 Task: Create a filter in Gmail to automatically archive or categorize incoming emails from a specific sender.
Action: Mouse moved to (49, 9)
Screenshot: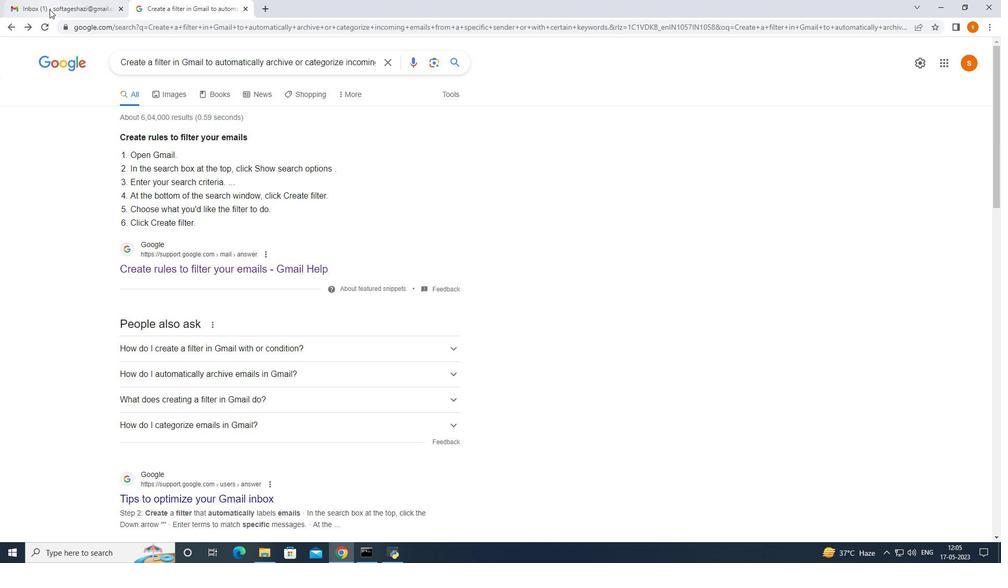 
Action: Mouse pressed left at (49, 9)
Screenshot: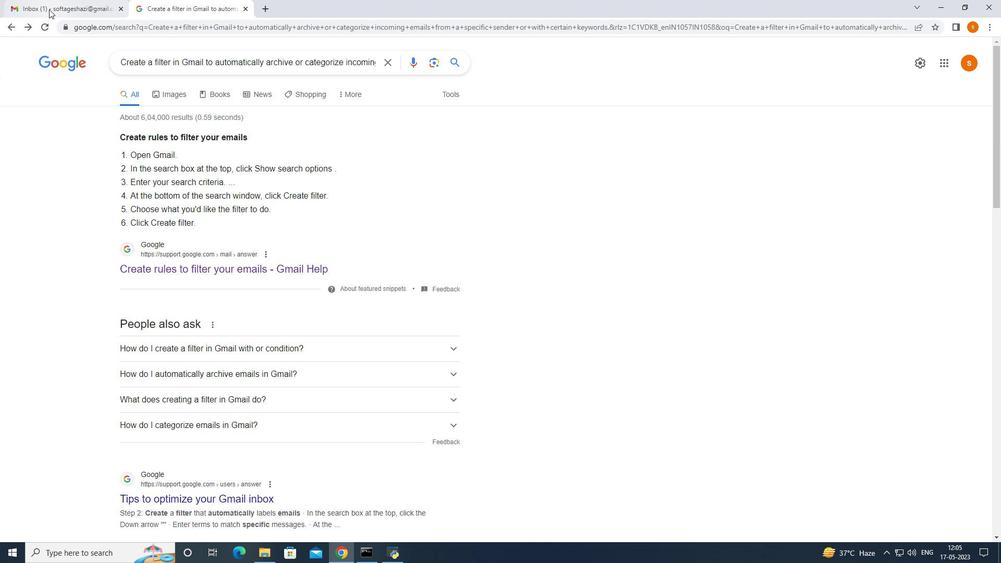 
Action: Mouse moved to (160, 7)
Screenshot: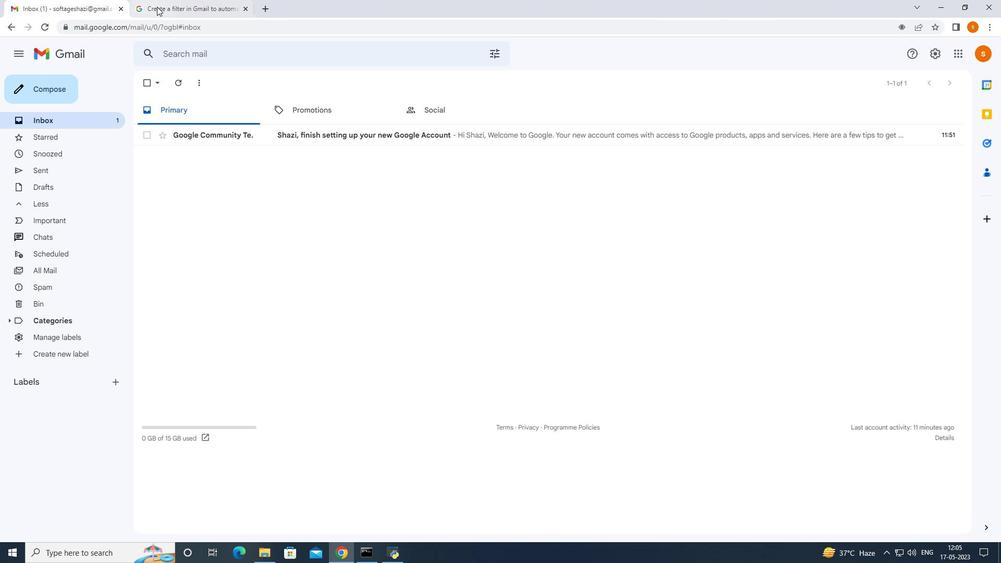 
Action: Mouse pressed left at (160, 7)
Screenshot: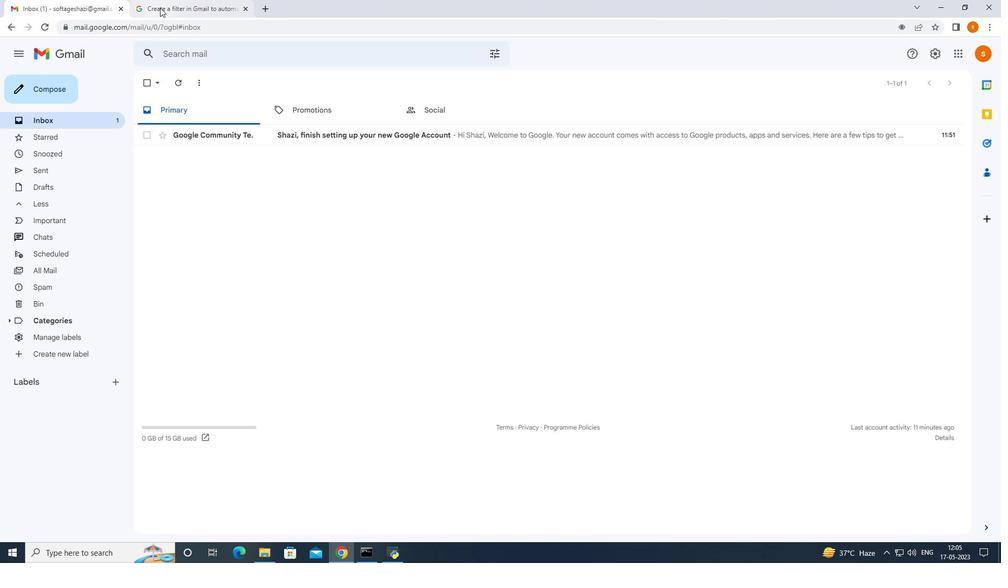 
Action: Mouse moved to (163, 106)
Screenshot: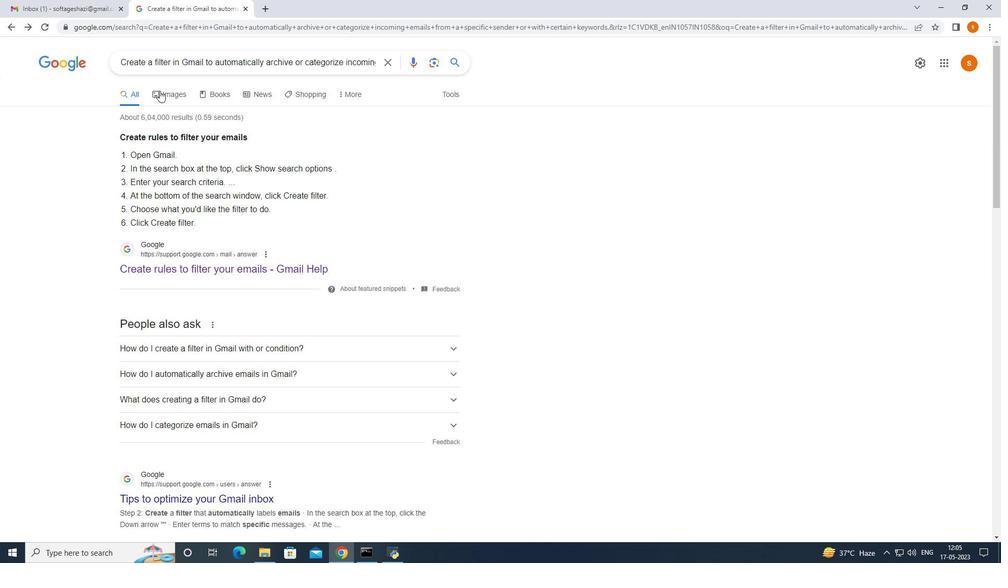 
Action: Mouse scrolled (163, 106) with delta (0, 0)
Screenshot: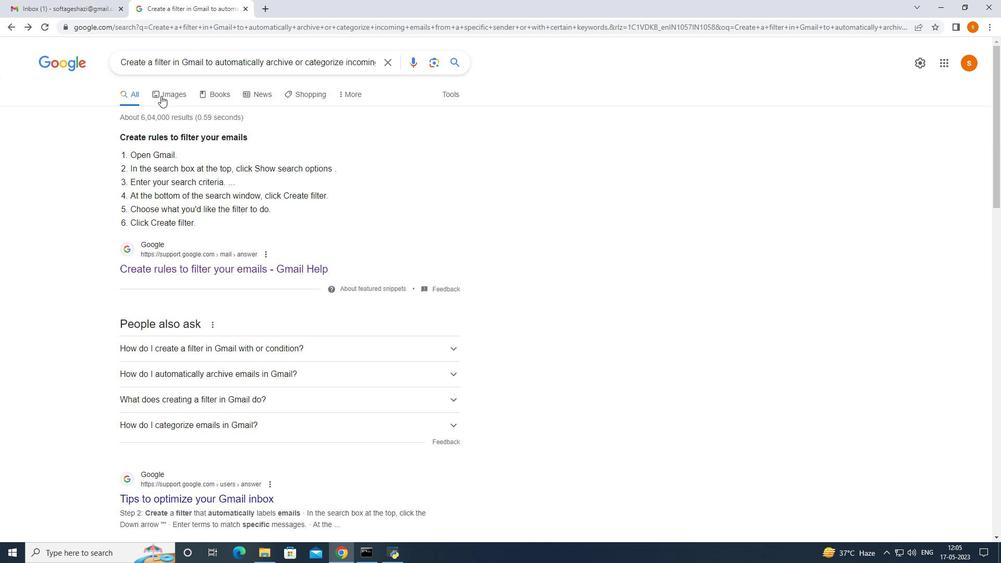 
Action: Mouse moved to (163, 107)
Screenshot: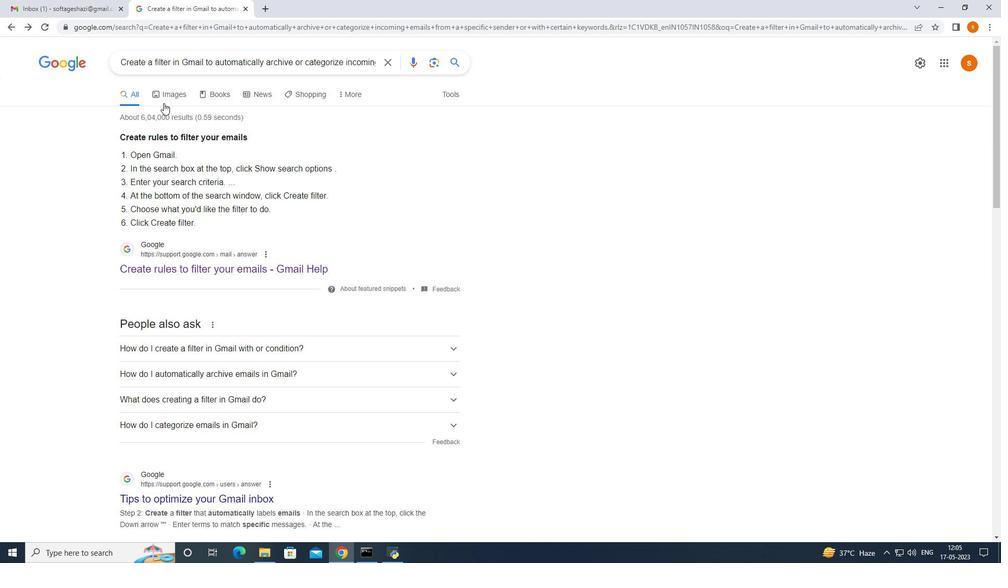 
Action: Mouse scrolled (163, 107) with delta (0, 0)
Screenshot: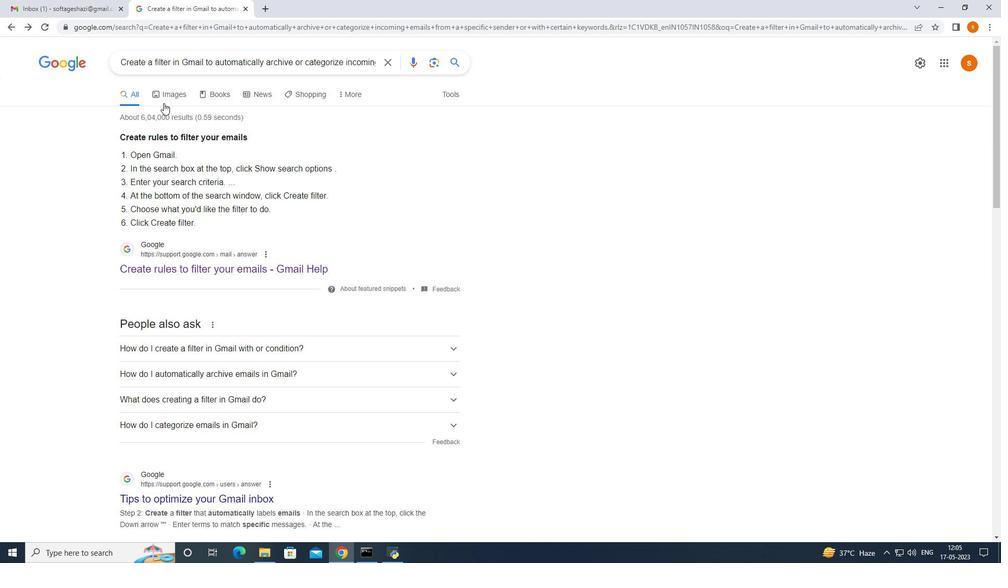 
Action: Mouse moved to (163, 108)
Screenshot: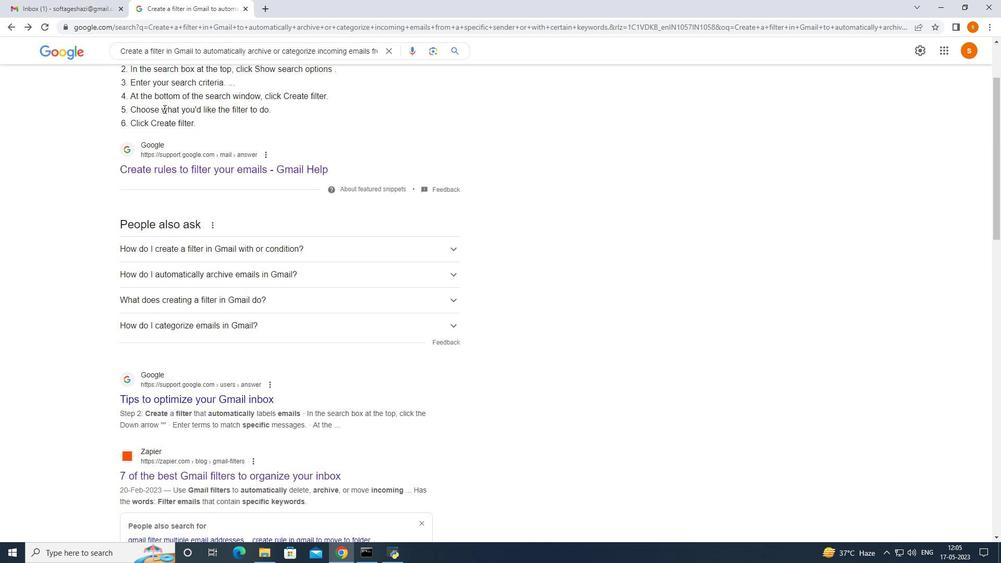 
Action: Mouse scrolled (163, 107) with delta (0, 0)
Screenshot: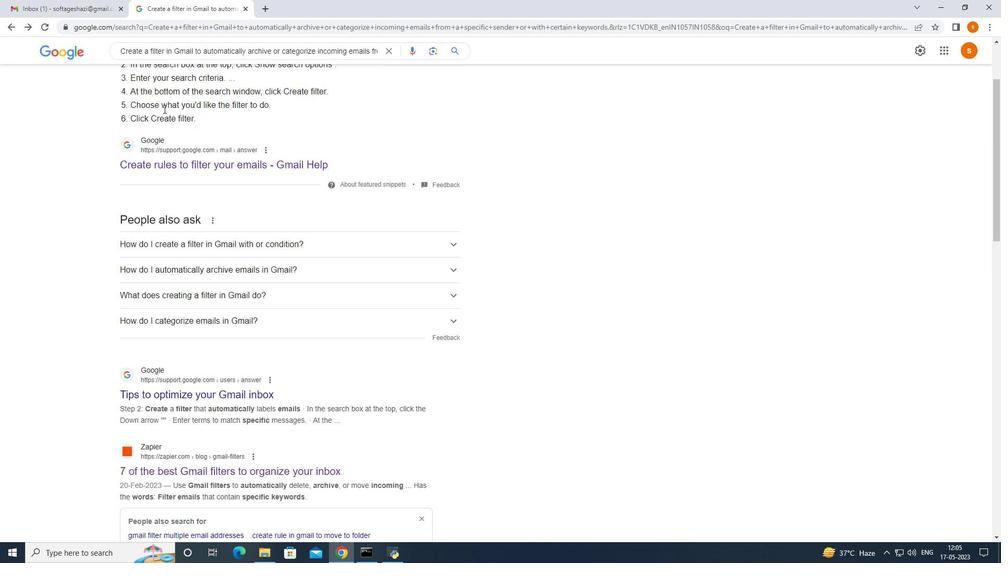 
Action: Mouse scrolled (163, 107) with delta (0, 0)
Screenshot: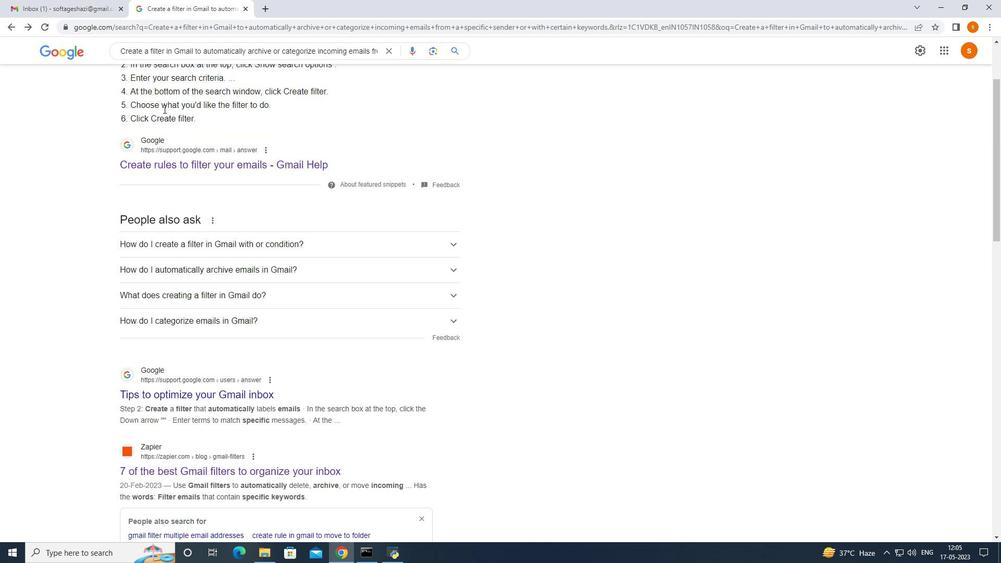 
Action: Mouse scrolled (163, 107) with delta (0, 0)
Screenshot: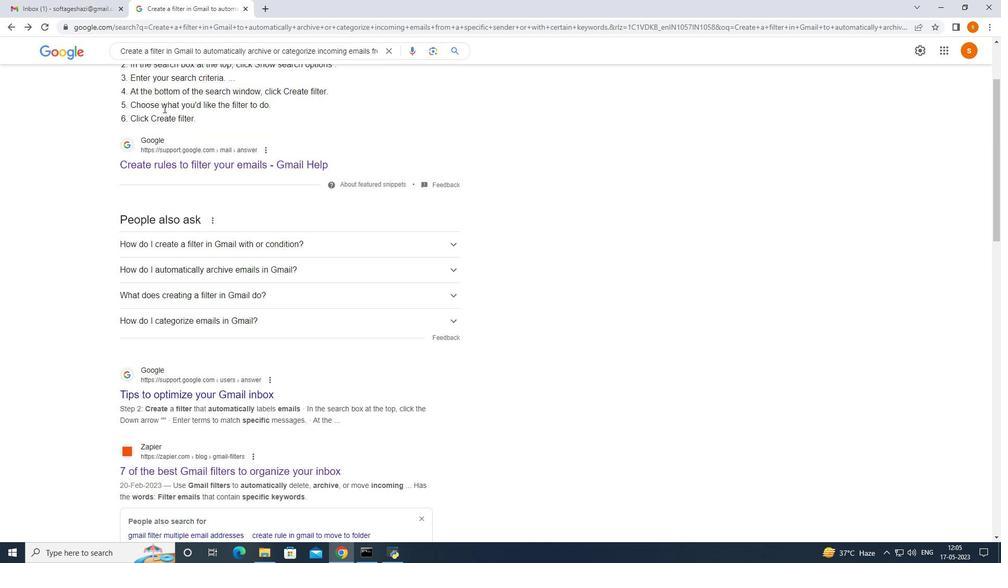 
Action: Mouse moved to (163, 108)
Screenshot: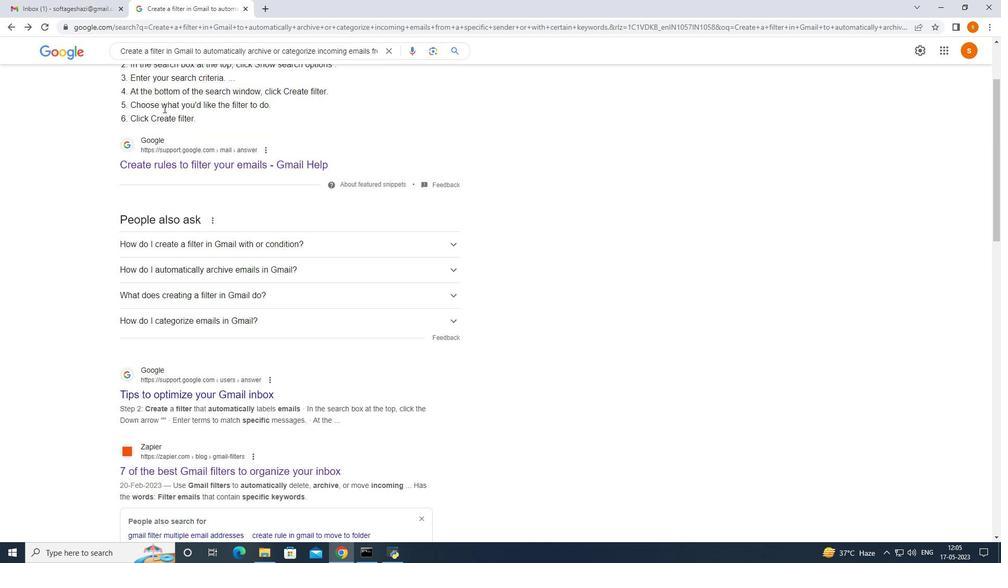 
Action: Mouse scrolled (163, 107) with delta (0, 0)
Screenshot: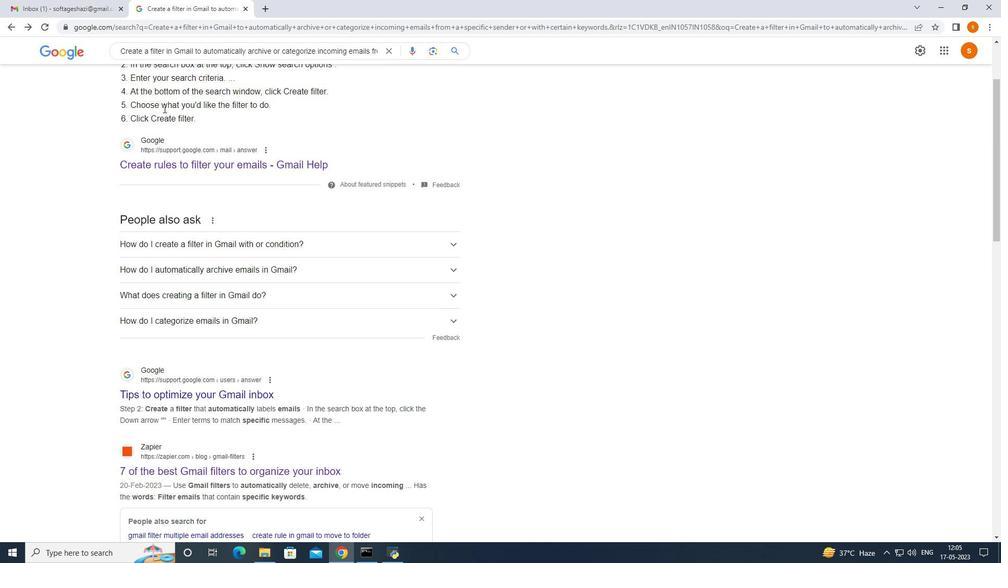 
Action: Mouse scrolled (163, 107) with delta (0, 0)
Screenshot: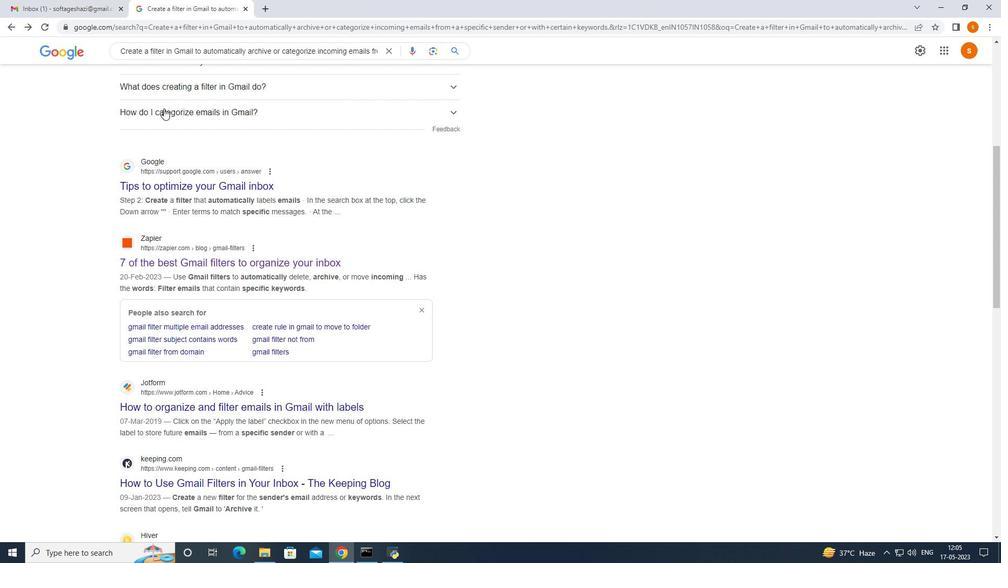 
Action: Mouse moved to (200, 208)
Screenshot: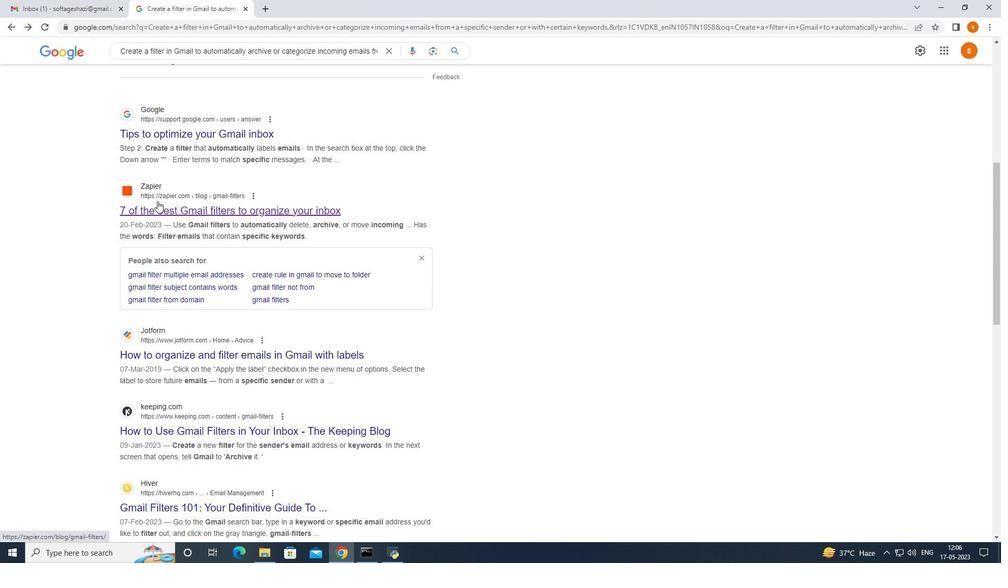 
Action: Mouse pressed left at (200, 208)
Screenshot: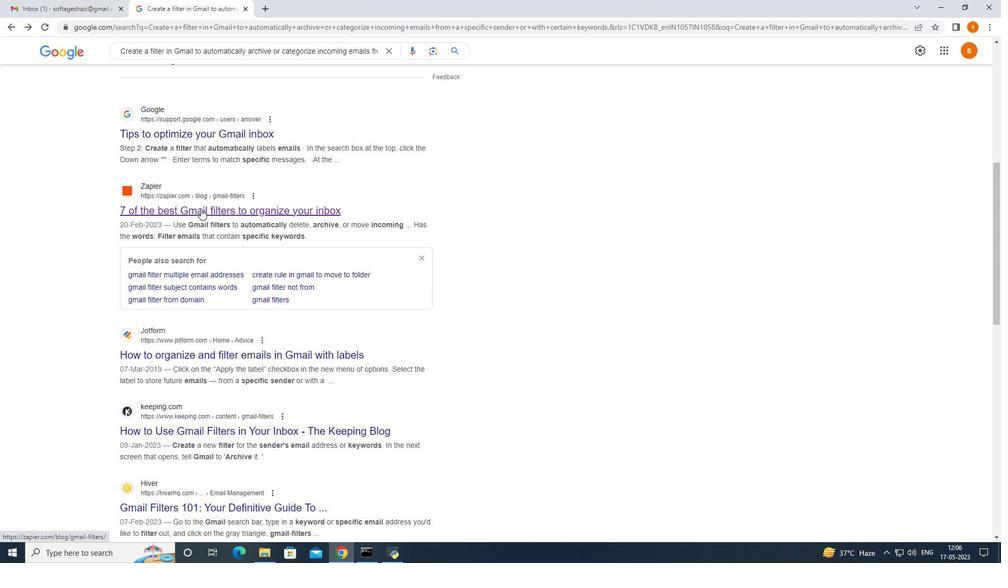 
Action: Mouse moved to (255, 147)
Screenshot: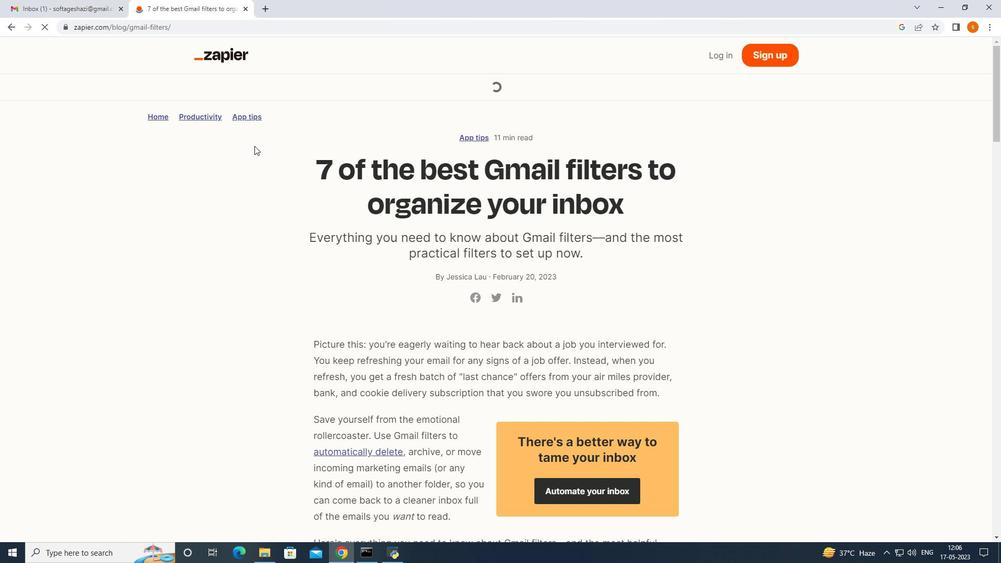
Action: Mouse scrolled (255, 146) with delta (0, 0)
Screenshot: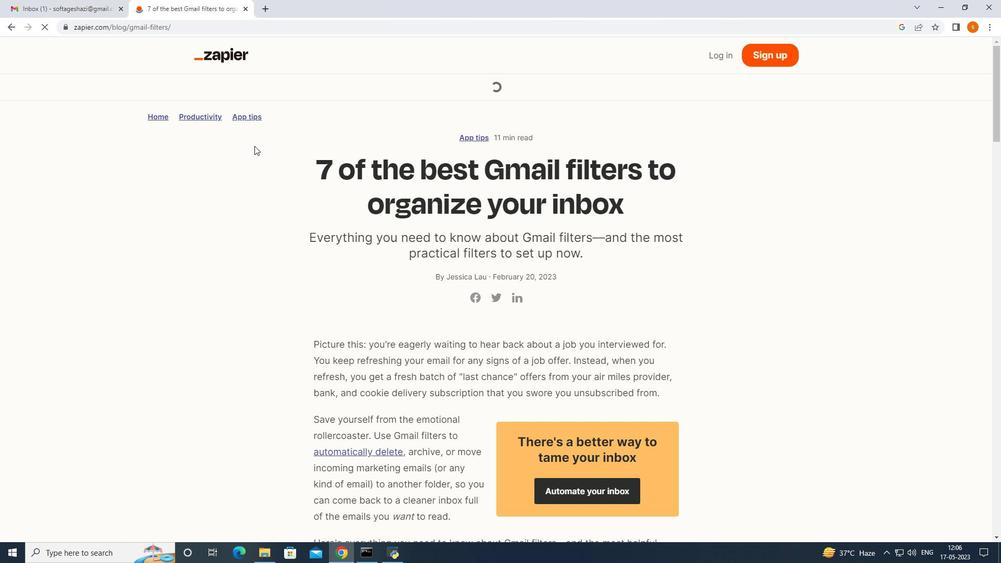 
Action: Mouse moved to (256, 148)
Screenshot: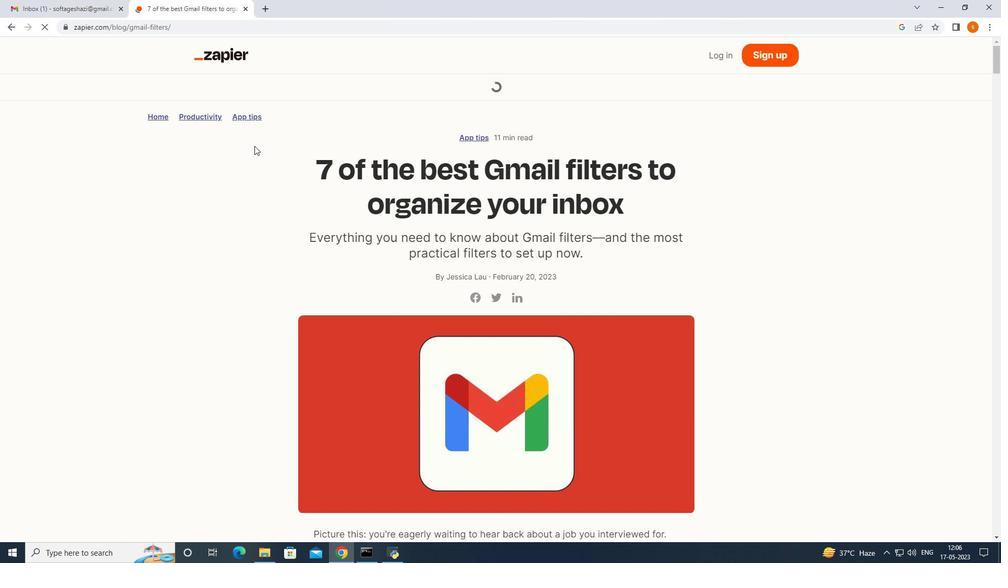 
Action: Mouse scrolled (256, 148) with delta (0, 0)
Screenshot: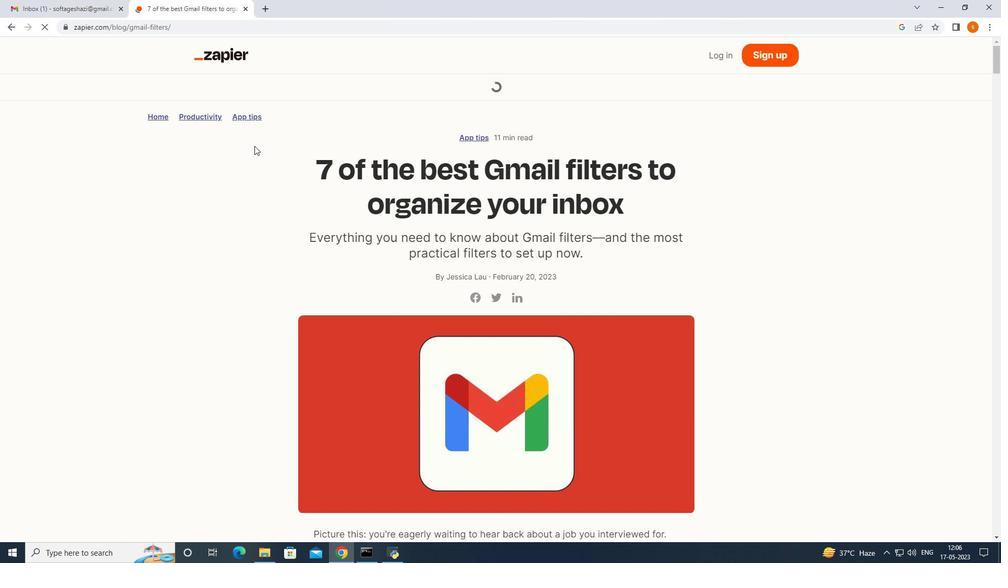 
Action: Mouse moved to (257, 149)
Screenshot: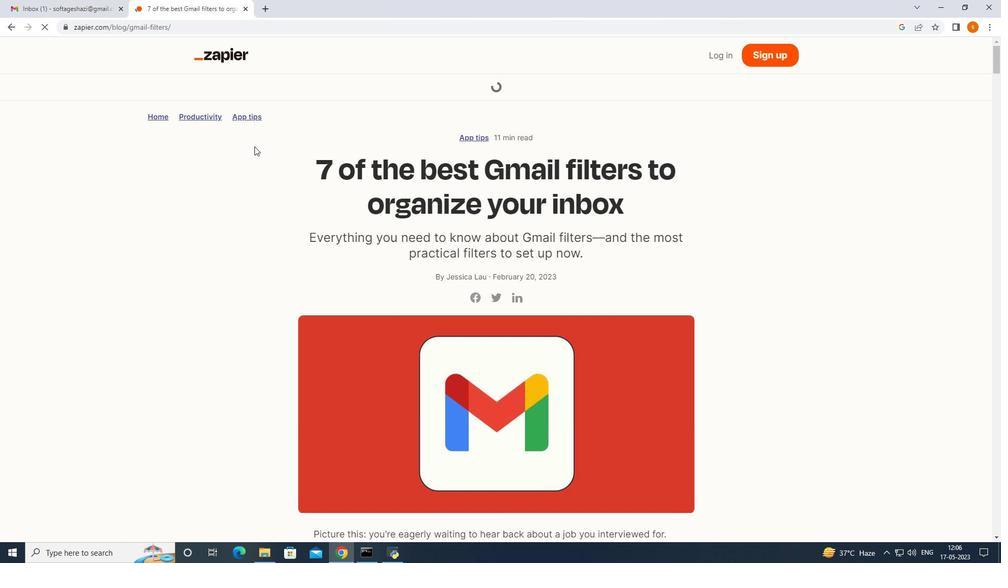 
Action: Mouse scrolled (257, 148) with delta (0, 0)
Screenshot: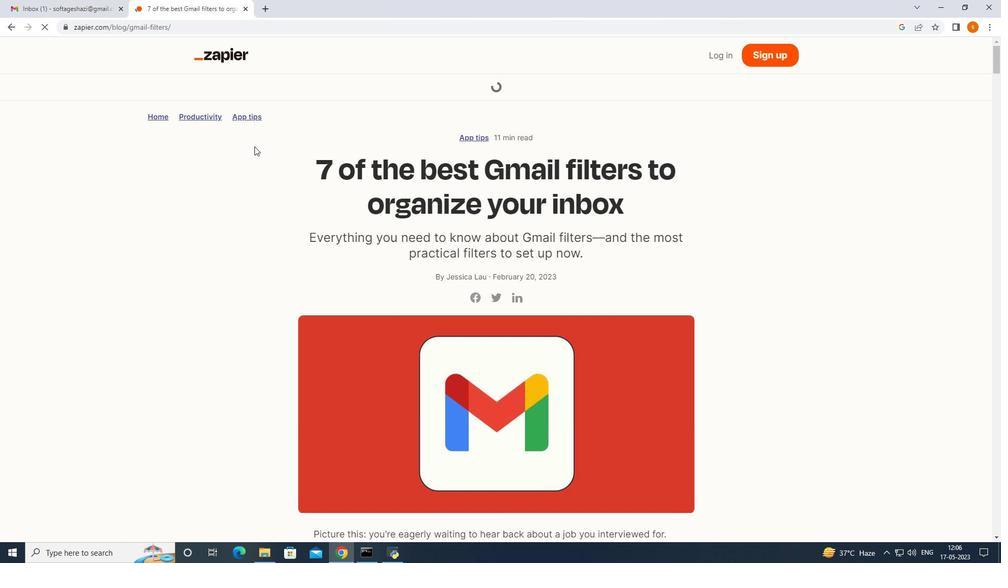
Action: Mouse moved to (323, 198)
Screenshot: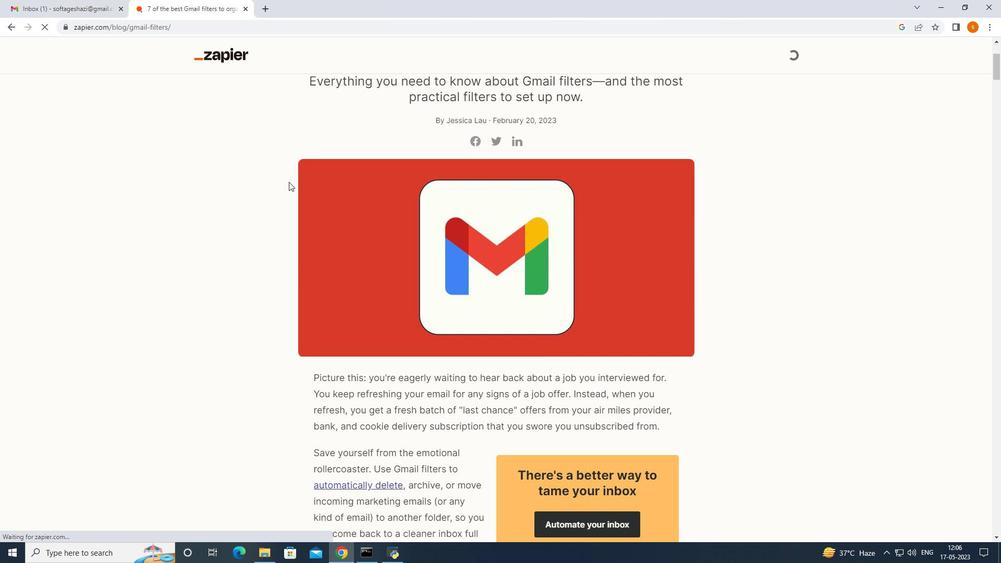 
Action: Mouse scrolled (323, 197) with delta (0, 0)
Screenshot: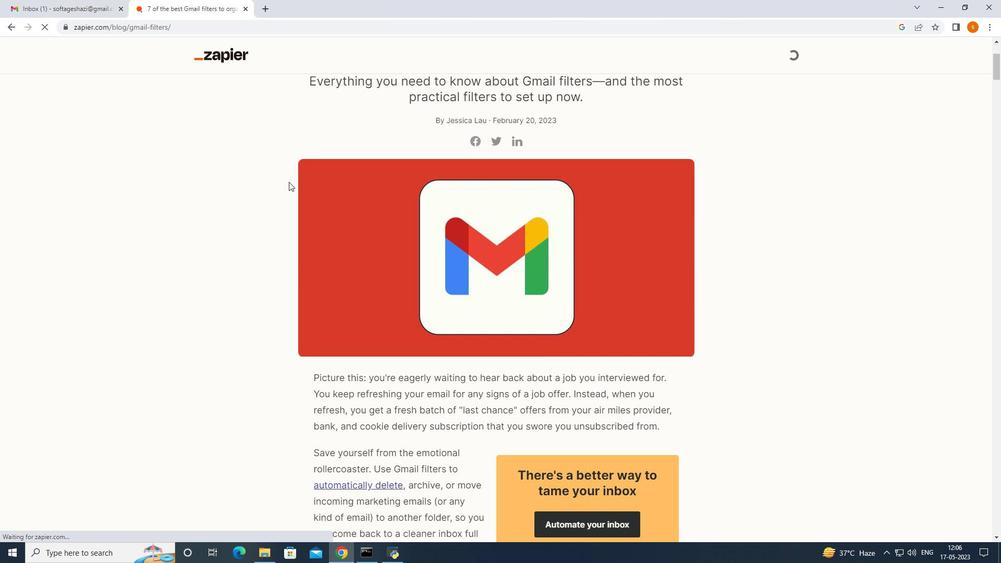 
Action: Mouse moved to (323, 198)
Screenshot: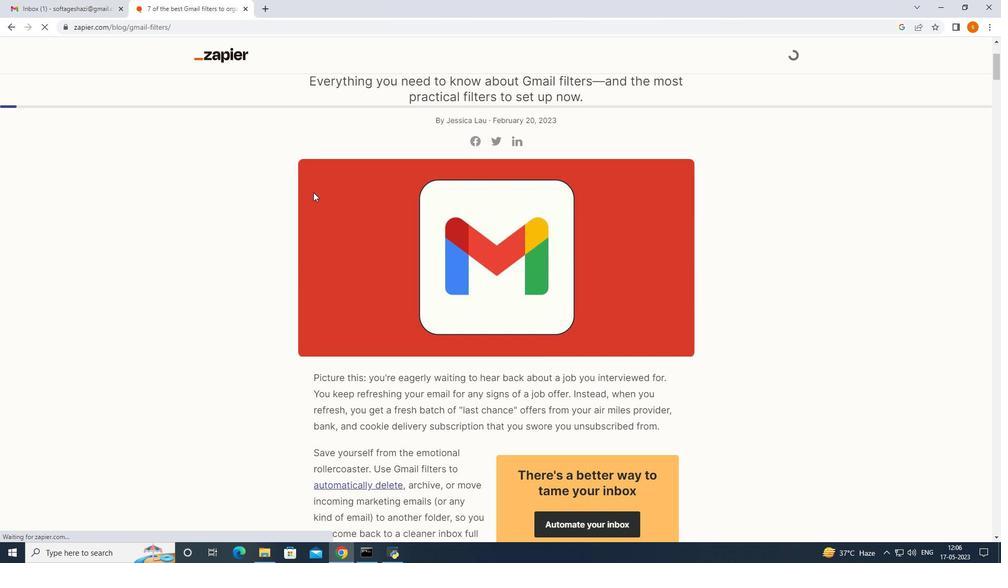 
Action: Mouse scrolled (323, 197) with delta (0, 0)
Screenshot: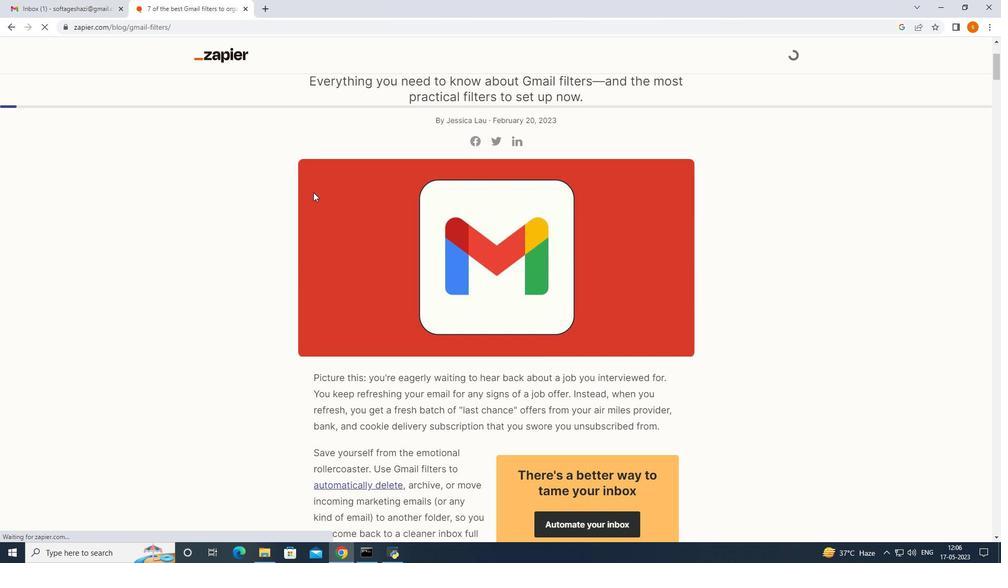 
Action: Mouse moved to (321, 198)
Screenshot: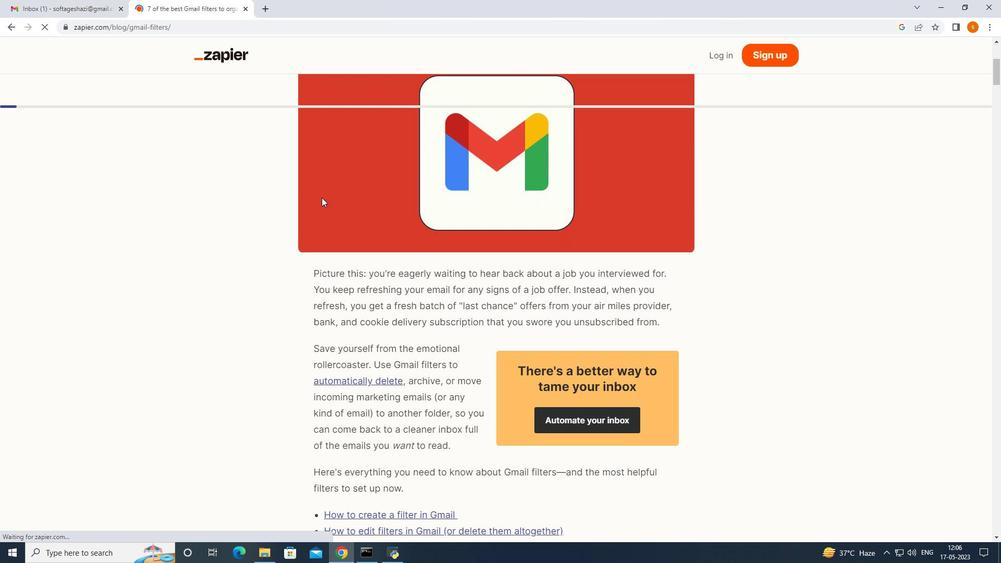 
Action: Mouse scrolled (321, 197) with delta (0, 0)
Screenshot: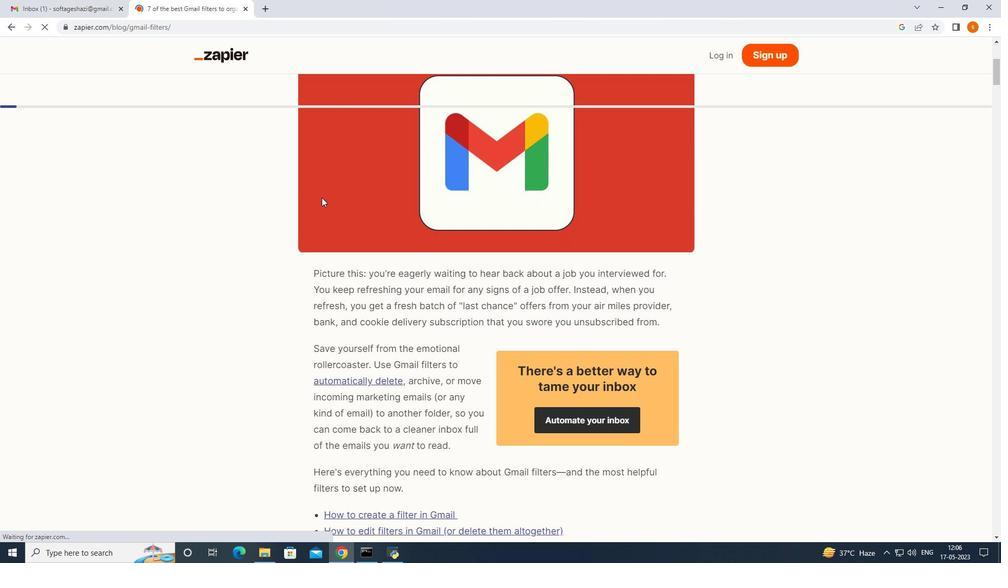
Action: Mouse scrolled (321, 197) with delta (0, 0)
Screenshot: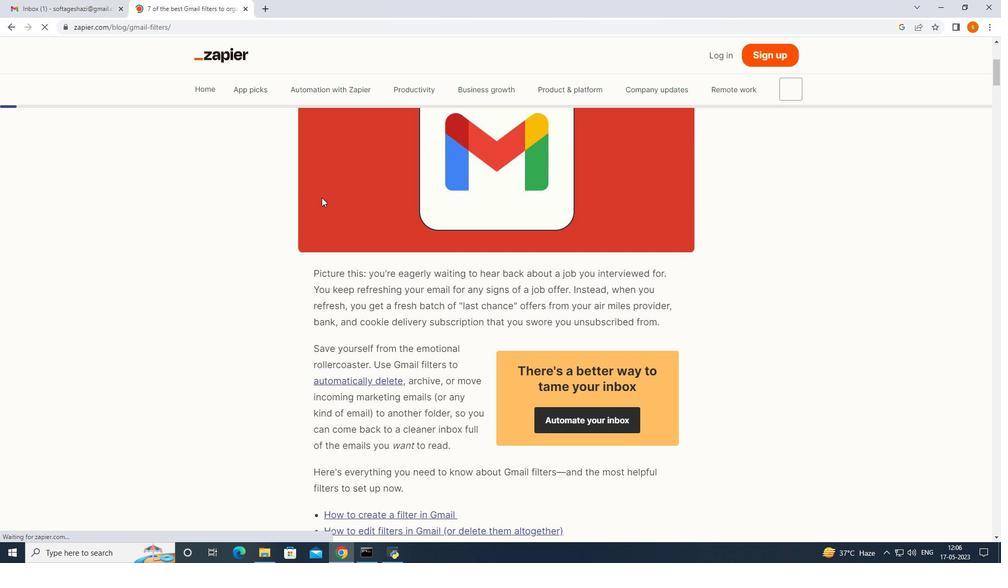 
Action: Mouse moved to (321, 197)
Screenshot: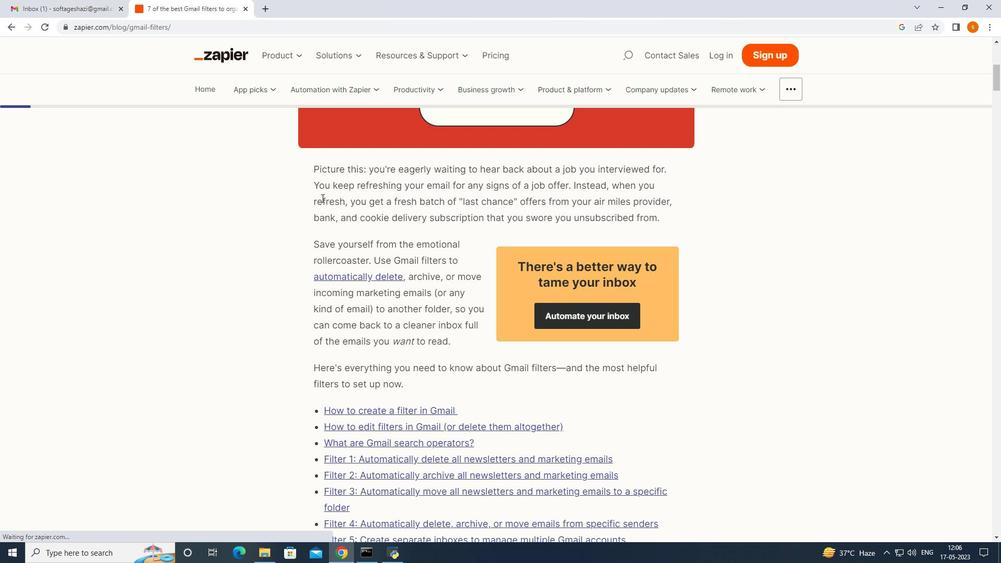 
Action: Mouse scrolled (321, 197) with delta (0, 0)
Screenshot: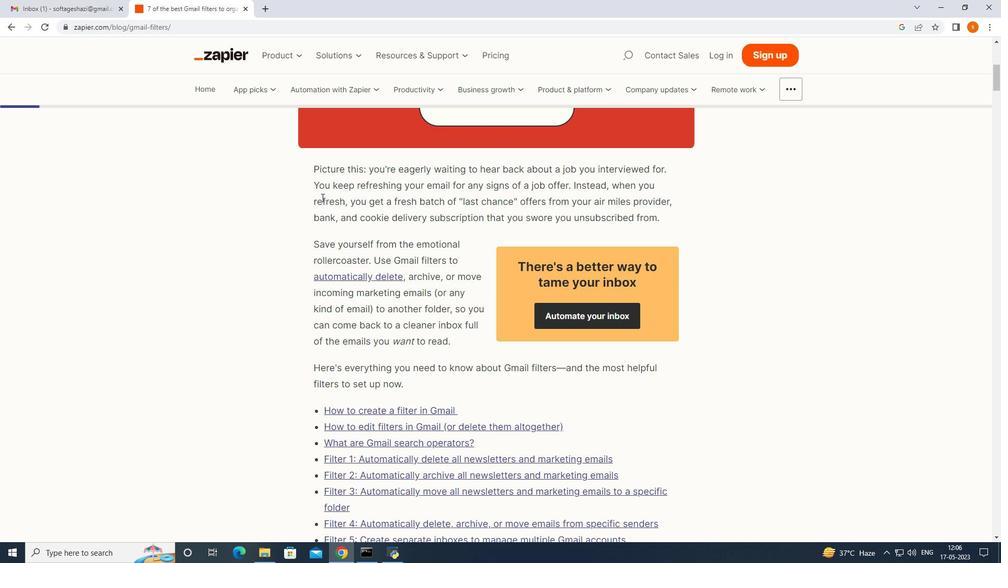
Action: Mouse moved to (322, 199)
Screenshot: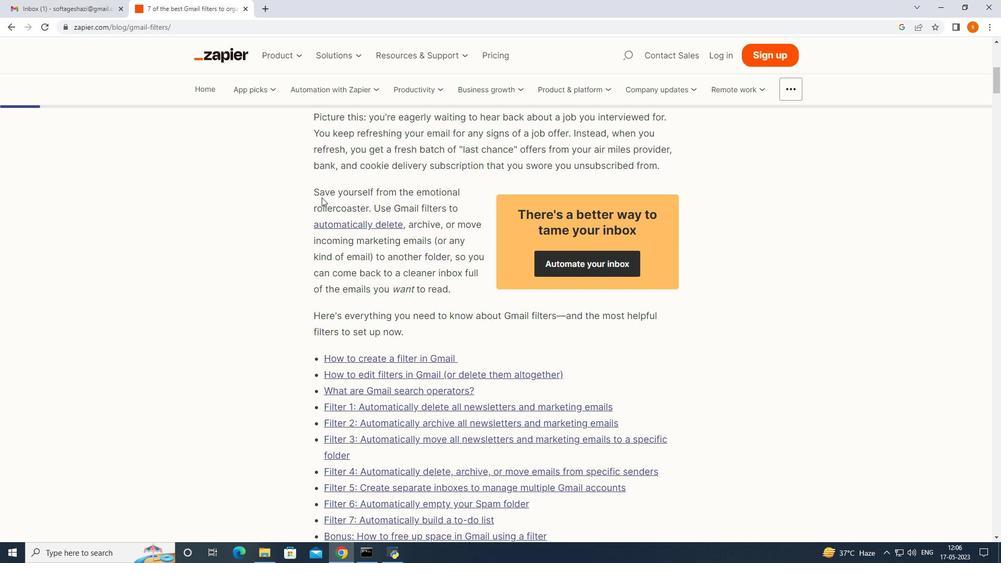 
Action: Mouse scrolled (322, 198) with delta (0, 0)
Screenshot: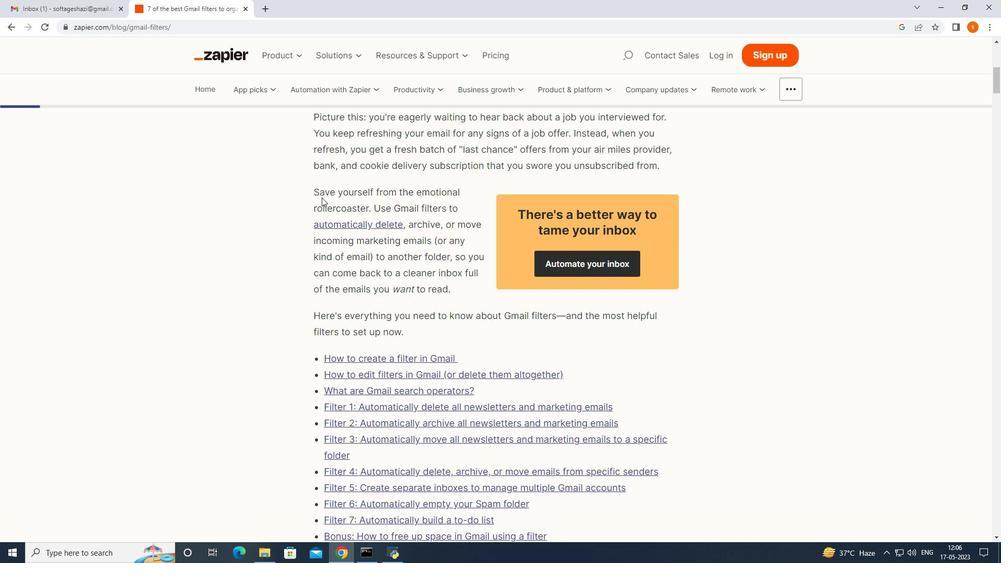 
Action: Mouse moved to (323, 199)
Screenshot: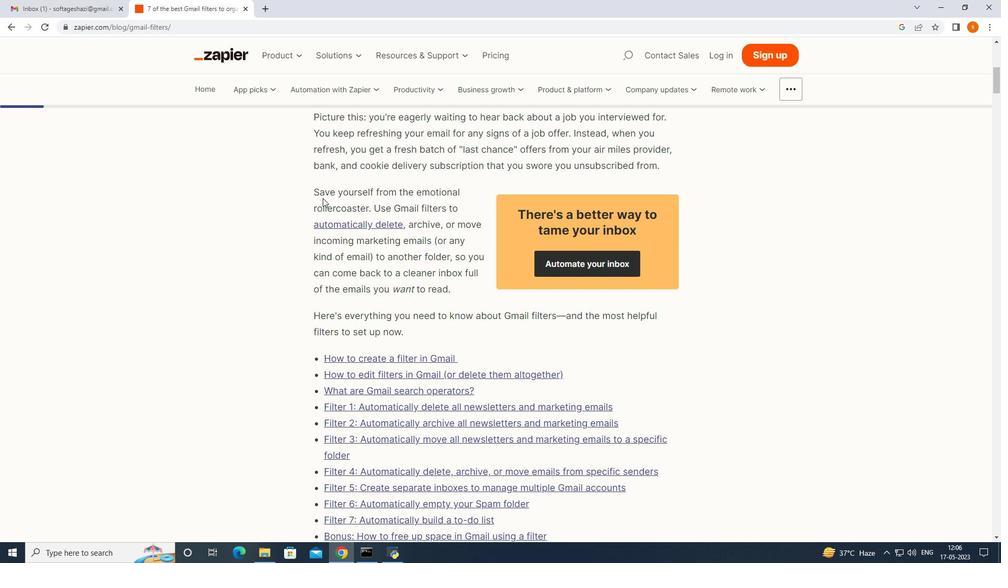 
Action: Mouse scrolled (323, 199) with delta (0, 0)
Screenshot: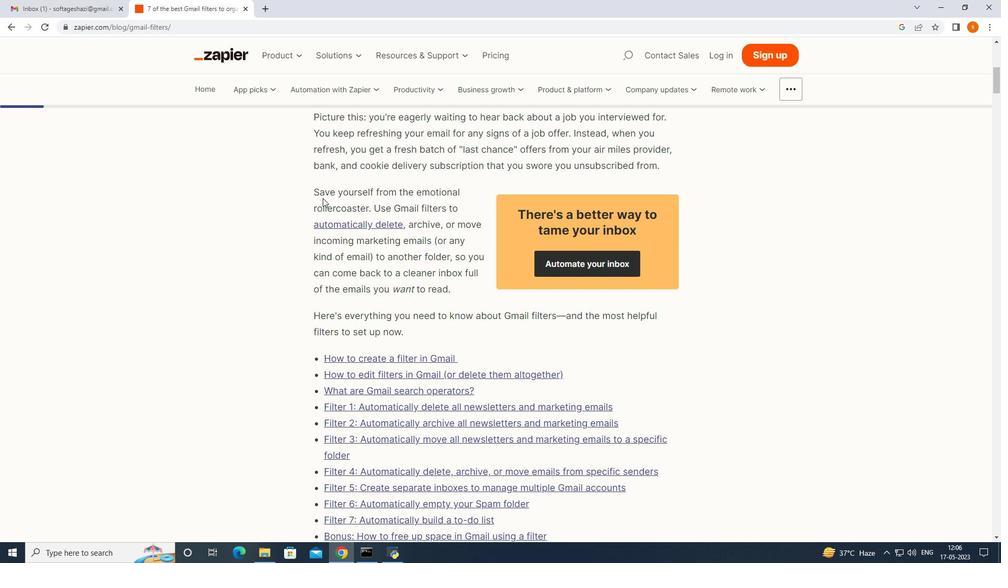 
Action: Mouse moved to (323, 200)
Screenshot: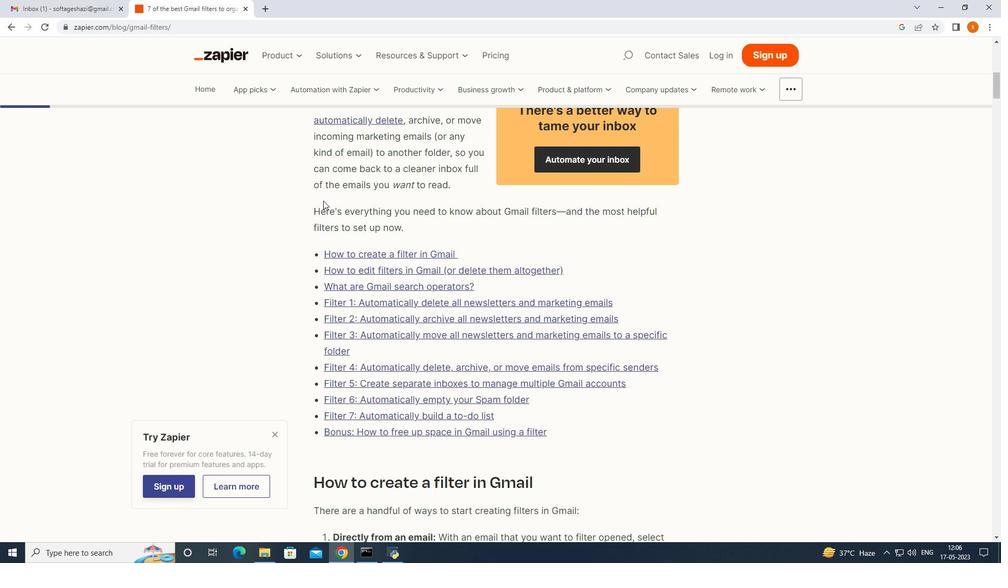 
Action: Mouse scrolled (323, 200) with delta (0, 0)
Screenshot: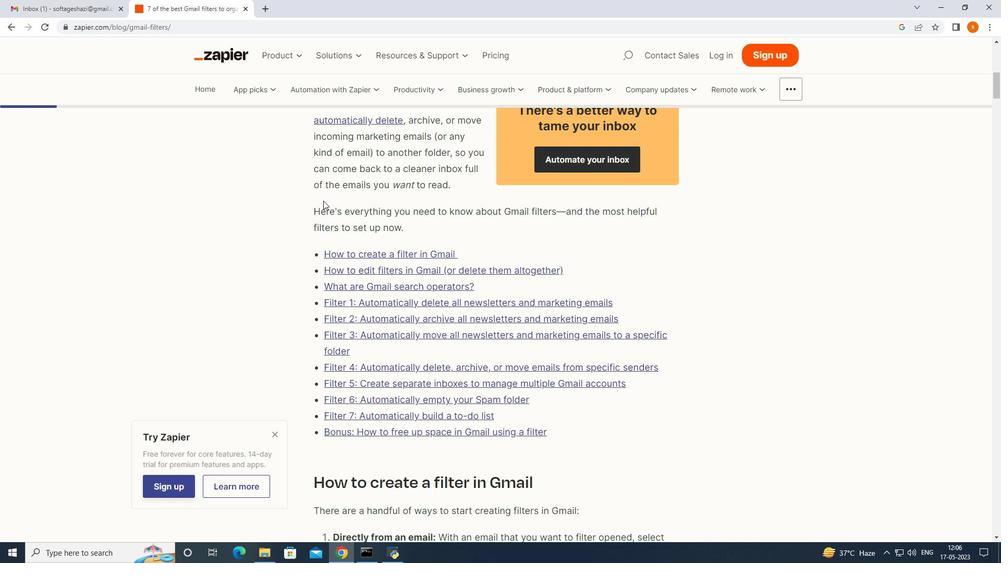 
Action: Mouse scrolled (323, 200) with delta (0, 0)
Screenshot: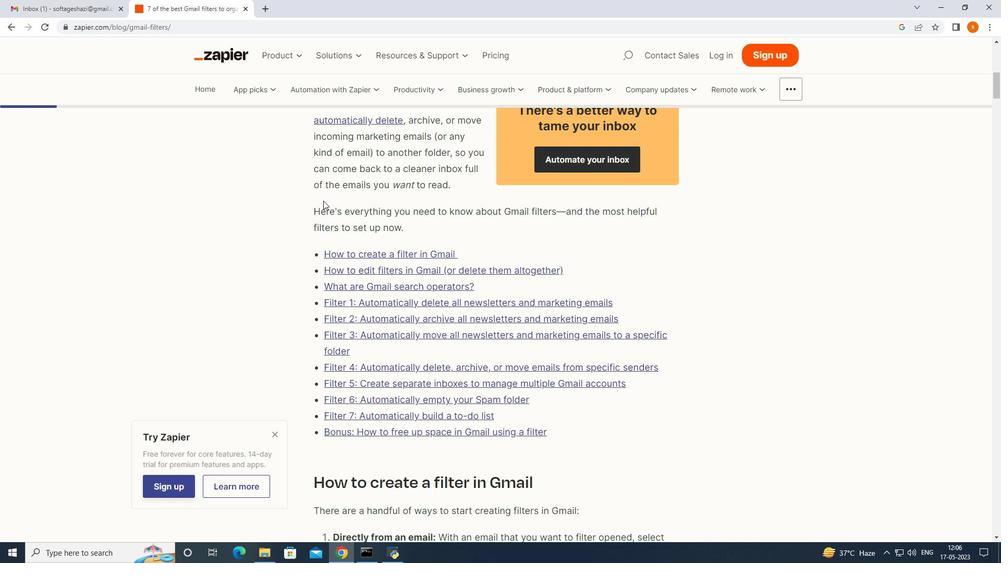 
Action: Mouse scrolled (323, 200) with delta (0, 0)
Screenshot: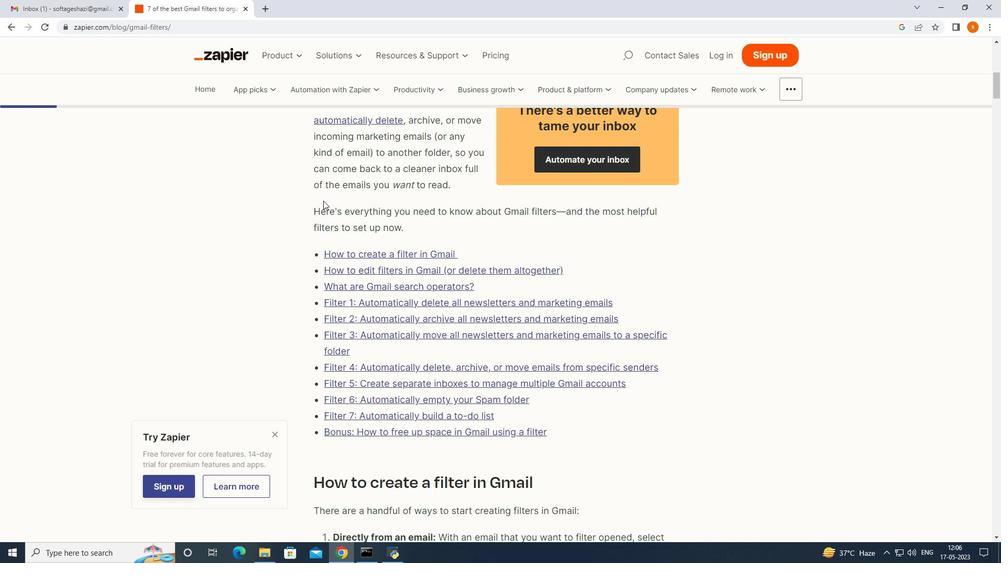 
Action: Mouse moved to (323, 200)
Screenshot: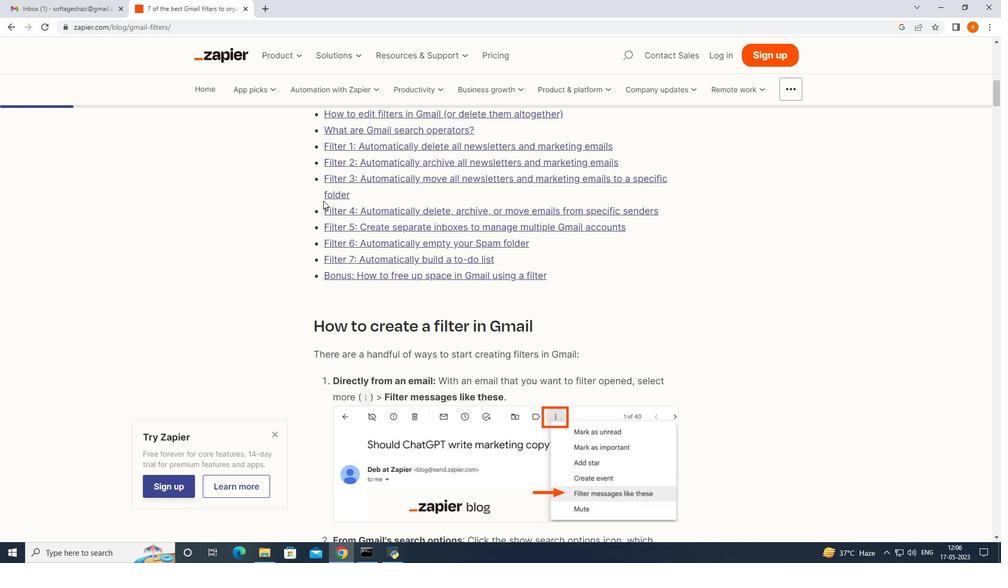 
Action: Mouse scrolled (323, 200) with delta (0, 0)
Screenshot: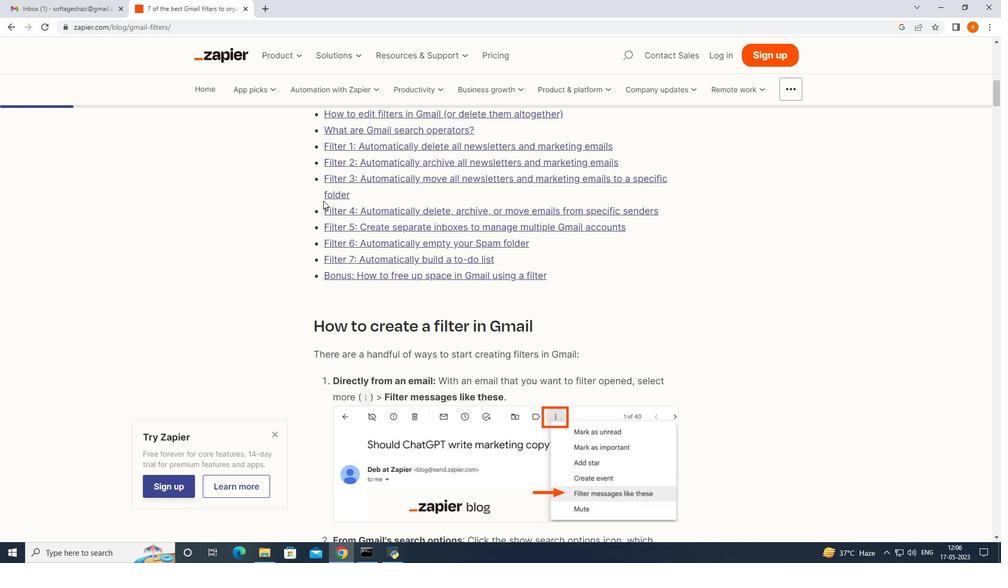 
Action: Mouse scrolled (323, 200) with delta (0, 0)
Screenshot: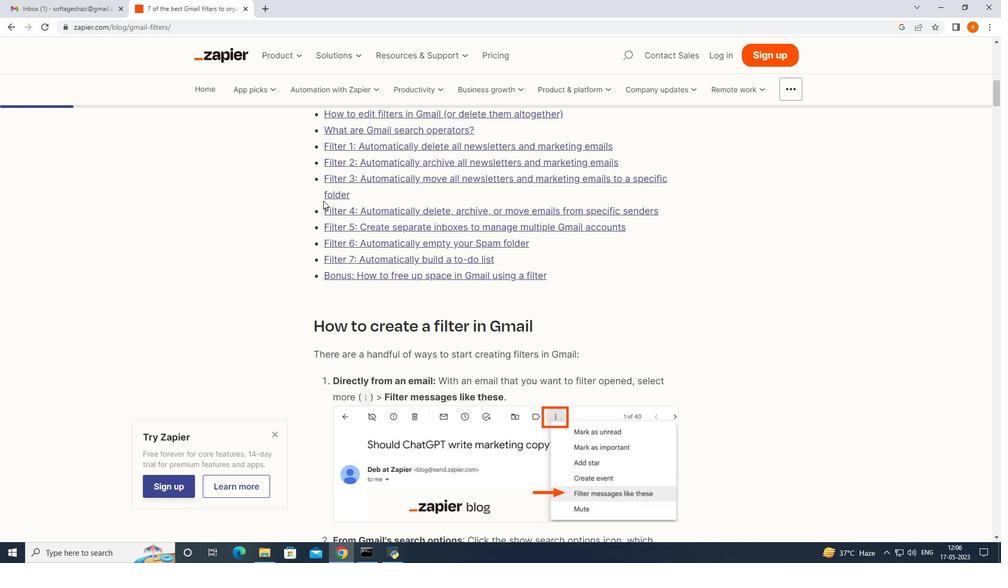 
Action: Mouse scrolled (323, 200) with delta (0, 0)
Screenshot: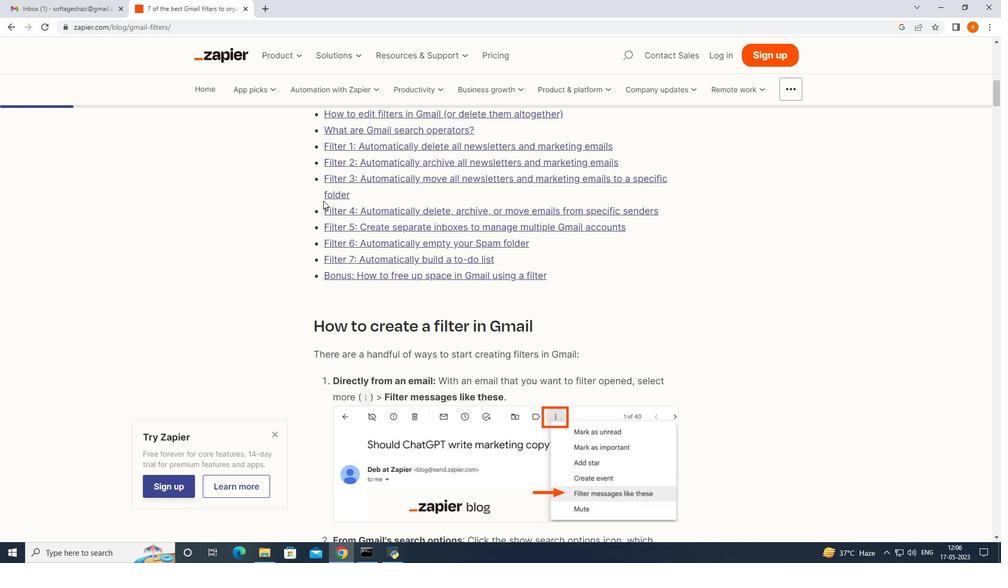 
Action: Mouse moved to (323, 200)
Screenshot: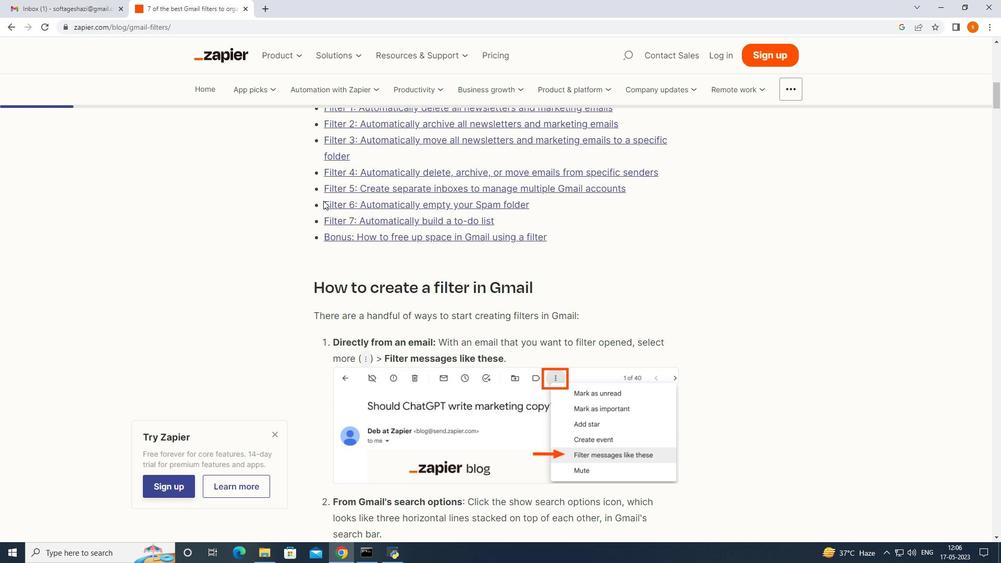 
Action: Mouse scrolled (323, 199) with delta (0, 0)
Screenshot: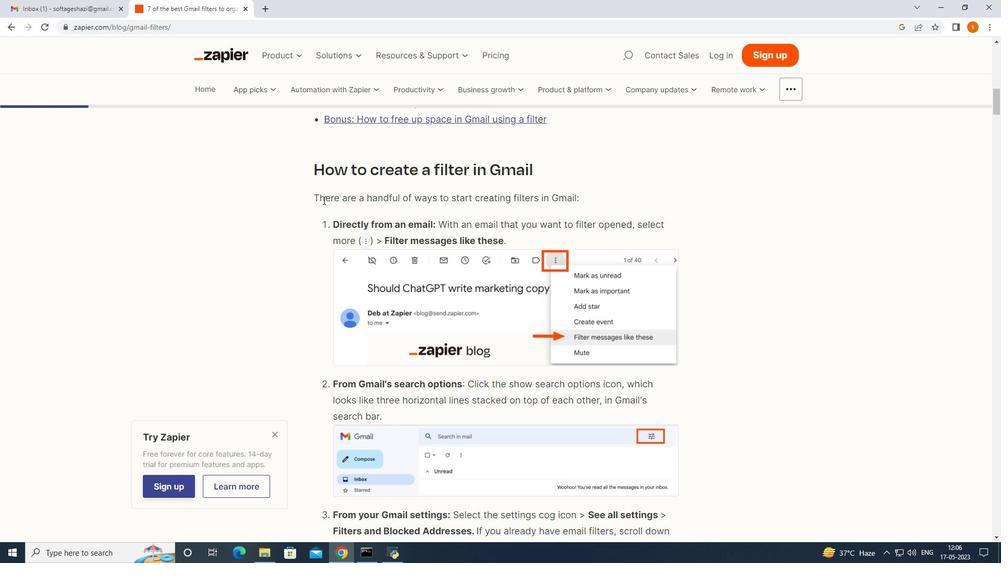 
Action: Mouse moved to (323, 200)
Screenshot: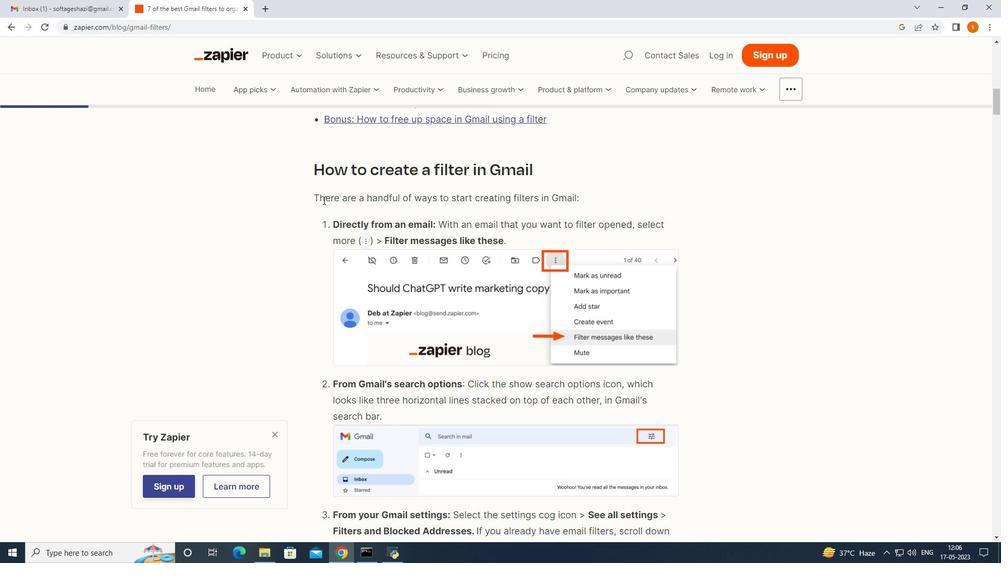 
Action: Mouse scrolled (323, 199) with delta (0, 0)
Screenshot: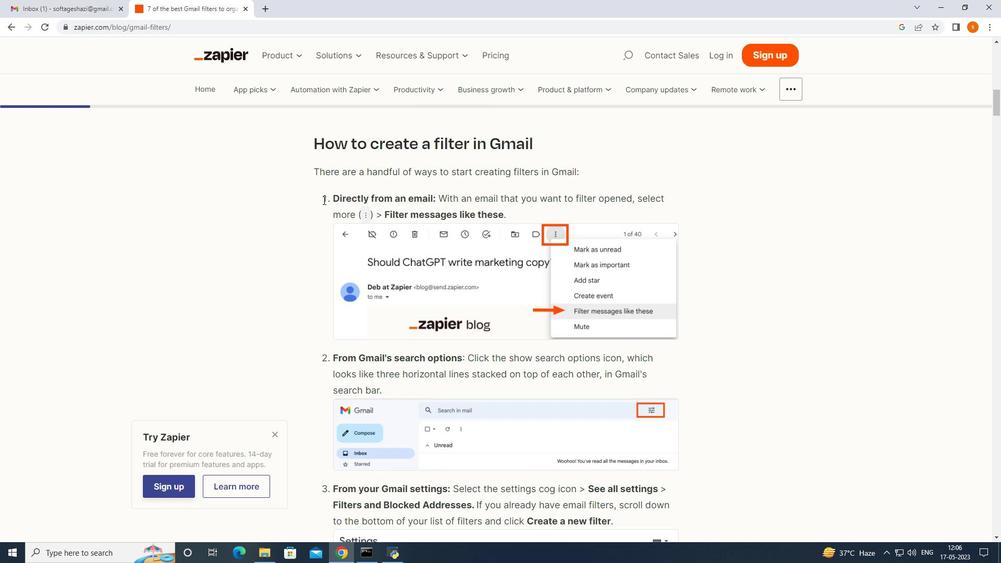 
Action: Mouse scrolled (323, 199) with delta (0, 0)
Screenshot: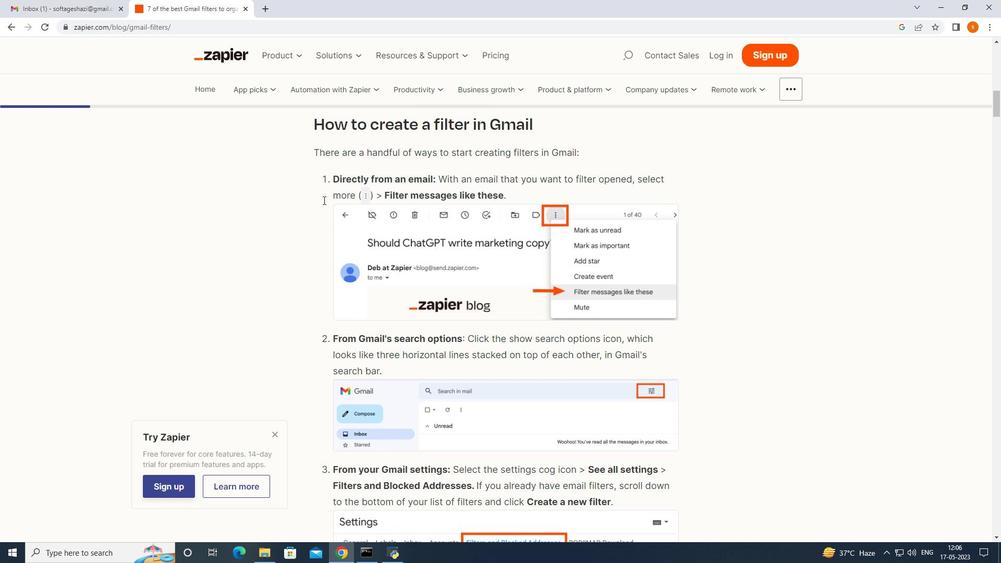 
Action: Mouse scrolled (323, 199) with delta (0, 0)
Screenshot: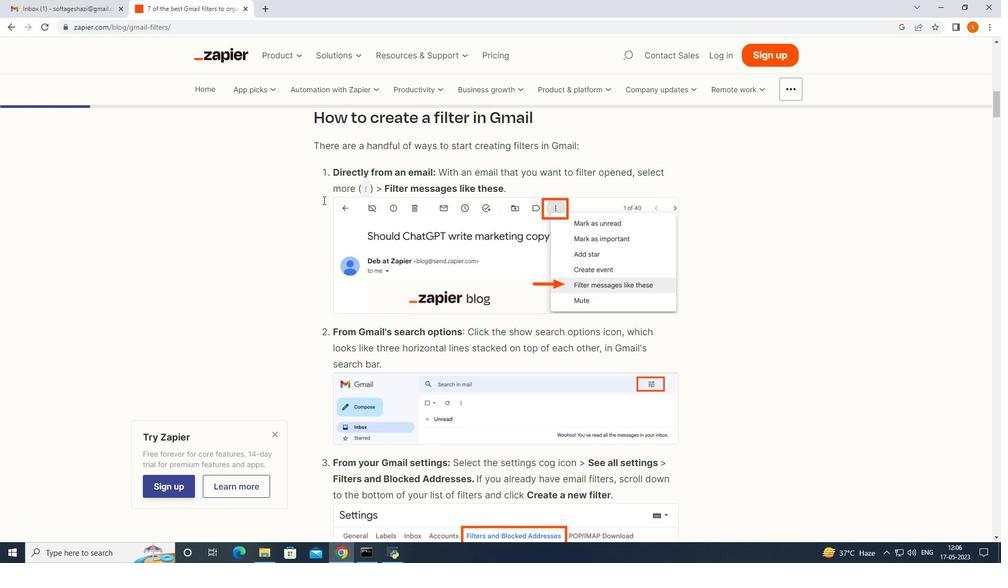
Action: Mouse moved to (520, 211)
Screenshot: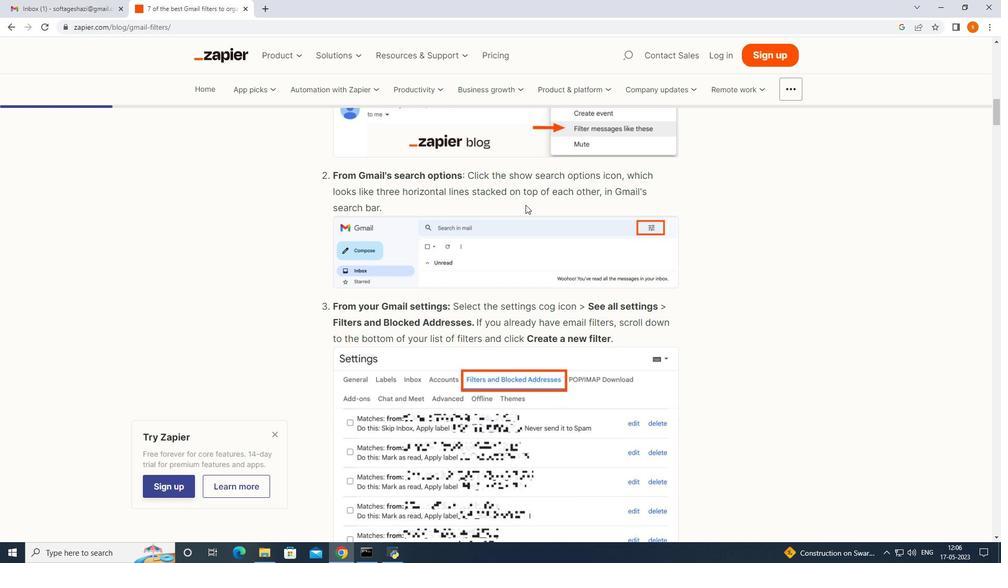 
Action: Mouse scrolled (520, 211) with delta (0, 0)
Screenshot: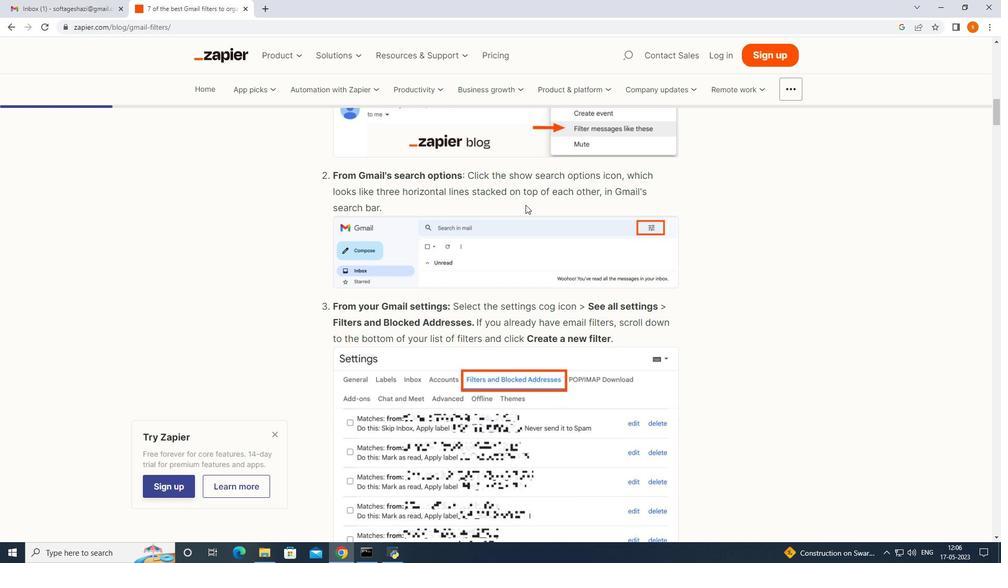 
Action: Mouse moved to (518, 213)
Screenshot: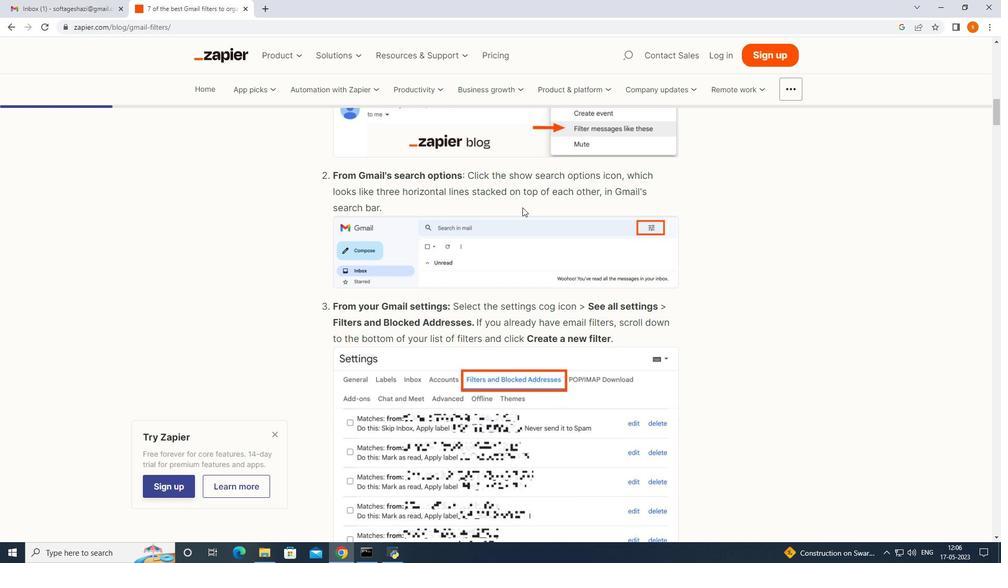 
Action: Mouse scrolled (518, 213) with delta (0, 0)
Screenshot: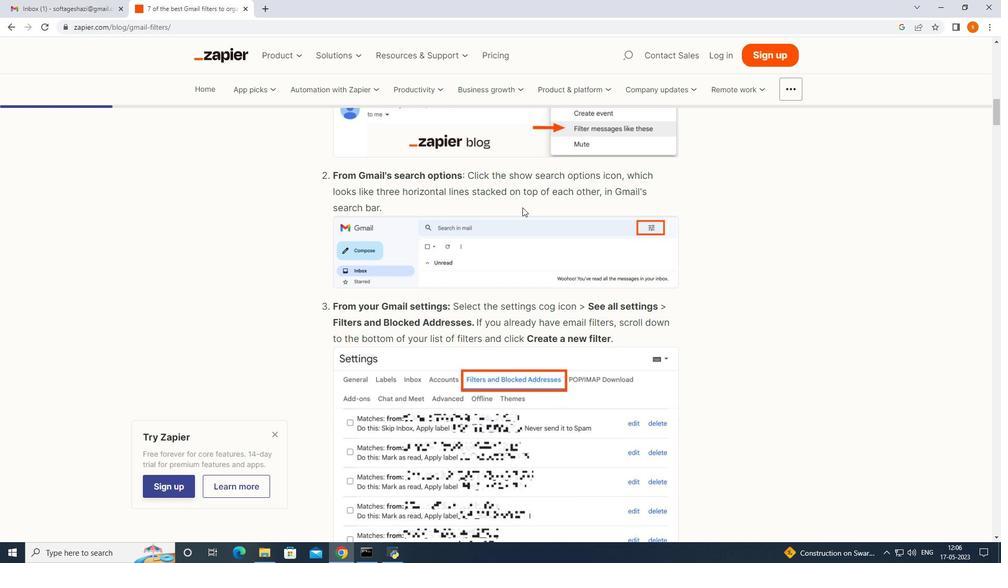
Action: Mouse moved to (518, 213)
Screenshot: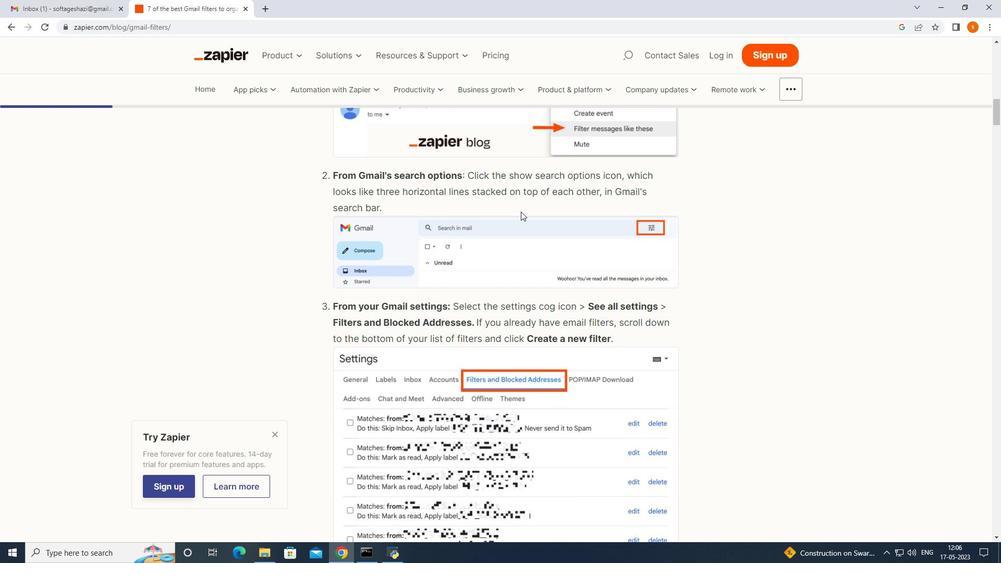 
Action: Mouse scrolled (518, 214) with delta (0, 0)
Screenshot: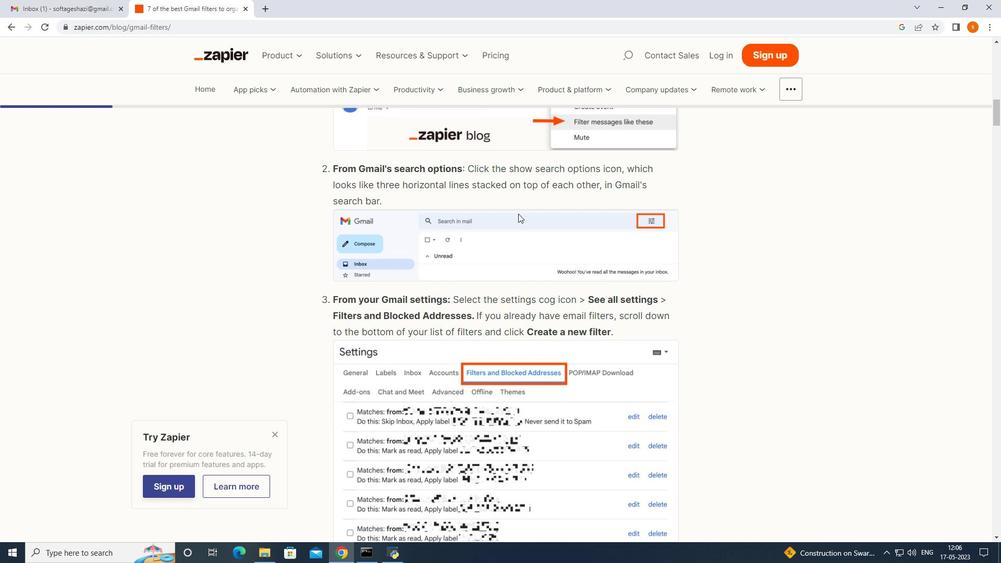 
Action: Mouse scrolled (518, 214) with delta (0, 0)
Screenshot: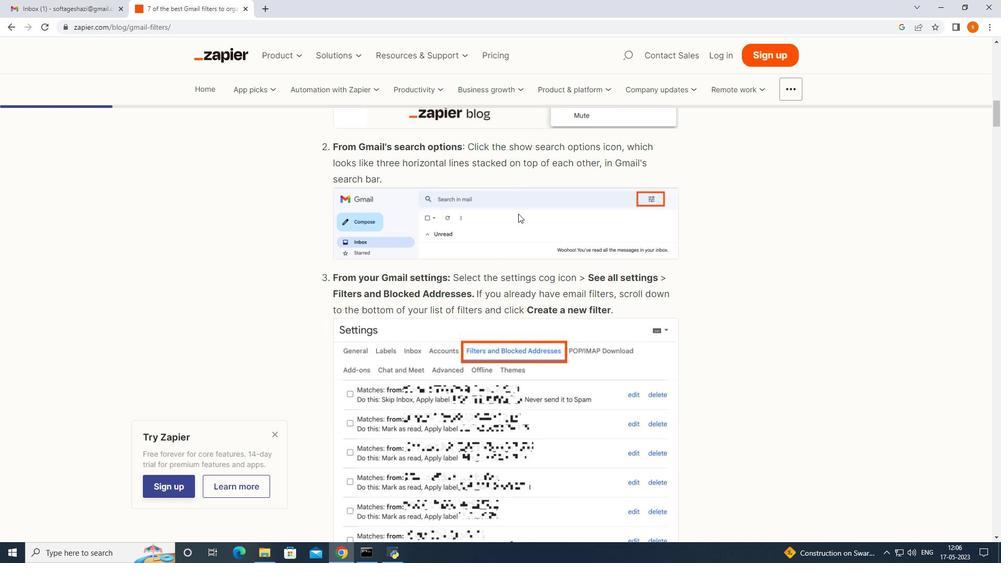
Action: Mouse scrolled (518, 214) with delta (0, 0)
Screenshot: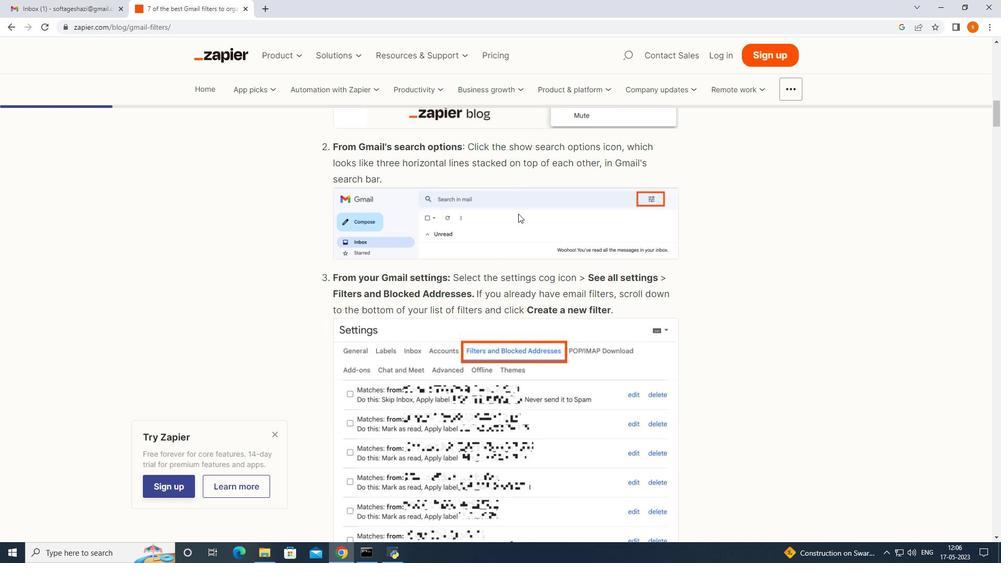 
Action: Mouse scrolled (518, 214) with delta (0, 0)
Screenshot: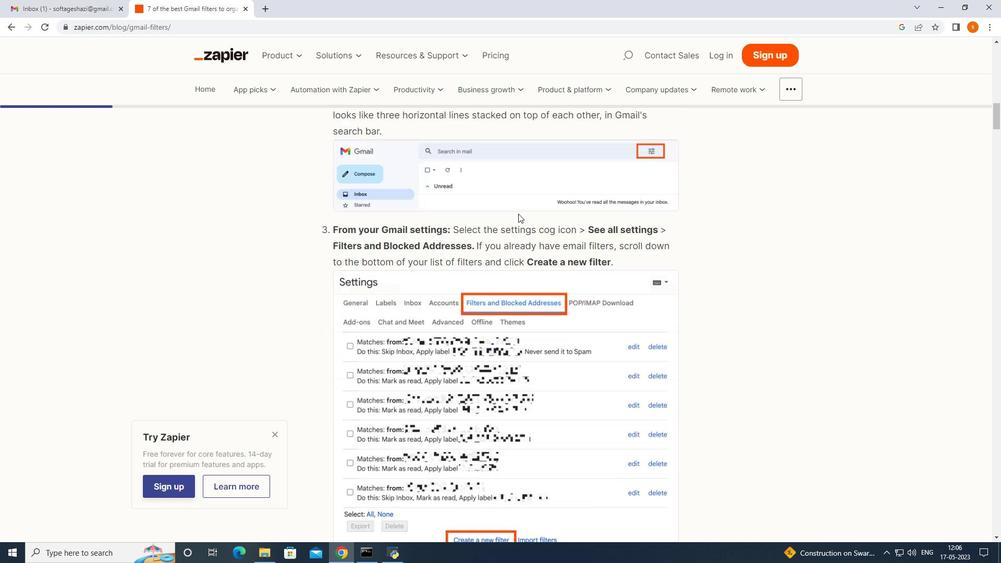 
Action: Mouse scrolled (518, 214) with delta (0, 0)
Screenshot: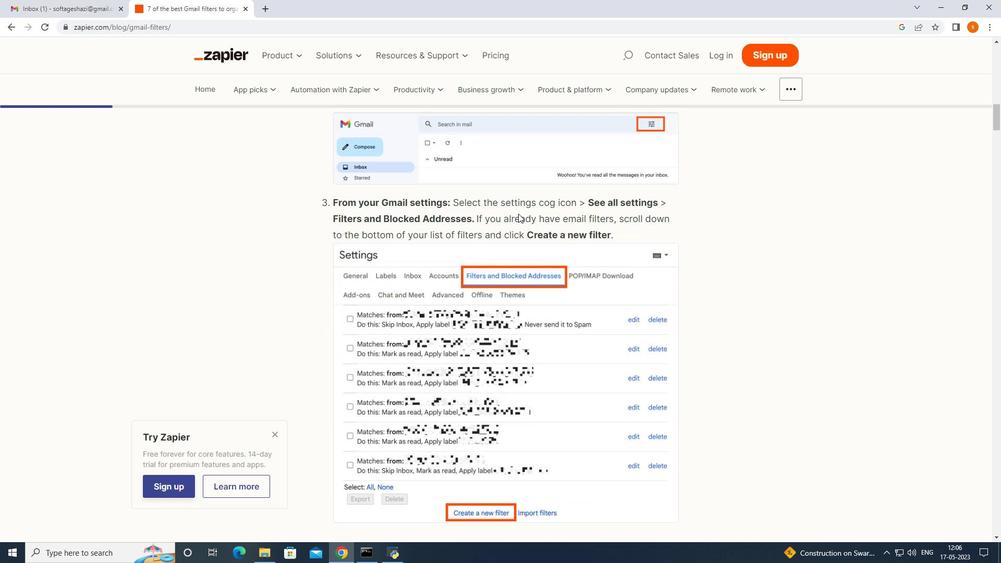 
Action: Mouse moved to (512, 213)
Screenshot: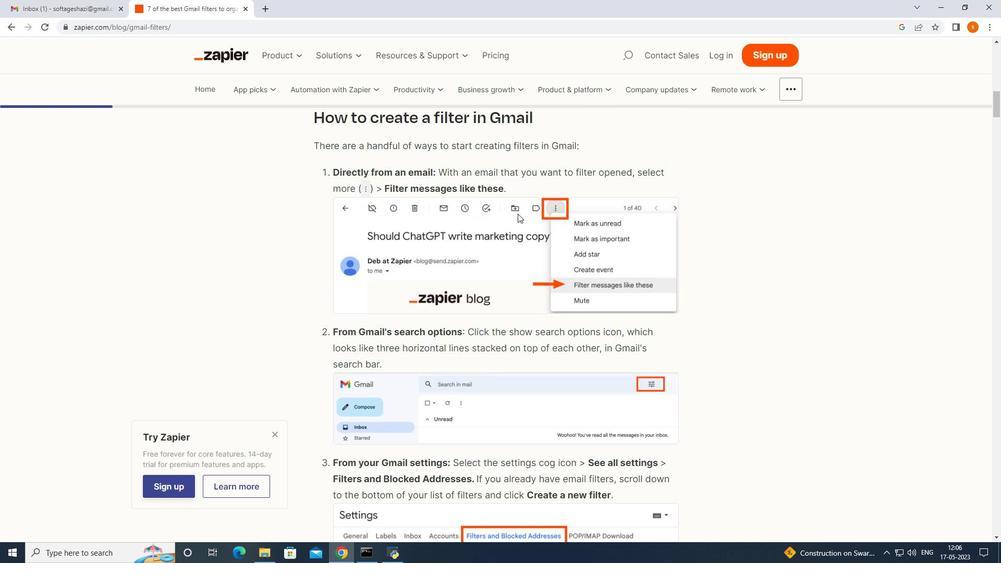 
Action: Mouse scrolled (512, 214) with delta (0, 0)
Screenshot: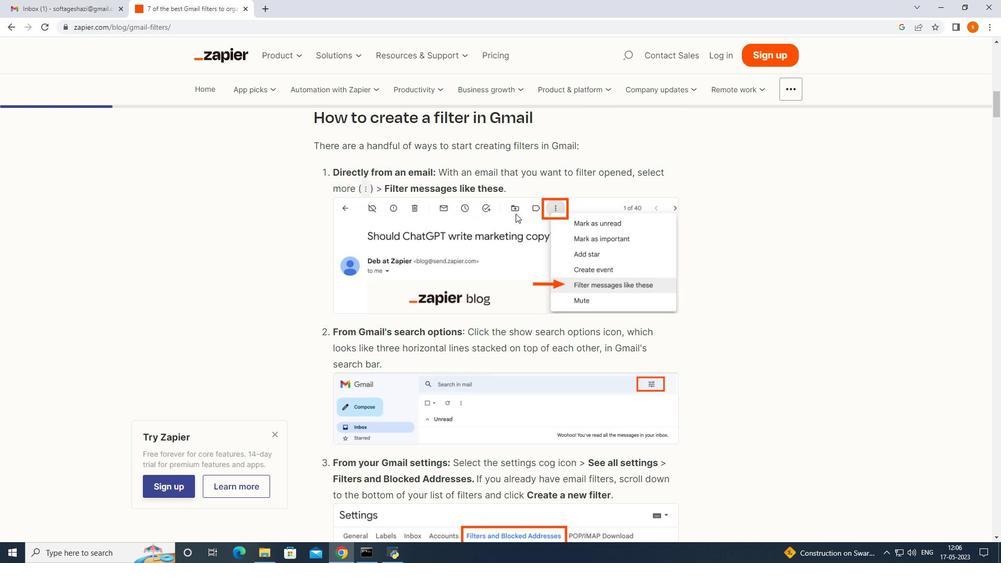 
Action: Mouse scrolled (512, 214) with delta (0, 0)
Screenshot: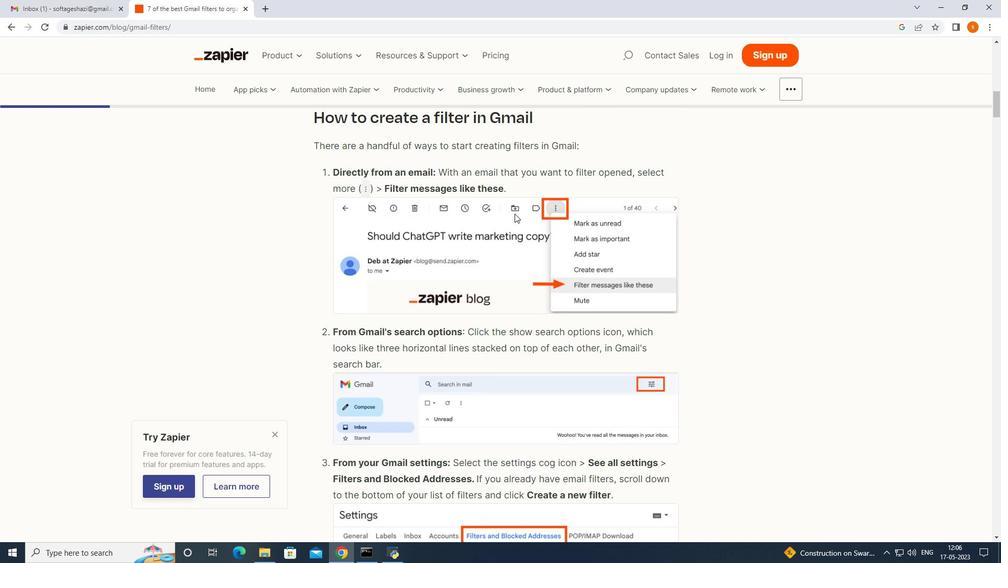 
Action: Mouse moved to (498, 210)
Screenshot: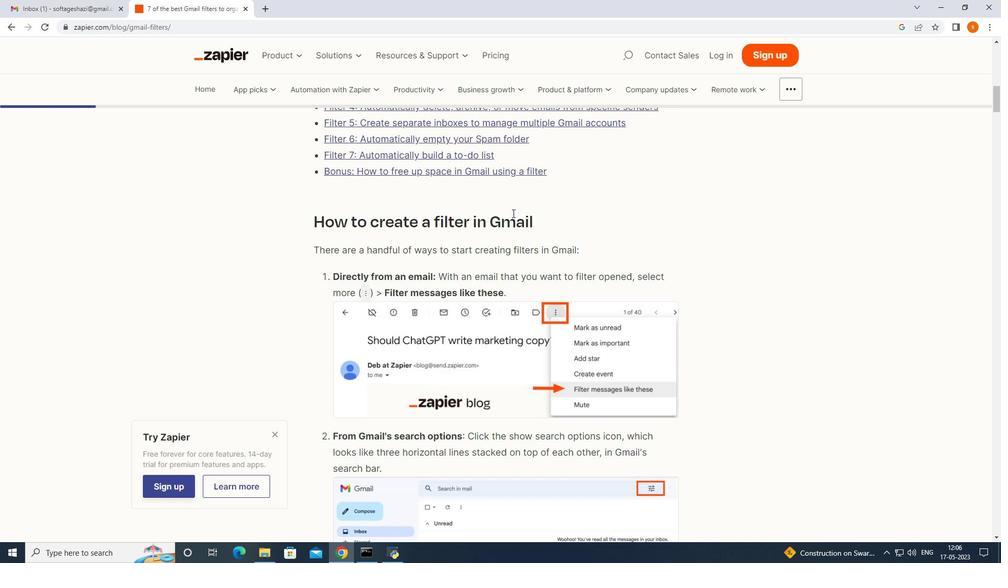 
Action: Mouse scrolled (498, 211) with delta (0, 0)
Screenshot: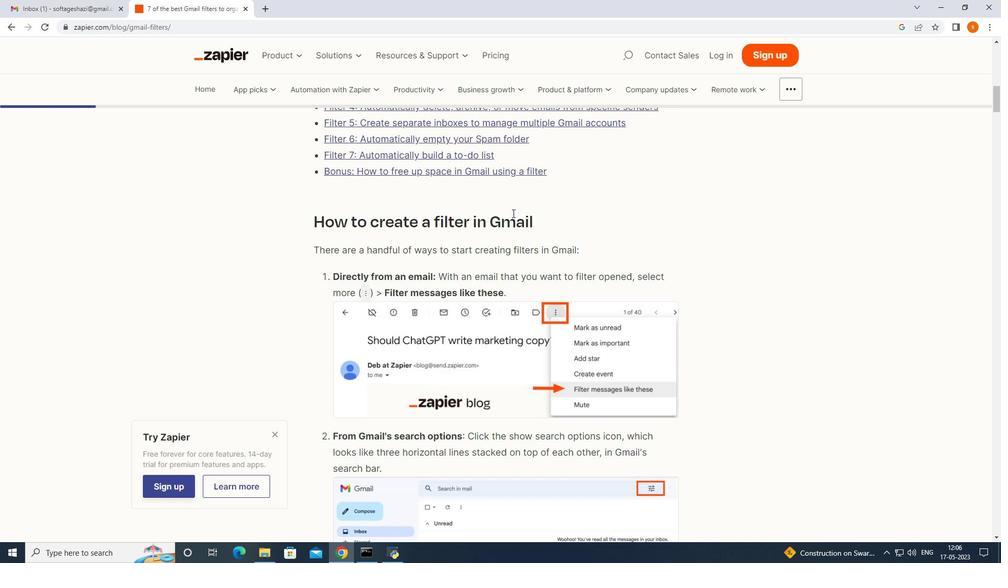 
Action: Mouse moved to (494, 237)
Screenshot: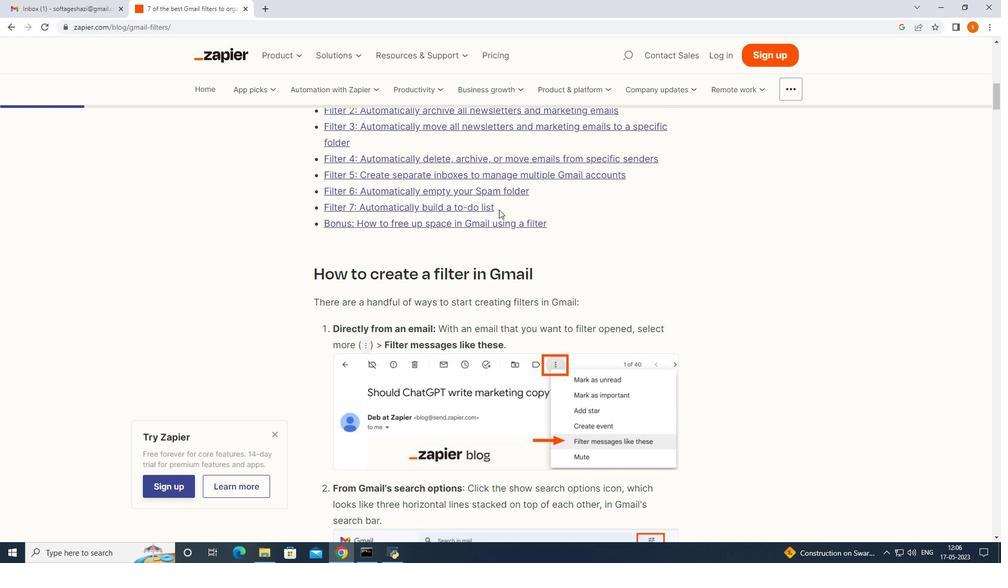 
Action: Mouse scrolled (494, 237) with delta (0, 0)
Screenshot: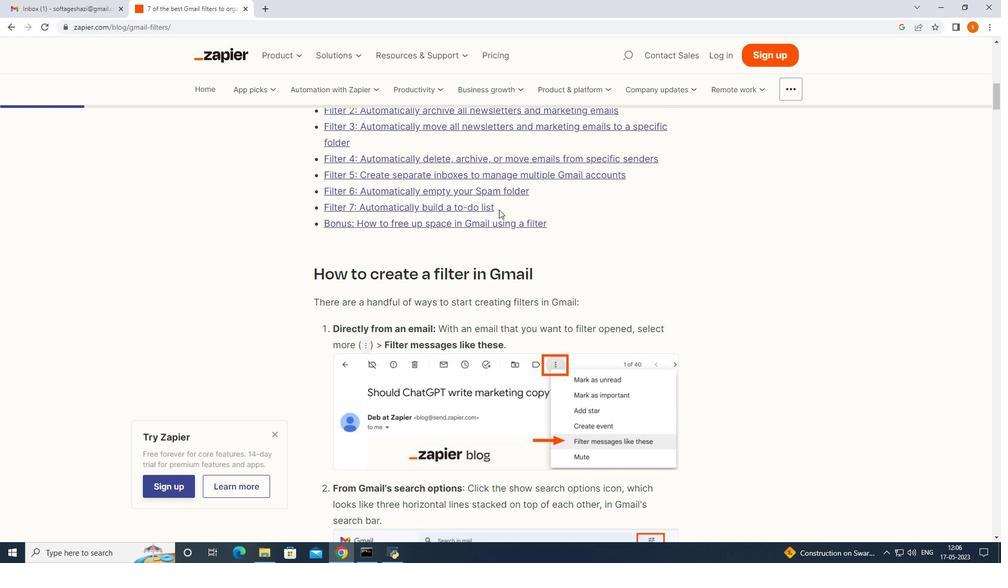 
Action: Mouse moved to (493, 388)
Screenshot: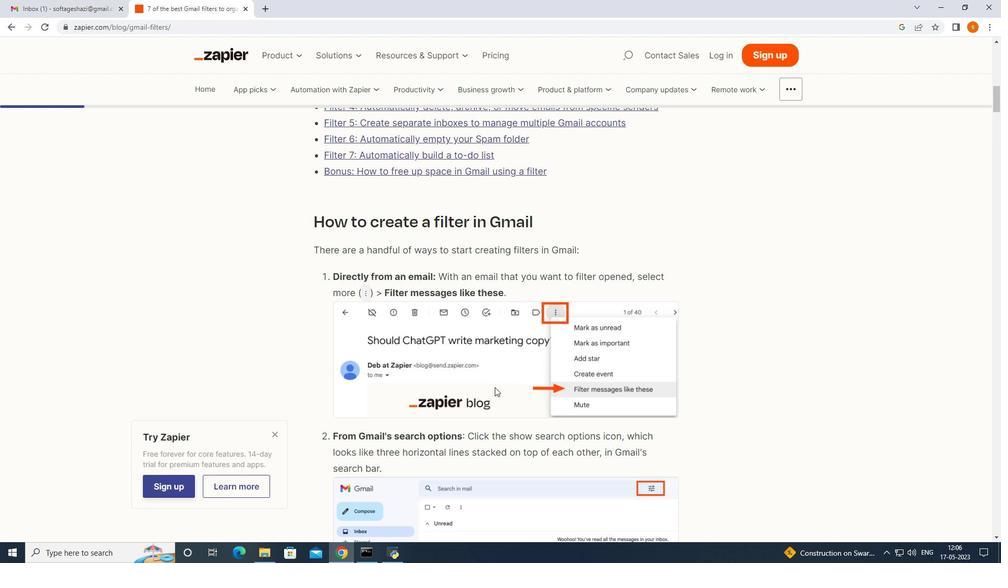 
Action: Mouse scrolled (493, 387) with delta (0, 0)
Screenshot: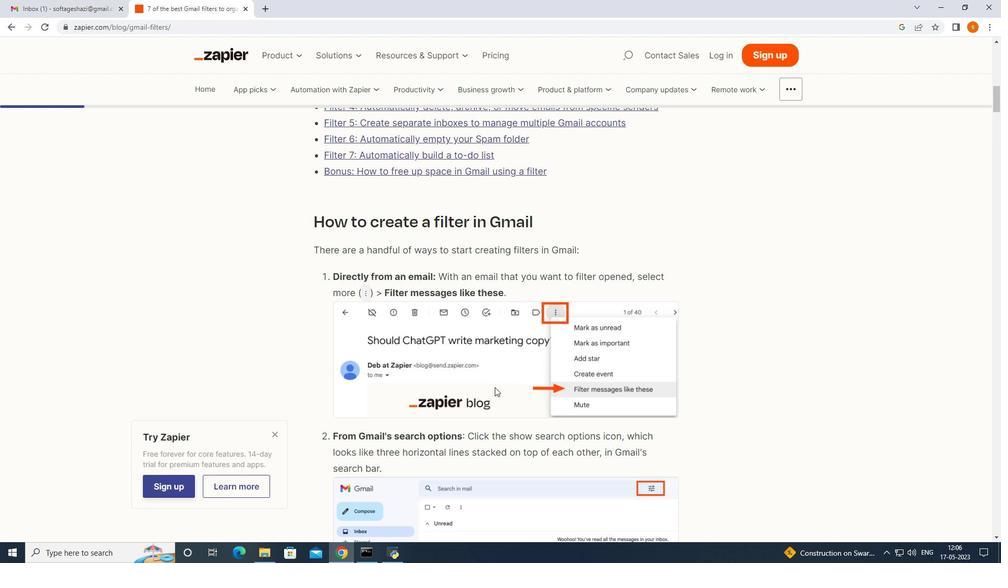 
Action: Mouse moved to (493, 388)
Screenshot: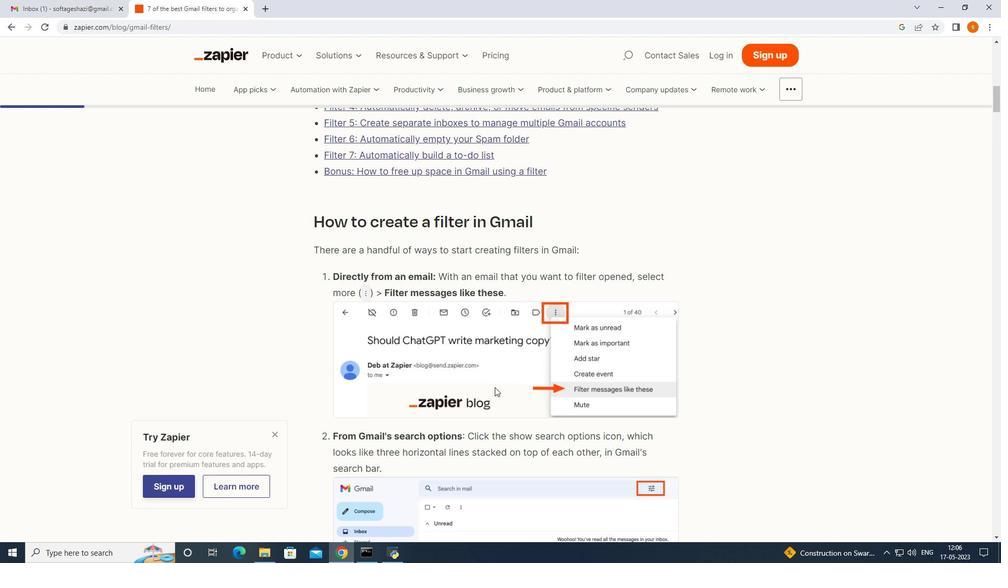 
Action: Mouse scrolled (493, 387) with delta (0, 0)
Screenshot: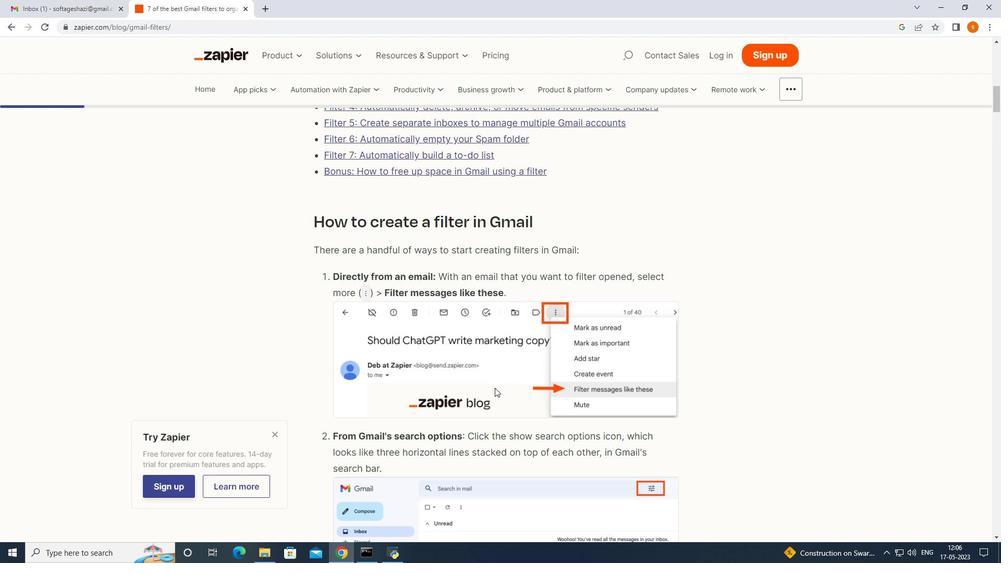 
Action: Mouse moved to (538, 434)
Screenshot: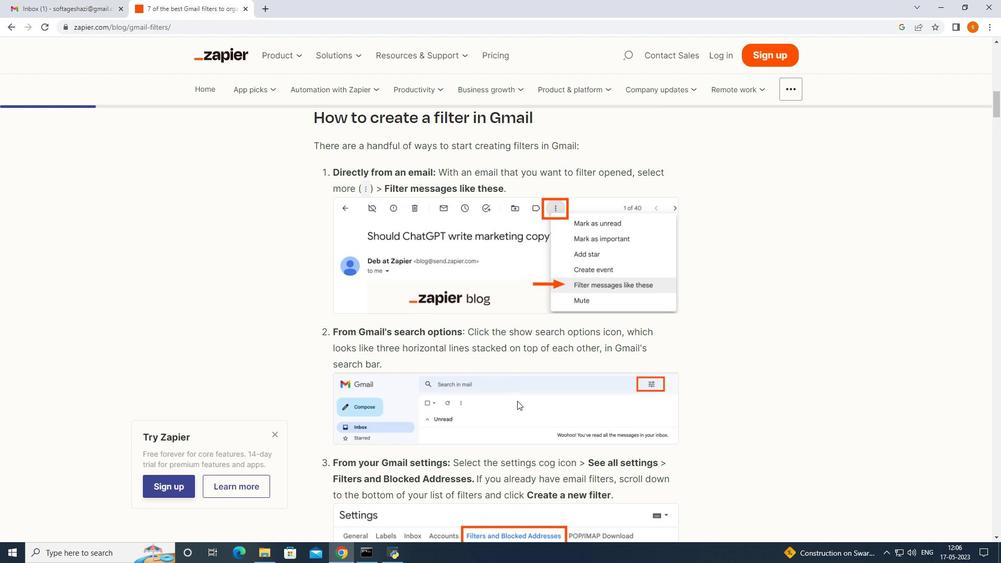 
Action: Mouse scrolled (538, 433) with delta (0, 0)
Screenshot: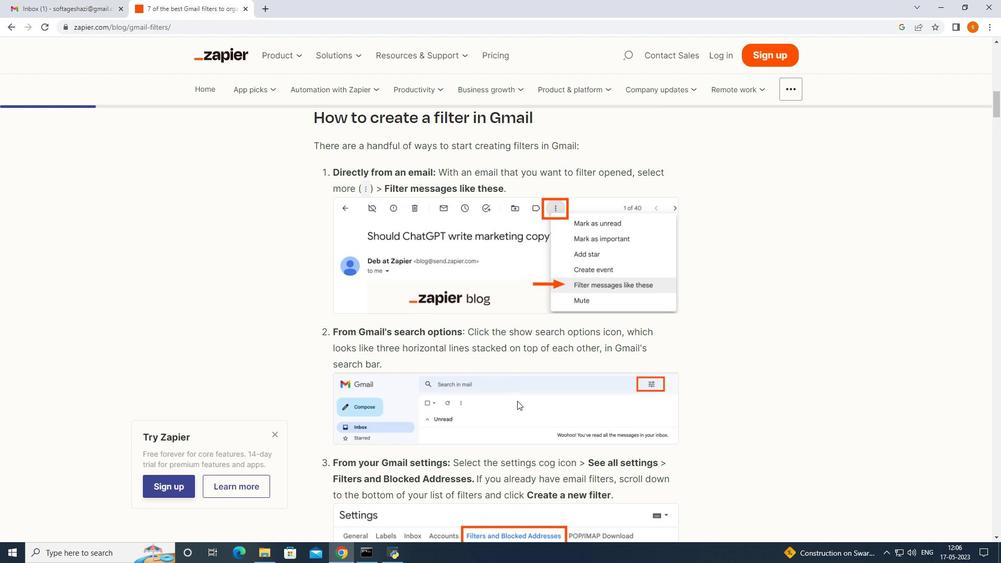 
Action: Mouse moved to (536, 431)
Screenshot: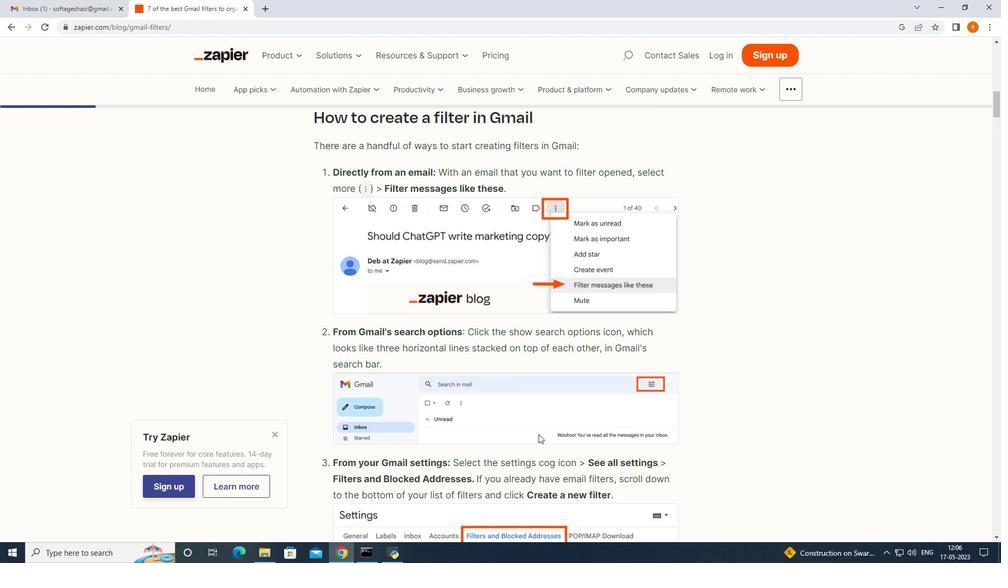 
Action: Mouse scrolled (536, 431) with delta (0, 0)
Screenshot: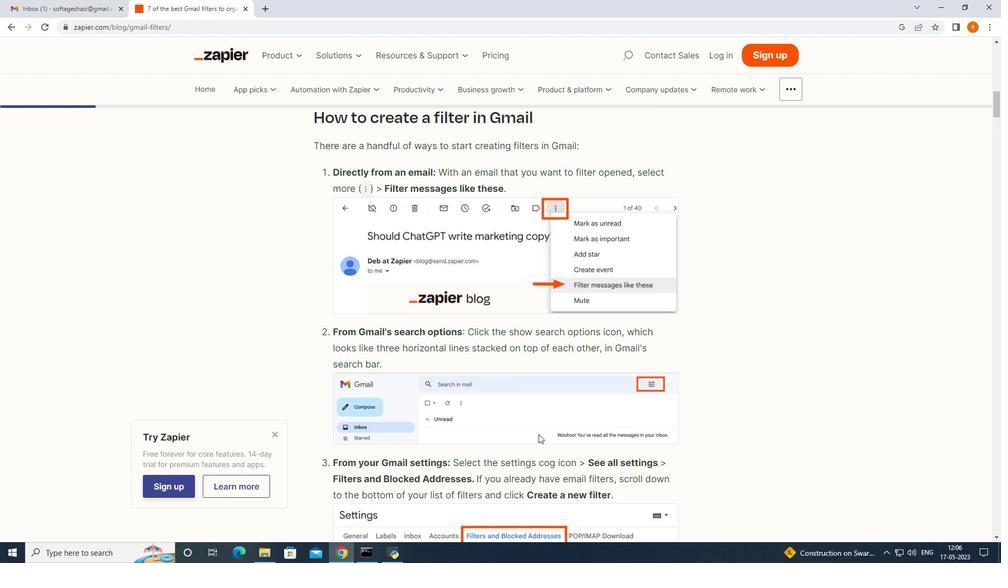 
Action: Mouse moved to (536, 427)
Screenshot: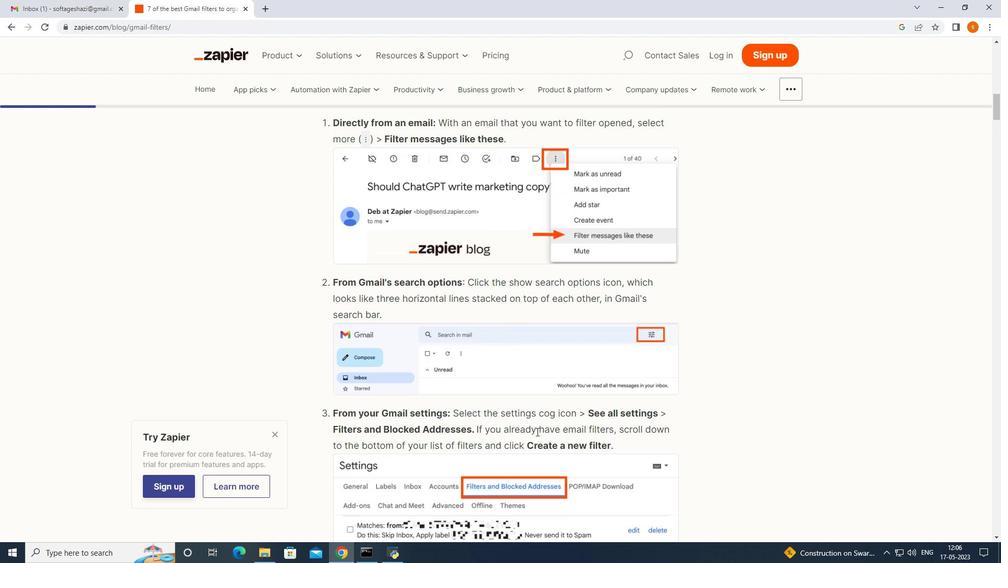 
Action: Mouse scrolled (536, 429) with delta (0, 0)
Screenshot: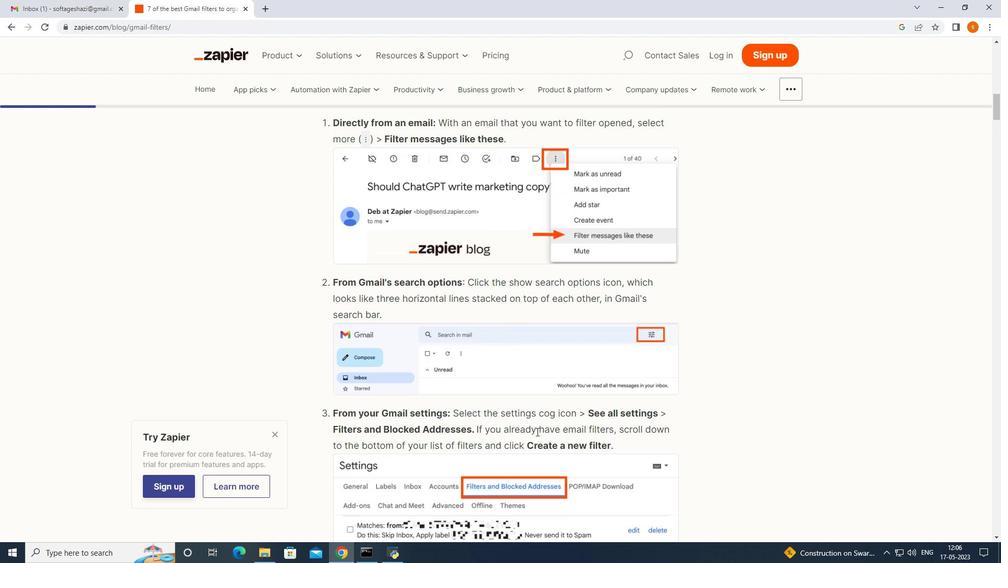 
Action: Mouse moved to (536, 424)
Screenshot: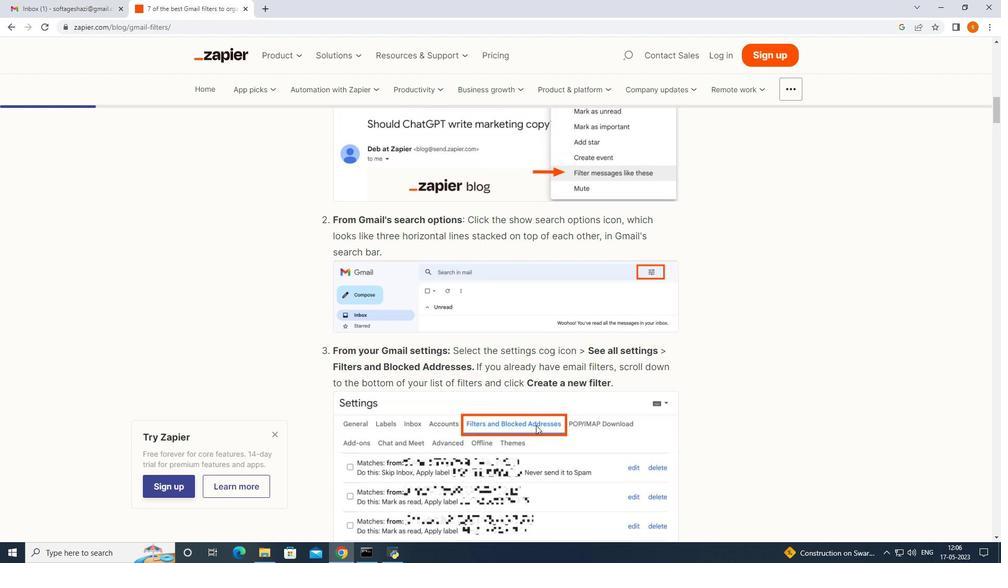 
Action: Mouse scrolled (536, 423) with delta (0, 0)
Screenshot: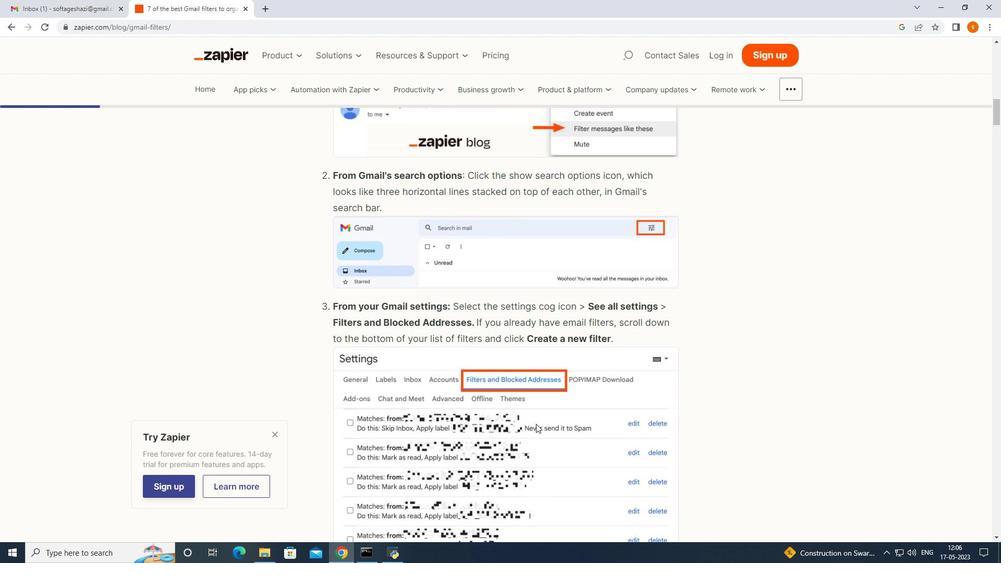
Action: Mouse scrolled (536, 423) with delta (0, 0)
Screenshot: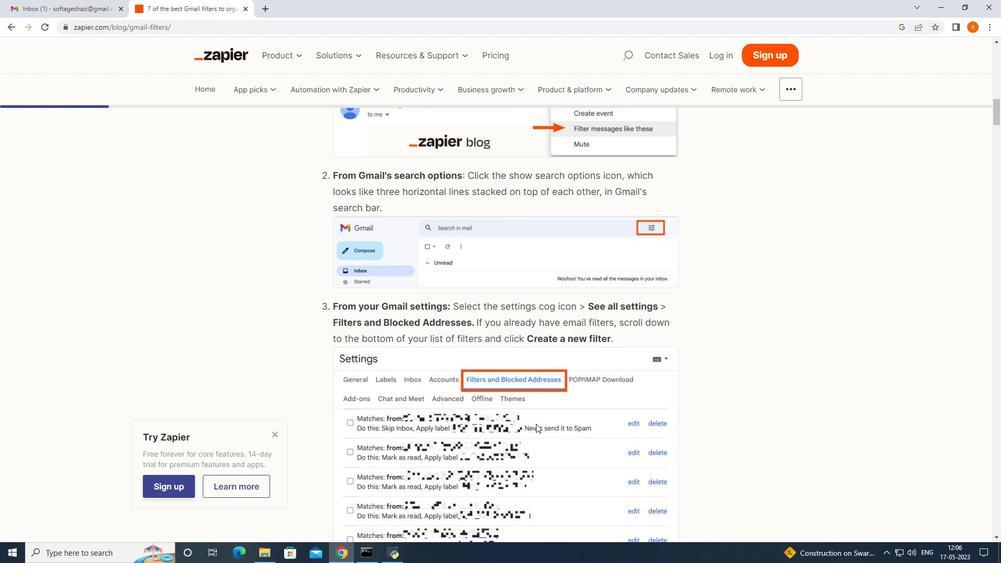 
Action: Mouse moved to (433, 354)
Screenshot: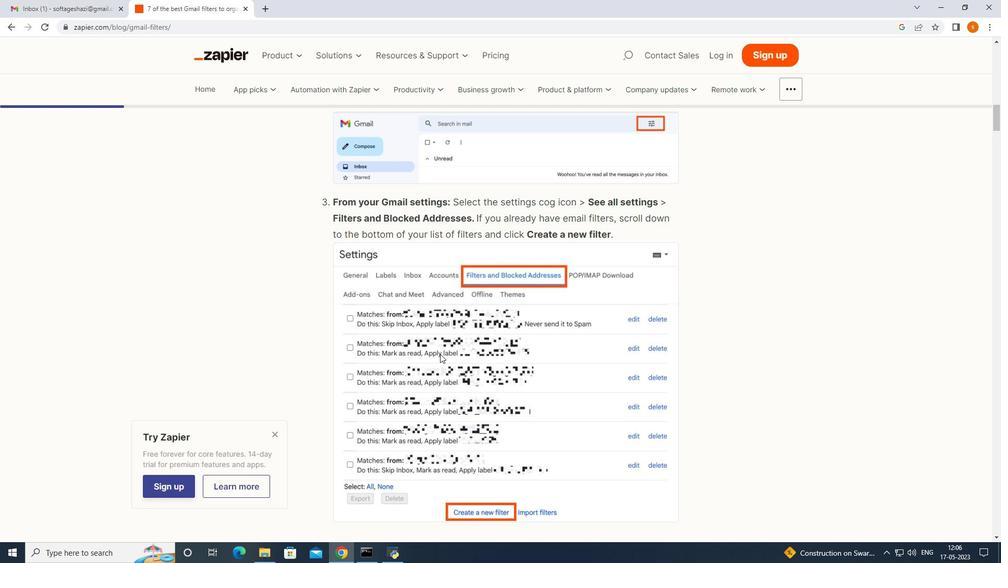 
Action: Mouse scrolled (433, 353) with delta (0, 0)
Screenshot: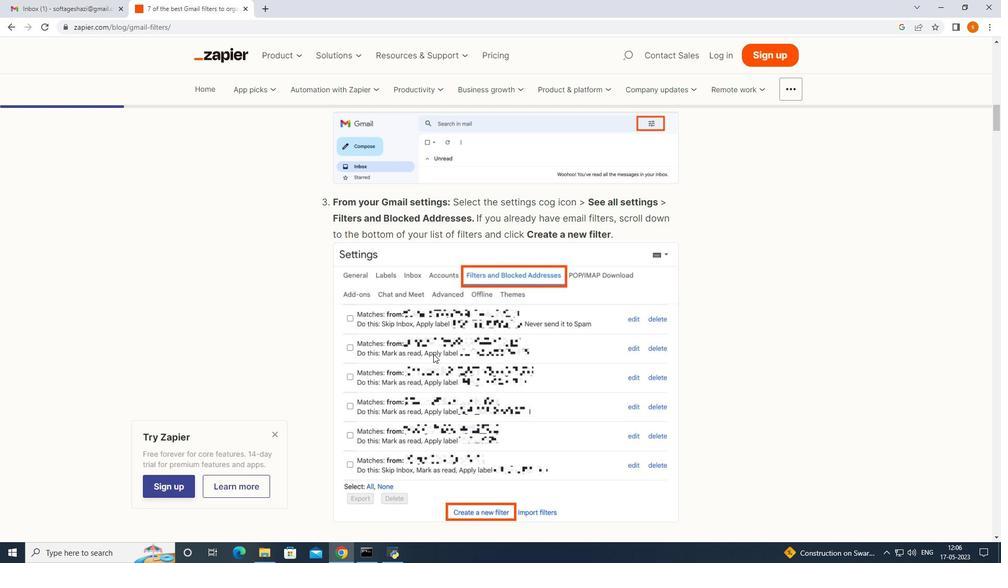 
Action: Mouse moved to (35, 3)
Screenshot: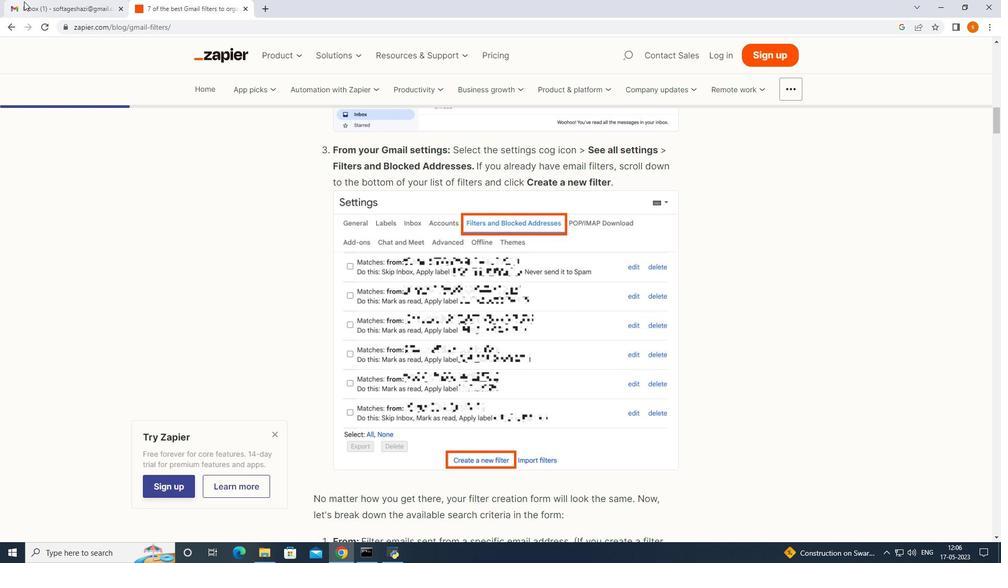 
Action: Mouse pressed left at (35, 3)
Screenshot: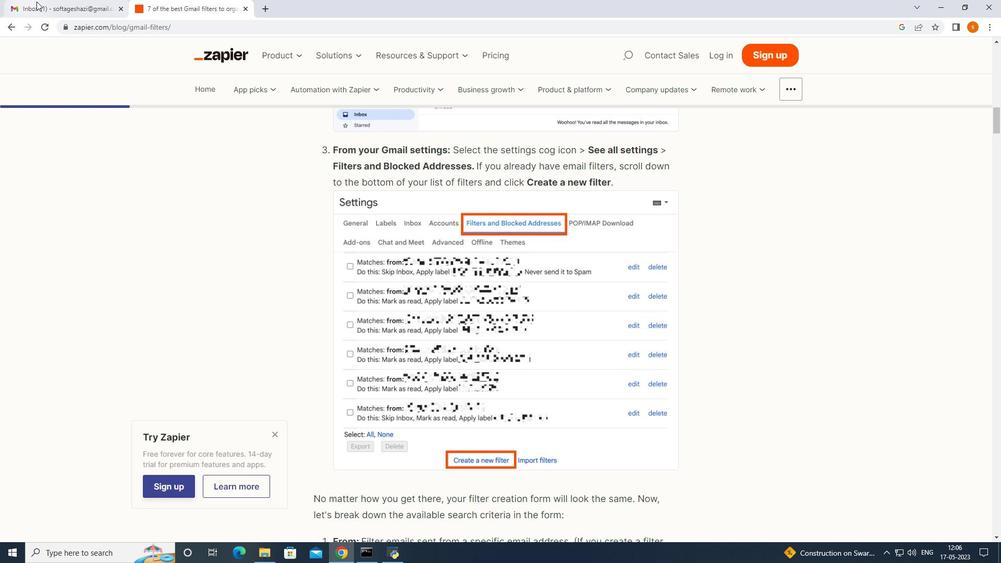 
Action: Mouse moved to (939, 54)
Screenshot: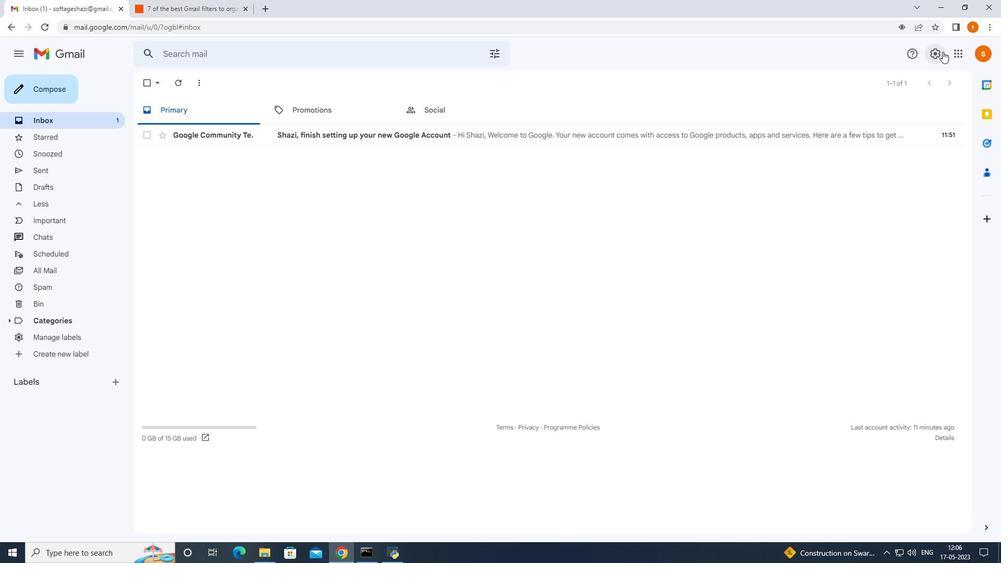 
Action: Mouse pressed left at (939, 54)
Screenshot: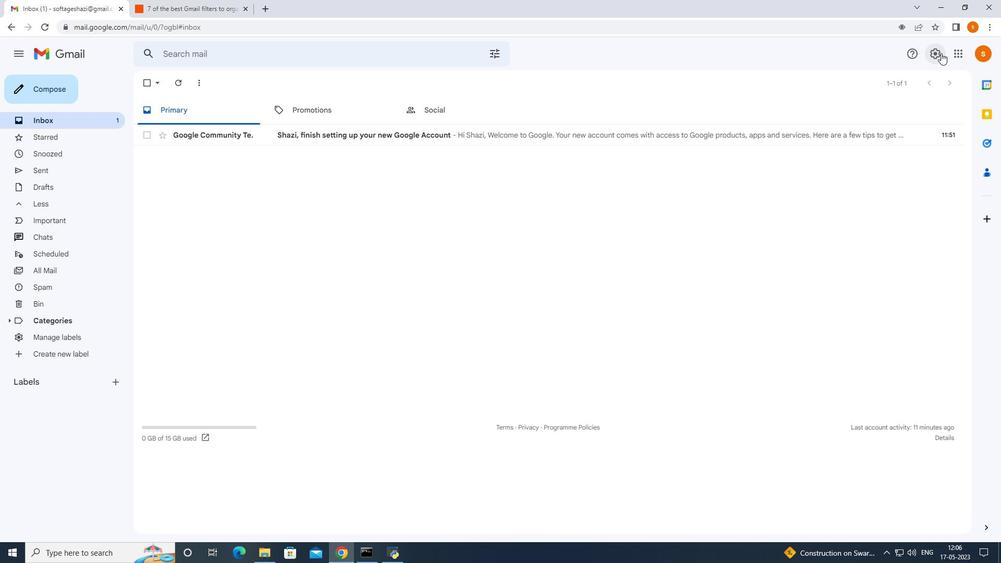 
Action: Mouse moved to (887, 282)
Screenshot: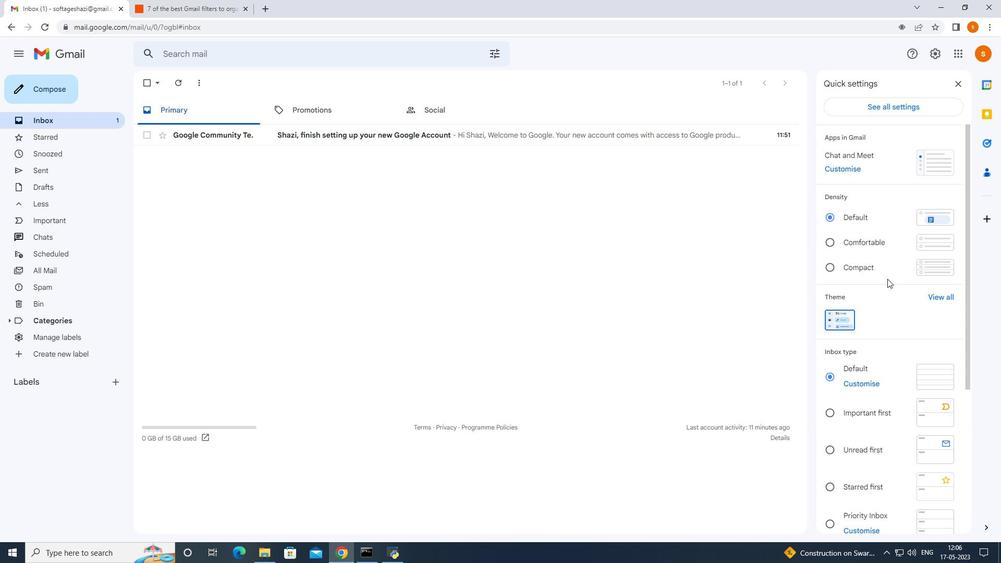 
Action: Mouse scrolled (887, 282) with delta (0, 0)
Screenshot: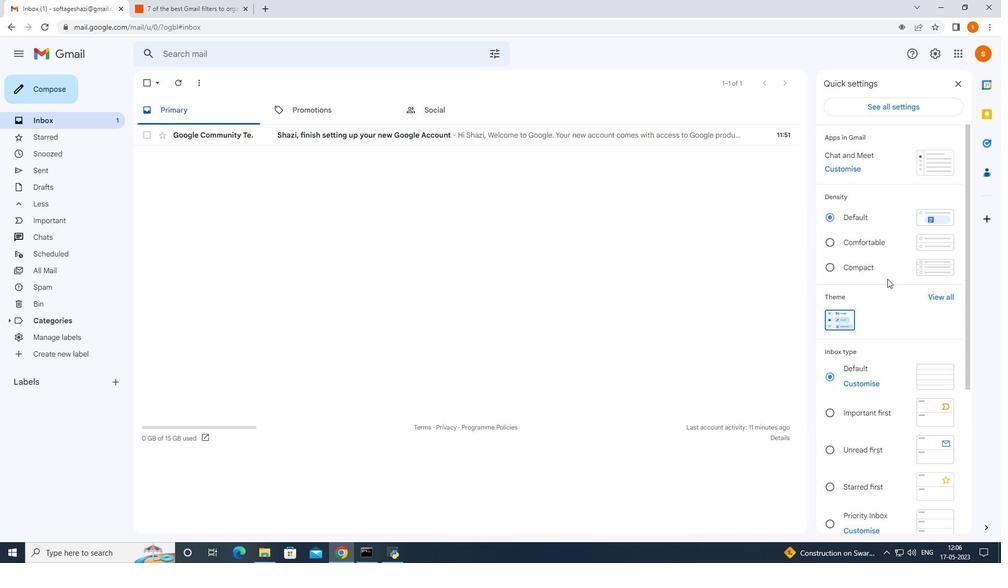 
Action: Mouse moved to (887, 284)
Screenshot: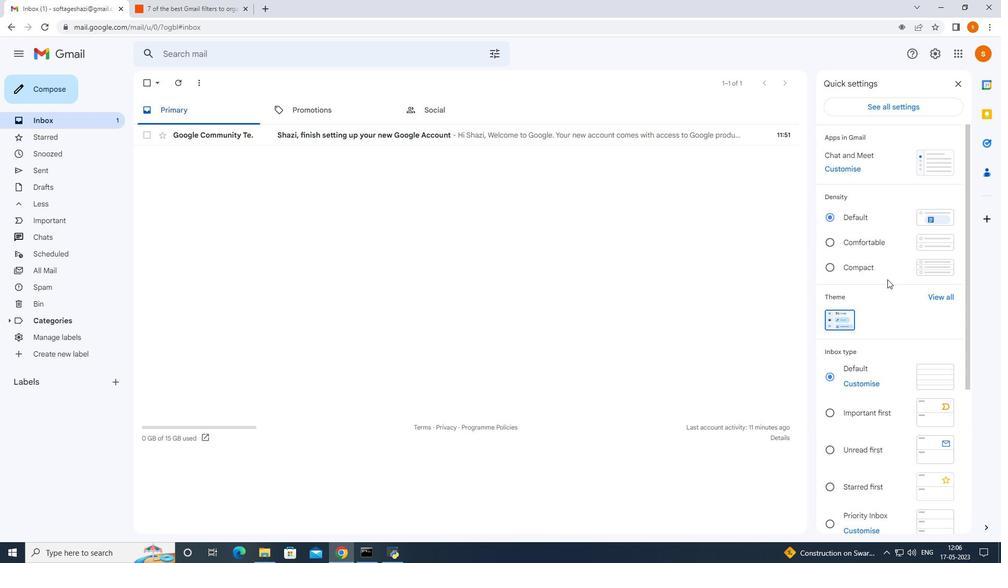 
Action: Mouse scrolled (887, 283) with delta (0, 0)
Screenshot: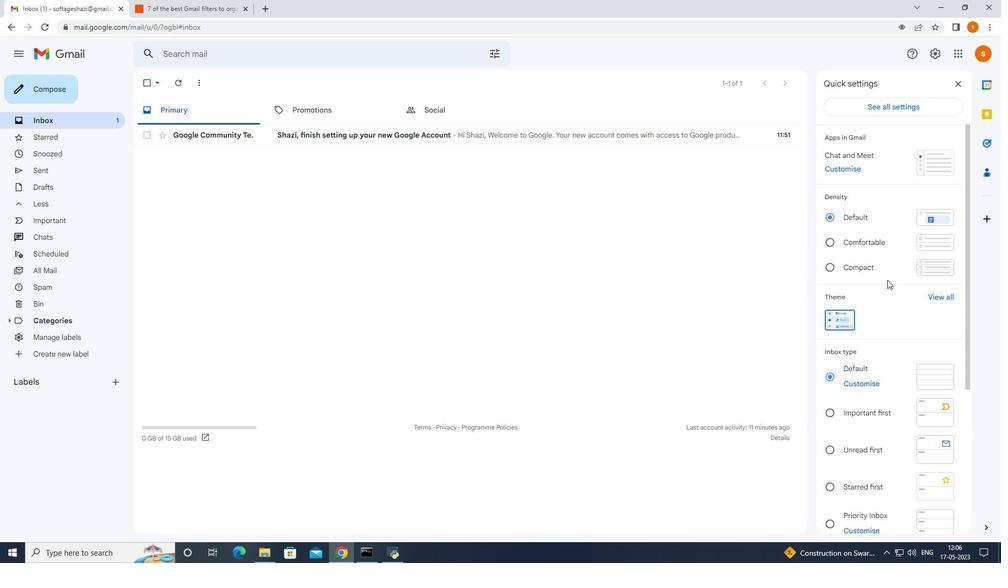 
Action: Mouse moved to (887, 286)
Screenshot: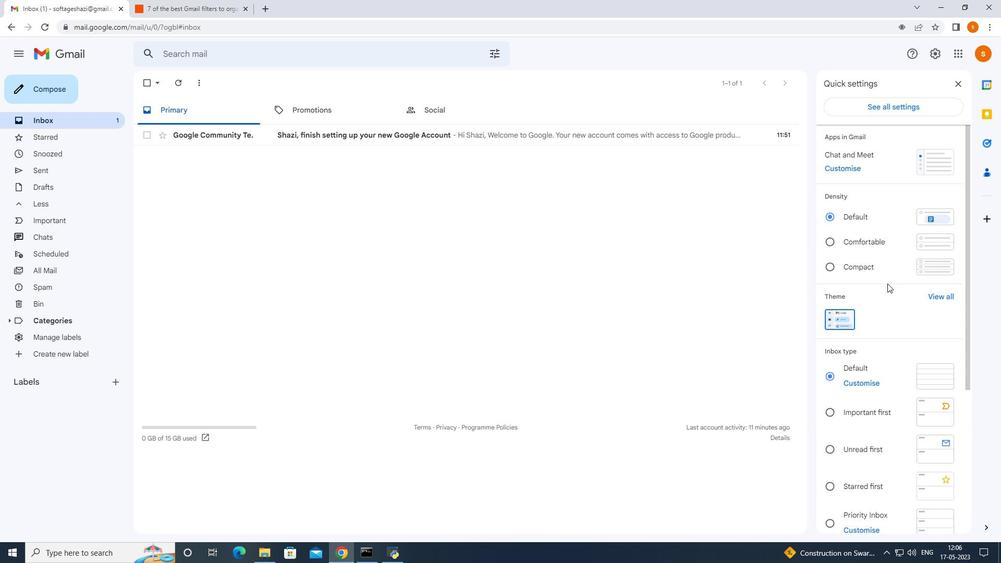 
Action: Mouse scrolled (887, 285) with delta (0, 0)
Screenshot: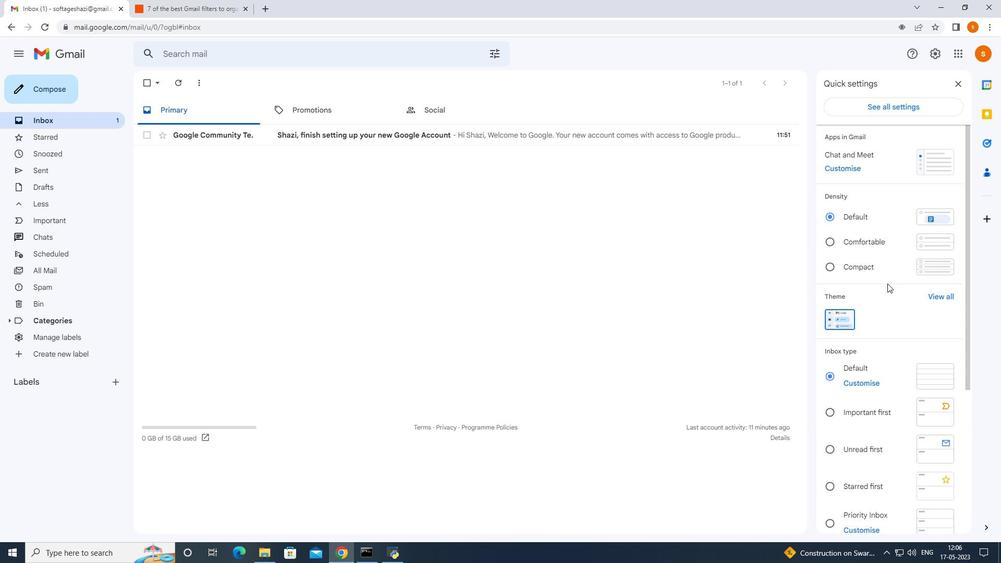
Action: Mouse scrolled (887, 286) with delta (0, 0)
Screenshot: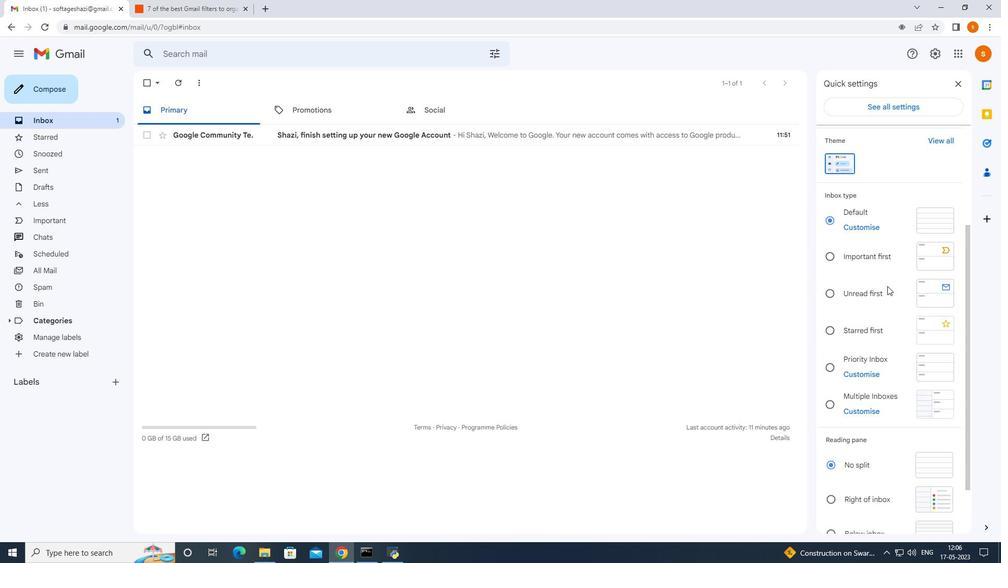 
Action: Mouse scrolled (887, 286) with delta (0, 0)
Screenshot: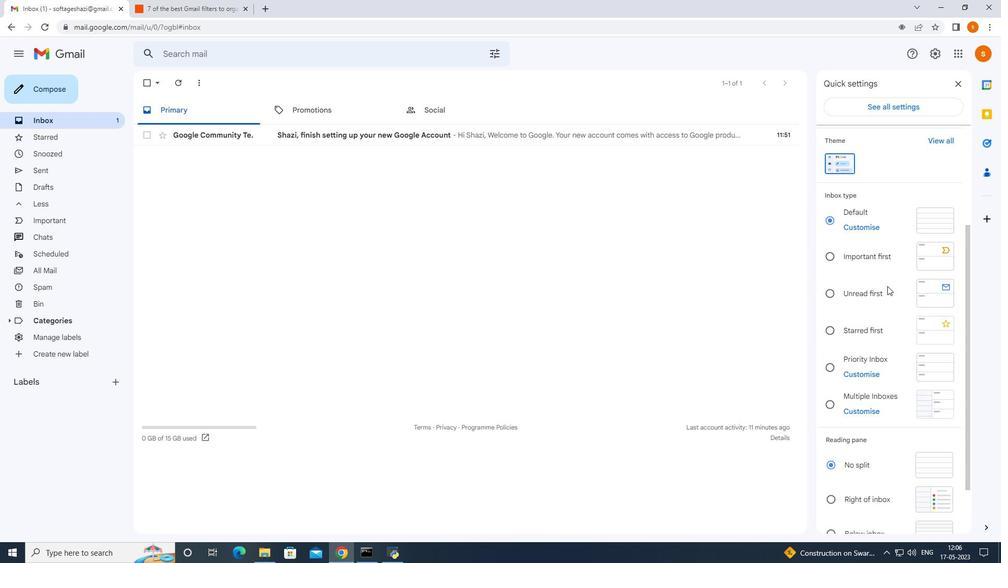 
Action: Mouse scrolled (887, 286) with delta (0, 0)
Screenshot: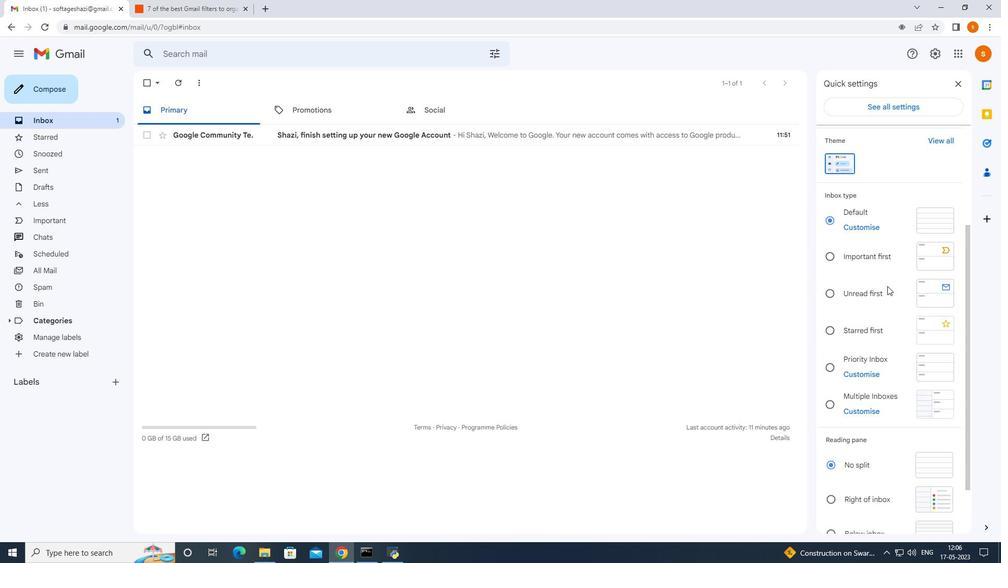 
Action: Mouse scrolled (887, 286) with delta (0, 0)
Screenshot: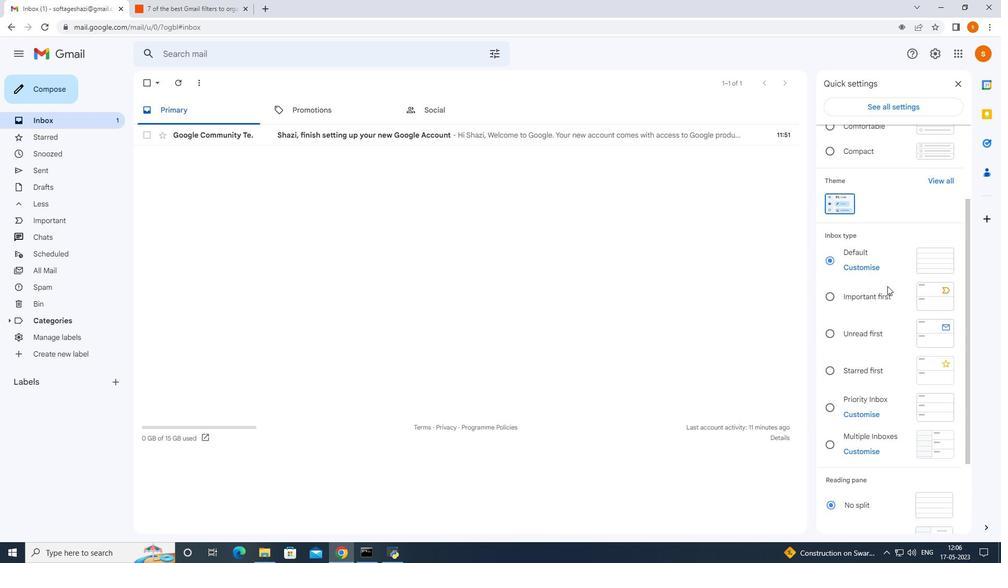 
Action: Mouse moved to (886, 286)
Screenshot: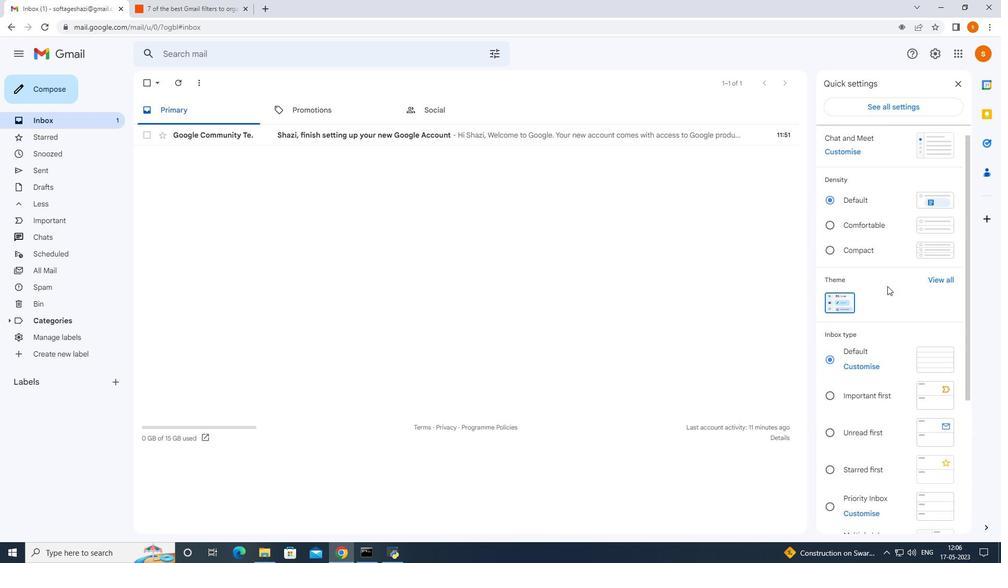 
Action: Mouse scrolled (886, 286) with delta (0, 0)
Screenshot: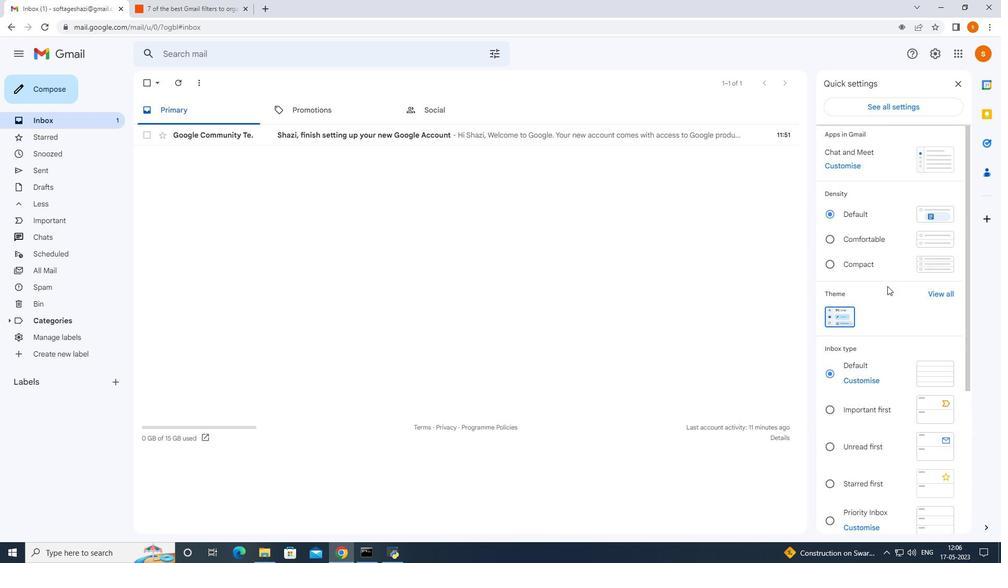 
Action: Mouse moved to (868, 234)
Screenshot: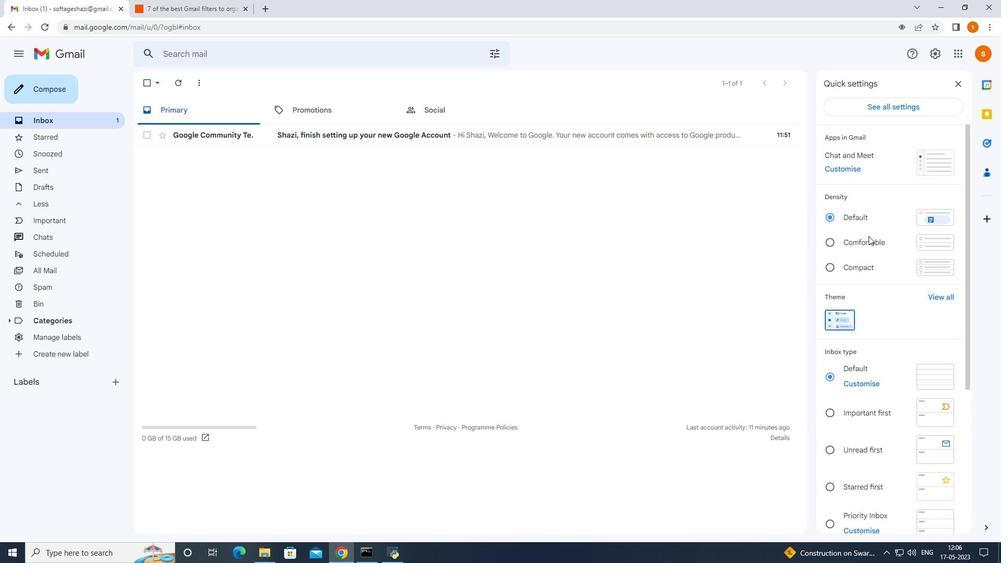 
Action: Mouse scrolled (868, 233) with delta (0, 0)
Screenshot: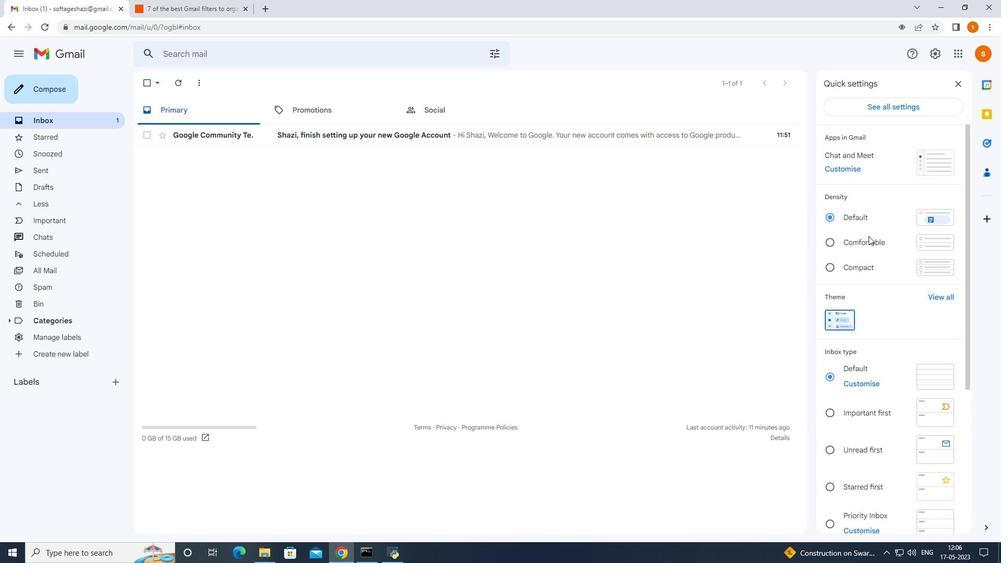 
Action: Mouse moved to (868, 234)
Screenshot: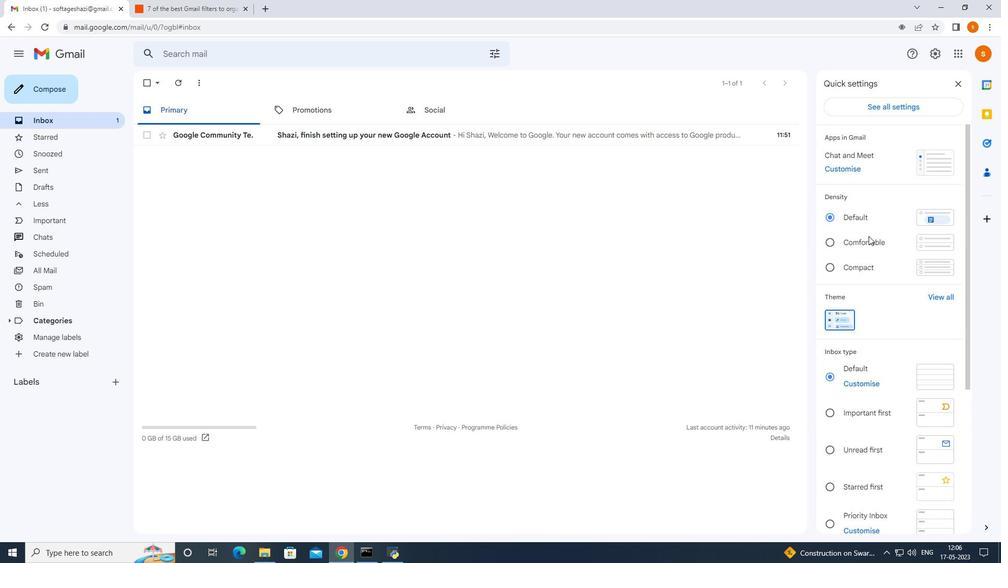 
Action: Mouse scrolled (868, 234) with delta (0, 0)
Screenshot: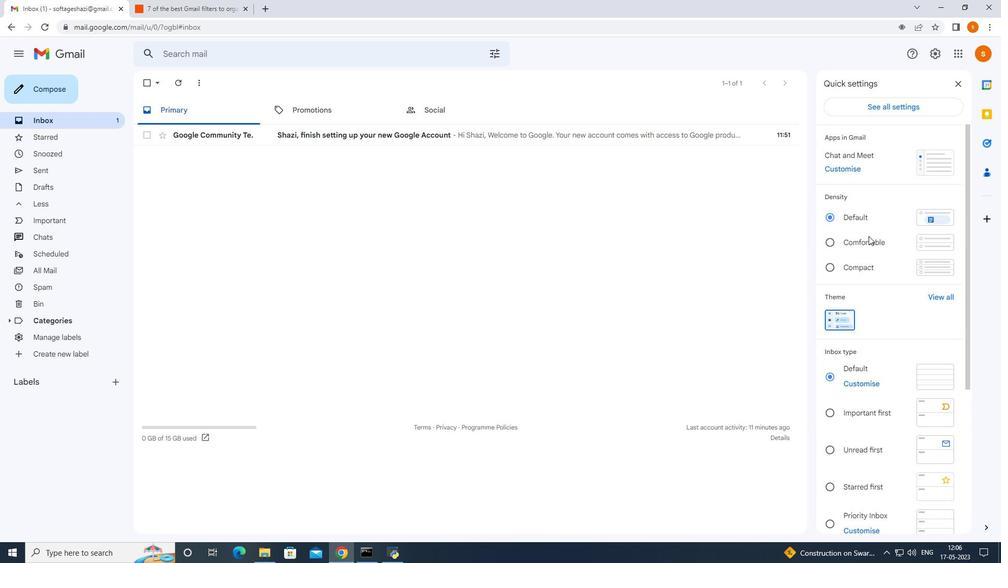 
Action: Mouse scrolled (868, 234) with delta (0, 0)
Screenshot: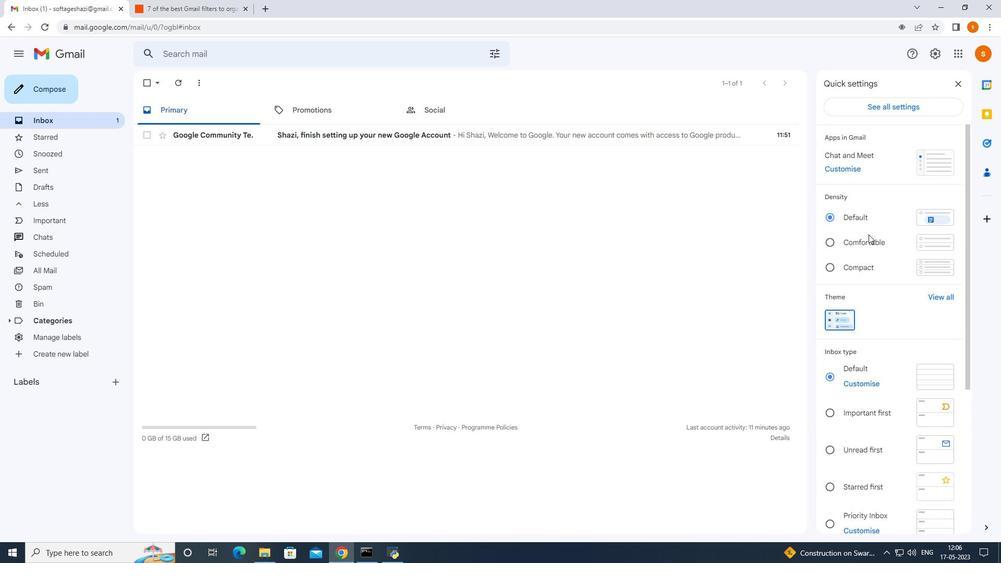 
Action: Mouse moved to (868, 234)
Screenshot: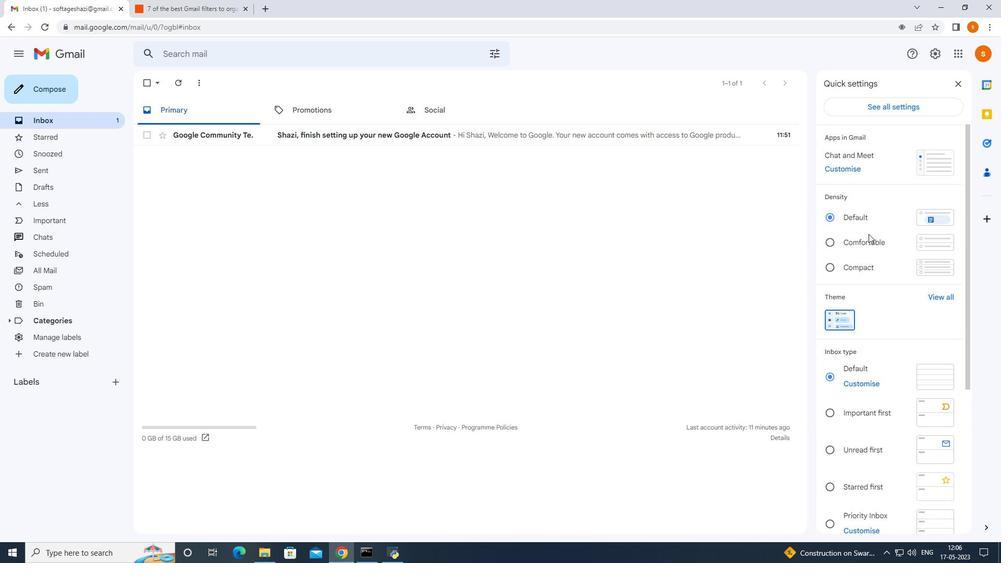 
Action: Mouse scrolled (868, 234) with delta (0, 0)
Screenshot: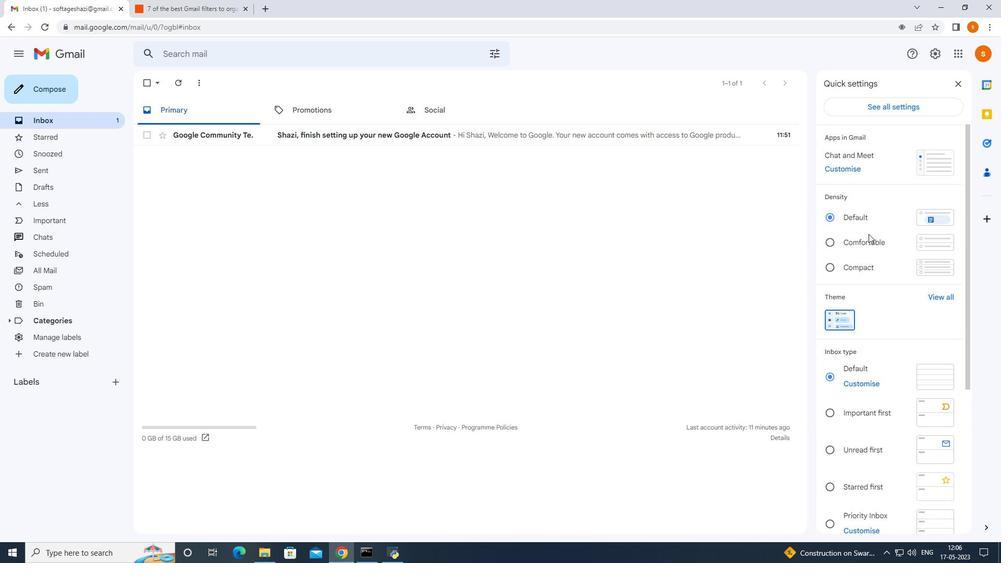 
Action: Mouse moved to (868, 234)
Screenshot: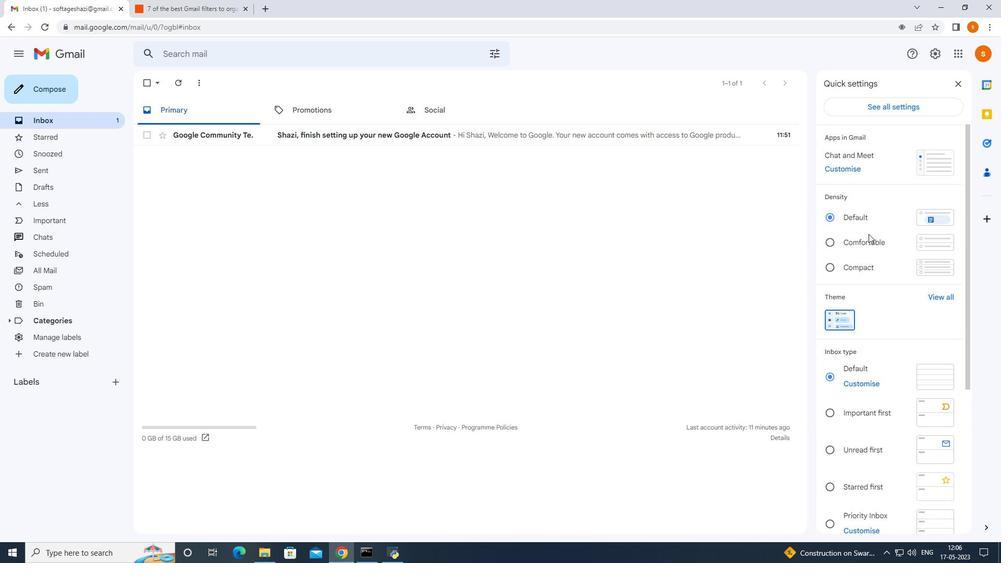 
Action: Mouse scrolled (868, 234) with delta (0, 0)
Screenshot: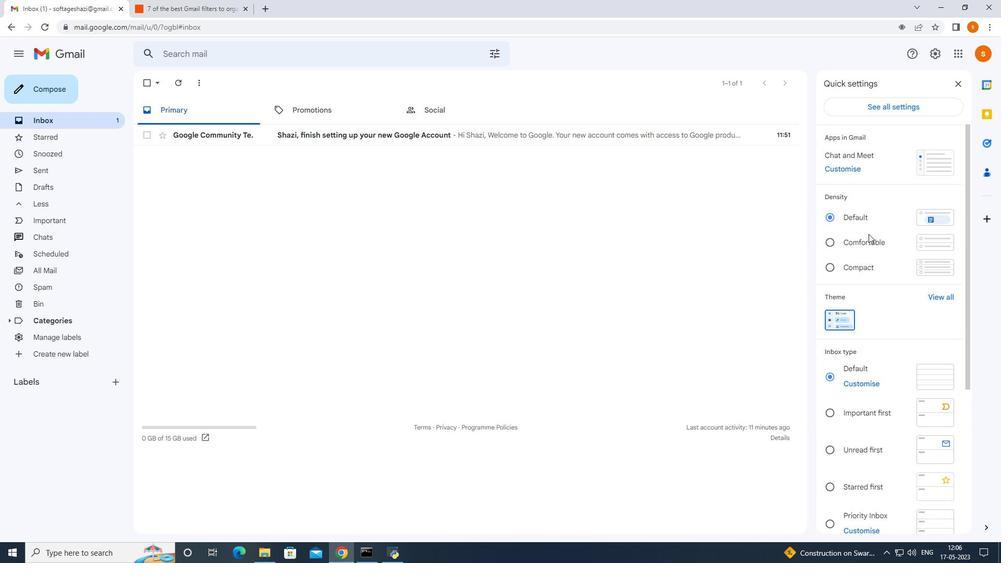 
Action: Mouse moved to (868, 242)
Screenshot: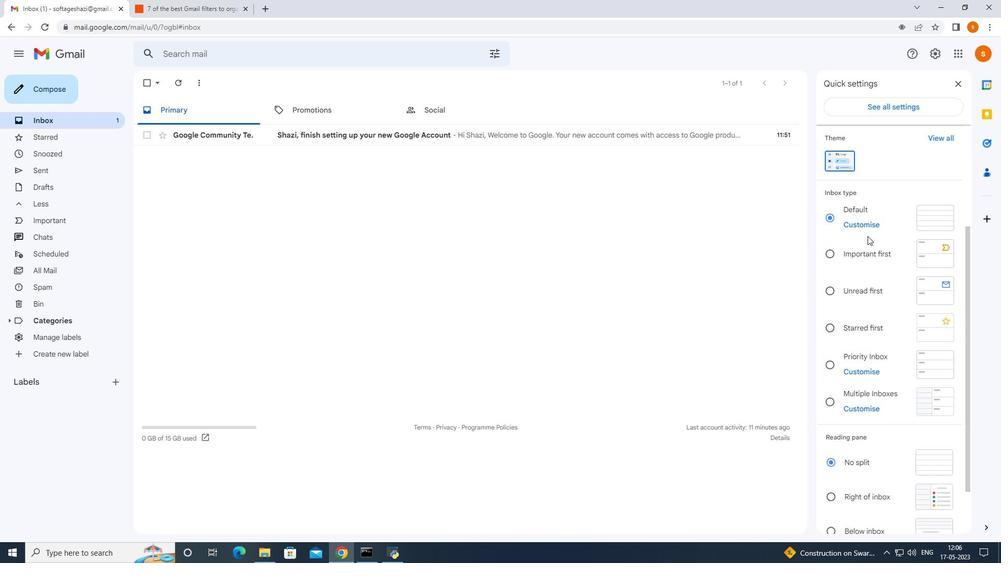 
Action: Mouse scrolled (868, 241) with delta (0, 0)
Screenshot: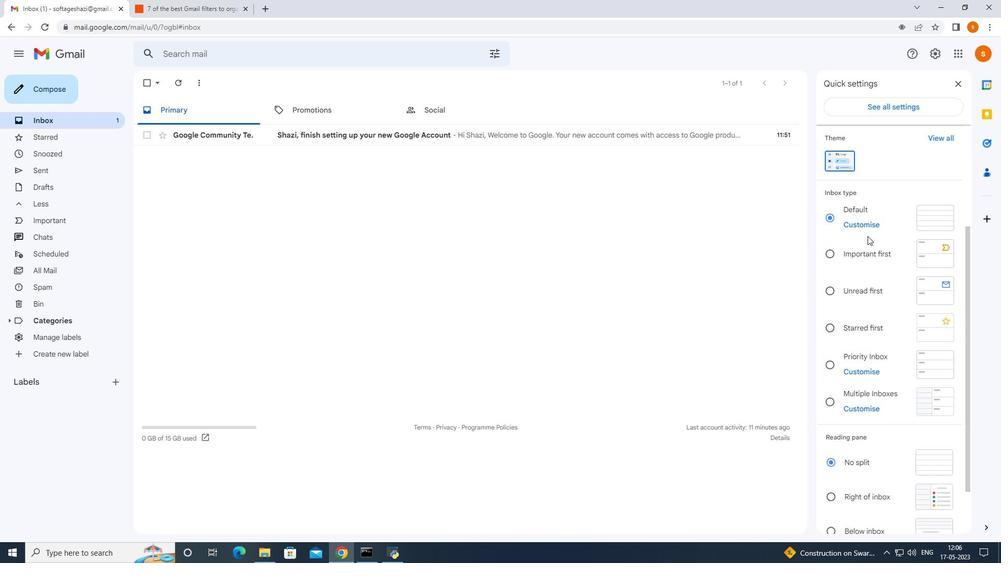 
Action: Mouse moved to (868, 242)
Screenshot: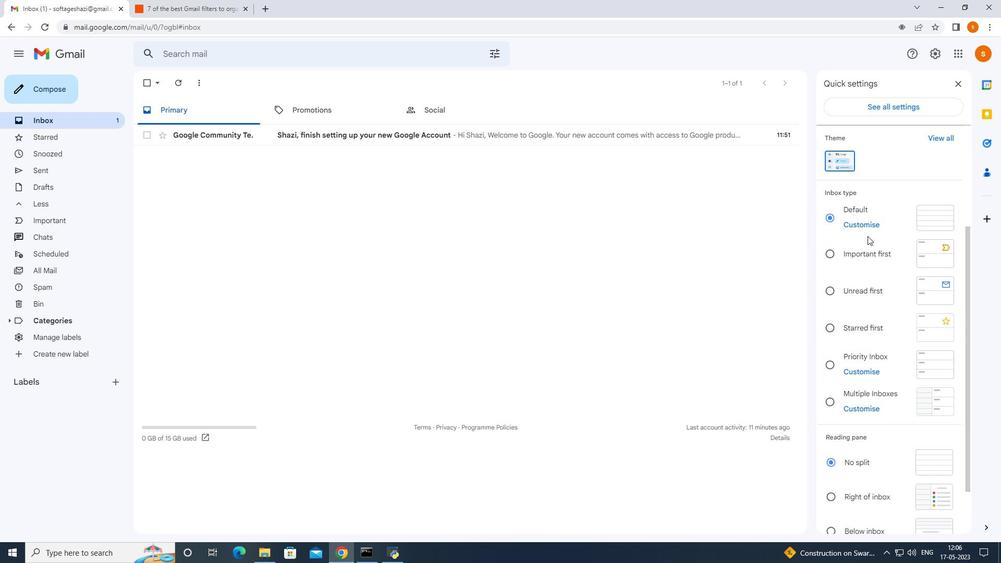 
Action: Mouse scrolled (868, 242) with delta (0, 0)
Screenshot: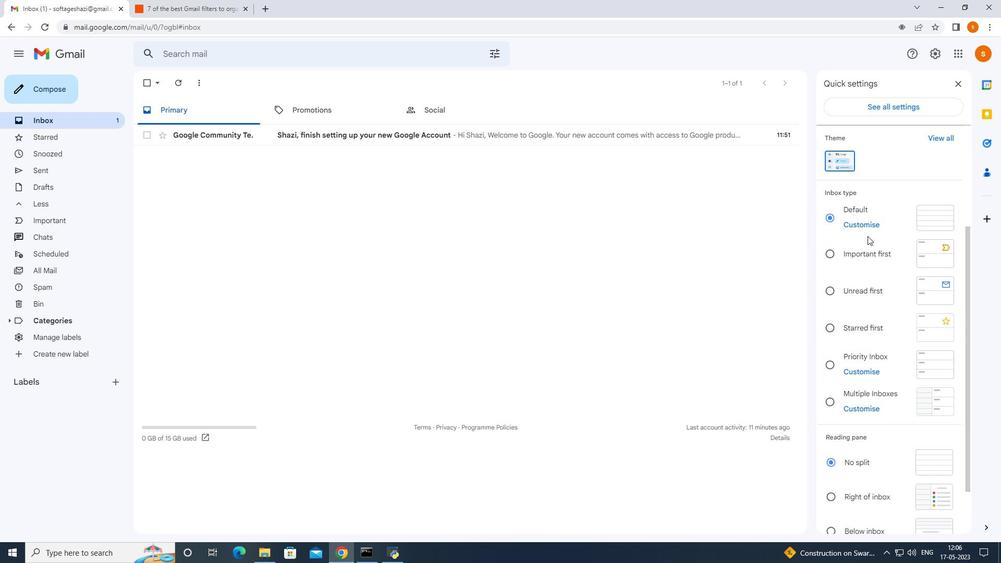 
Action: Mouse scrolled (868, 242) with delta (0, 0)
Screenshot: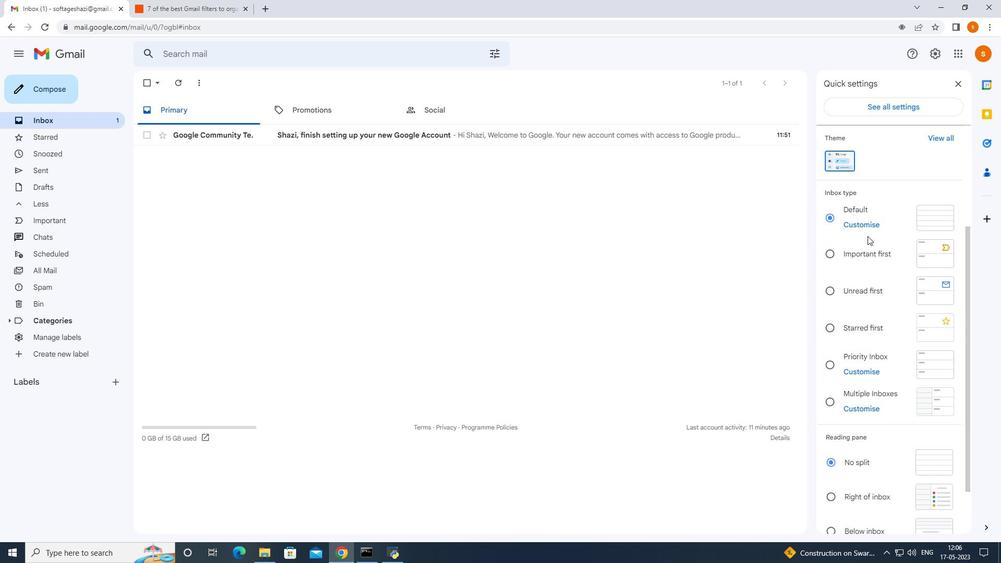 
Action: Mouse moved to (868, 242)
Screenshot: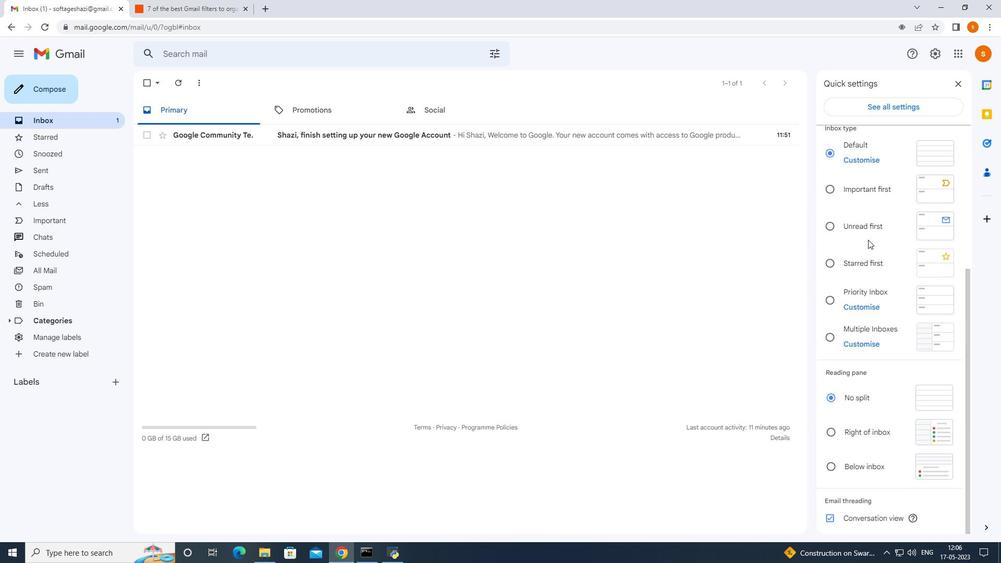 
Action: Mouse scrolled (868, 242) with delta (0, 0)
Screenshot: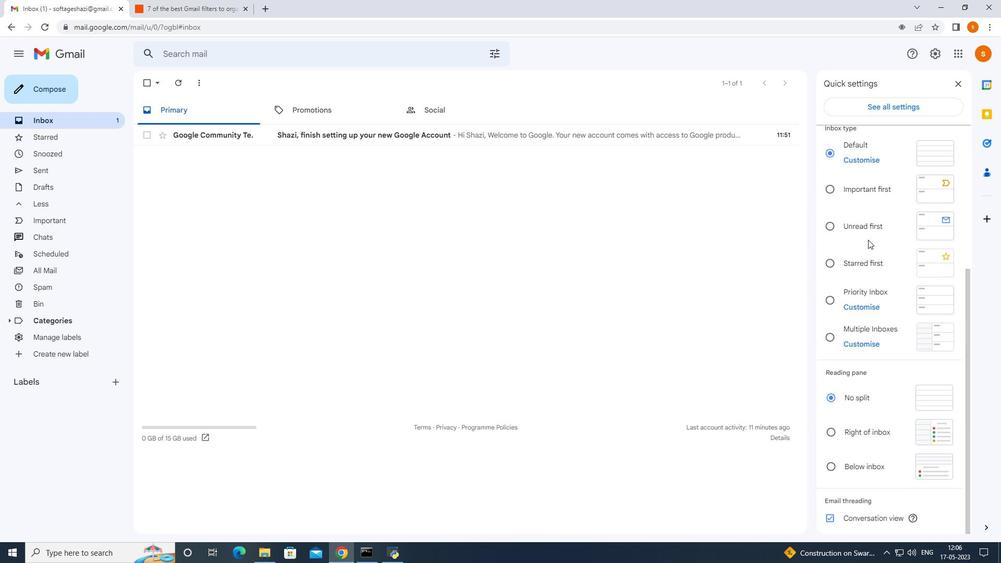 
Action: Mouse moved to (873, 251)
Screenshot: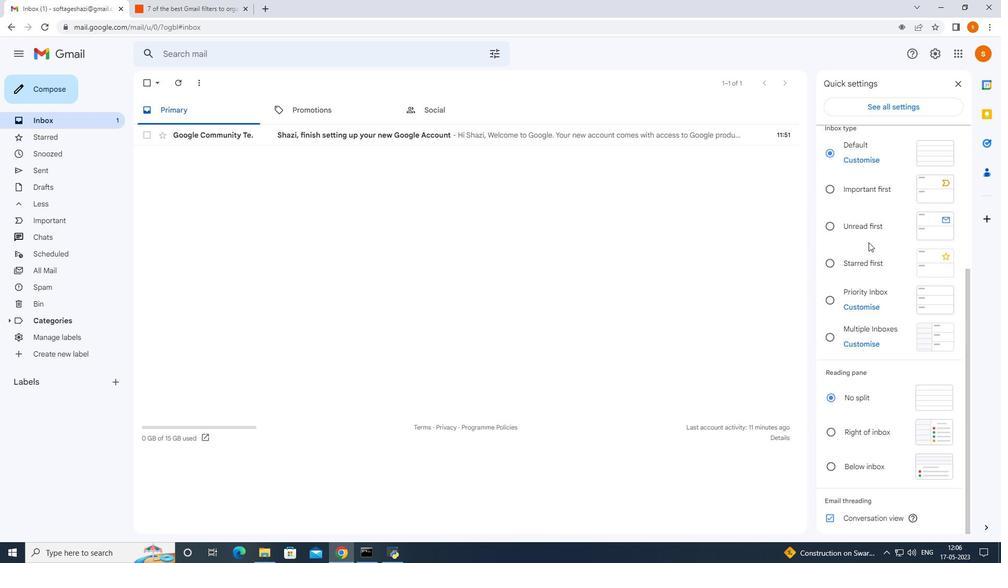 
Action: Mouse scrolled (873, 251) with delta (0, 0)
Screenshot: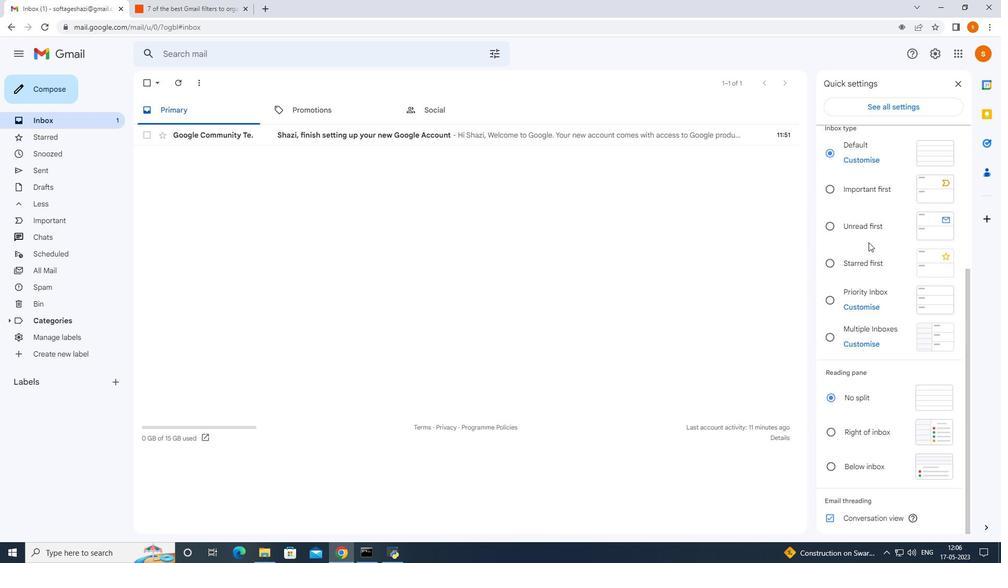 
Action: Mouse moved to (874, 254)
Screenshot: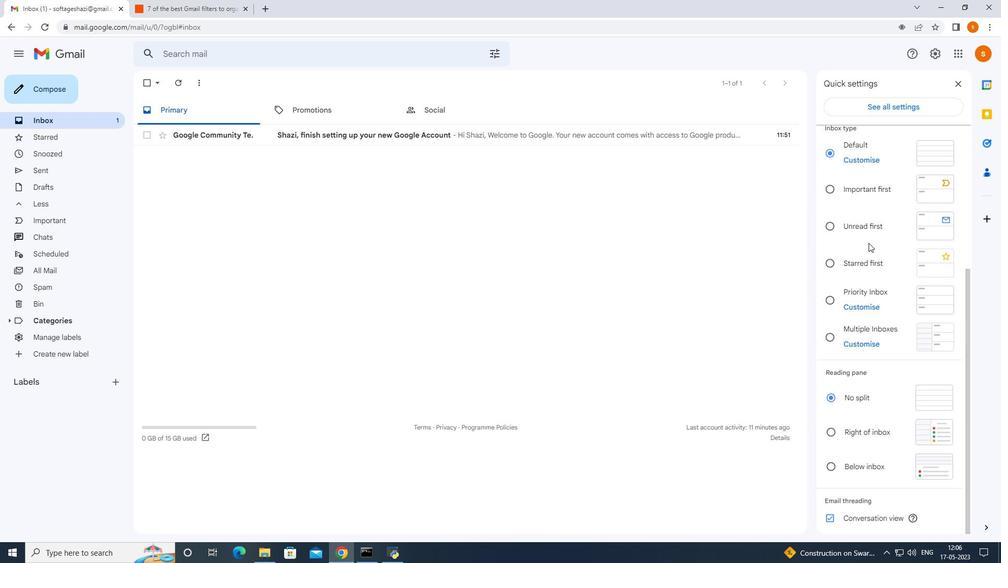 
Action: Mouse scrolled (874, 254) with delta (0, 0)
Screenshot: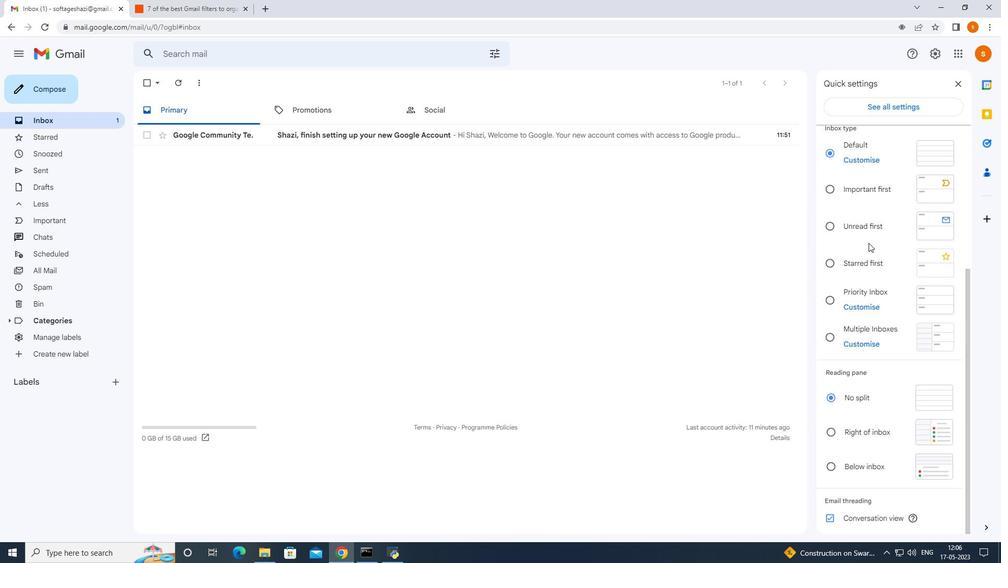 
Action: Mouse moved to (670, 261)
Screenshot: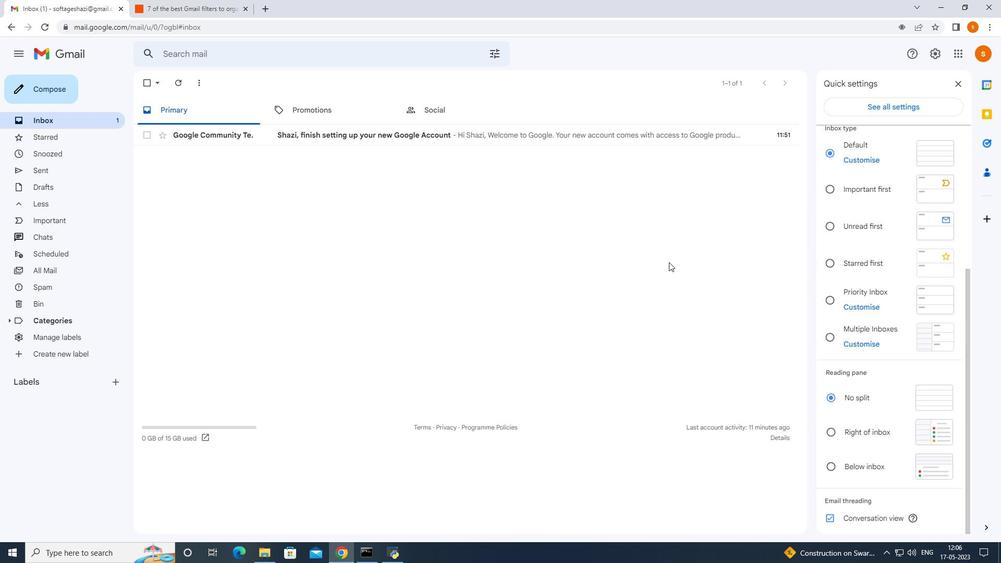 
Action: Mouse pressed left at (670, 261)
Screenshot: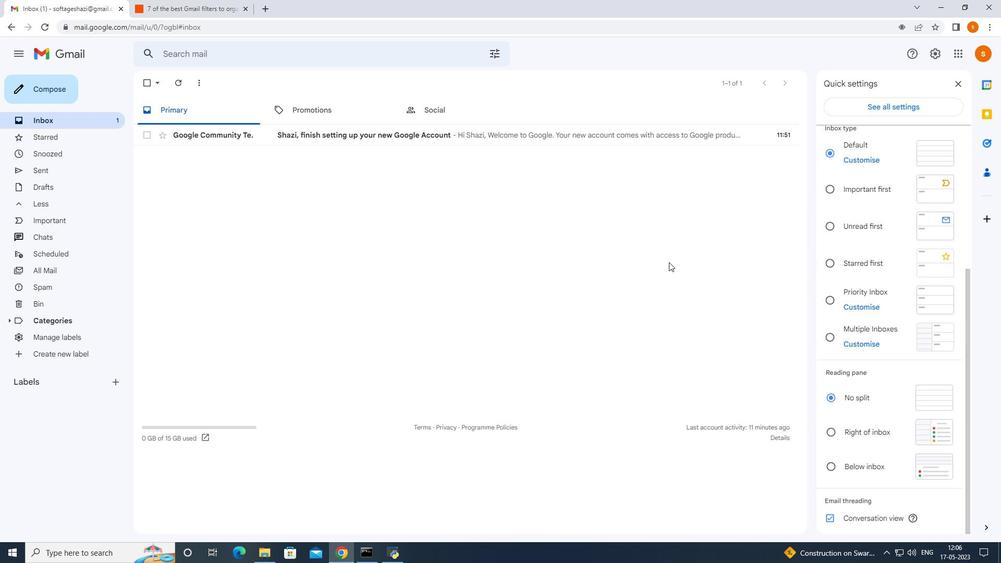 
Action: Mouse moved to (957, 80)
Screenshot: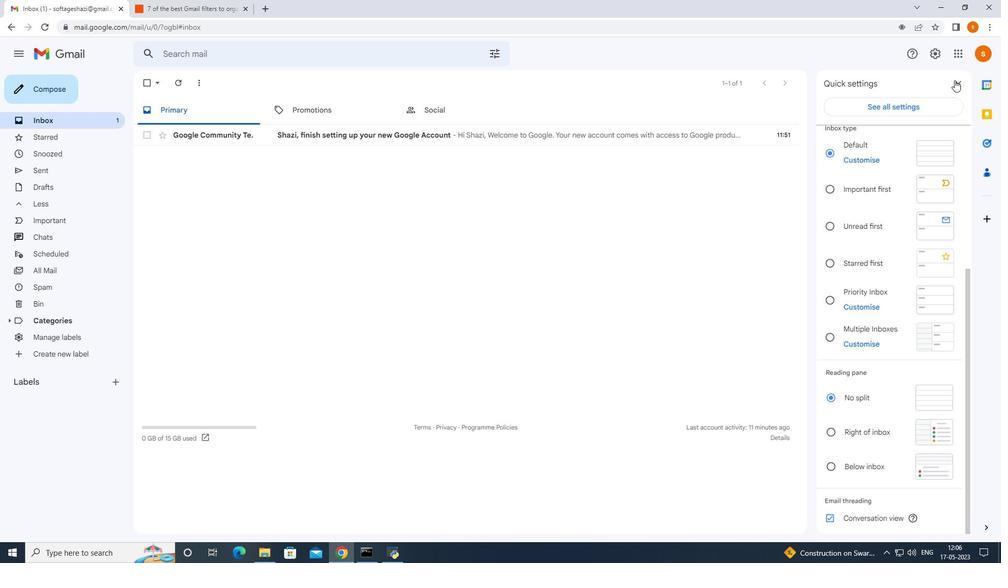 
Action: Mouse pressed left at (957, 80)
Screenshot: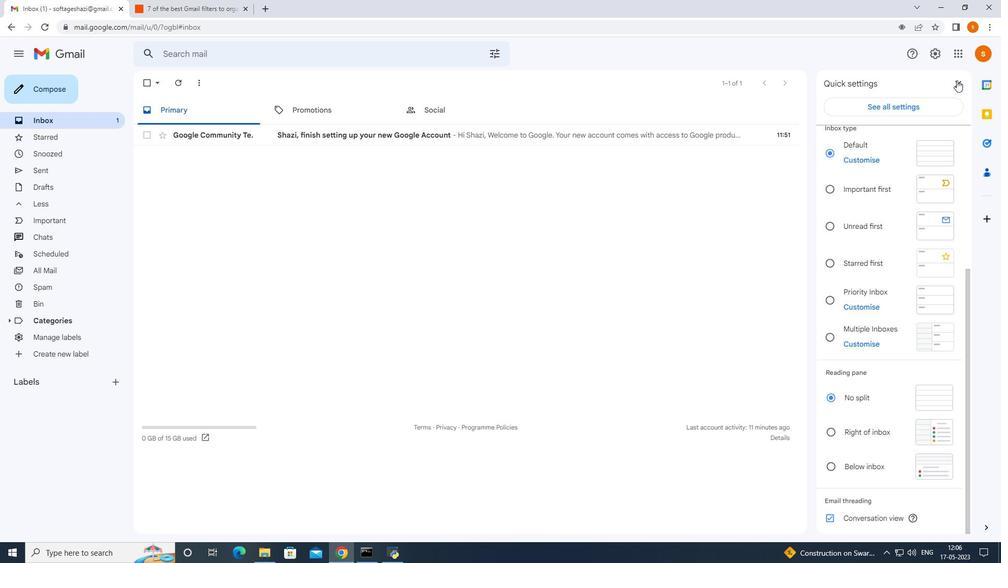 
Action: Mouse moved to (985, 53)
Screenshot: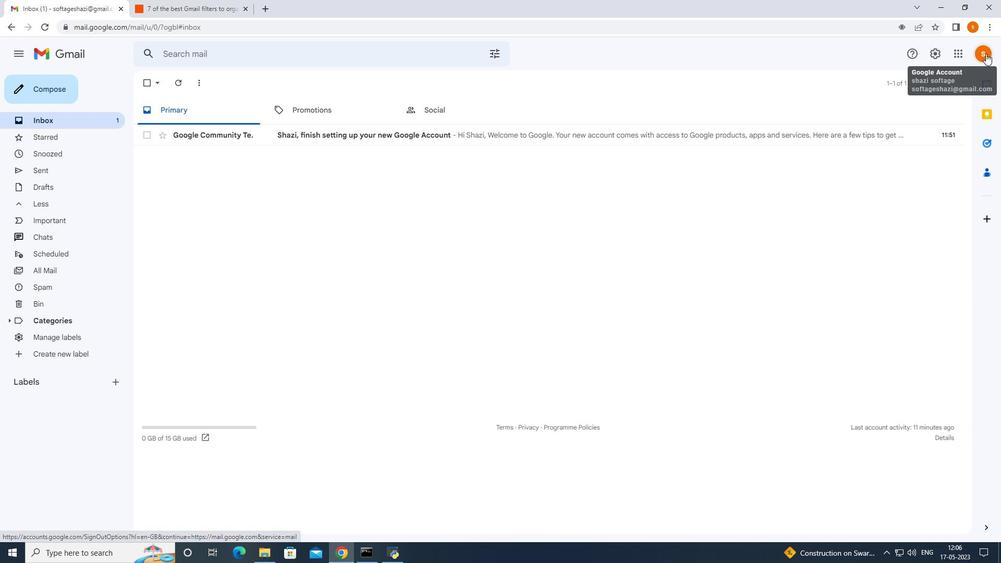 
Action: Mouse pressed left at (985, 53)
Screenshot: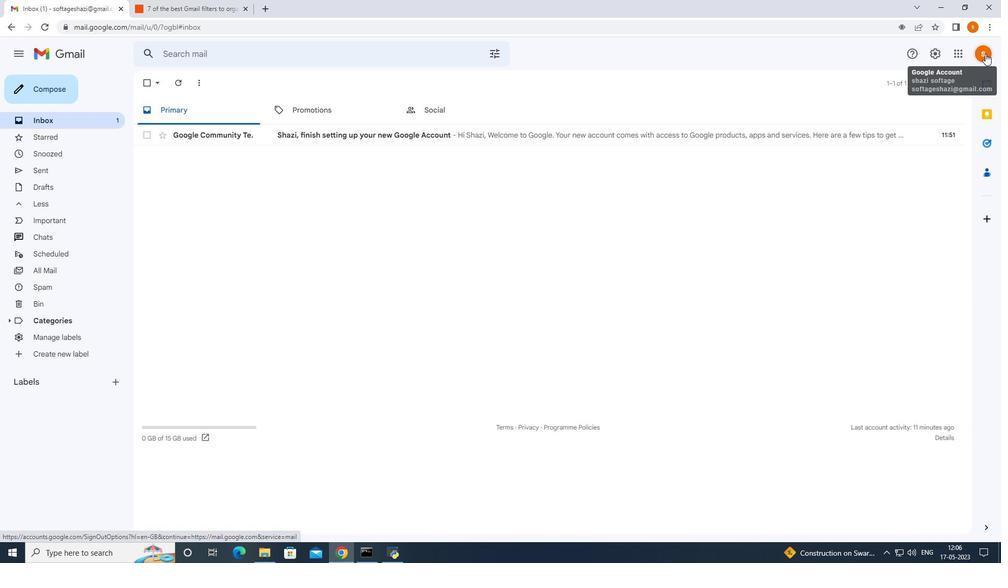 
Action: Mouse moved to (930, 132)
Screenshot: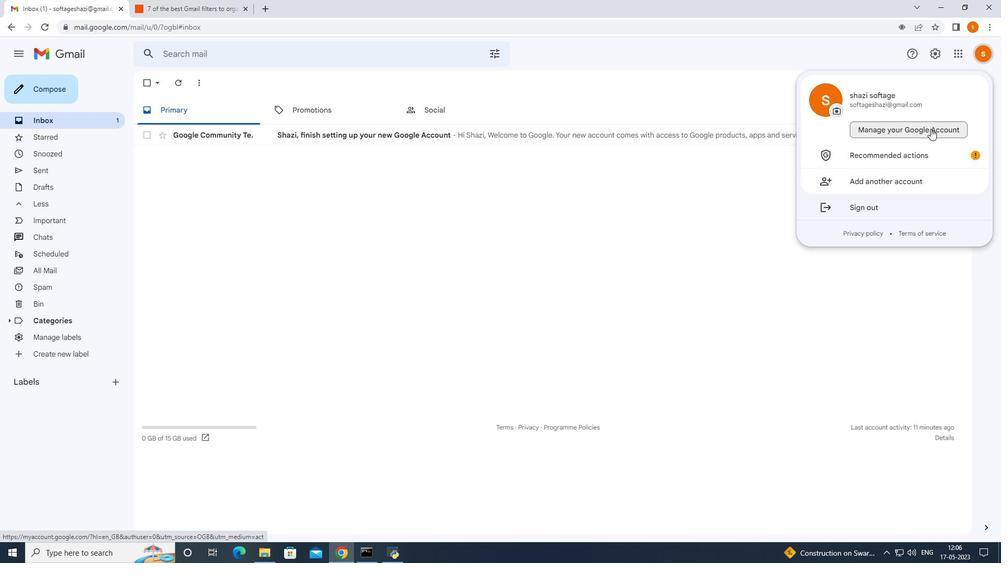 
Action: Mouse pressed left at (930, 132)
Screenshot: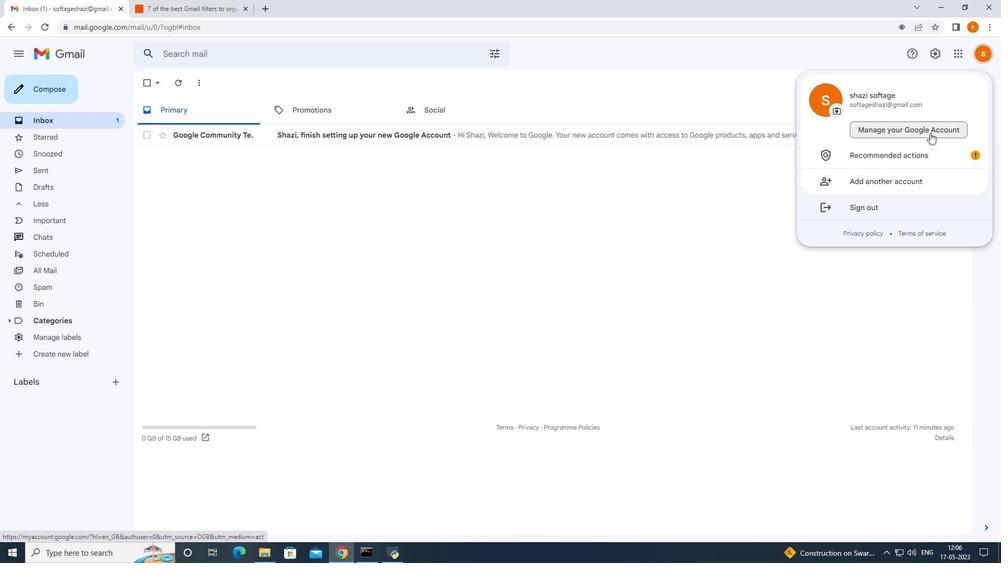 
Action: Mouse moved to (286, 6)
Screenshot: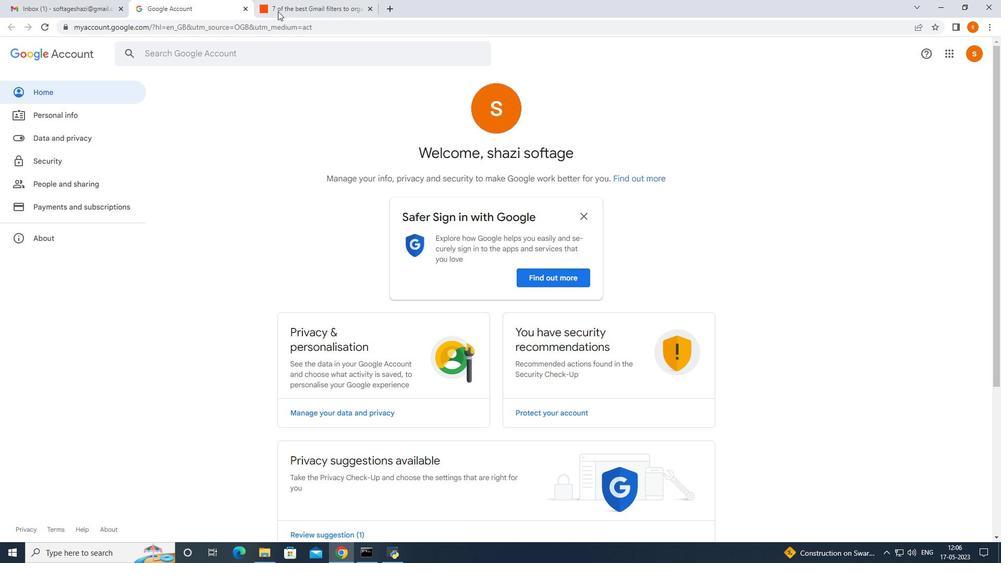 
Action: Mouse pressed left at (286, 6)
Screenshot: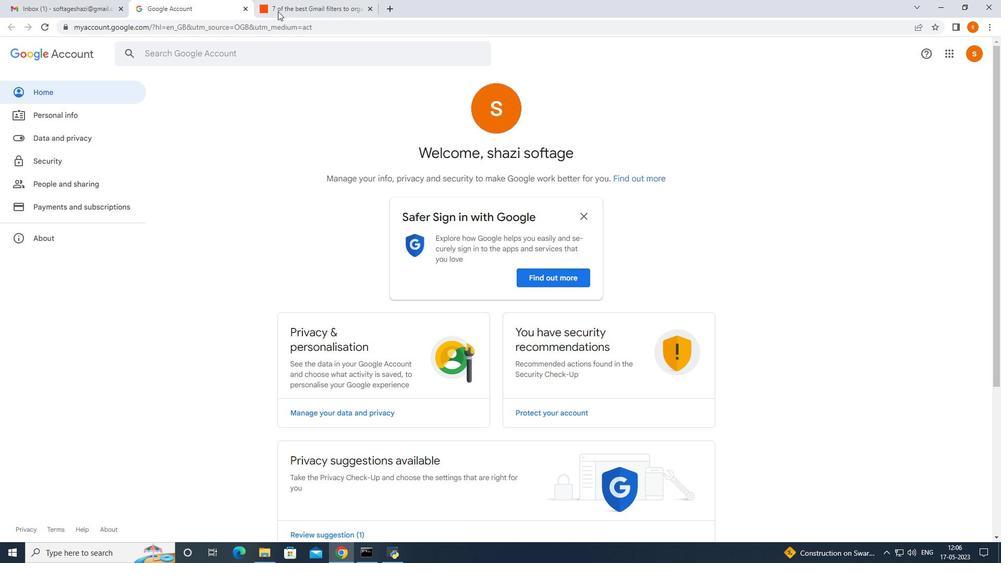 
Action: Mouse moved to (166, 6)
Screenshot: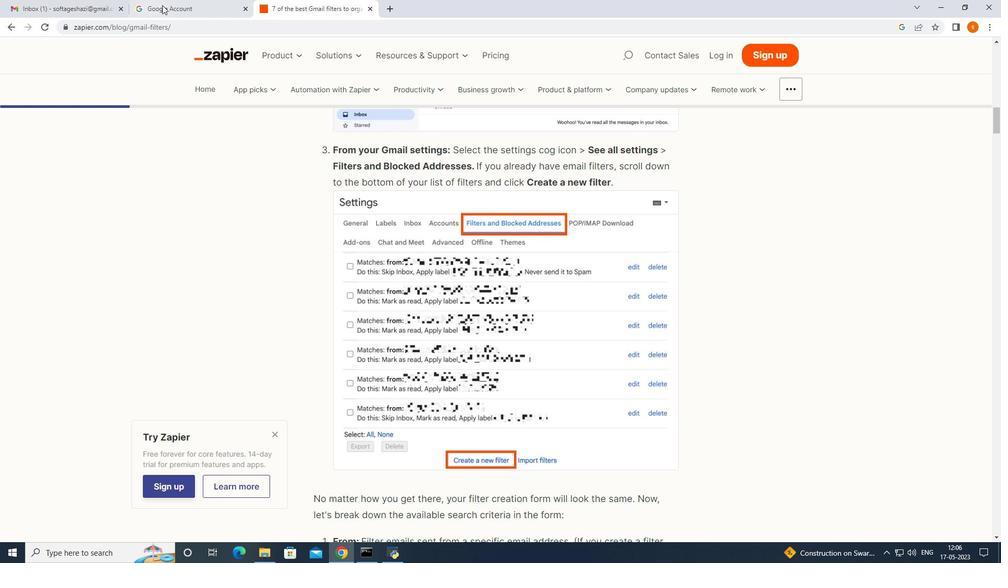 
Action: Mouse pressed left at (166, 6)
Screenshot: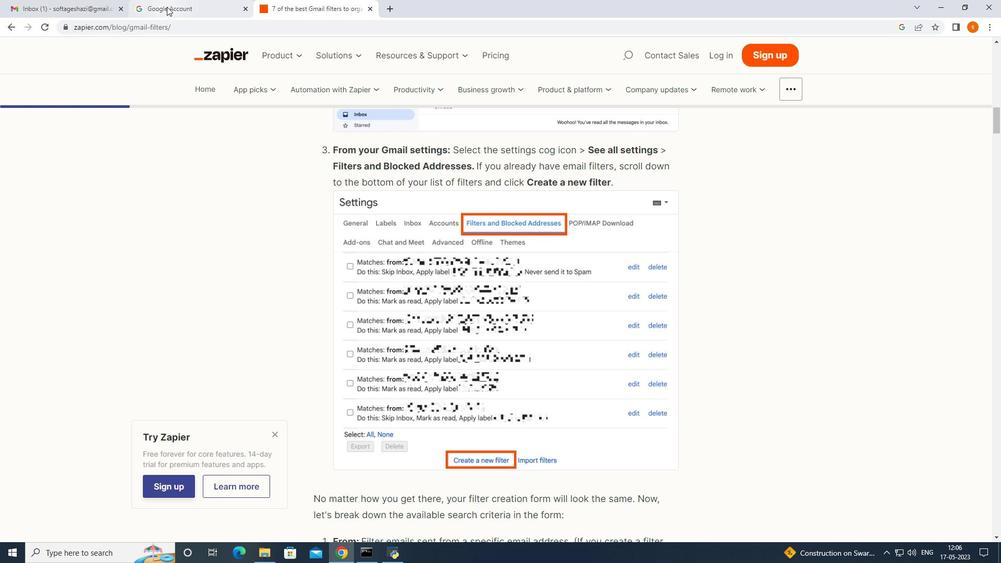 
Action: Mouse moved to (74, 137)
Screenshot: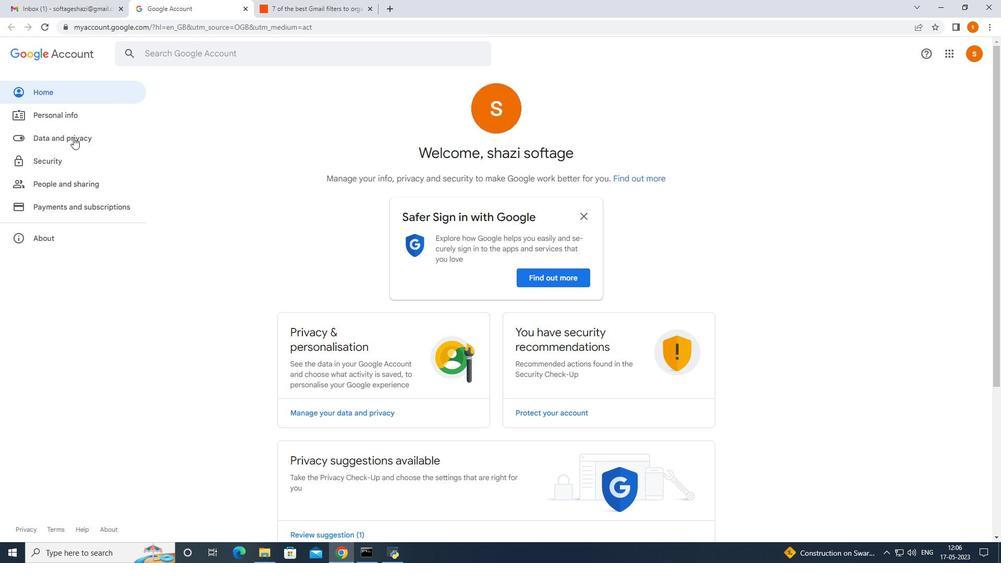 
Action: Mouse pressed left at (74, 137)
Screenshot: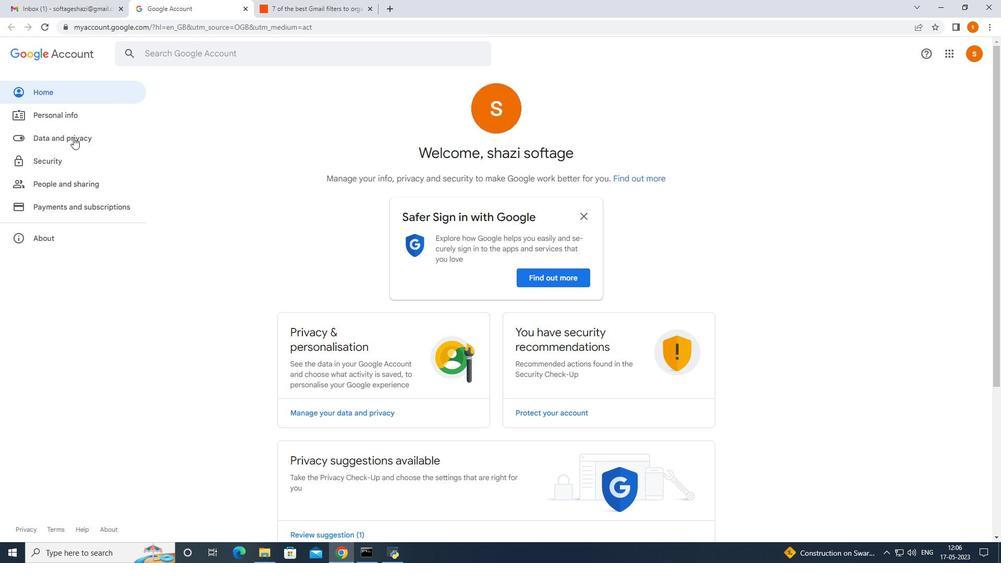 
Action: Mouse moved to (370, 220)
Screenshot: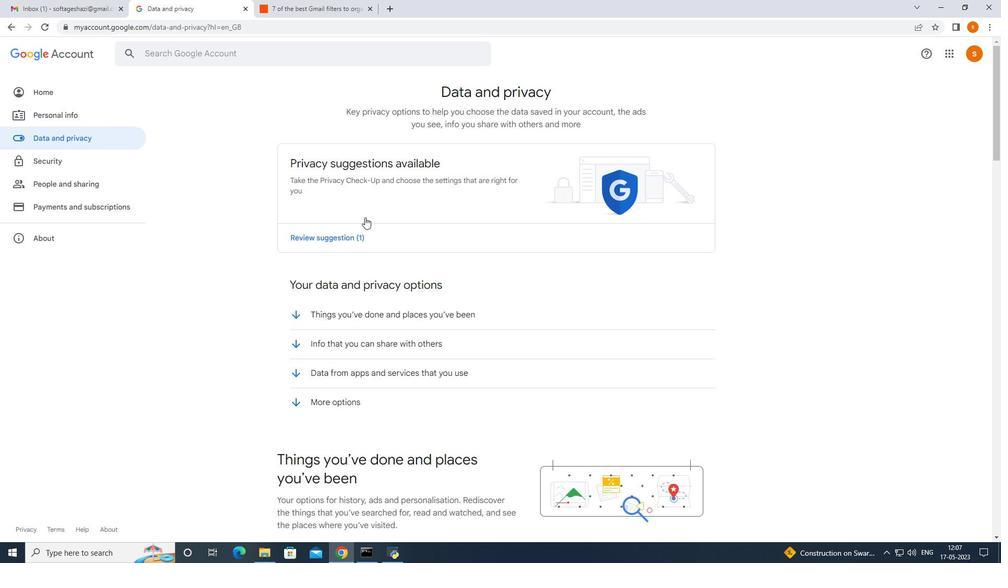 
Action: Mouse scrolled (370, 220) with delta (0, 0)
Screenshot: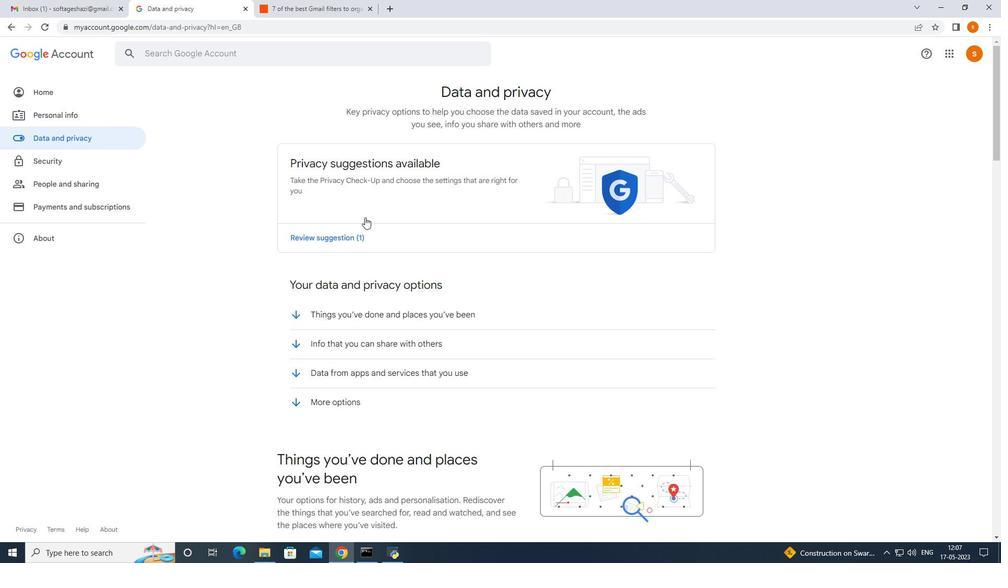 
Action: Mouse moved to (370, 221)
Screenshot: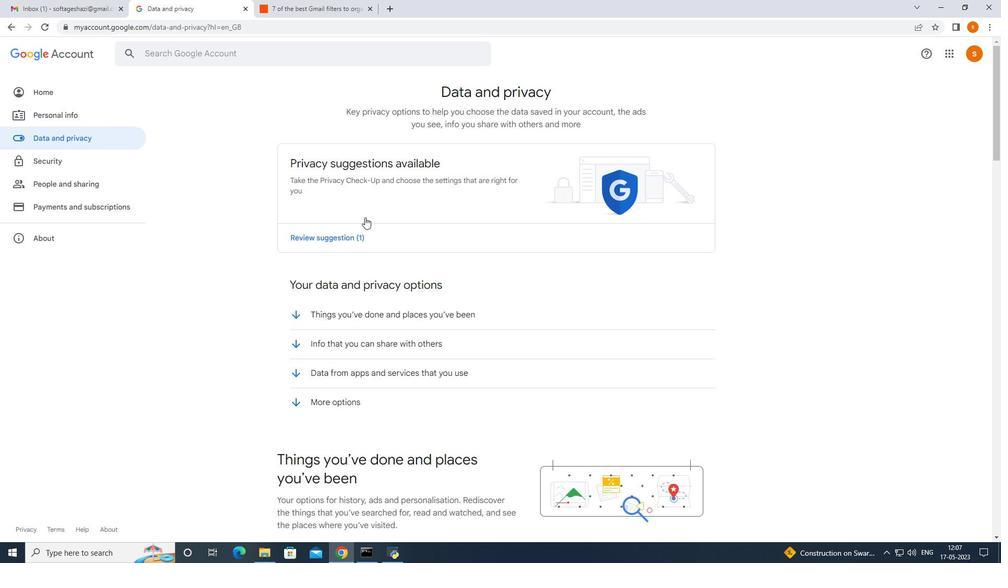 
Action: Mouse scrolled (370, 221) with delta (0, 0)
Screenshot: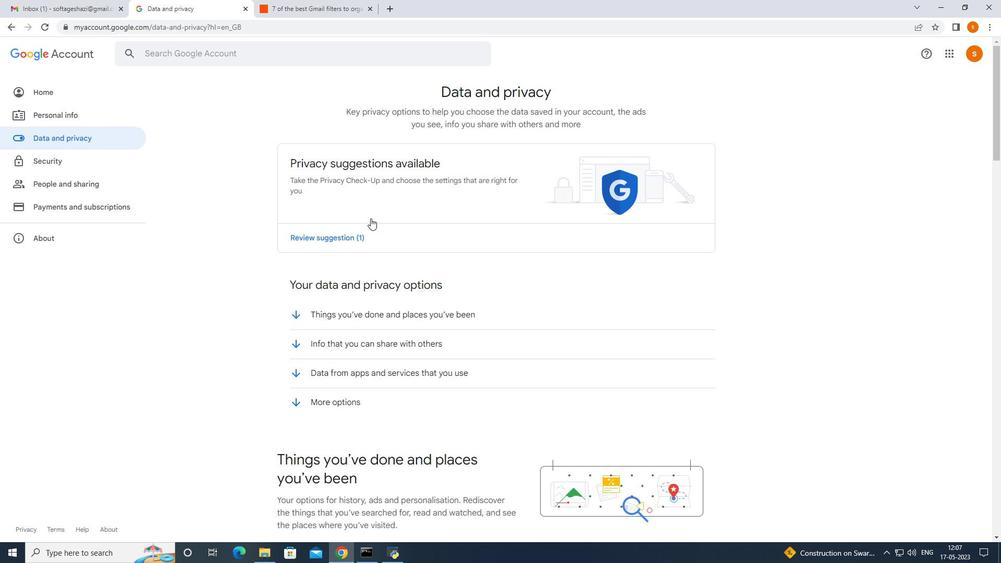 
Action: Mouse moved to (370, 222)
Screenshot: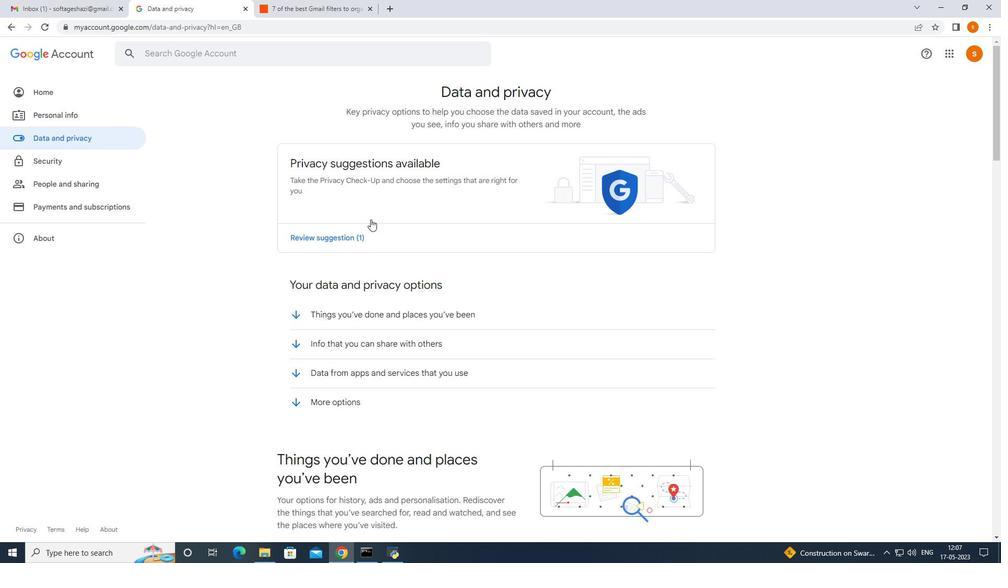 
Action: Mouse scrolled (370, 222) with delta (0, 0)
Screenshot: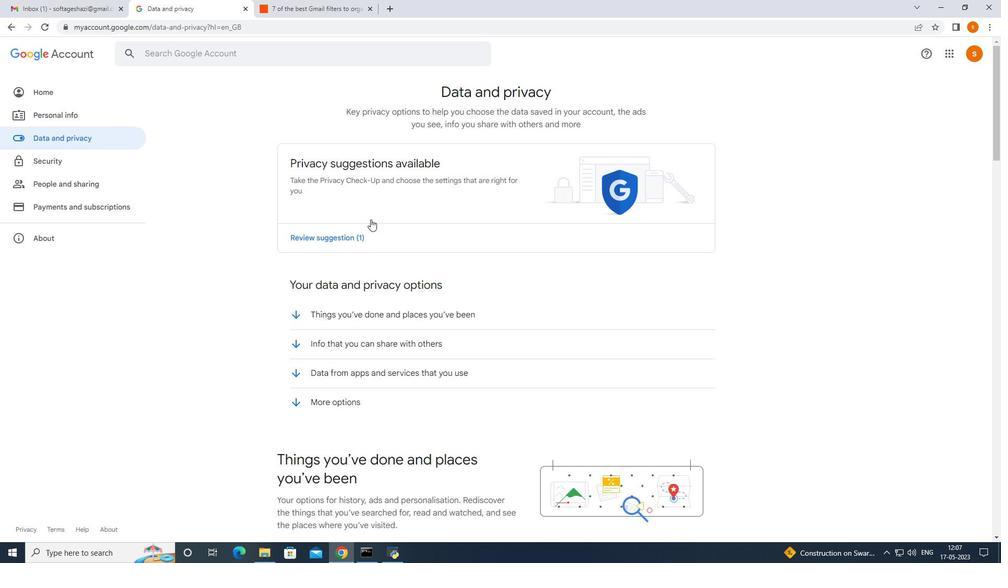 
Action: Mouse moved to (370, 223)
Screenshot: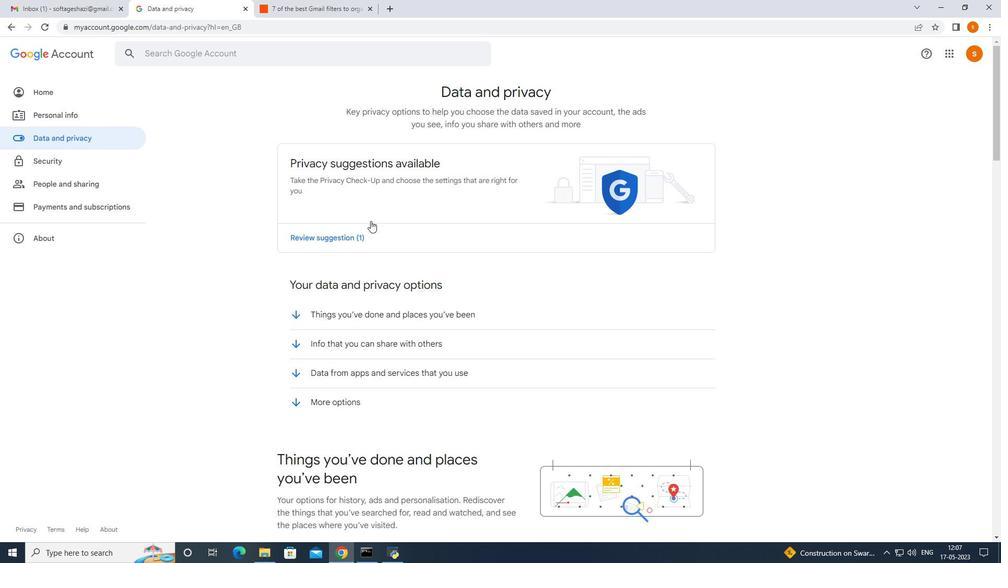 
Action: Mouse scrolled (370, 223) with delta (0, 0)
Screenshot: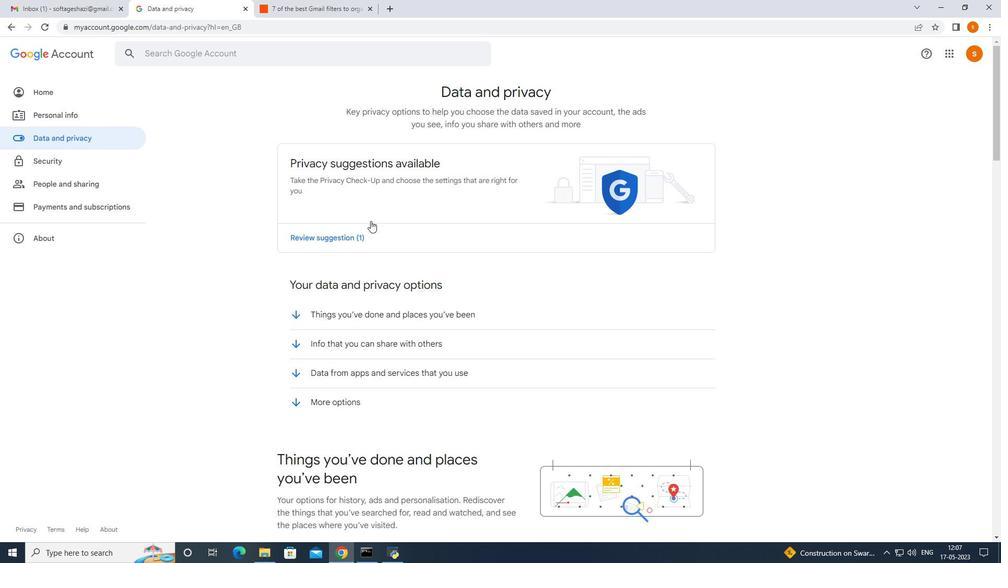 
Action: Mouse moved to (369, 224)
Screenshot: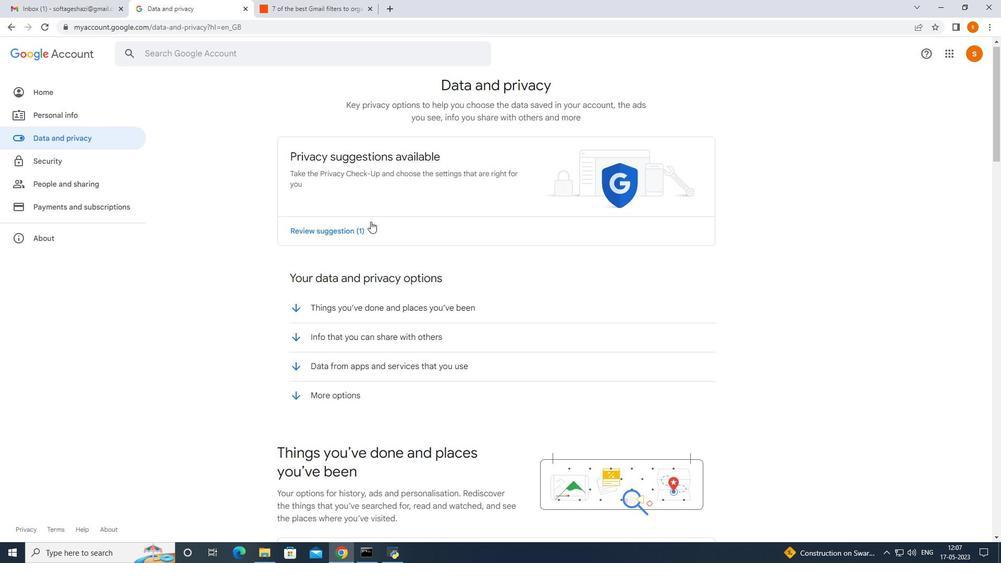 
Action: Mouse scrolled (369, 224) with delta (0, 0)
Screenshot: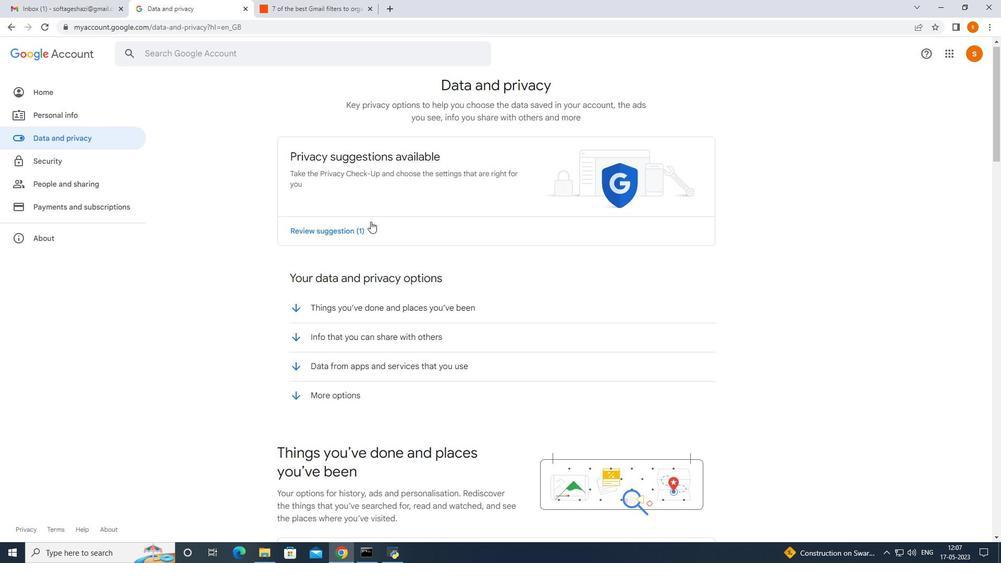 
Action: Mouse moved to (367, 226)
Screenshot: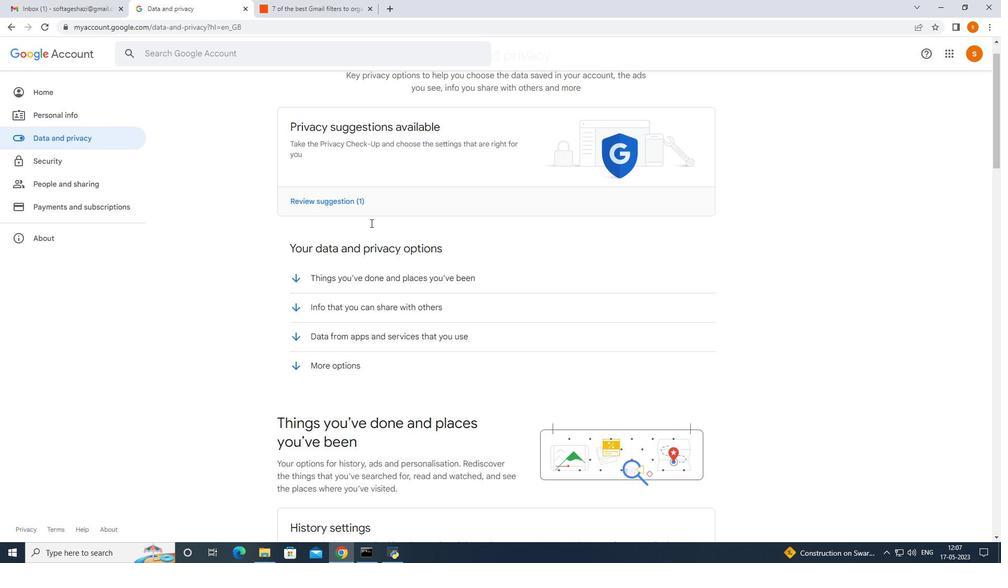 
Action: Mouse scrolled (367, 225) with delta (0, 0)
Screenshot: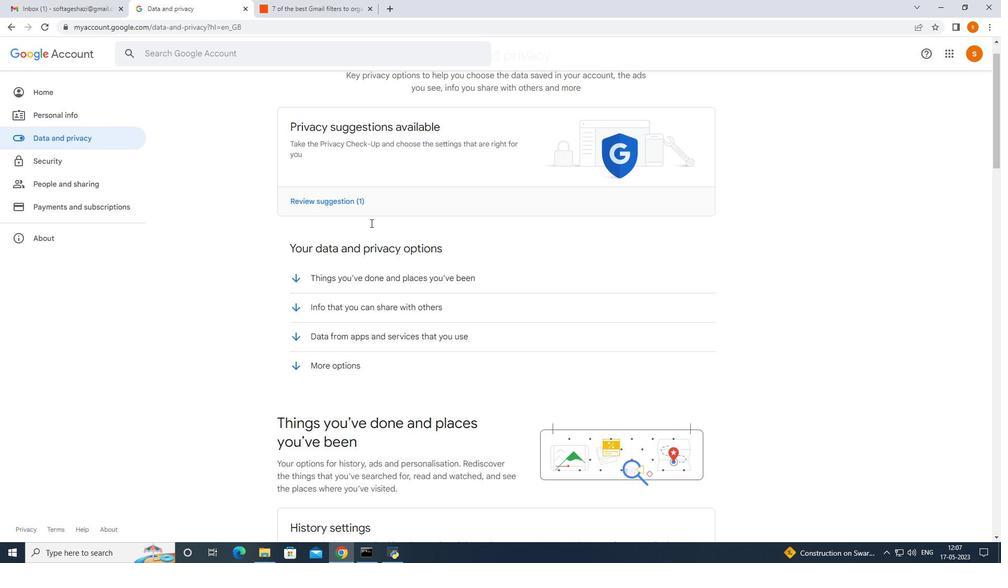 
Action: Mouse moved to (366, 227)
Screenshot: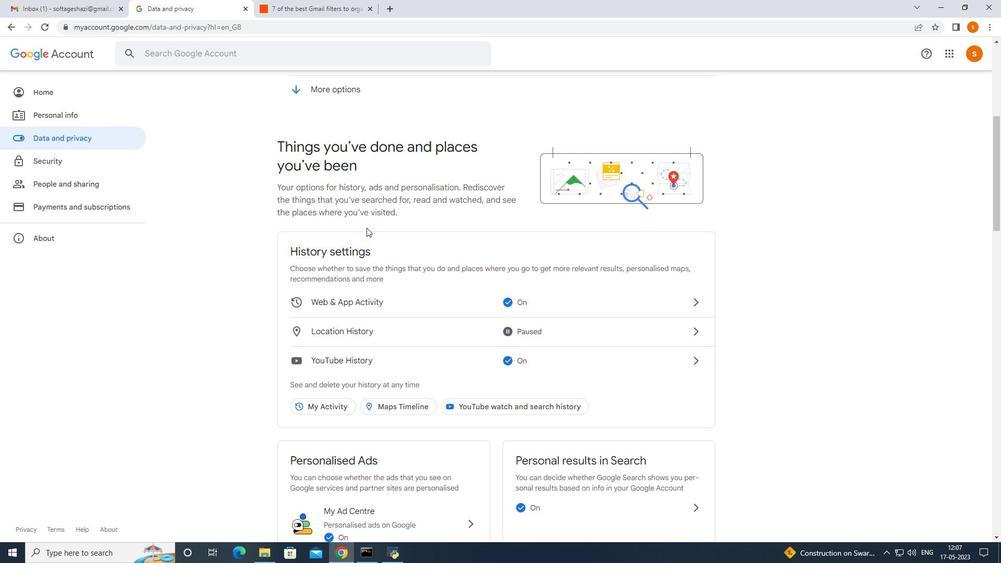 
Action: Mouse scrolled (366, 227) with delta (0, 0)
Screenshot: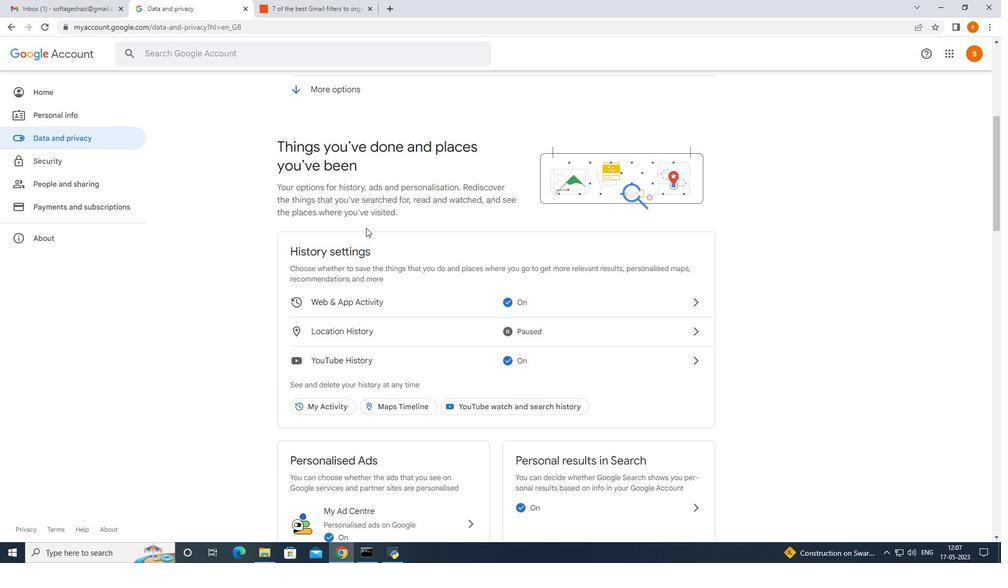 
Action: Mouse scrolled (366, 227) with delta (0, 0)
Screenshot: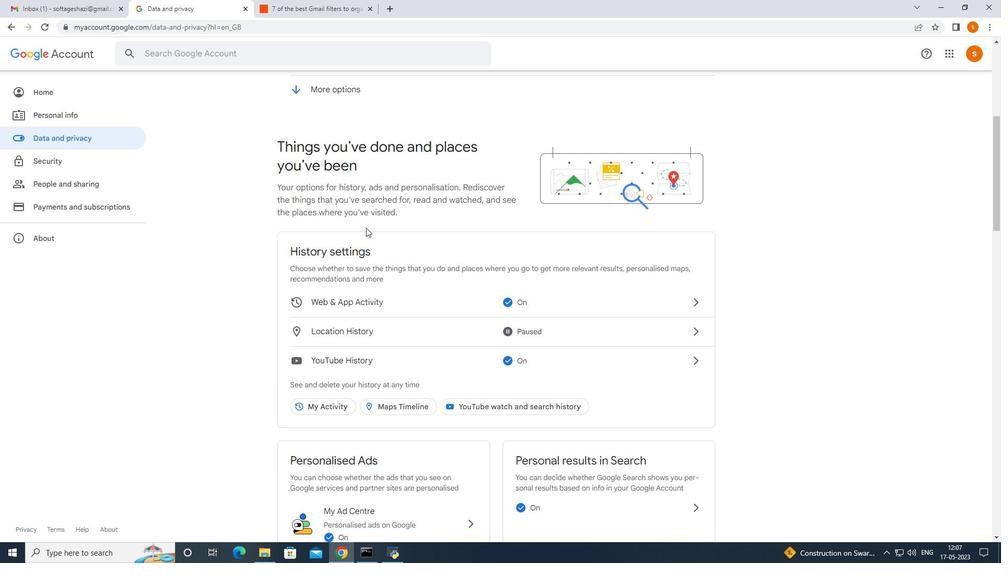 
Action: Mouse scrolled (366, 227) with delta (0, 0)
Screenshot: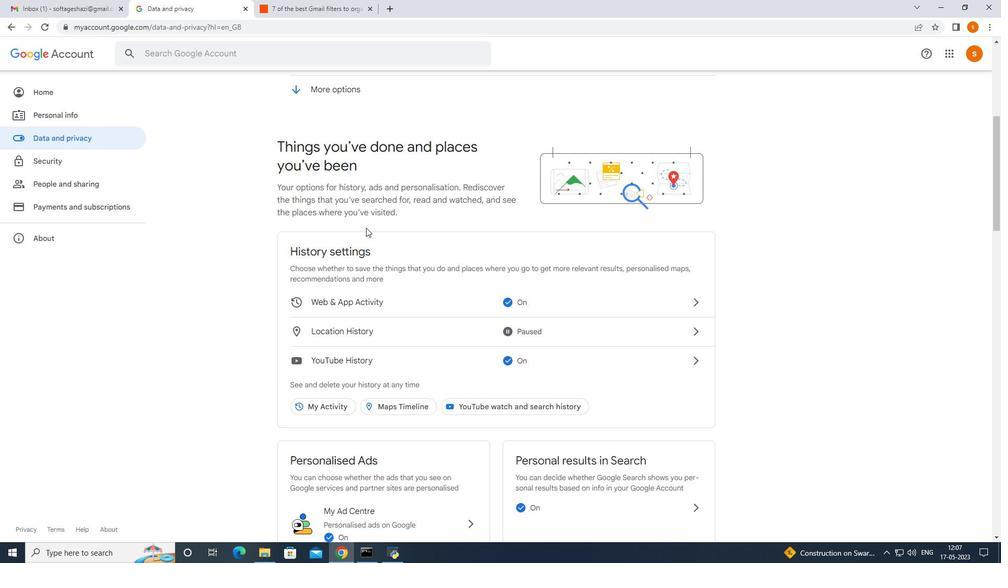 
Action: Mouse moved to (468, 284)
Screenshot: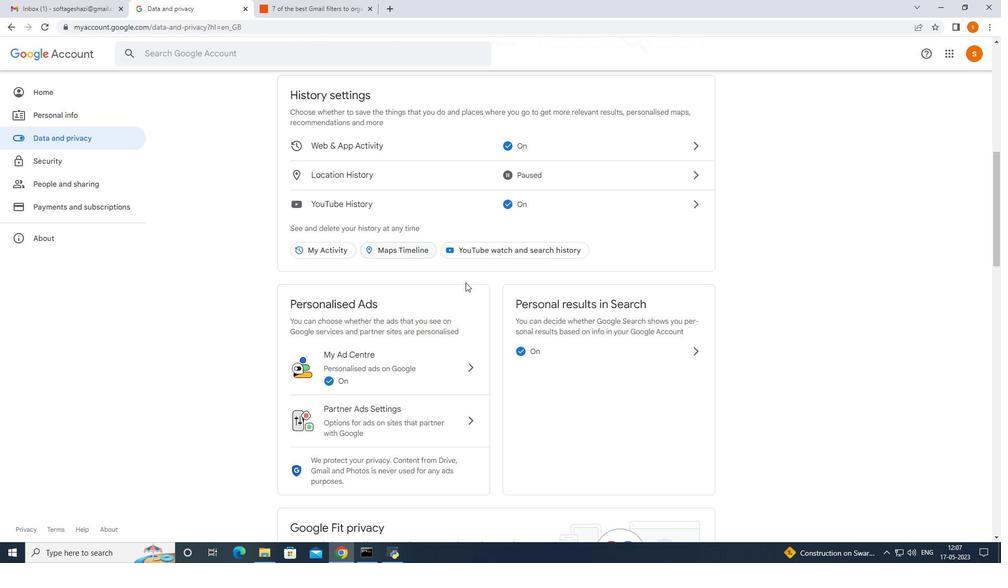 
Action: Mouse scrolled (468, 283) with delta (0, 0)
Screenshot: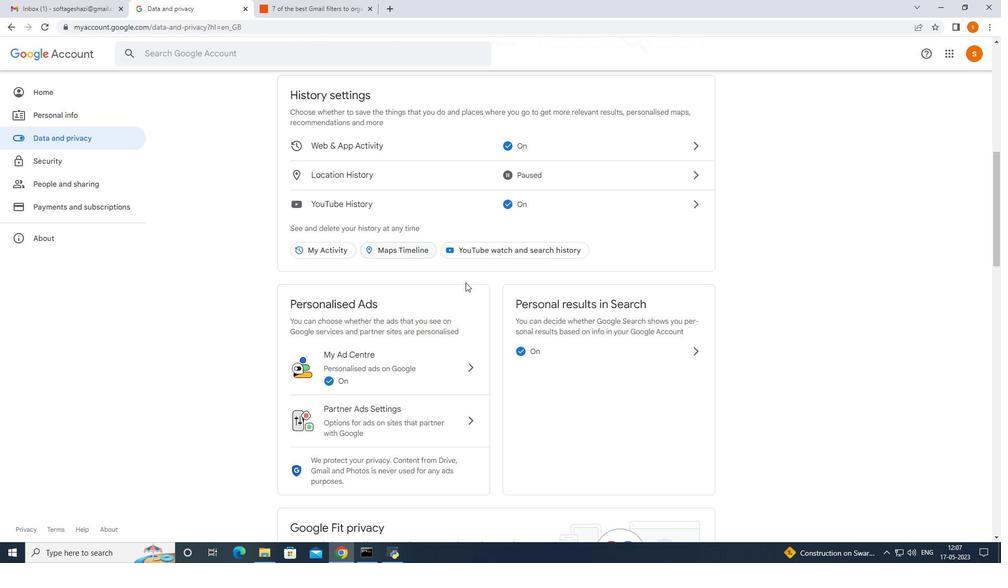 
Action: Mouse scrolled (468, 283) with delta (0, 0)
Screenshot: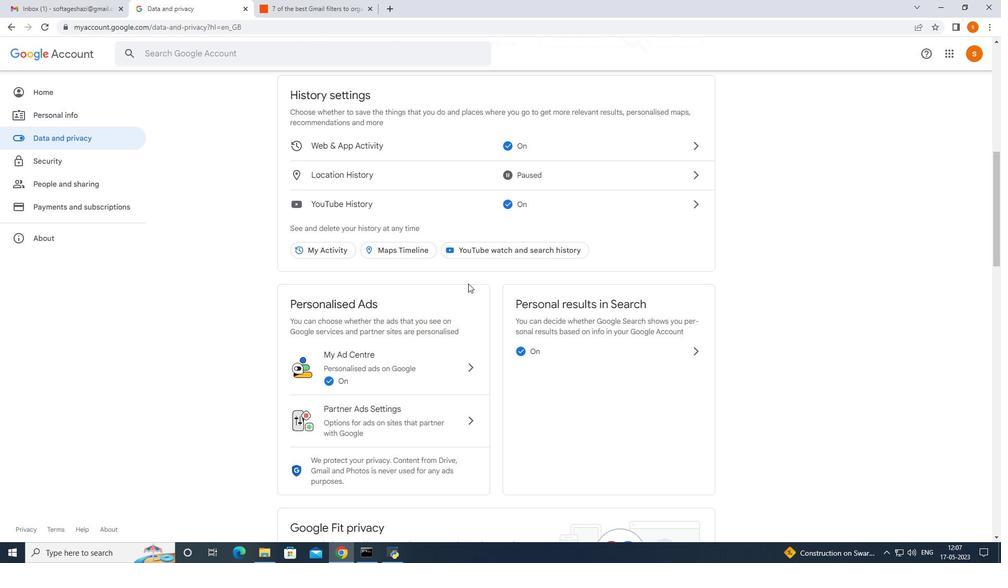 
Action: Mouse moved to (469, 284)
Screenshot: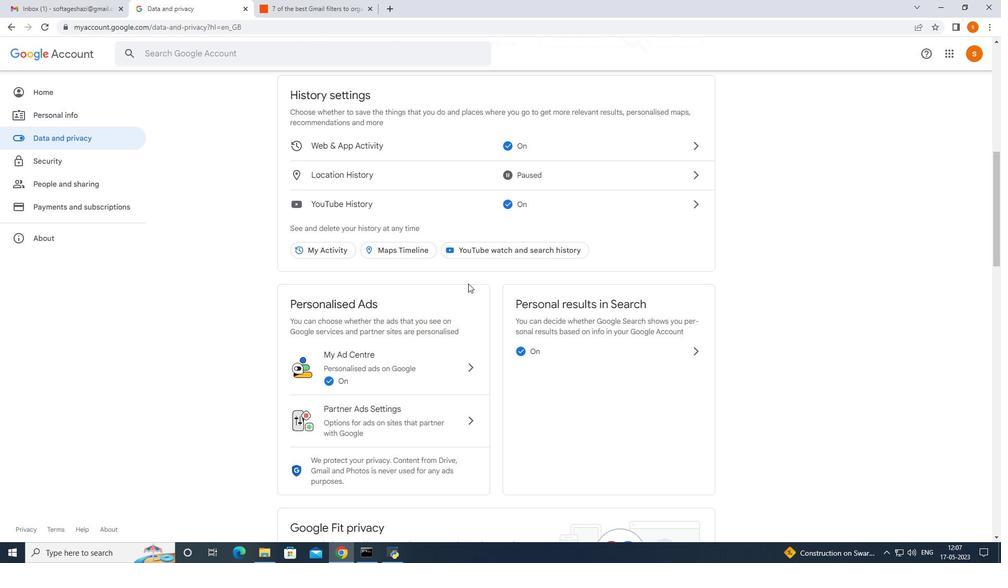 
Action: Mouse scrolled (469, 283) with delta (0, 0)
Screenshot: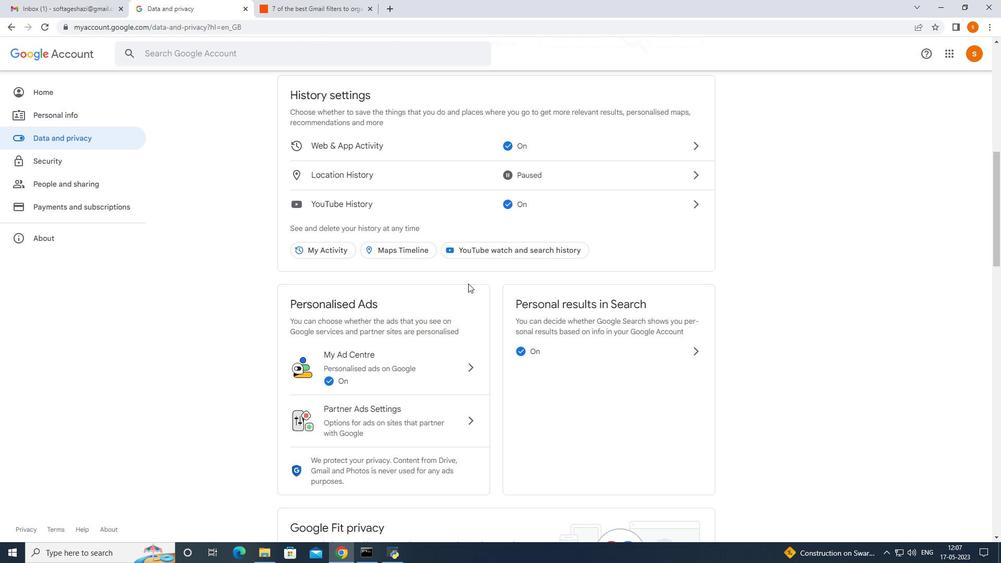 
Action: Mouse moved to (469, 284)
Screenshot: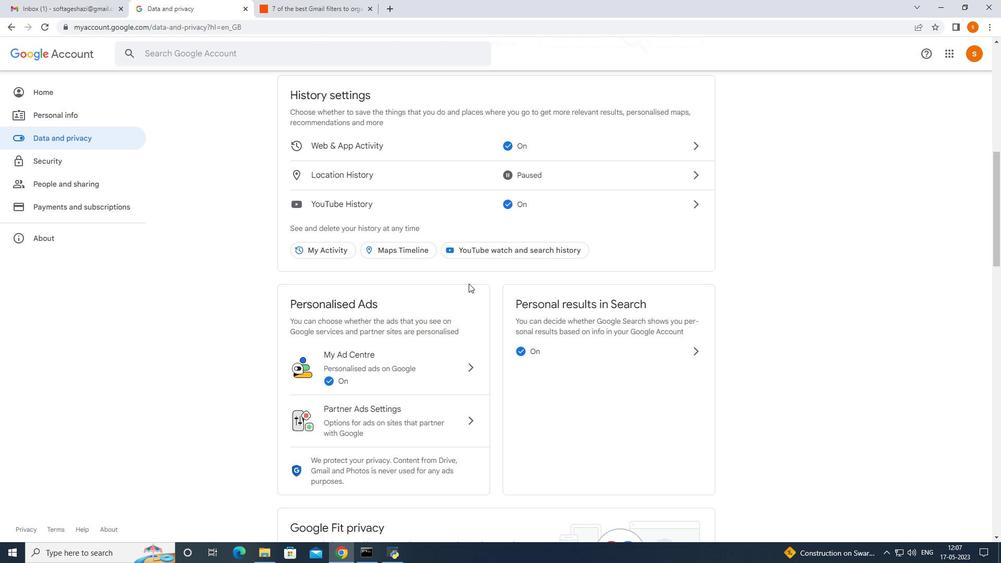 
Action: Mouse scrolled (469, 283) with delta (0, 0)
Screenshot: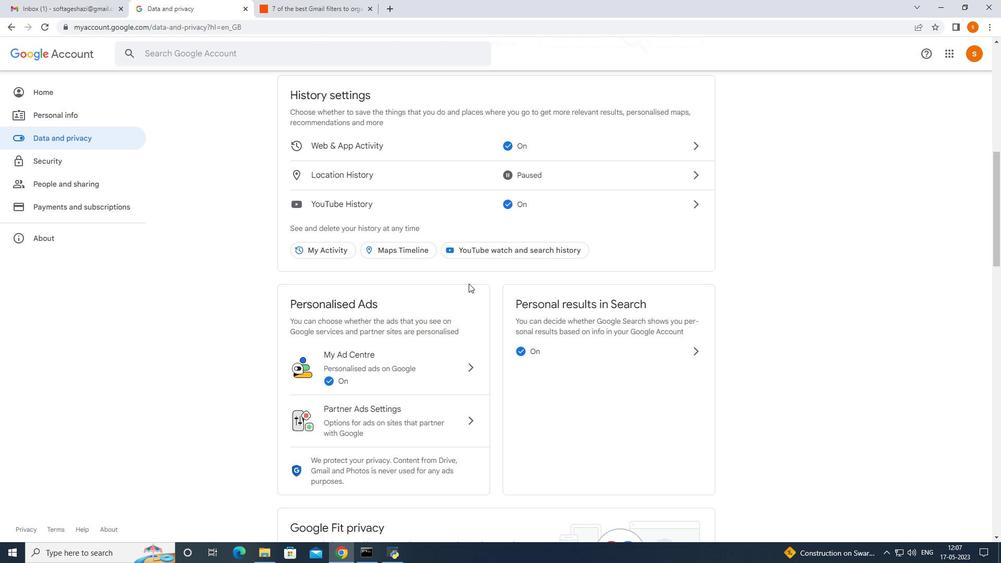 
Action: Mouse moved to (468, 284)
Screenshot: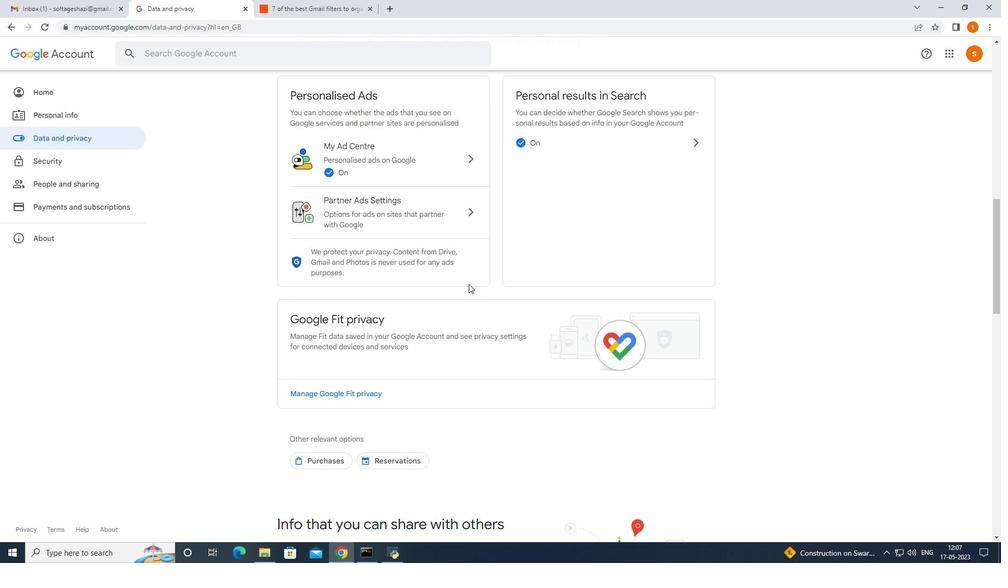 
Action: Mouse scrolled (468, 283) with delta (0, 0)
Screenshot: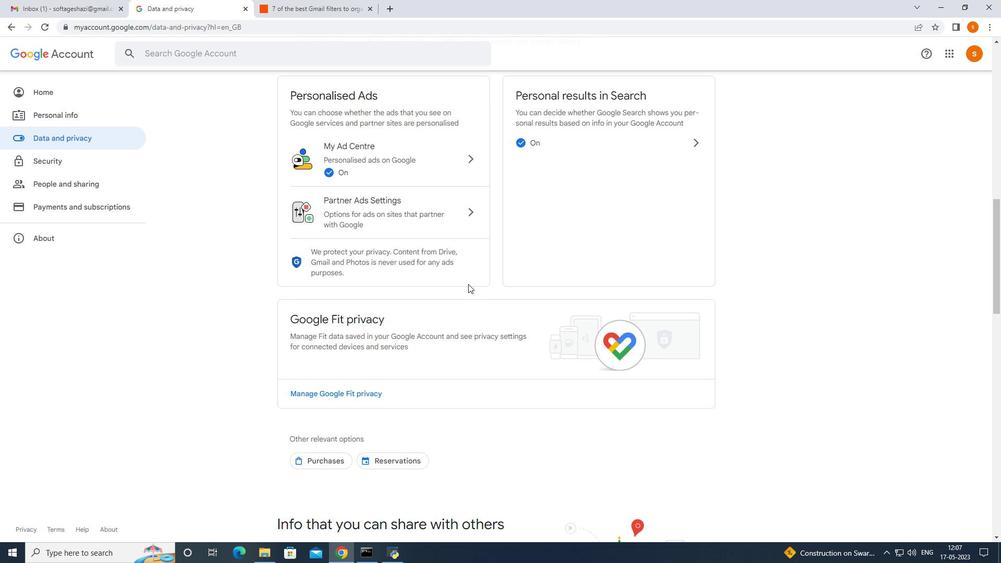 
Action: Mouse scrolled (468, 283) with delta (0, 0)
Screenshot: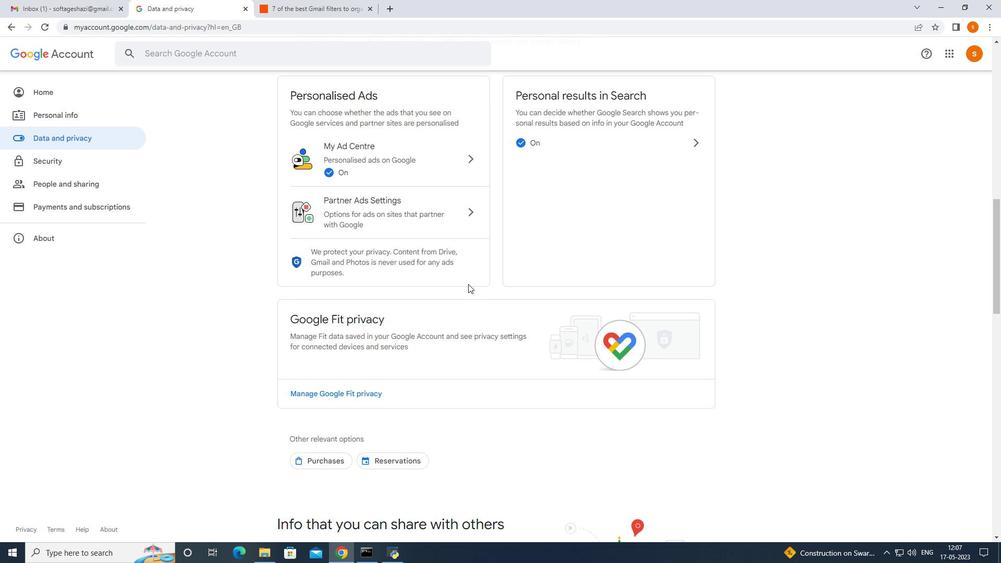 
Action: Mouse scrolled (468, 283) with delta (0, 0)
Screenshot: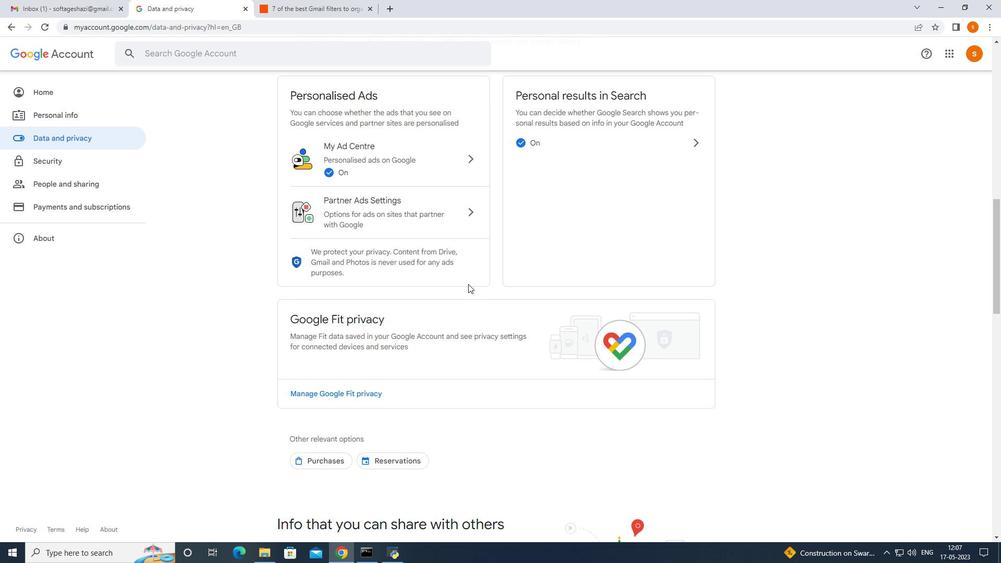 
Action: Mouse scrolled (468, 283) with delta (0, 0)
Screenshot: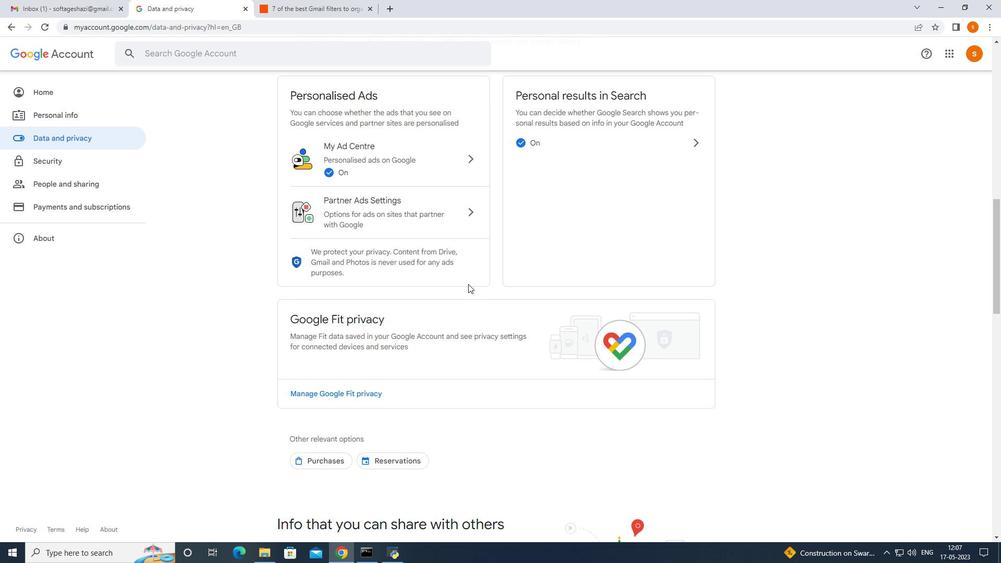 
Action: Mouse moved to (466, 284)
Screenshot: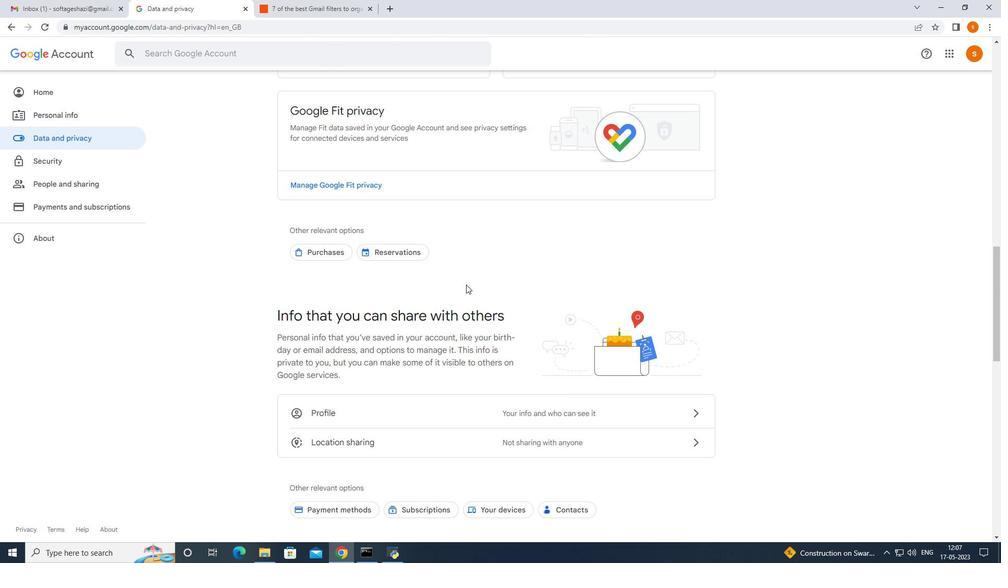 
Action: Mouse scrolled (466, 284) with delta (0, 0)
Screenshot: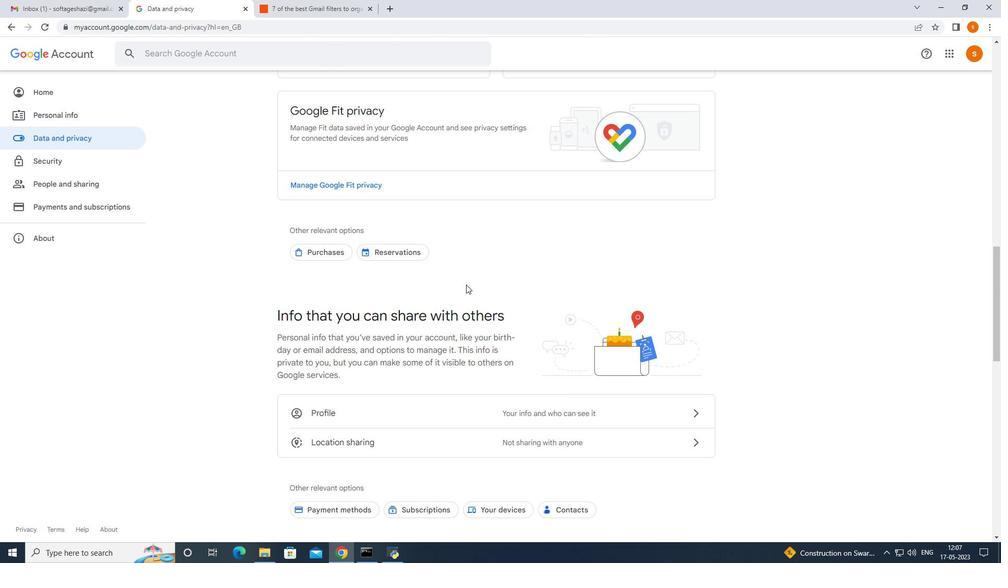 
Action: Mouse scrolled (466, 284) with delta (0, 0)
Screenshot: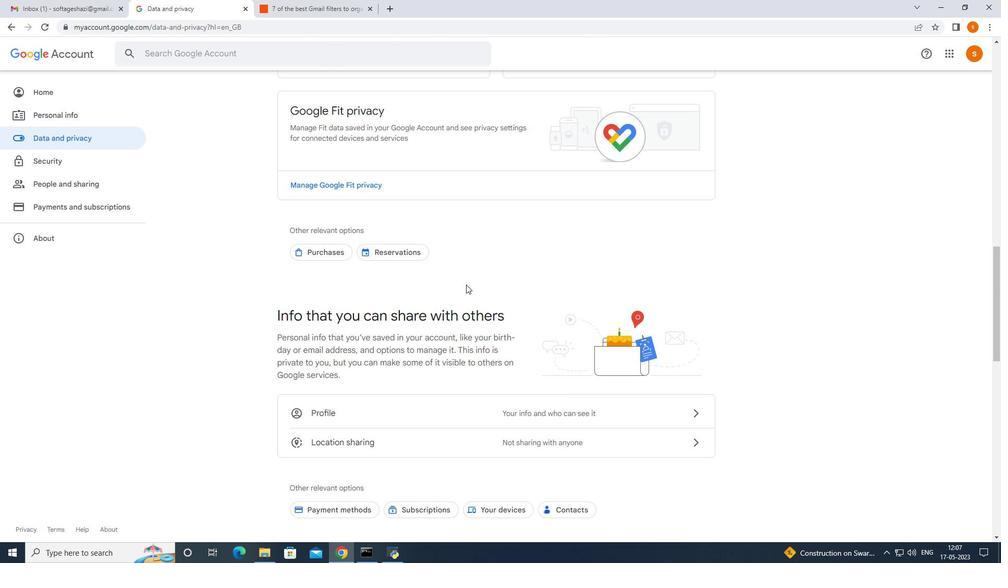 
Action: Mouse scrolled (466, 284) with delta (0, 0)
Screenshot: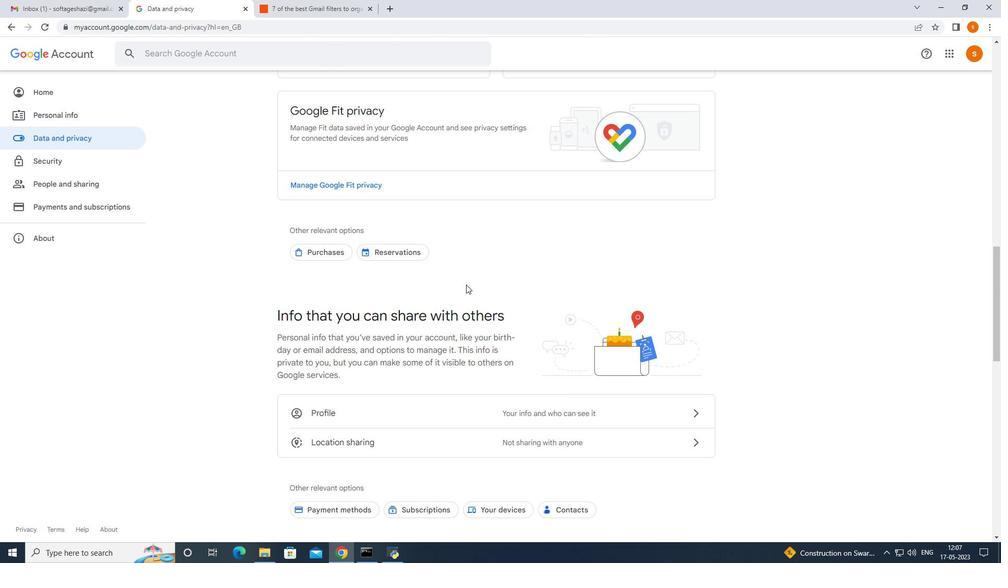 
Action: Mouse moved to (466, 284)
Screenshot: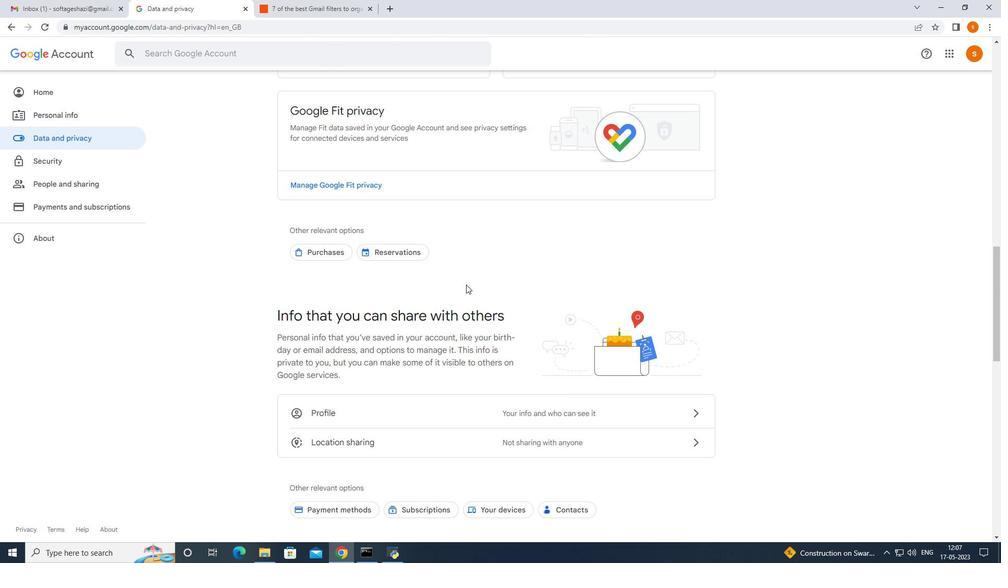 
Action: Mouse scrolled (466, 284) with delta (0, 0)
Screenshot: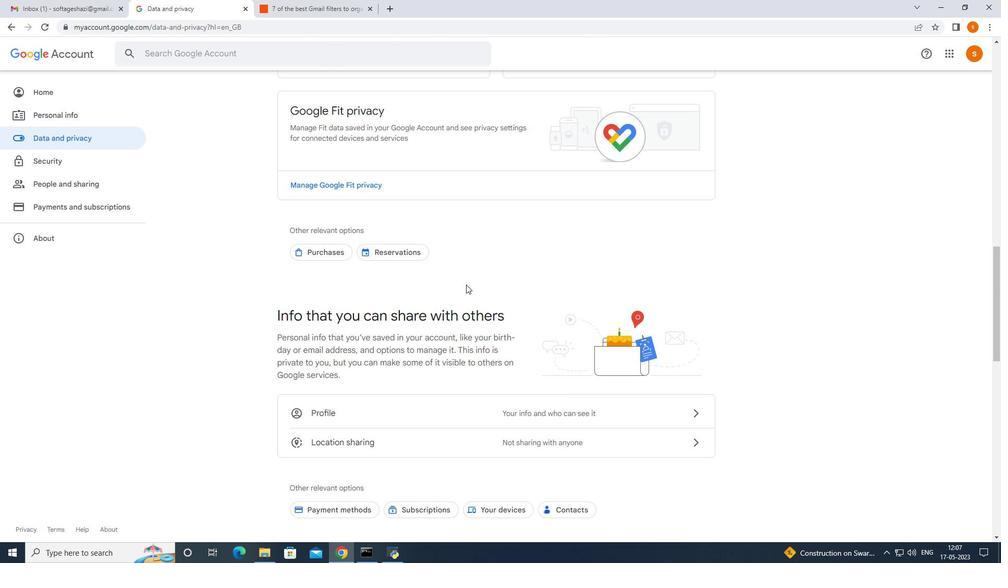 
Action: Mouse moved to (466, 280)
Screenshot: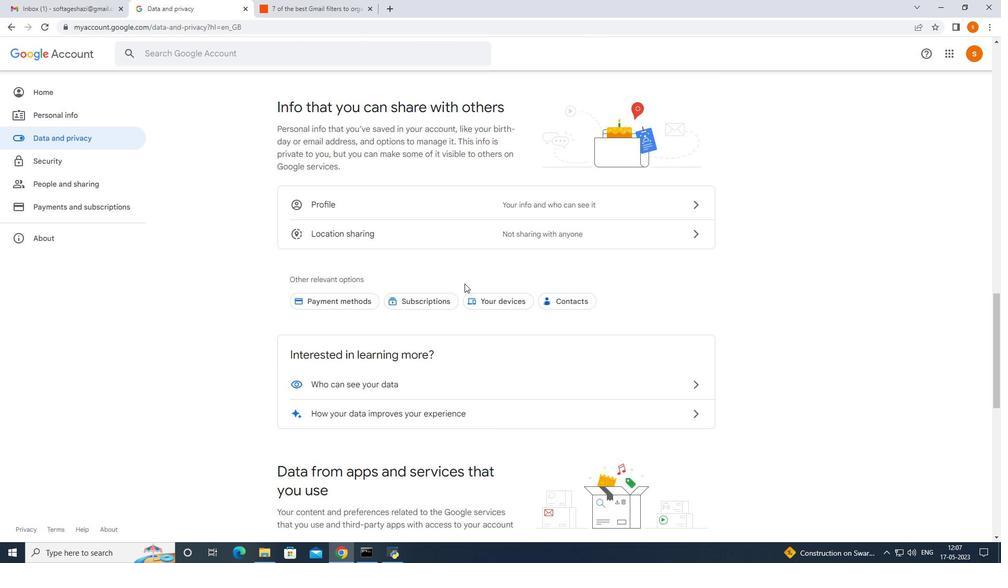 
Action: Mouse scrolled (466, 280) with delta (0, 0)
Screenshot: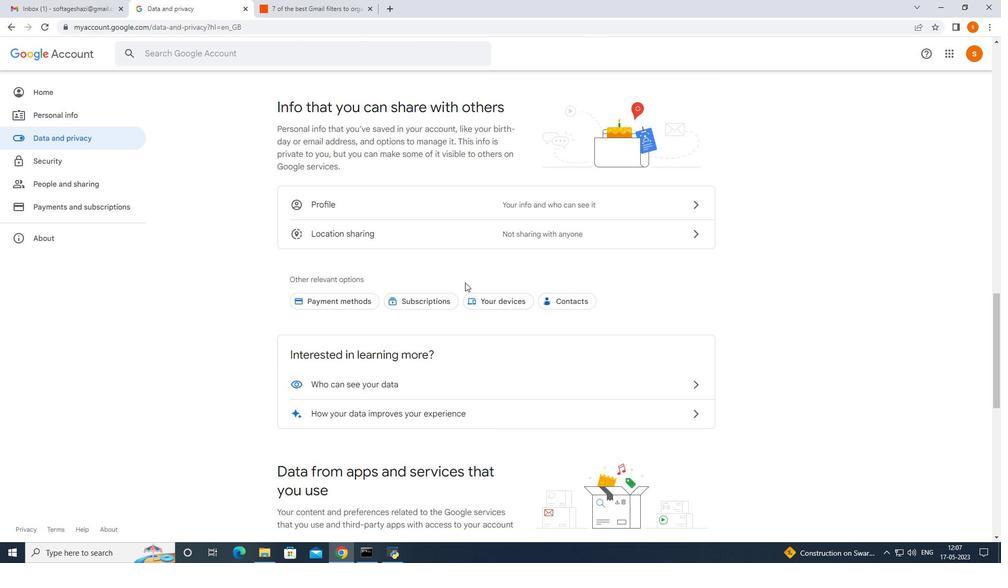 
Action: Mouse moved to (466, 280)
Screenshot: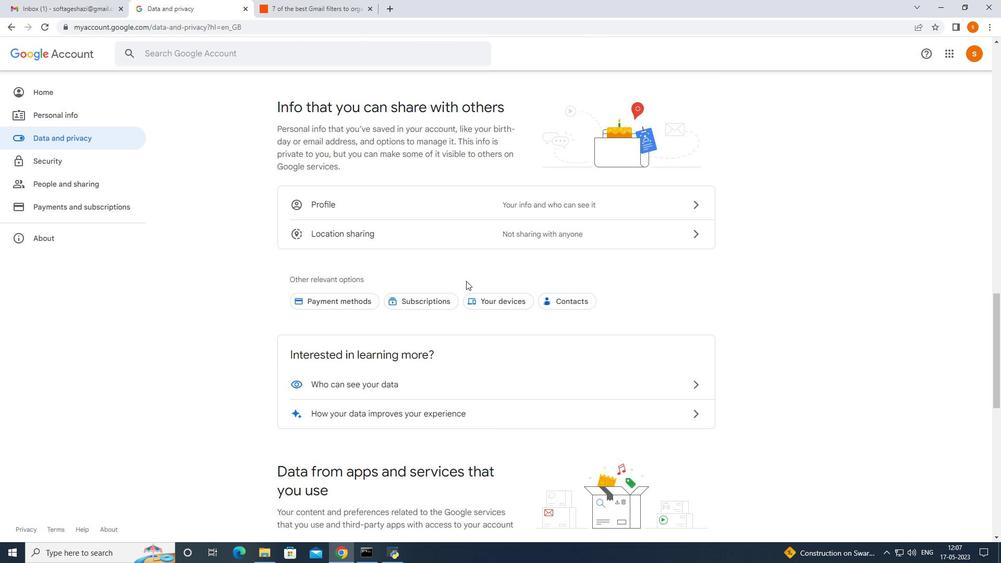 
Action: Mouse scrolled (466, 280) with delta (0, 0)
Screenshot: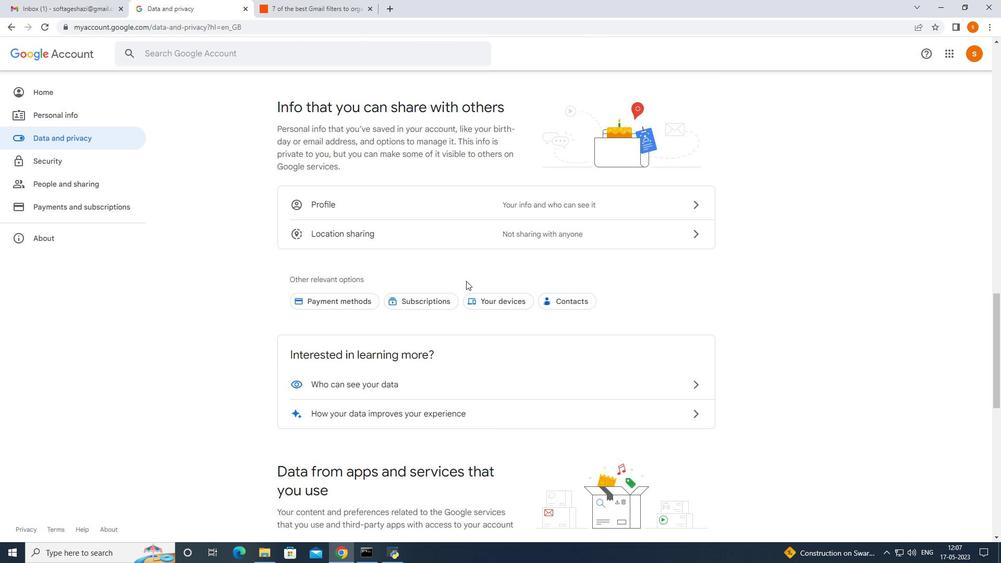 
Action: Mouse moved to (466, 281)
Screenshot: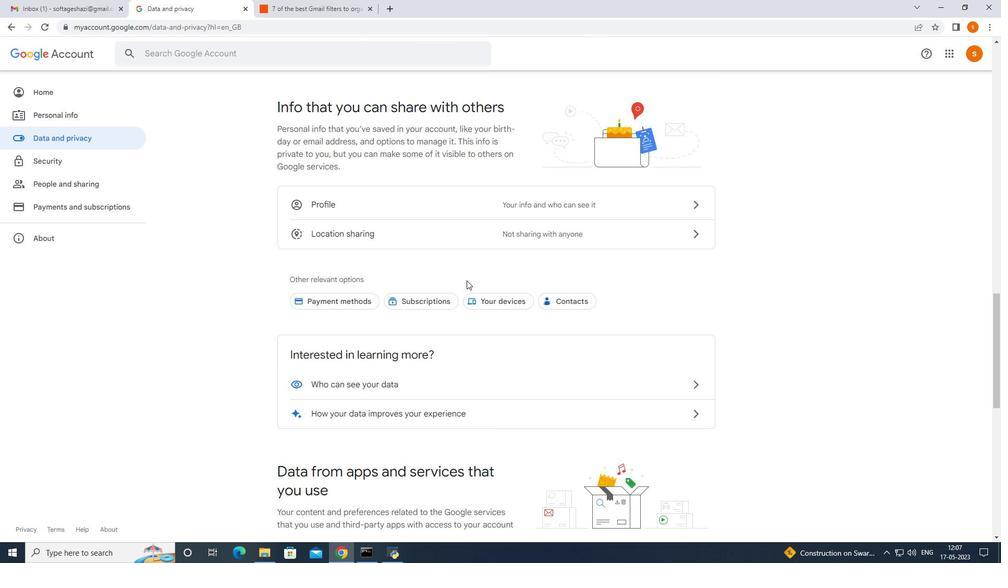 
Action: Mouse scrolled (466, 280) with delta (0, 0)
Screenshot: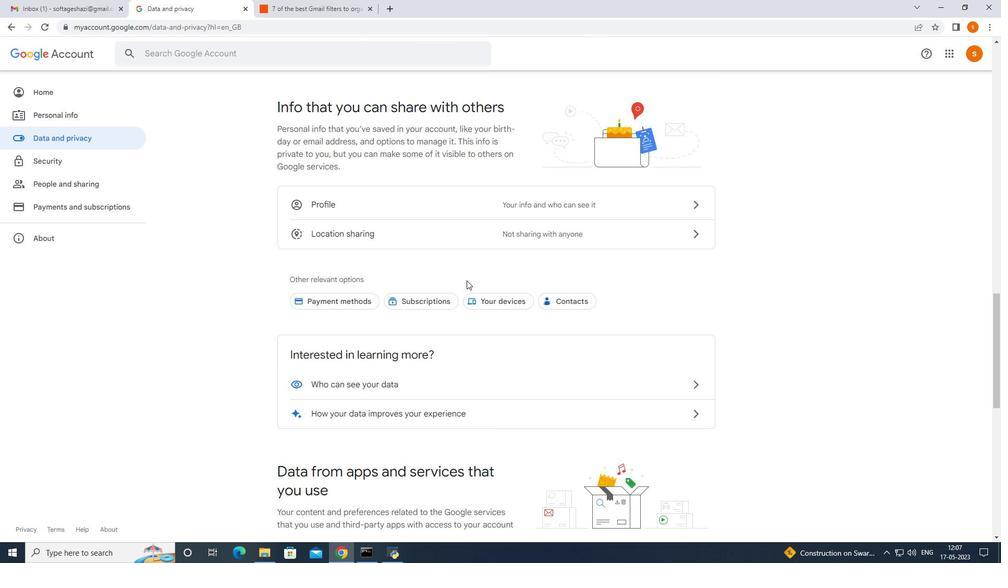 
Action: Mouse moved to (466, 281)
Screenshot: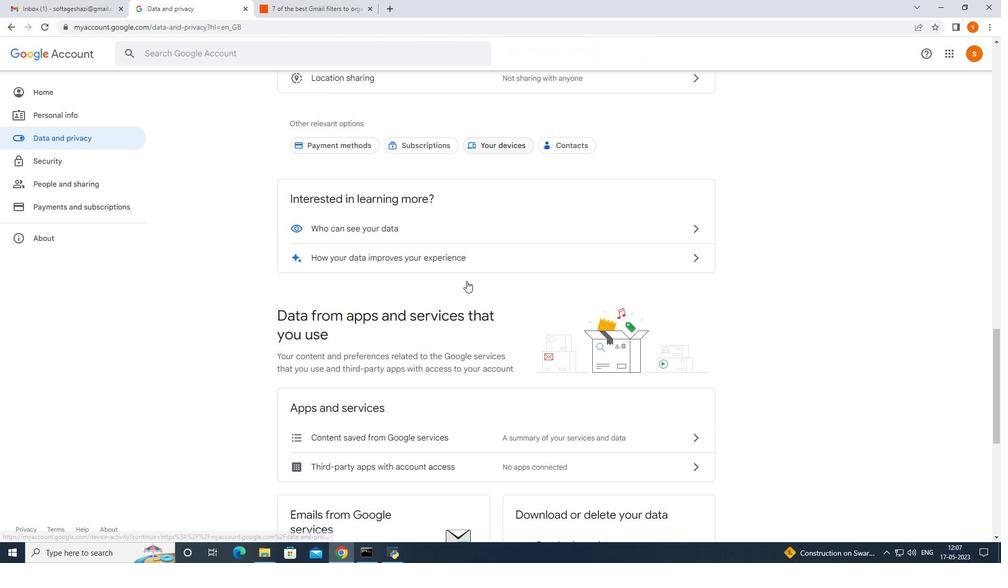 
Action: Mouse scrolled (466, 281) with delta (0, 0)
Screenshot: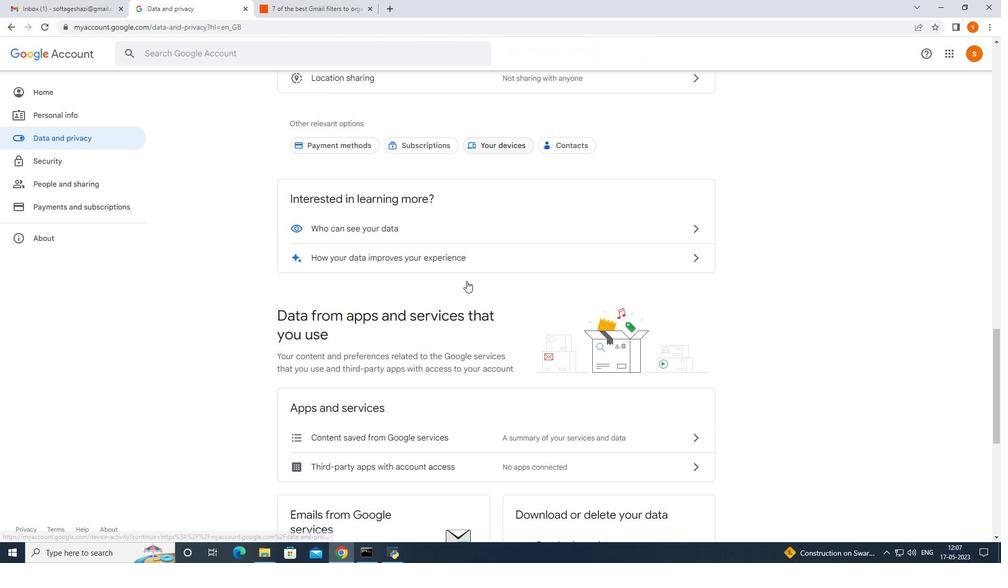 
Action: Mouse moved to (466, 280)
Screenshot: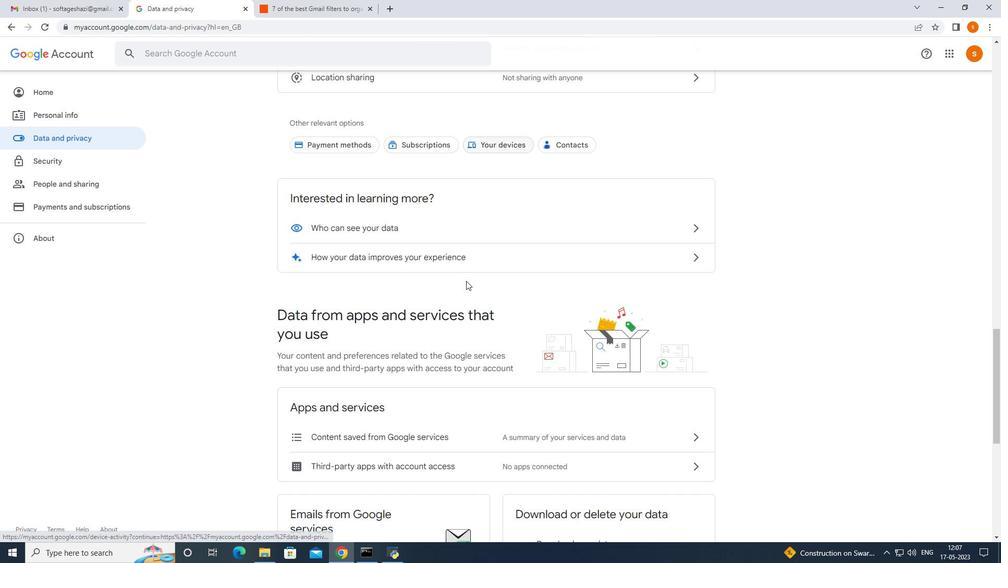 
Action: Mouse scrolled (466, 281) with delta (0, 0)
Screenshot: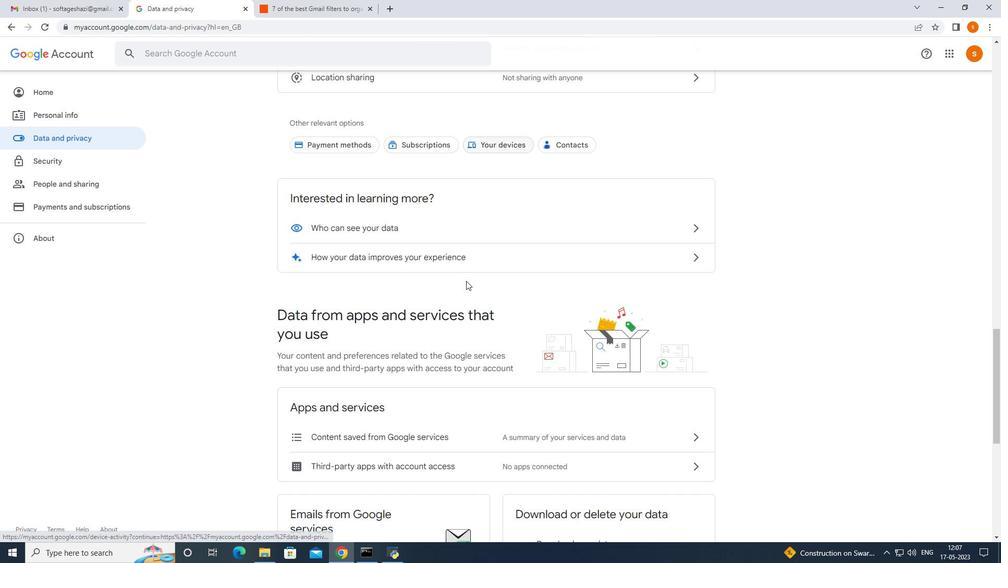 
Action: Mouse scrolled (466, 281) with delta (0, 0)
Screenshot: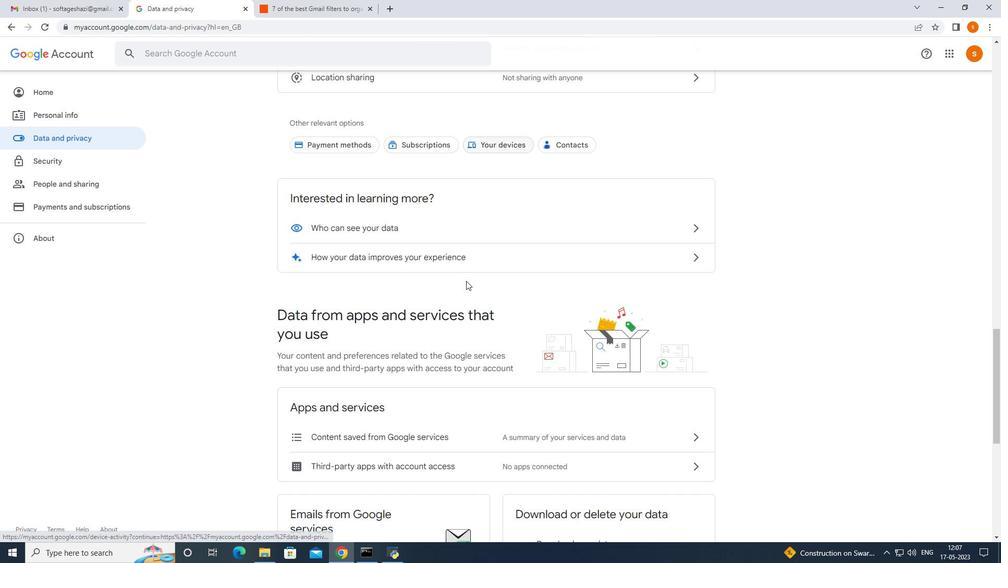 
Action: Mouse scrolled (466, 281) with delta (0, 0)
Screenshot: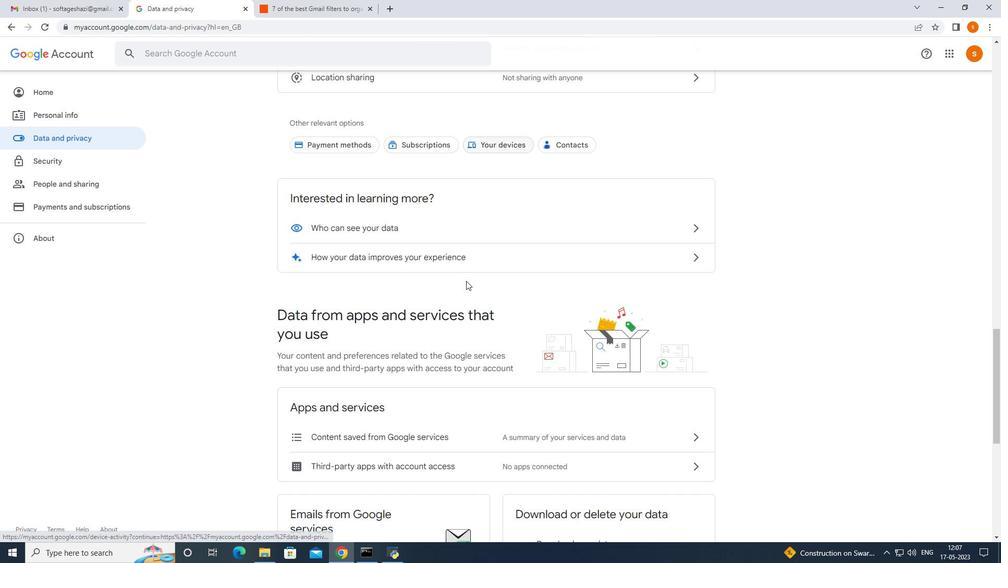 
Action: Mouse scrolled (466, 281) with delta (0, 0)
Screenshot: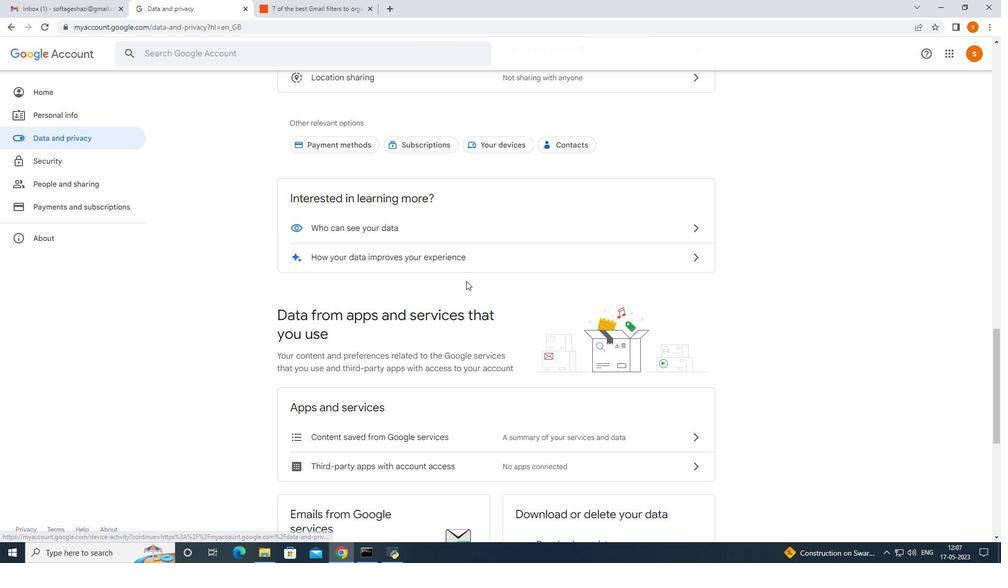 
Action: Mouse moved to (466, 280)
Screenshot: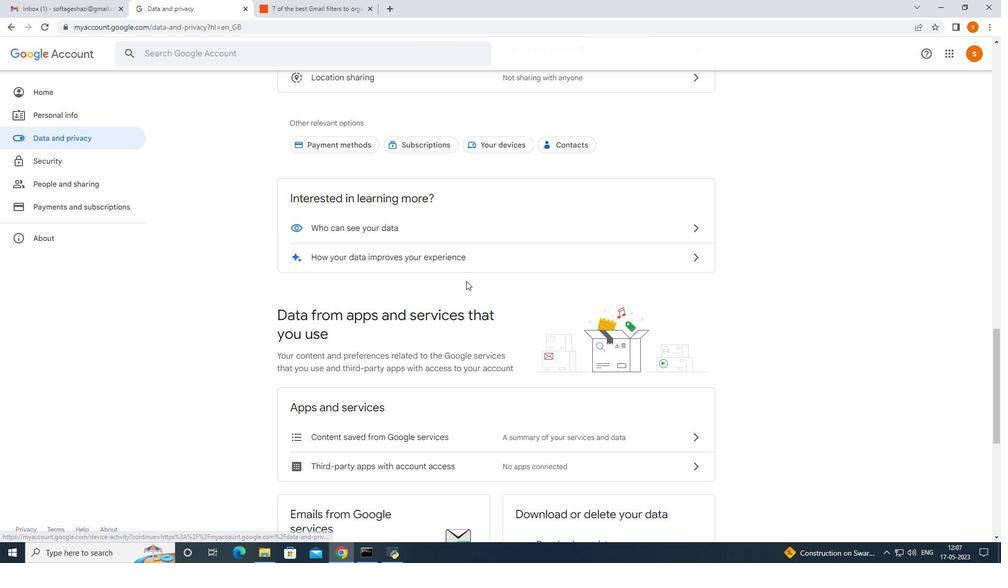 
Action: Mouse scrolled (466, 281) with delta (0, 0)
Screenshot: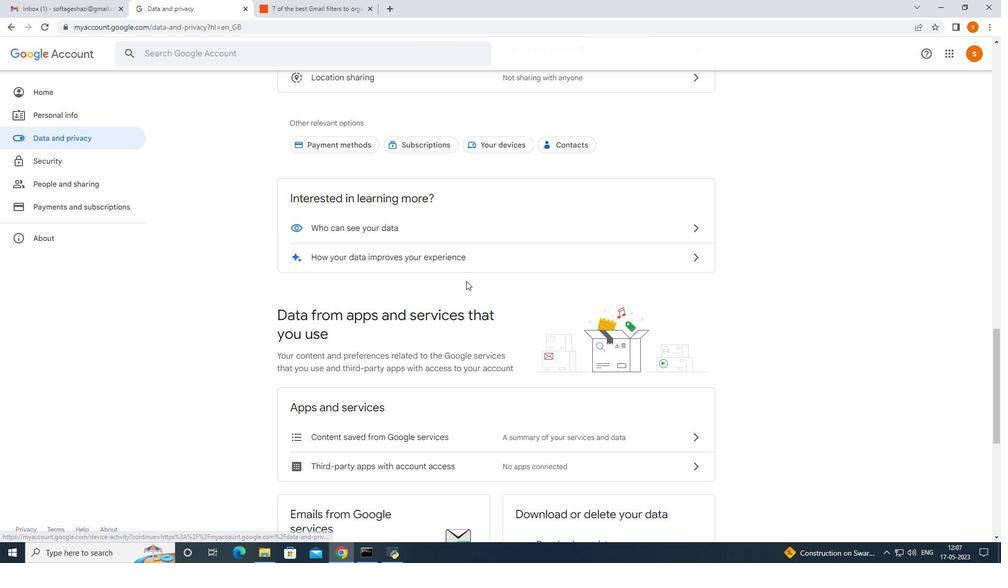 
Action: Mouse moved to (456, 270)
Screenshot: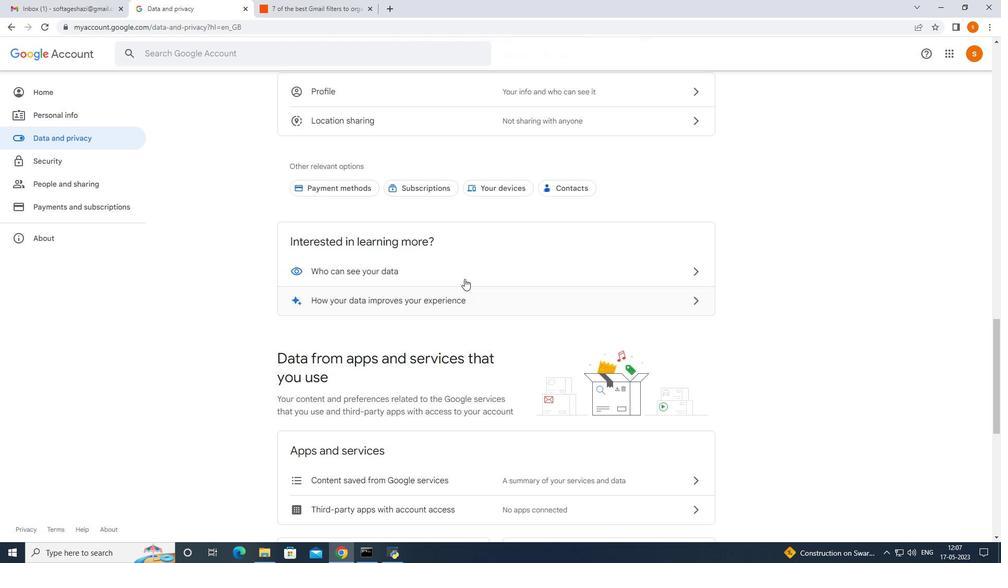 
Action: Mouse scrolled (456, 270) with delta (0, 0)
Screenshot: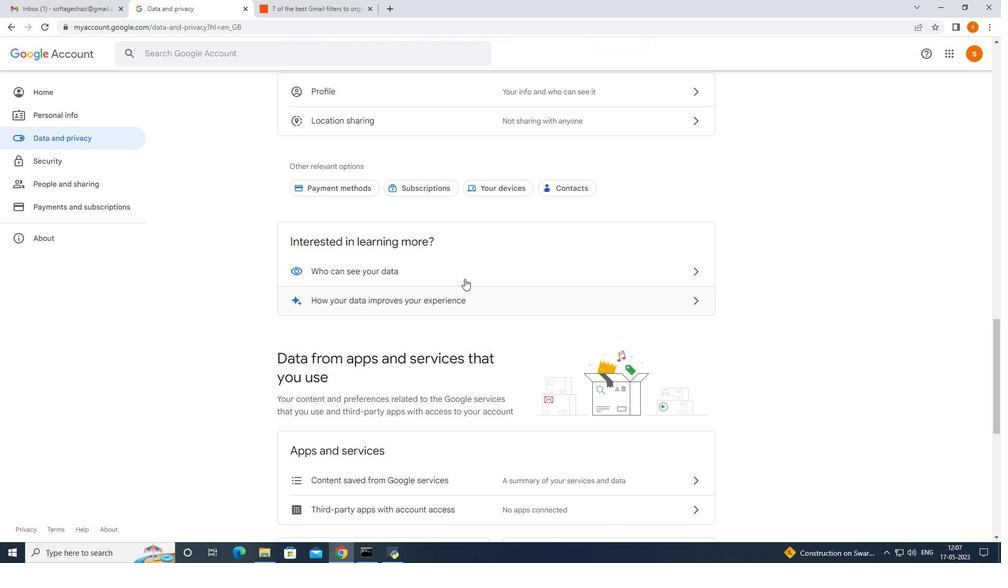
Action: Mouse moved to (456, 270)
Screenshot: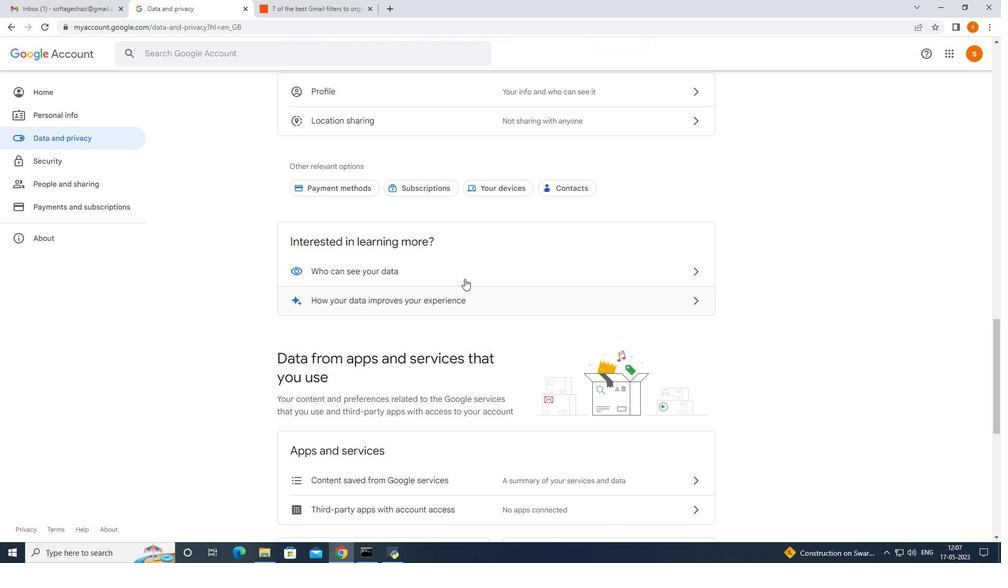 
Action: Mouse scrolled (456, 270) with delta (0, 0)
Screenshot: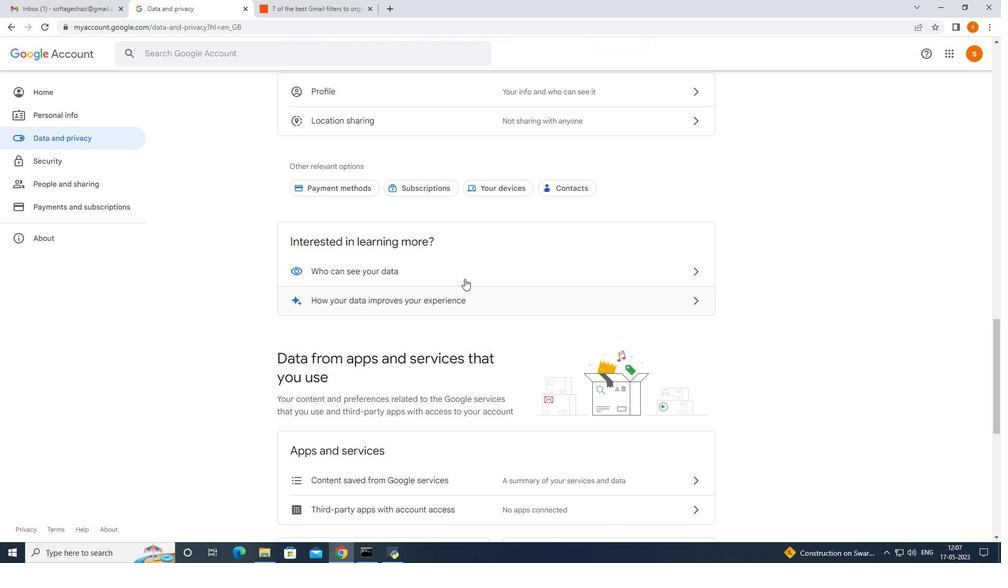 
Action: Mouse moved to (456, 269)
Screenshot: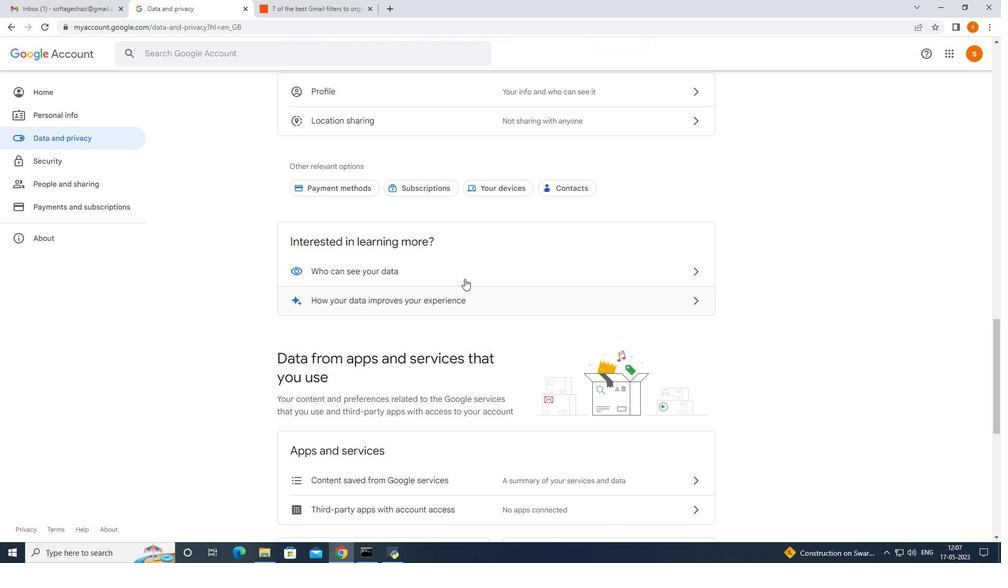 
Action: Mouse scrolled (456, 270) with delta (0, 0)
Screenshot: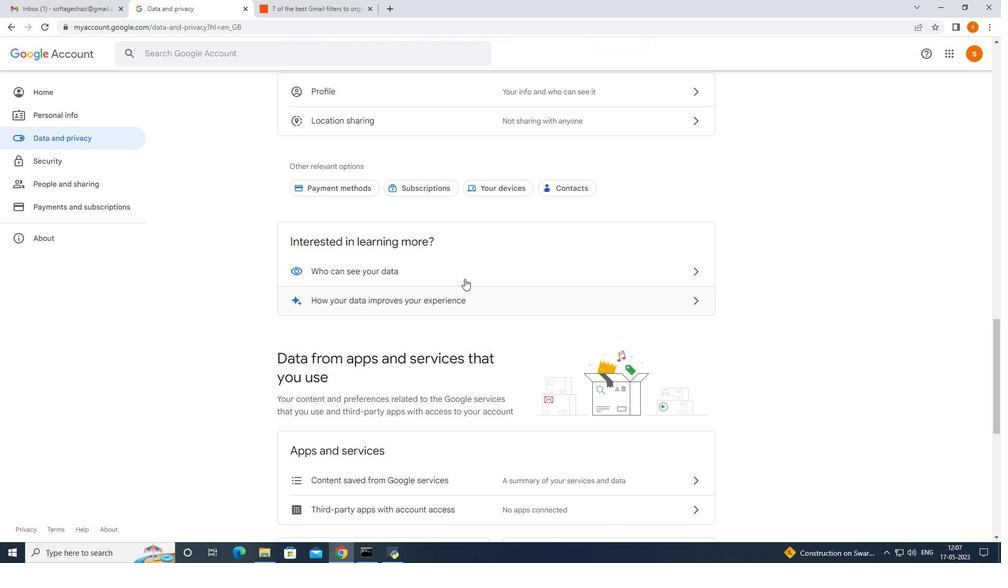 
Action: Mouse moved to (456, 269)
Screenshot: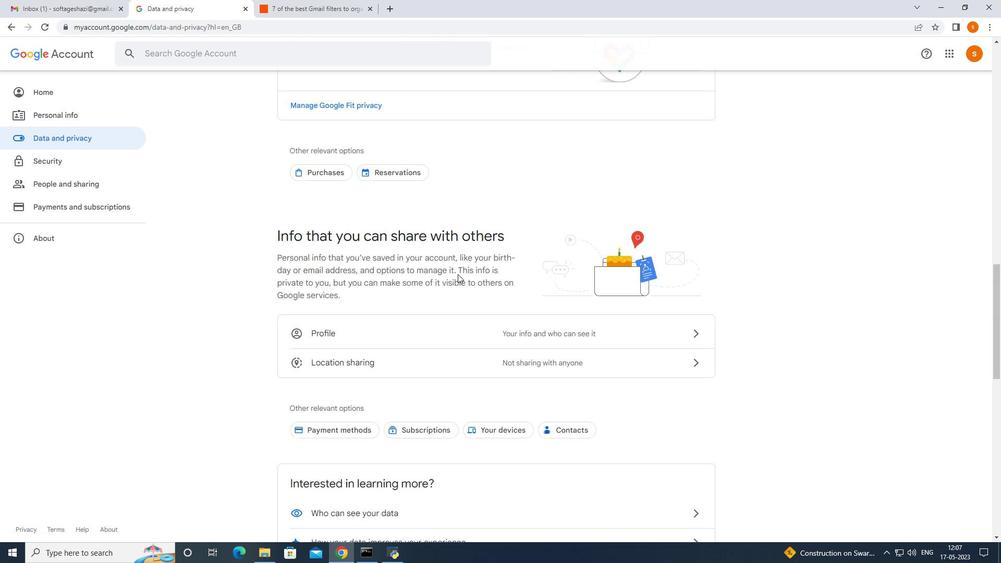 
Action: Mouse scrolled (456, 270) with delta (0, 0)
Screenshot: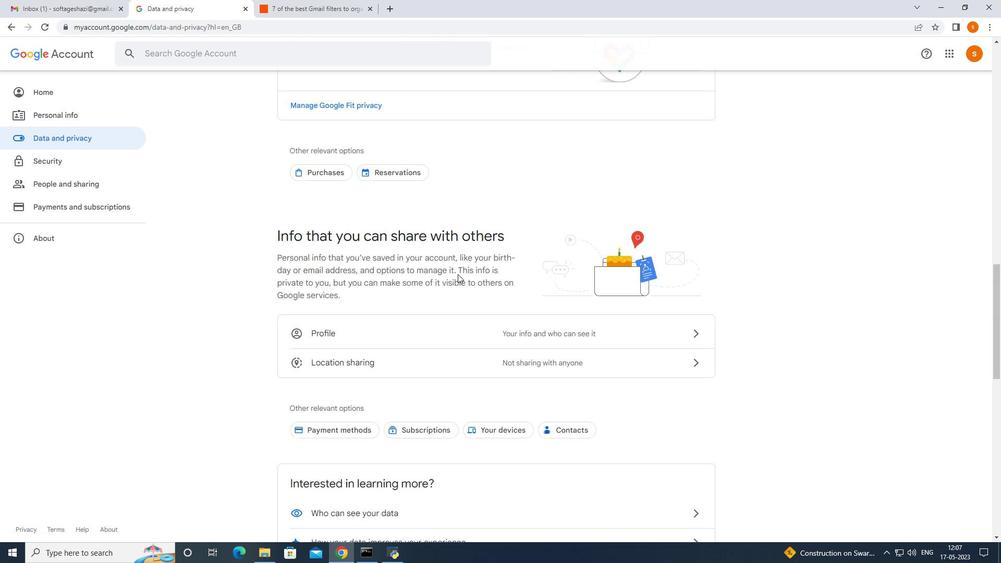 
Action: Mouse moved to (454, 265)
Screenshot: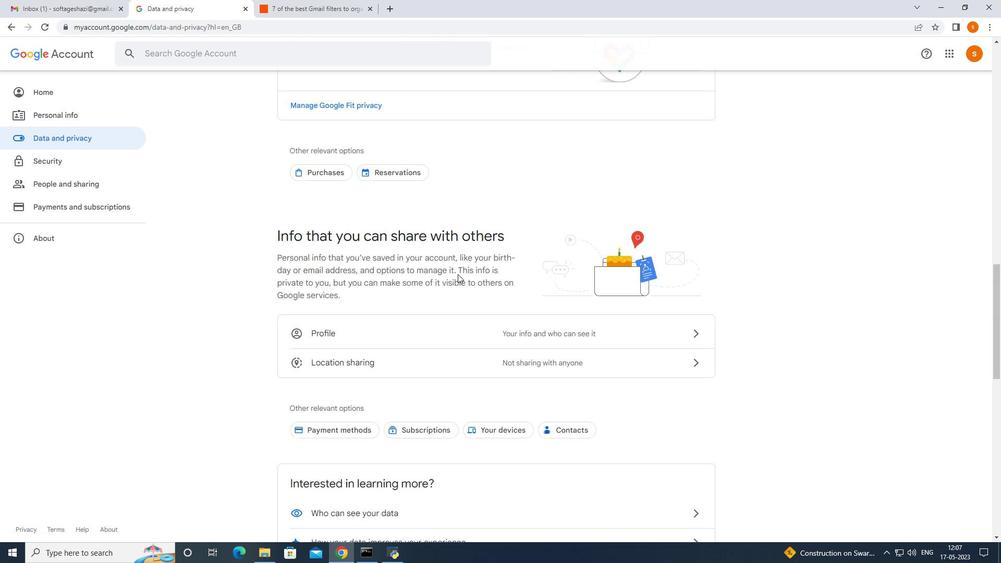 
Action: Mouse scrolled (454, 266) with delta (0, 0)
Screenshot: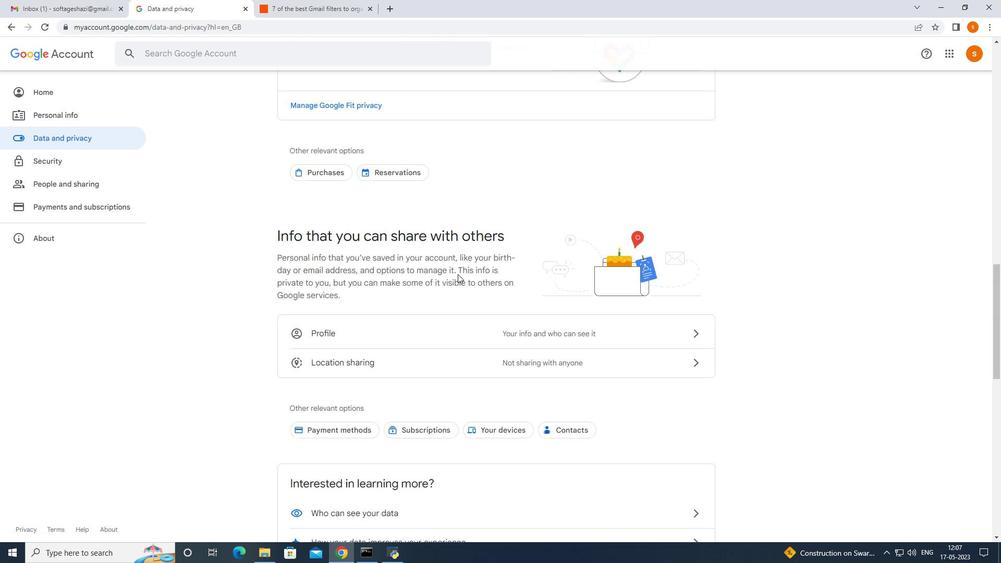 
Action: Mouse moved to (411, 193)
Screenshot: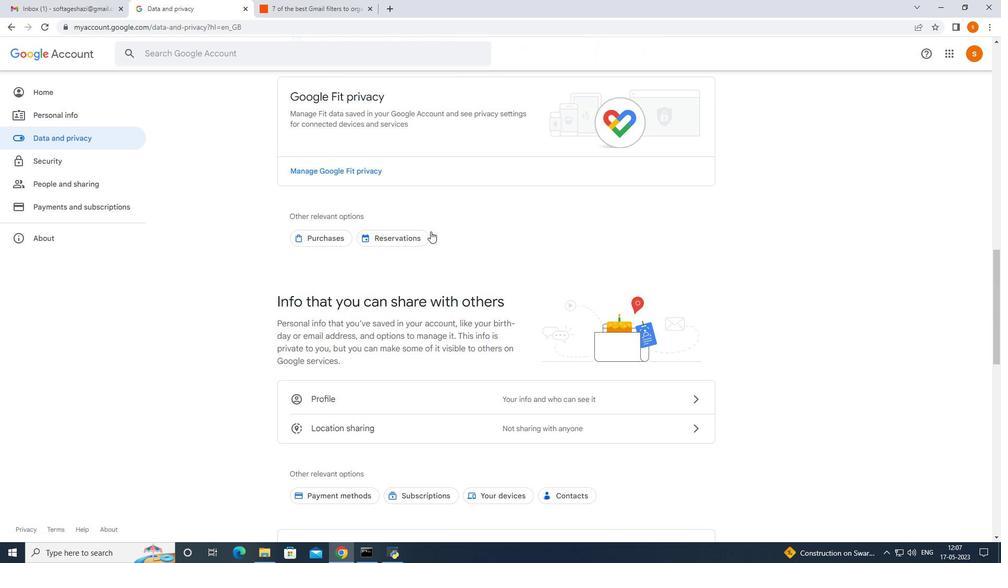 
Action: Mouse scrolled (411, 194) with delta (0, 0)
Screenshot: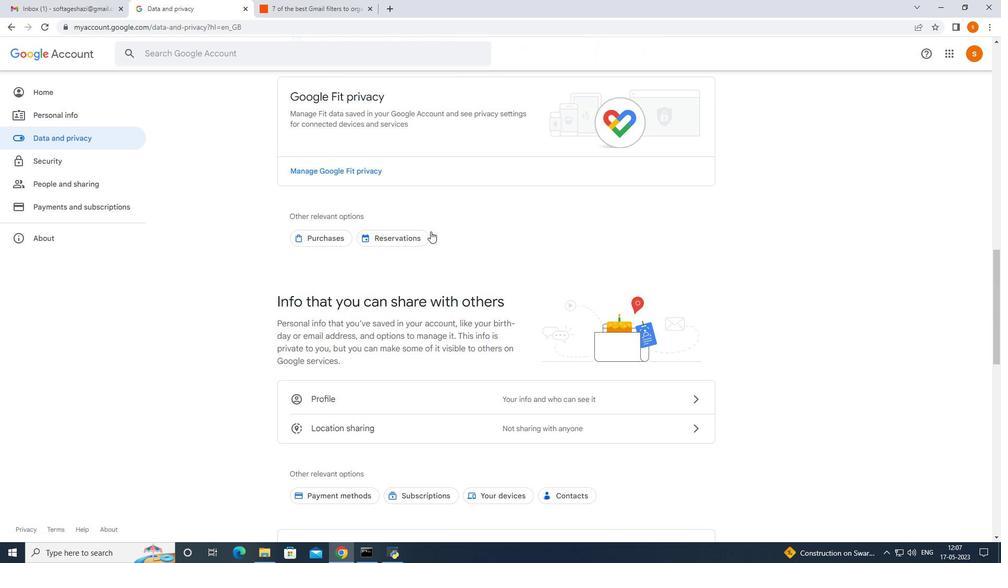 
Action: Mouse moved to (410, 184)
Screenshot: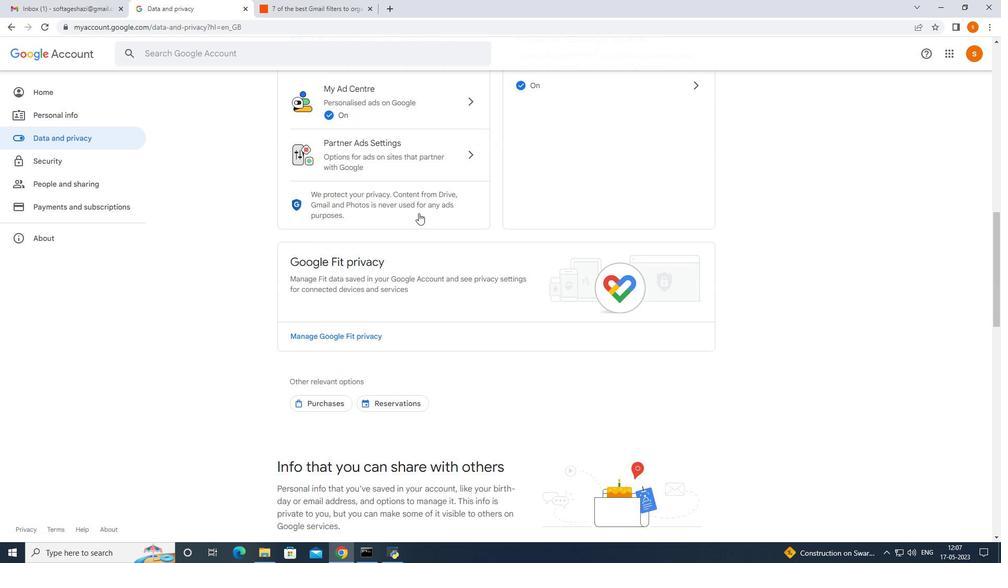 
Action: Mouse scrolled (410, 188) with delta (0, 0)
Screenshot: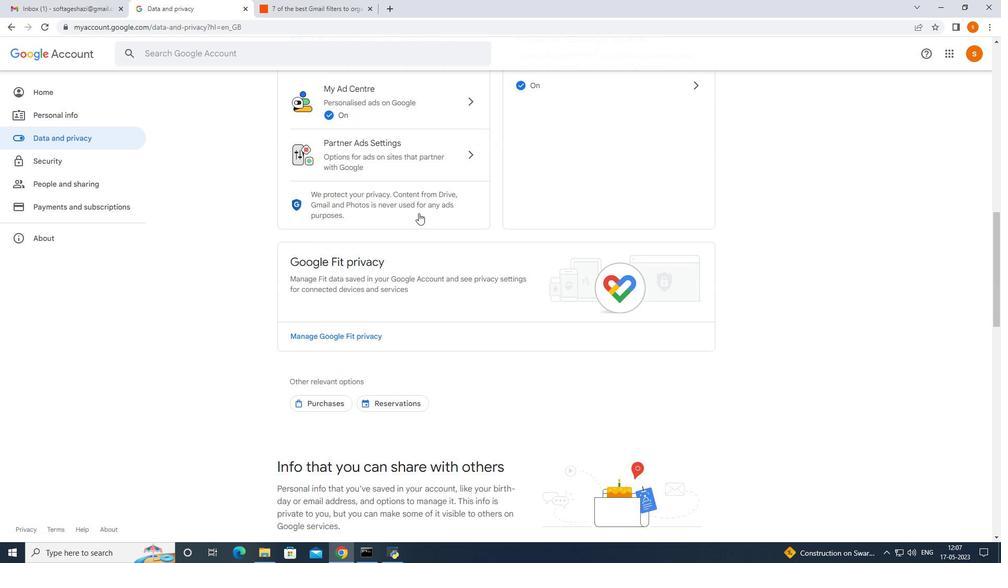 
Action: Mouse moved to (410, 183)
Screenshot: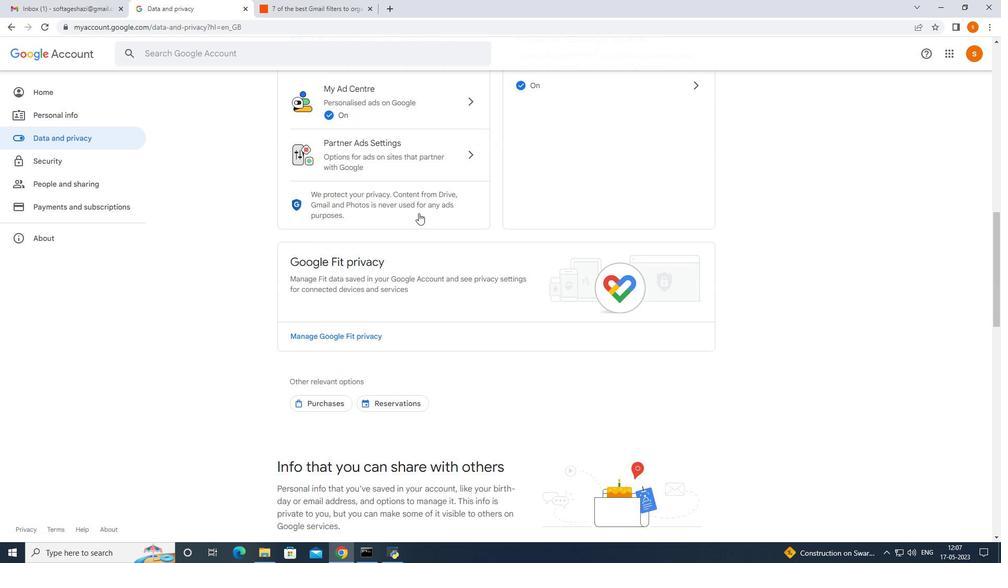 
Action: Mouse scrolled (410, 186) with delta (0, 0)
Screenshot: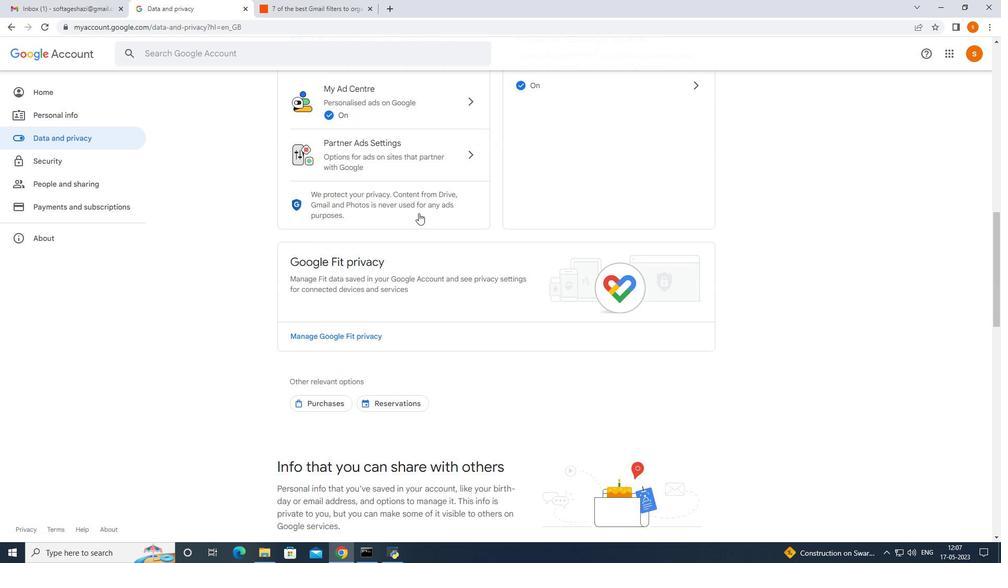 
Action: Mouse moved to (410, 180)
Screenshot: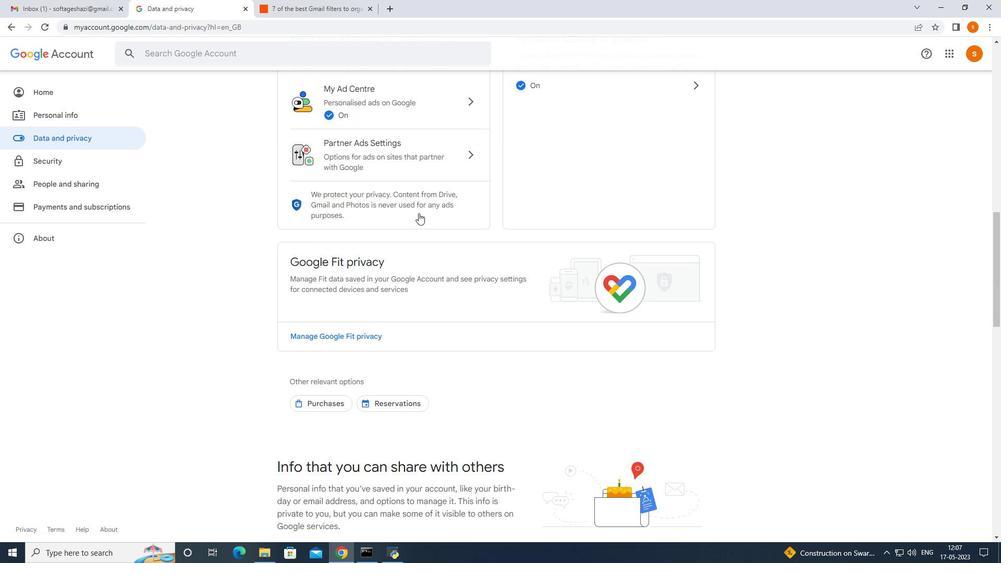 
Action: Mouse scrolled (410, 183) with delta (0, 0)
Screenshot: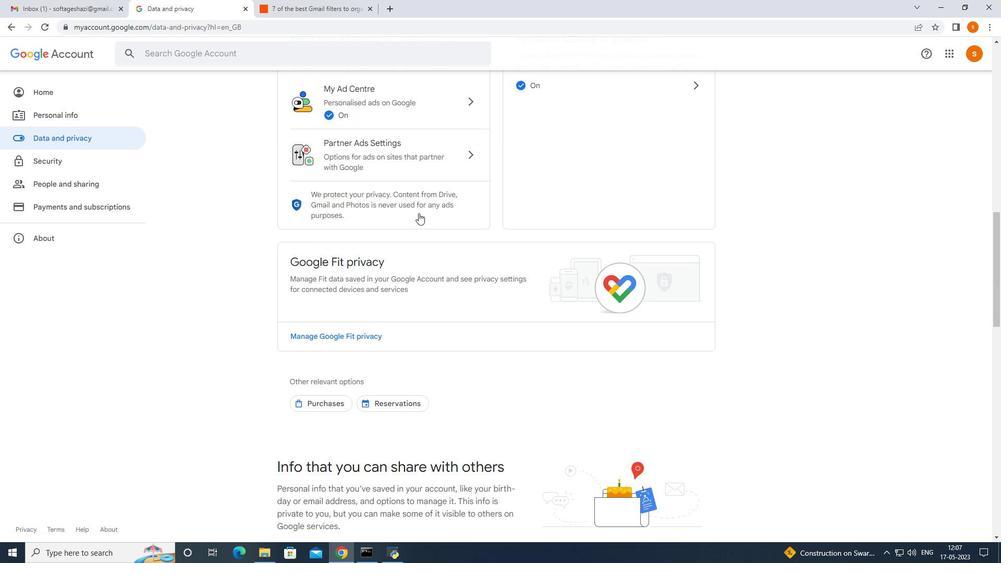 
Action: Mouse moved to (408, 162)
Screenshot: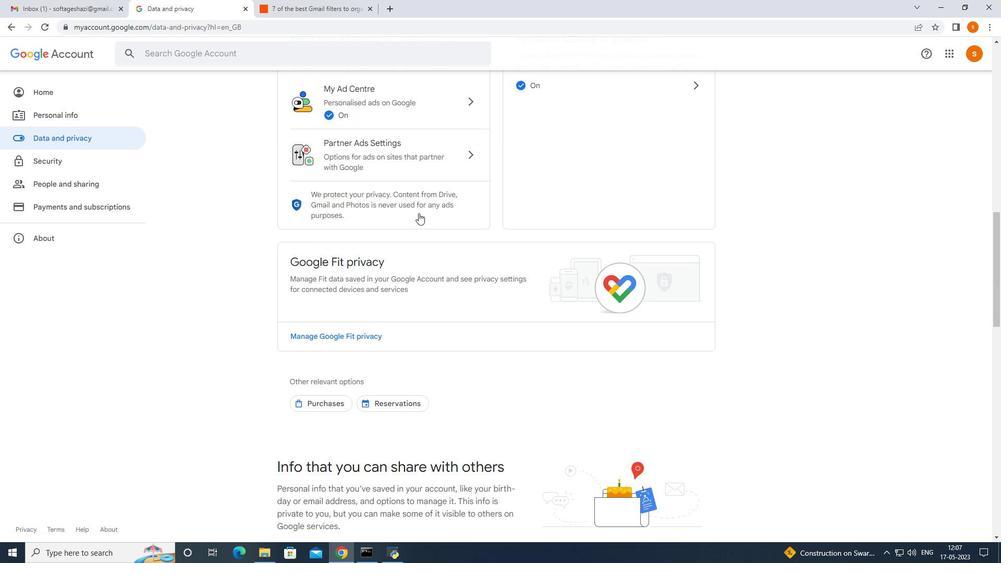 
Action: Mouse scrolled (409, 171) with delta (0, 0)
Screenshot: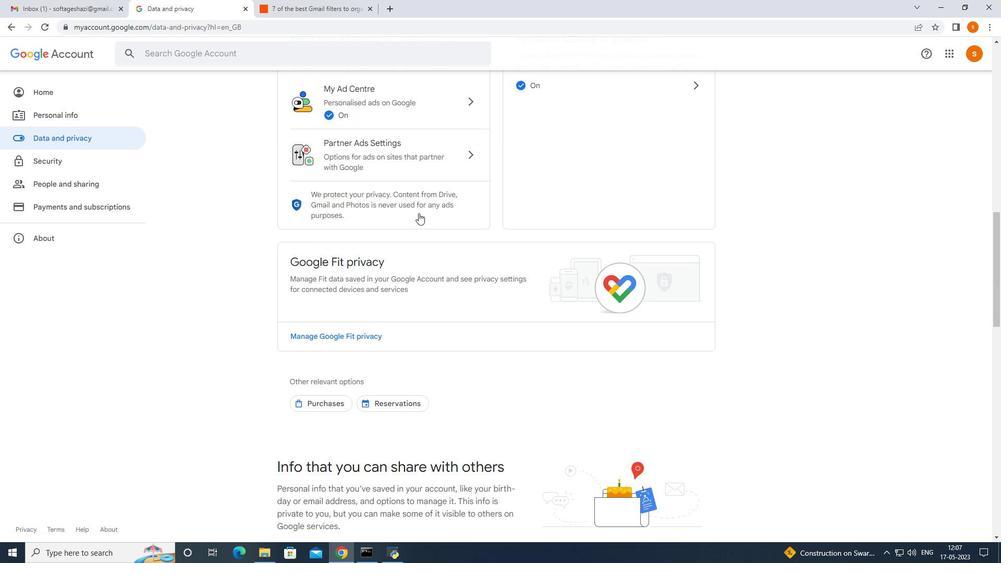 
Action: Mouse moved to (315, 3)
Screenshot: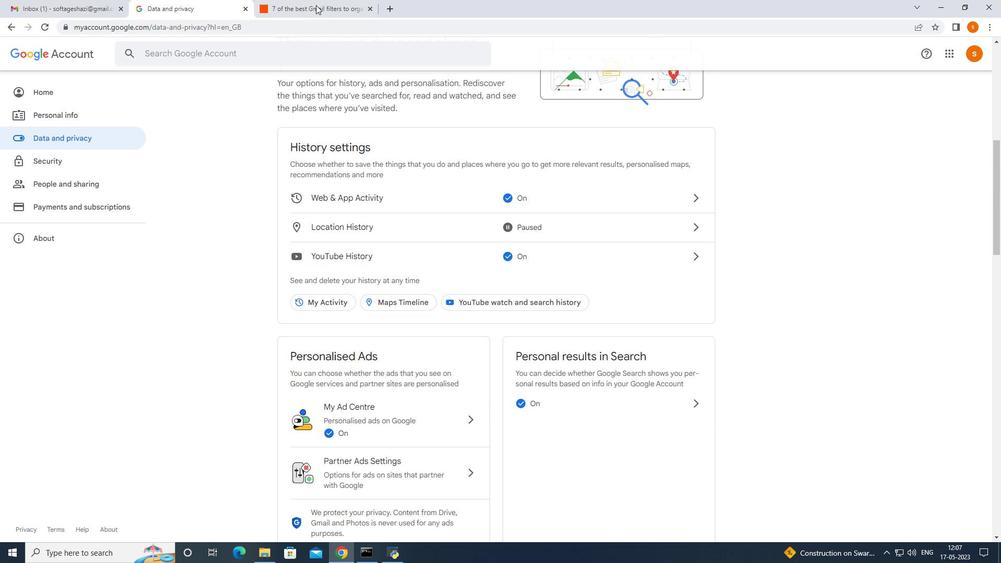 
Action: Mouse pressed left at (315, 3)
Screenshot: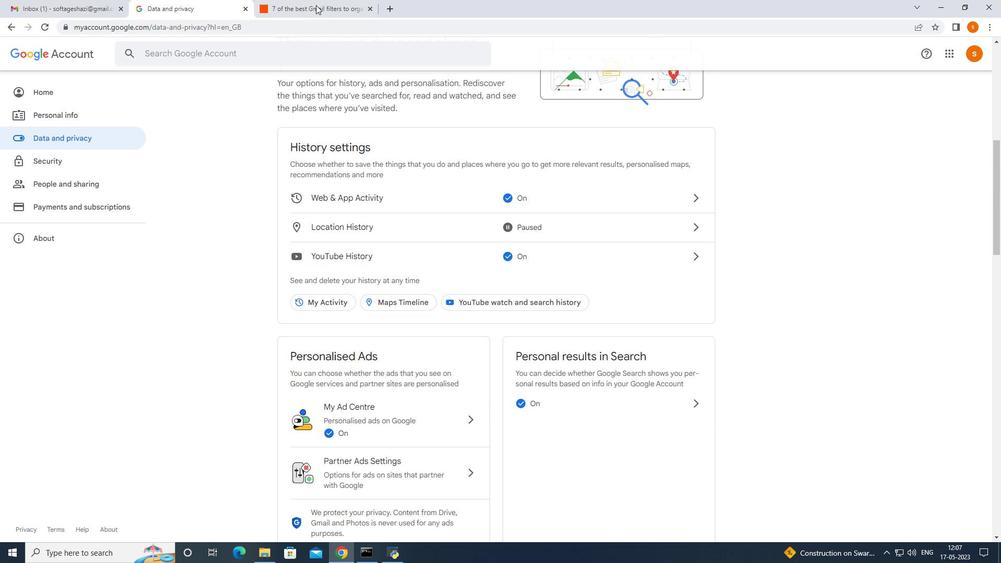 
Action: Mouse moved to (180, 11)
Screenshot: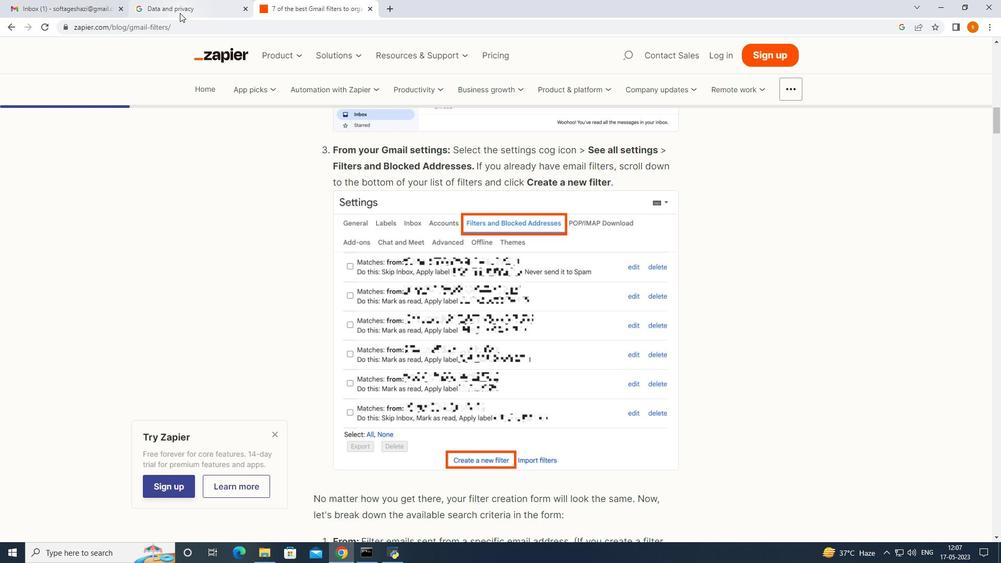 
Action: Mouse pressed left at (180, 11)
Screenshot: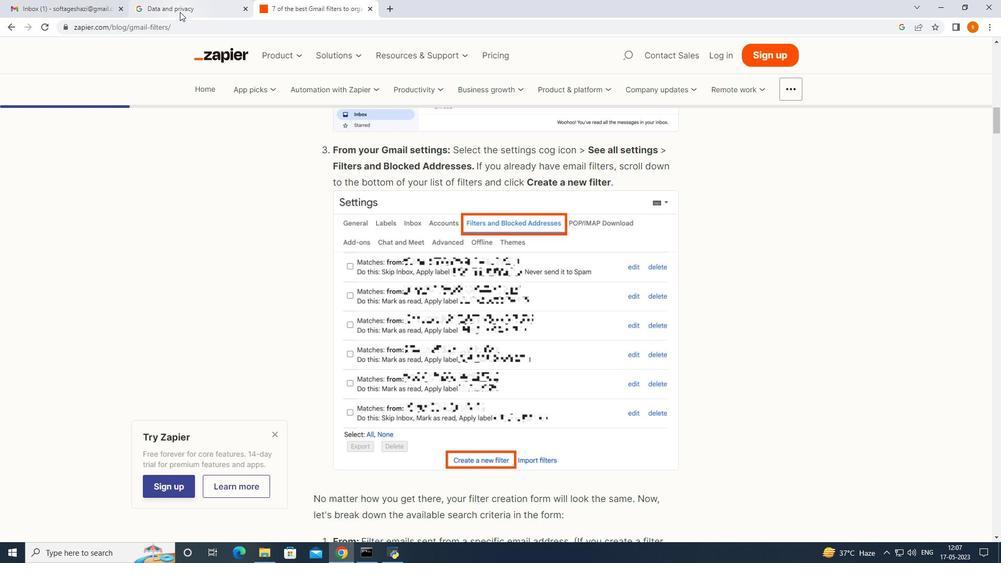 
Action: Mouse moved to (443, 432)
Screenshot: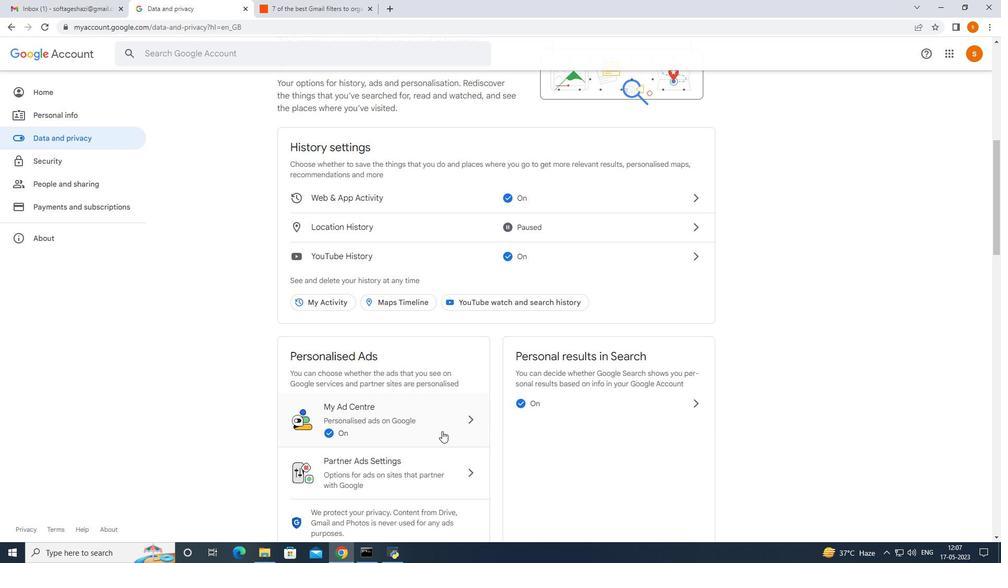 
Action: Mouse scrolled (443, 432) with delta (0, 0)
Screenshot: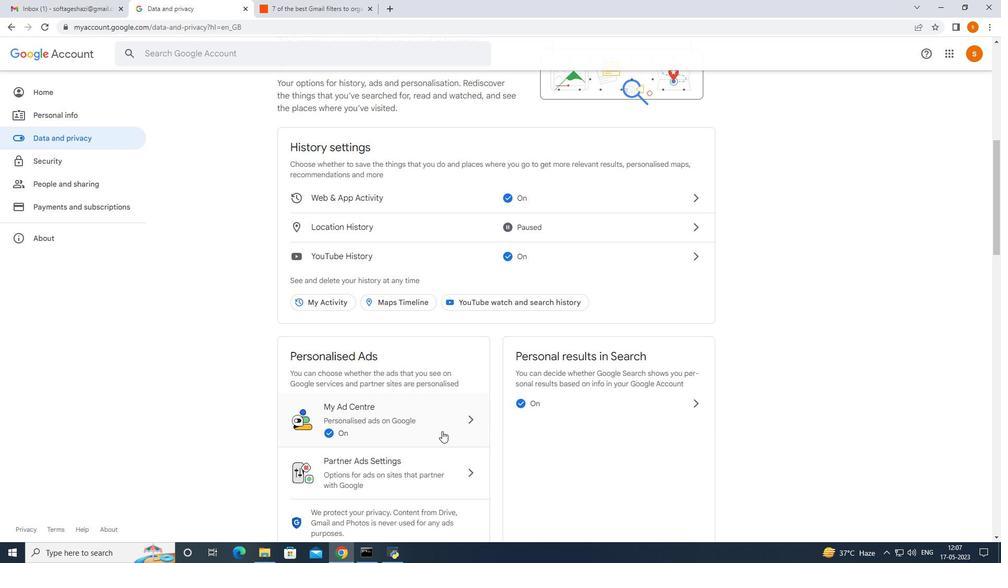
Action: Mouse moved to (443, 432)
Screenshot: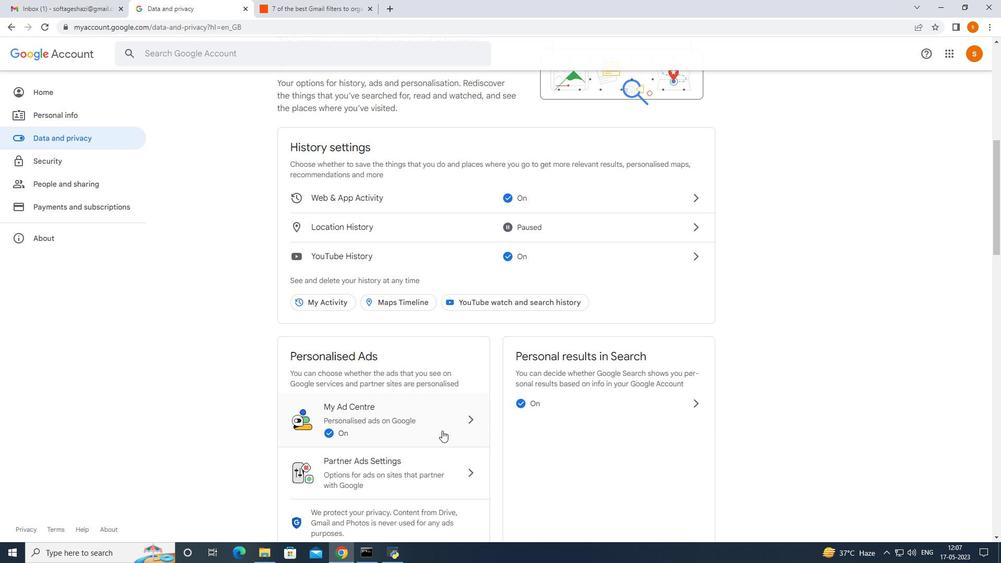 
Action: Mouse scrolled (443, 432) with delta (0, 0)
Screenshot: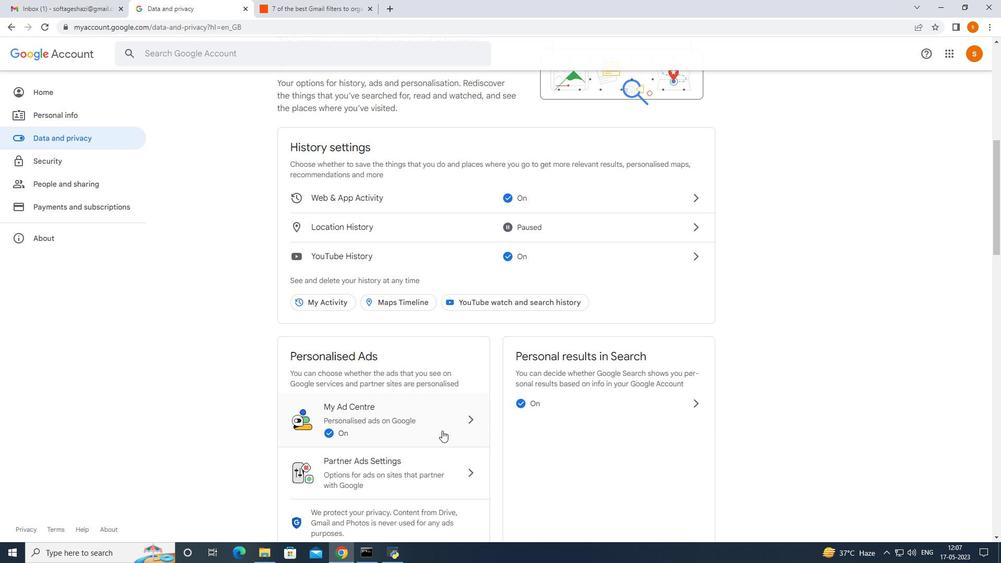 
Action: Mouse moved to (443, 432)
Screenshot: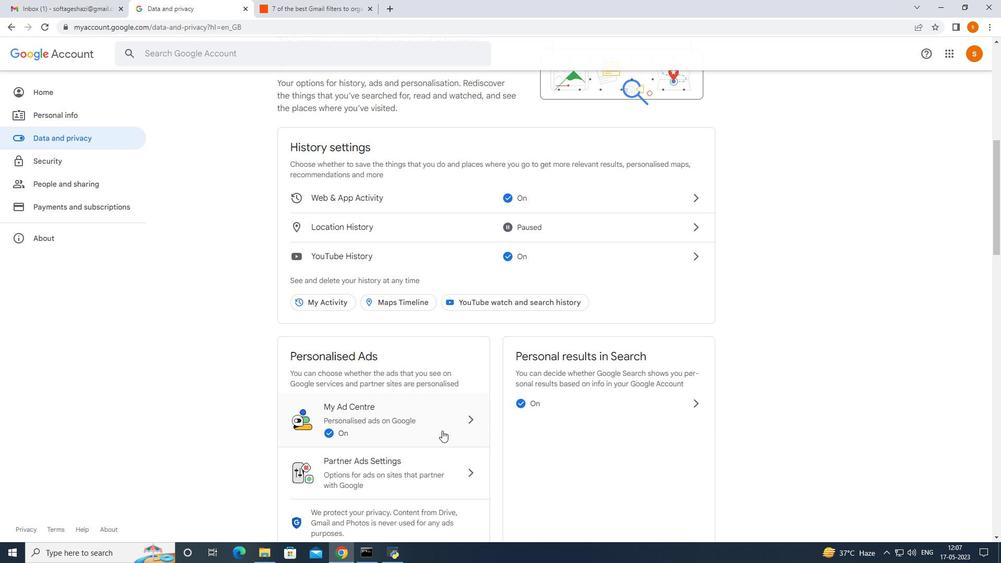 
Action: Mouse scrolled (443, 432) with delta (0, 0)
Screenshot: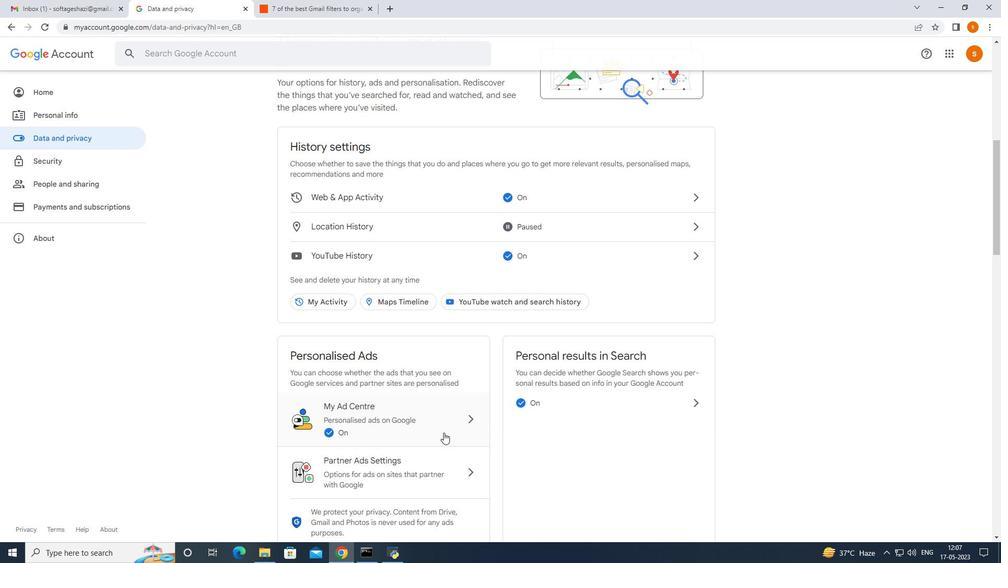 
Action: Mouse scrolled (443, 432) with delta (0, 0)
Screenshot: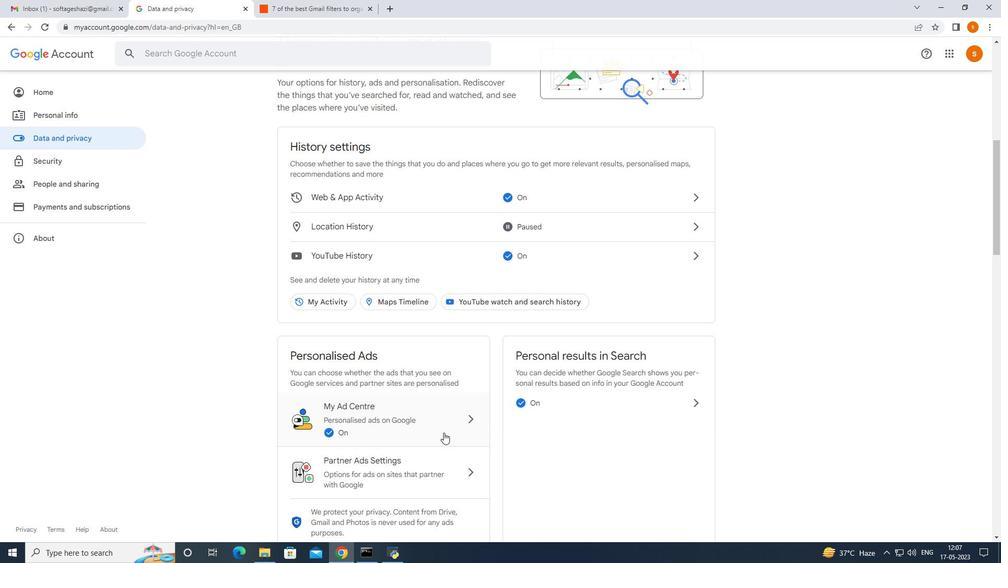 
Action: Mouse moved to (445, 431)
Screenshot: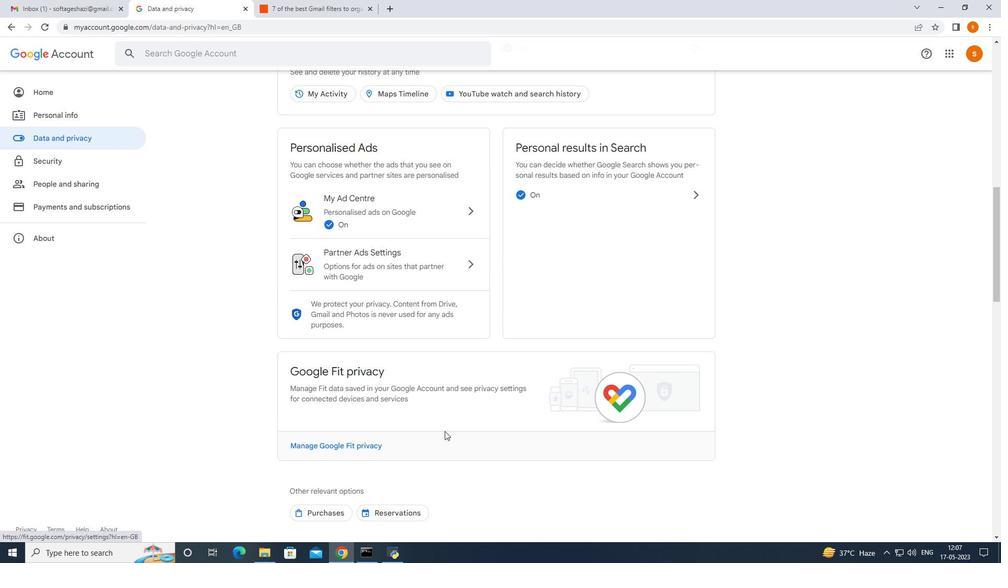 
Action: Mouse scrolled (445, 431) with delta (0, 0)
Screenshot: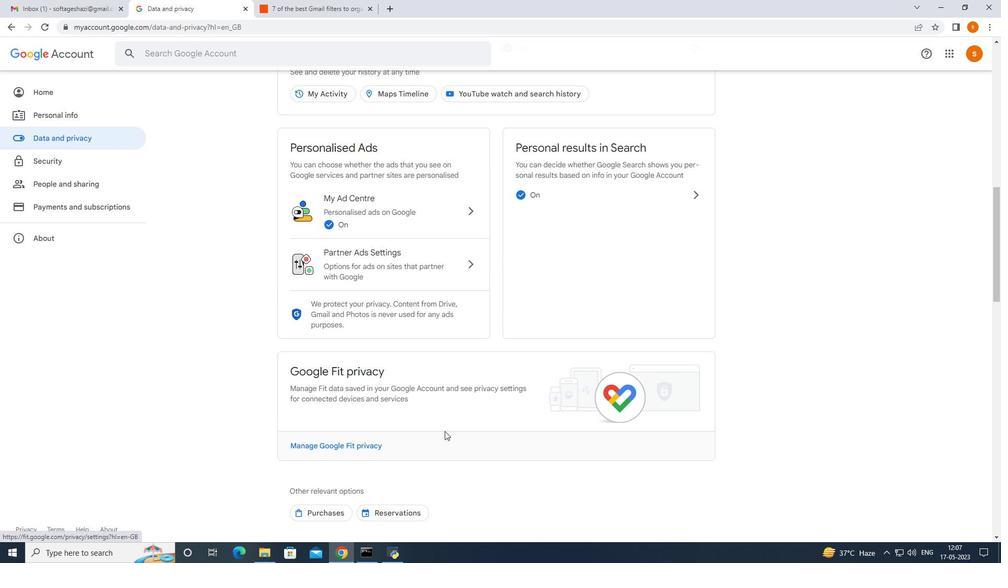 
Action: Mouse moved to (445, 432)
Screenshot: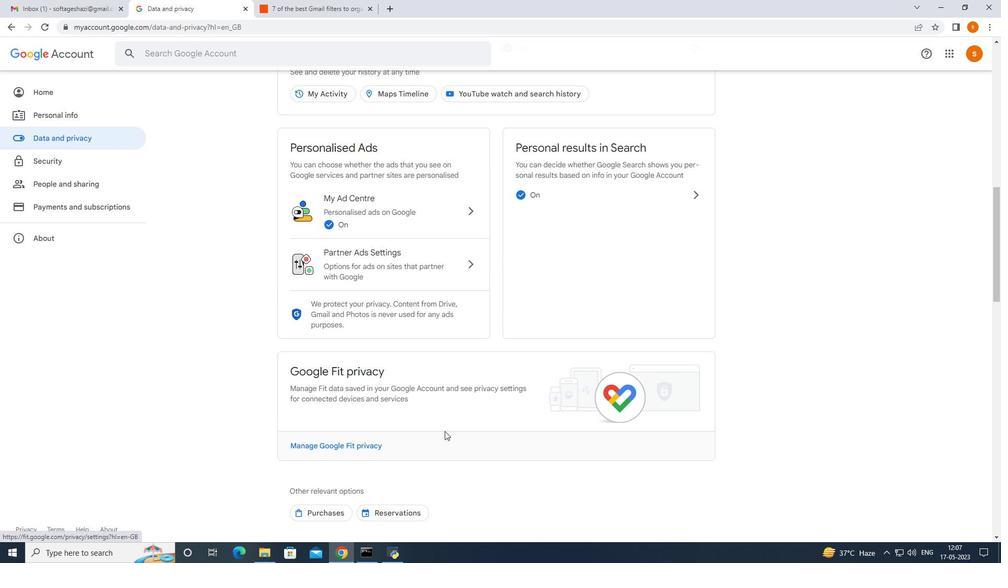 
Action: Mouse scrolled (445, 431) with delta (0, 0)
Screenshot: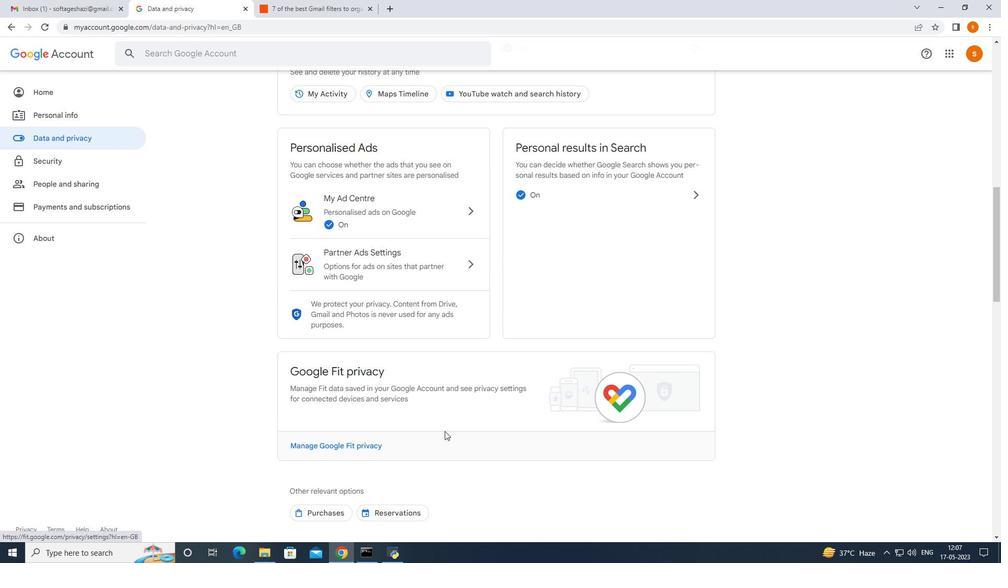 
Action: Mouse moved to (446, 433)
Screenshot: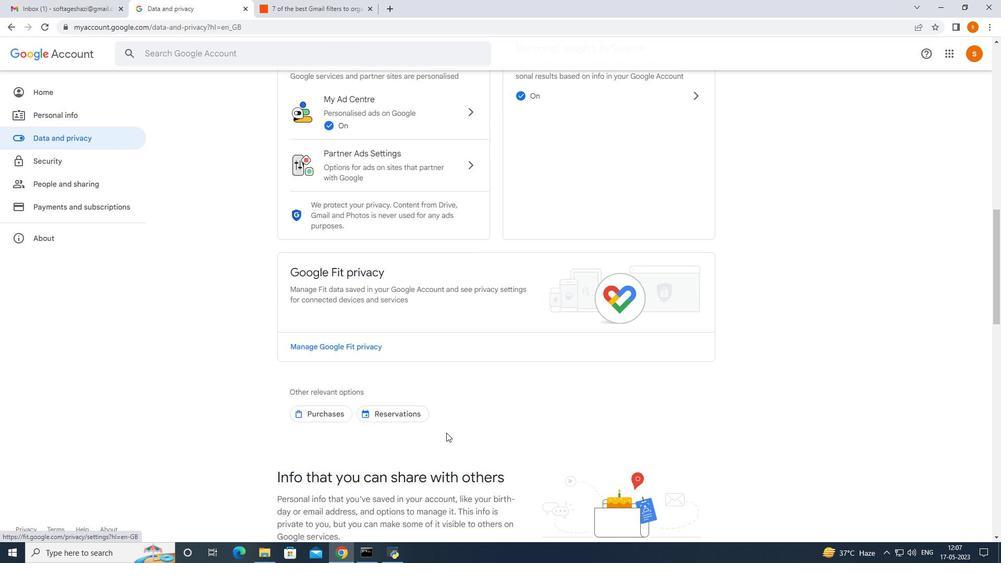 
Action: Mouse scrolled (446, 432) with delta (0, 0)
Screenshot: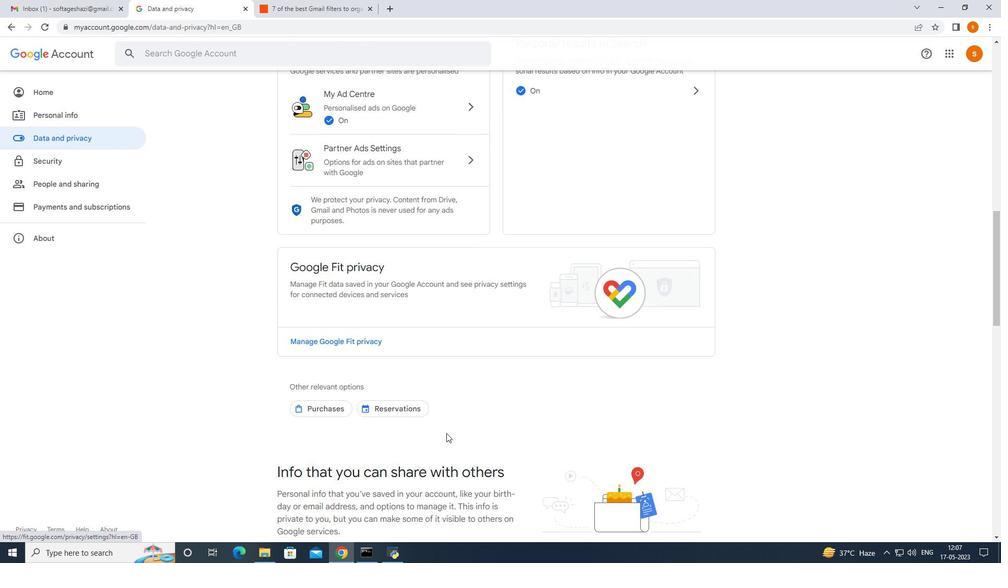 
Action: Mouse scrolled (446, 433) with delta (0, 0)
Screenshot: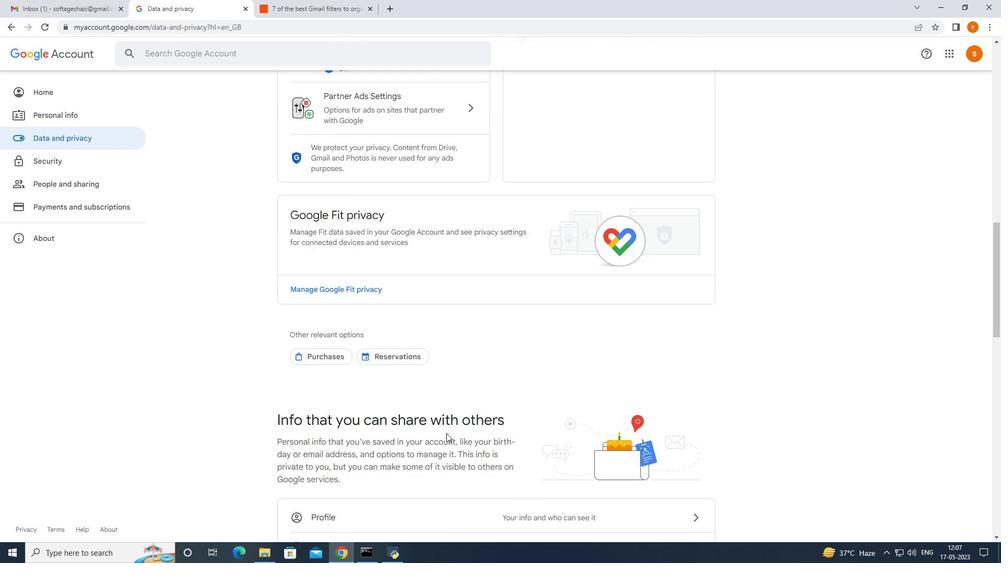 
Action: Mouse scrolled (446, 433) with delta (0, 0)
Screenshot: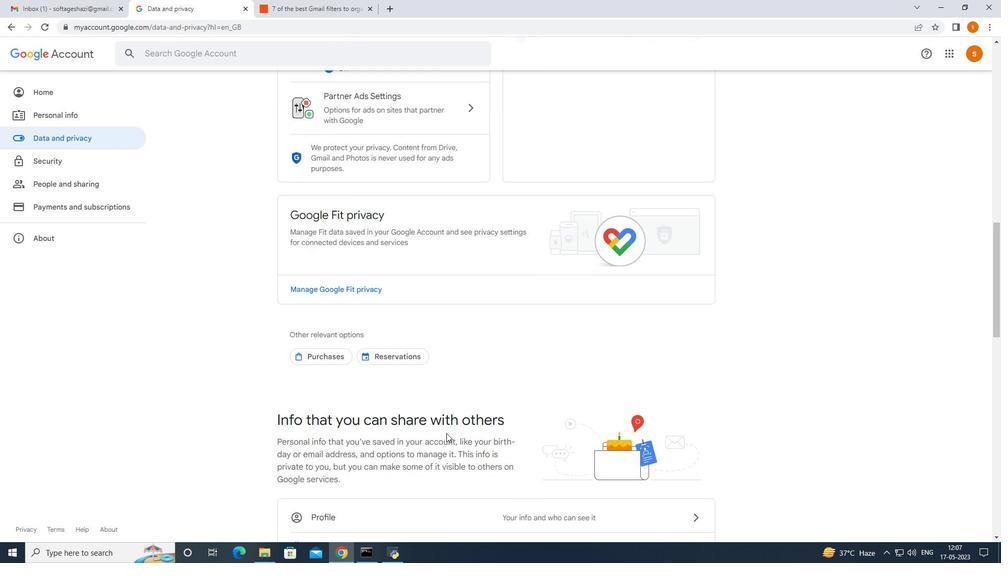 
Action: Mouse moved to (446, 433)
Screenshot: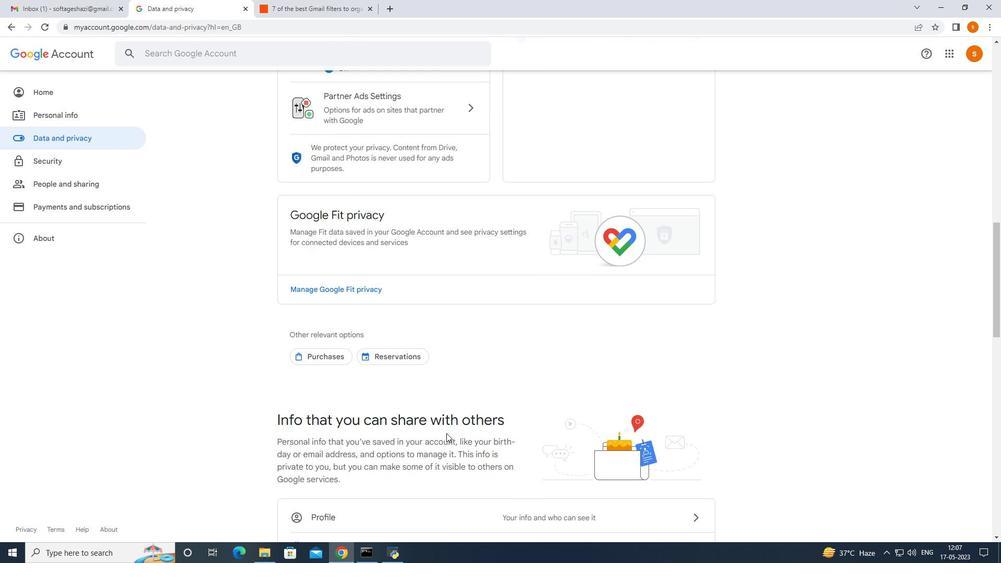 
Action: Mouse scrolled (446, 433) with delta (0, 0)
Screenshot: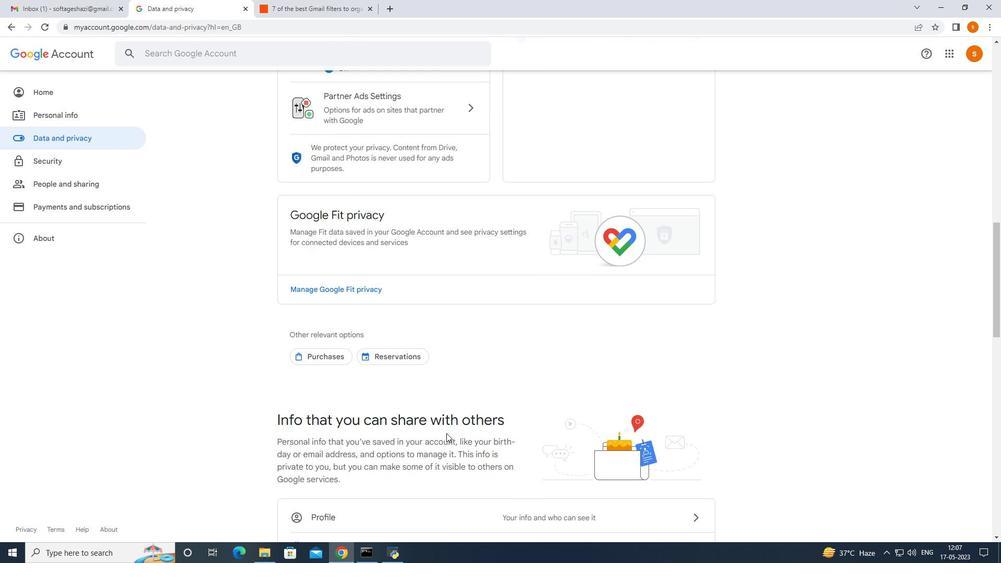 
Action: Mouse moved to (446, 433)
Screenshot: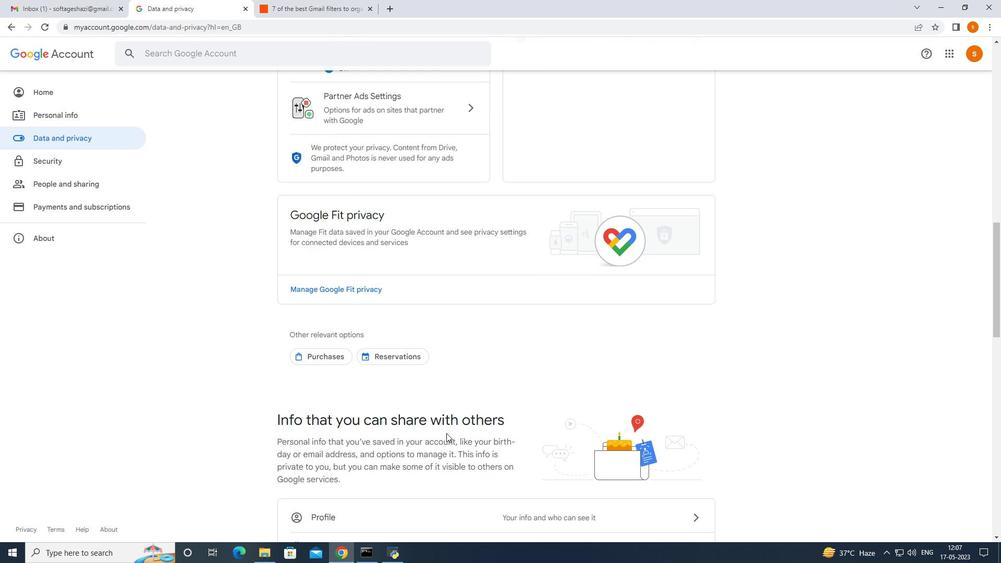 
Action: Mouse scrolled (446, 433) with delta (0, 0)
Screenshot: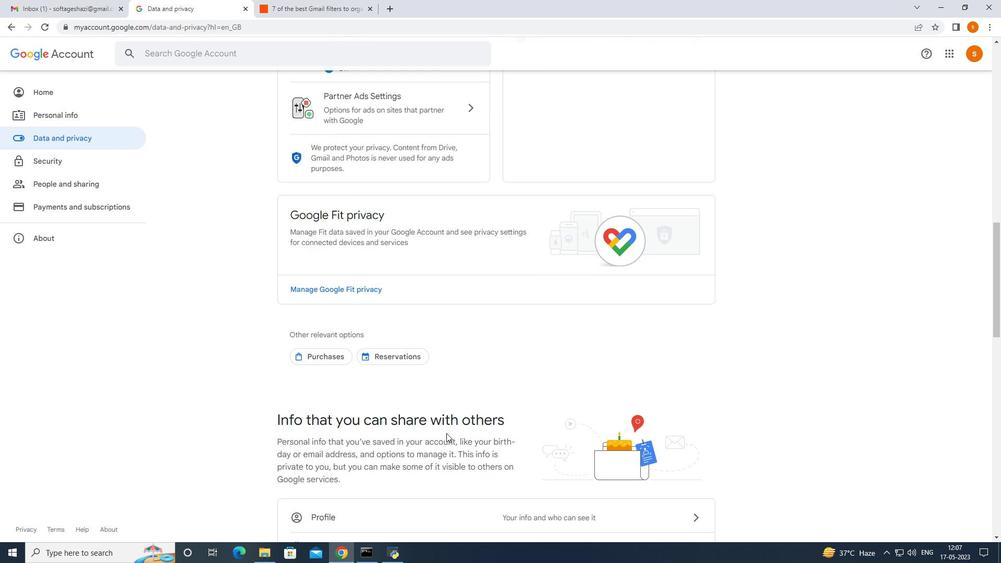 
Action: Mouse moved to (446, 433)
Screenshot: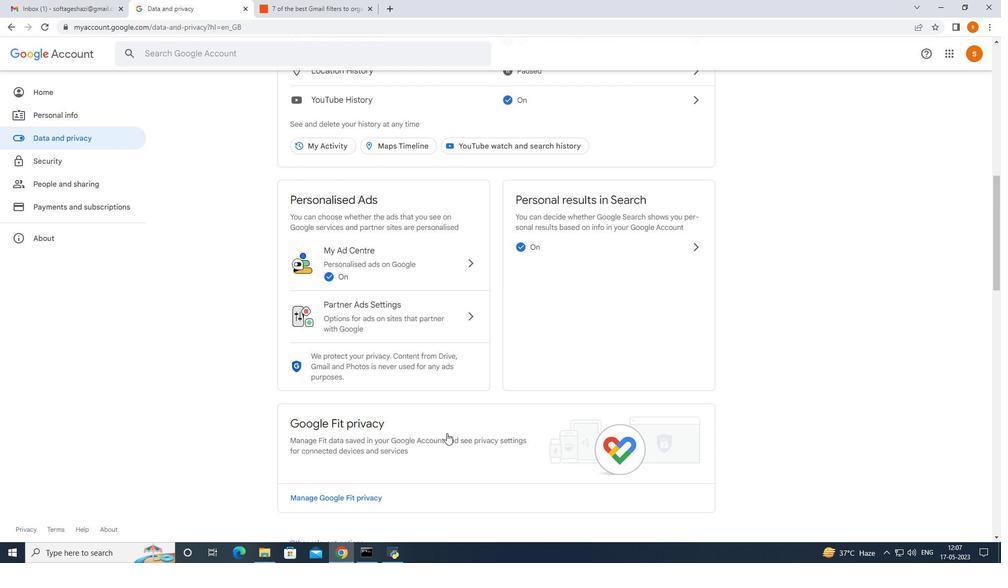 
Action: Mouse scrolled (446, 433) with delta (0, 0)
Screenshot: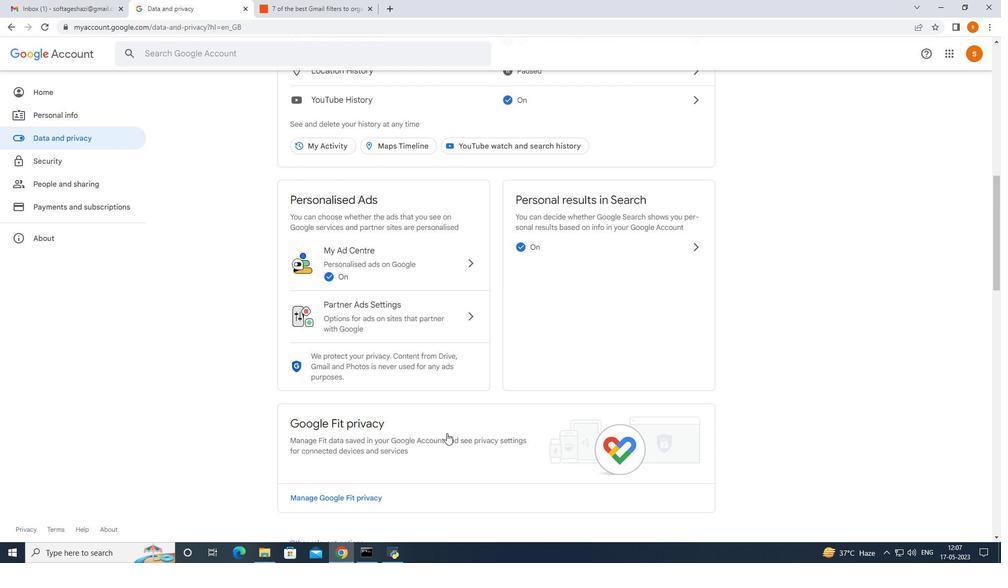 
Action: Mouse scrolled (446, 433) with delta (0, 0)
Screenshot: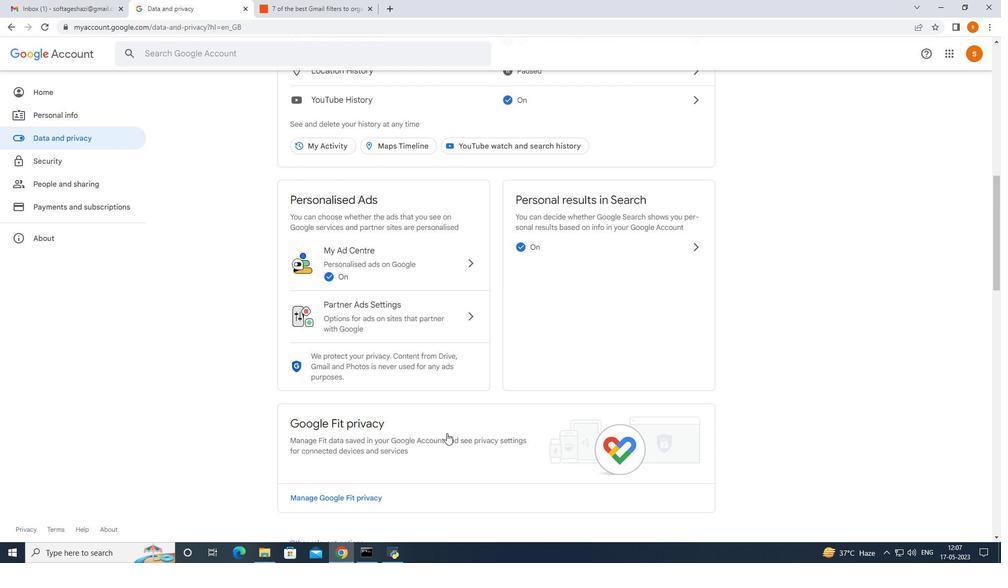 
Action: Mouse moved to (446, 434)
Screenshot: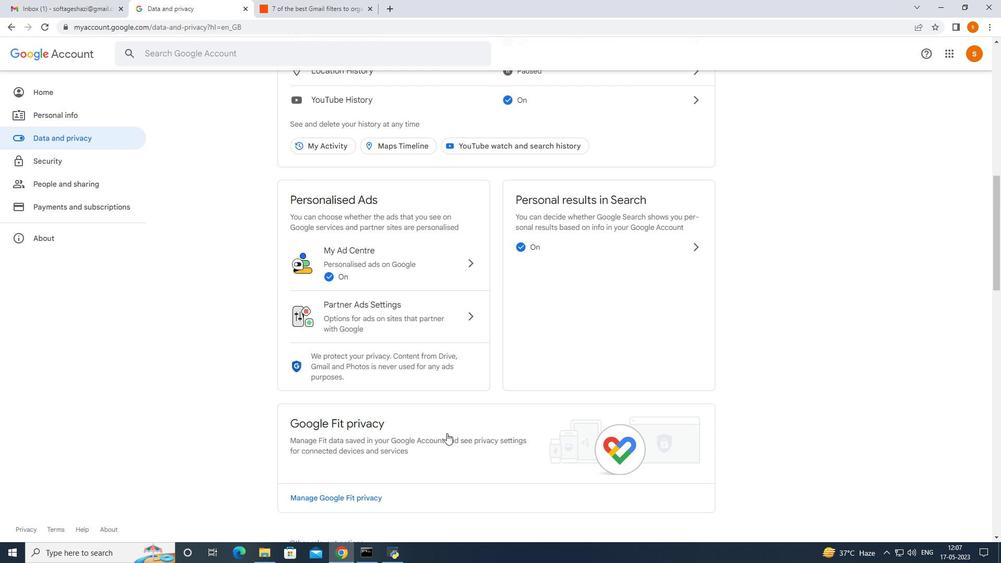 
Action: Mouse scrolled (446, 433) with delta (0, 0)
Screenshot: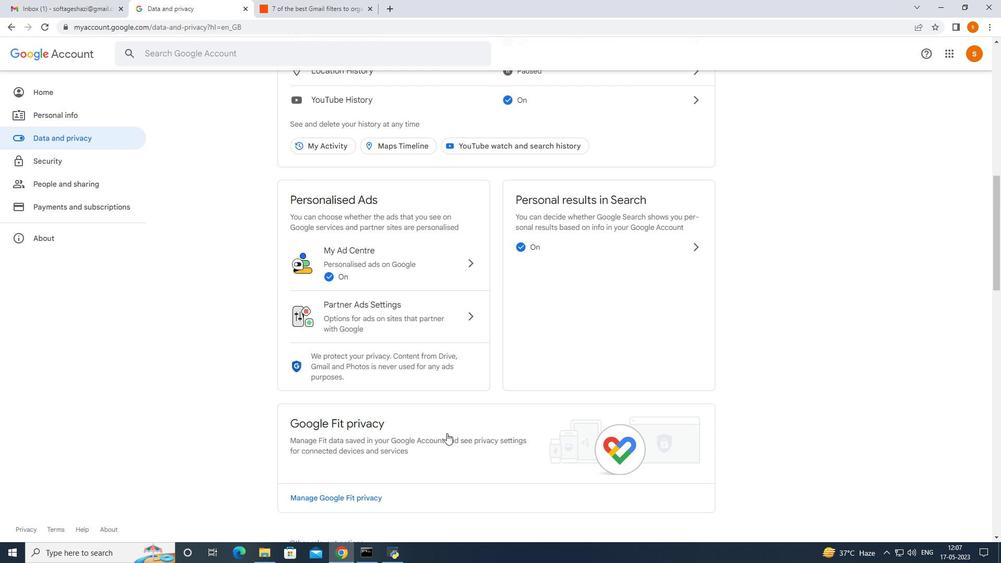 
Action: Mouse scrolled (446, 433) with delta (0, 0)
Screenshot: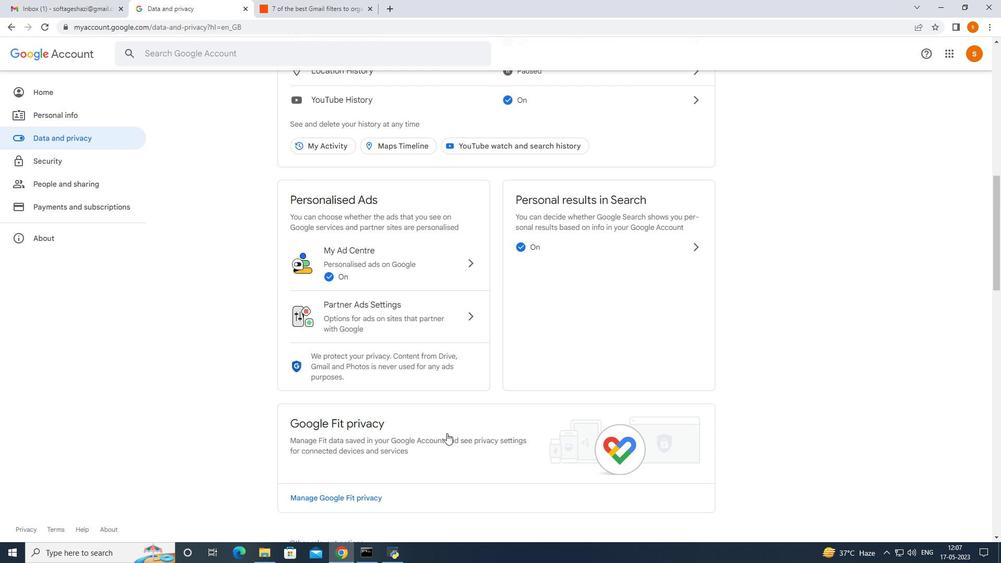 
Action: Mouse scrolled (446, 433) with delta (0, 0)
Screenshot: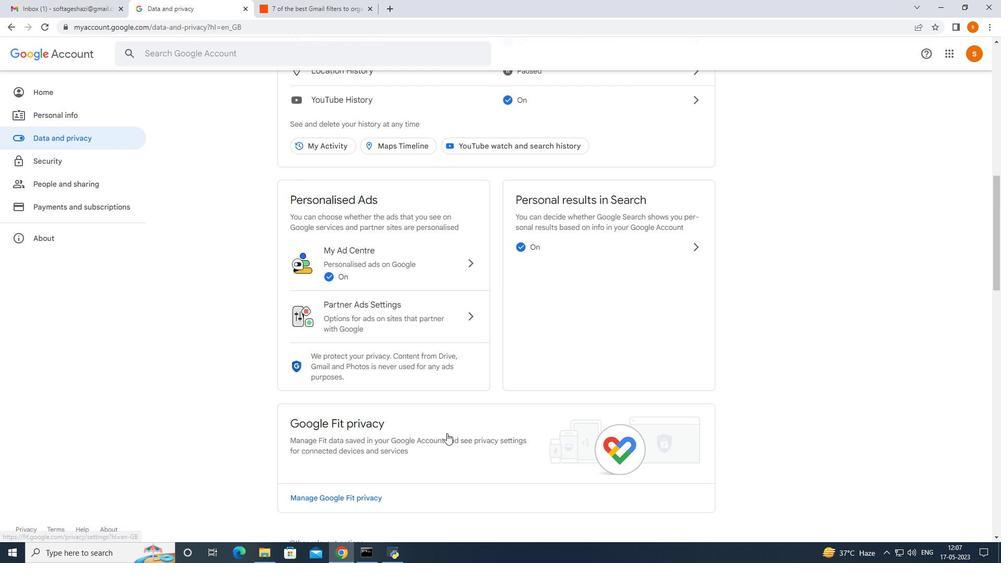 
Action: Mouse scrolled (446, 433) with delta (0, 0)
Screenshot: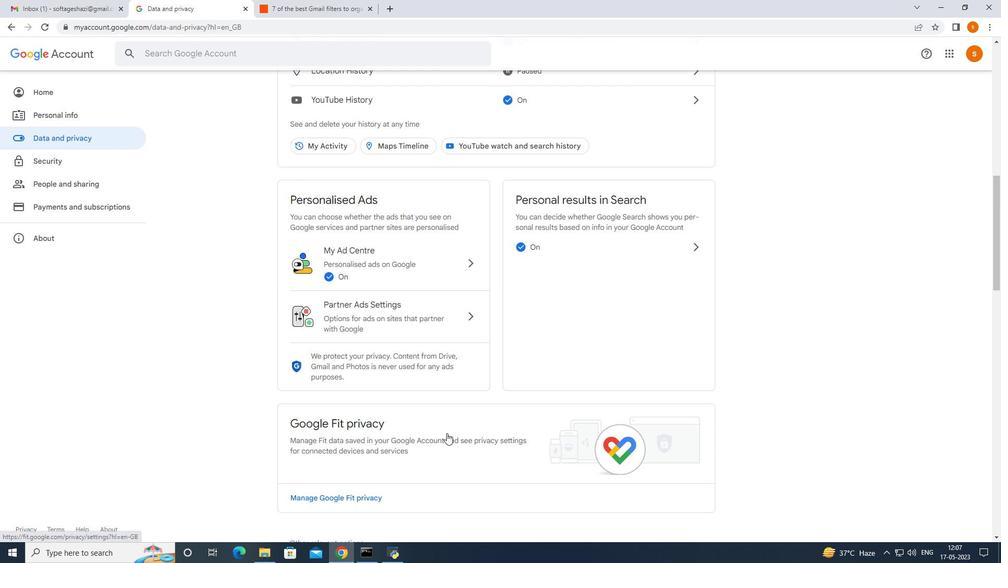 
Action: Mouse moved to (446, 434)
Screenshot: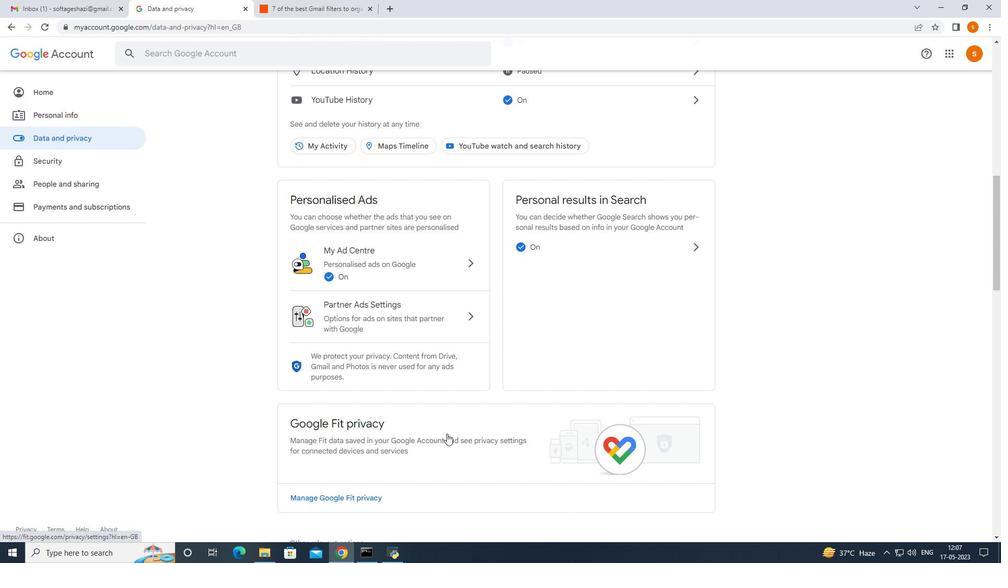 
Action: Mouse scrolled (446, 433) with delta (0, 0)
Screenshot: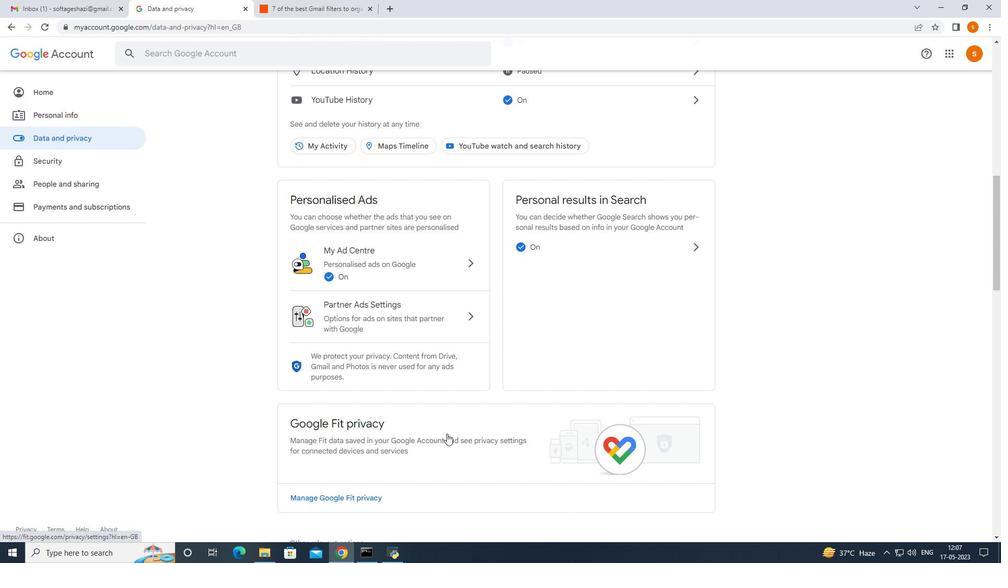 
Action: Mouse moved to (448, 432)
Screenshot: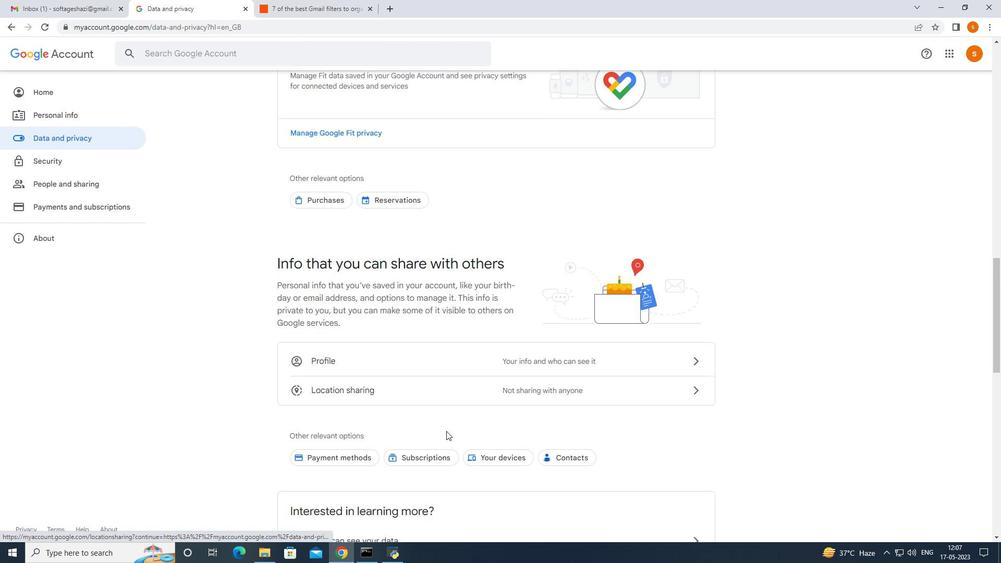 
Action: Mouse scrolled (448, 431) with delta (0, 0)
Screenshot: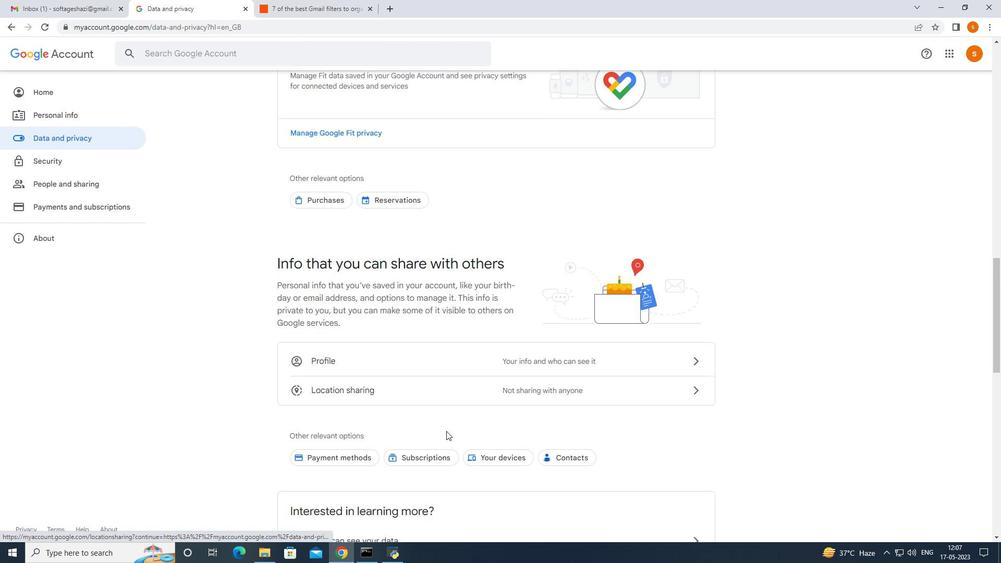
Action: Mouse scrolled (448, 431) with delta (0, 0)
Screenshot: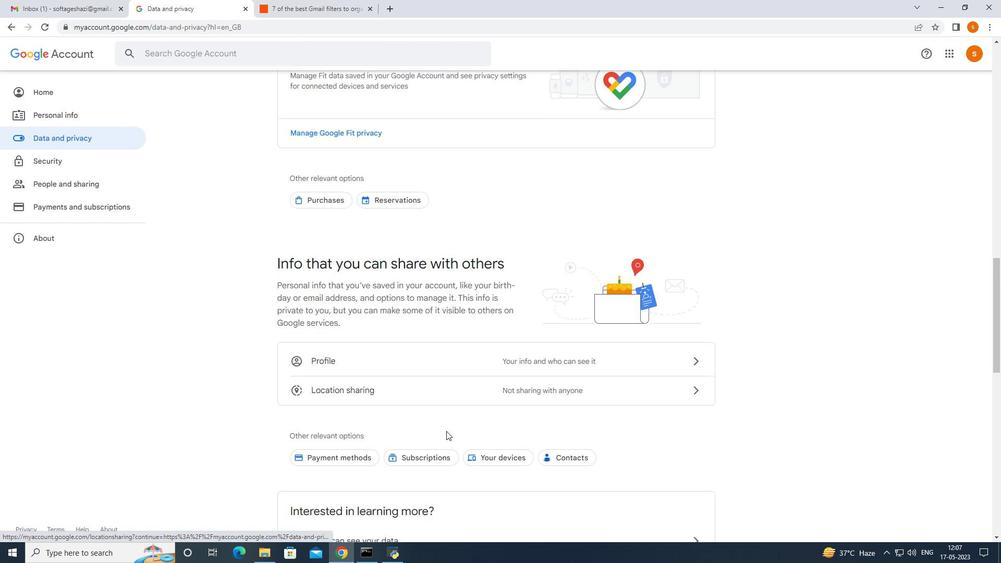 
Action: Mouse scrolled (448, 431) with delta (0, 0)
Screenshot: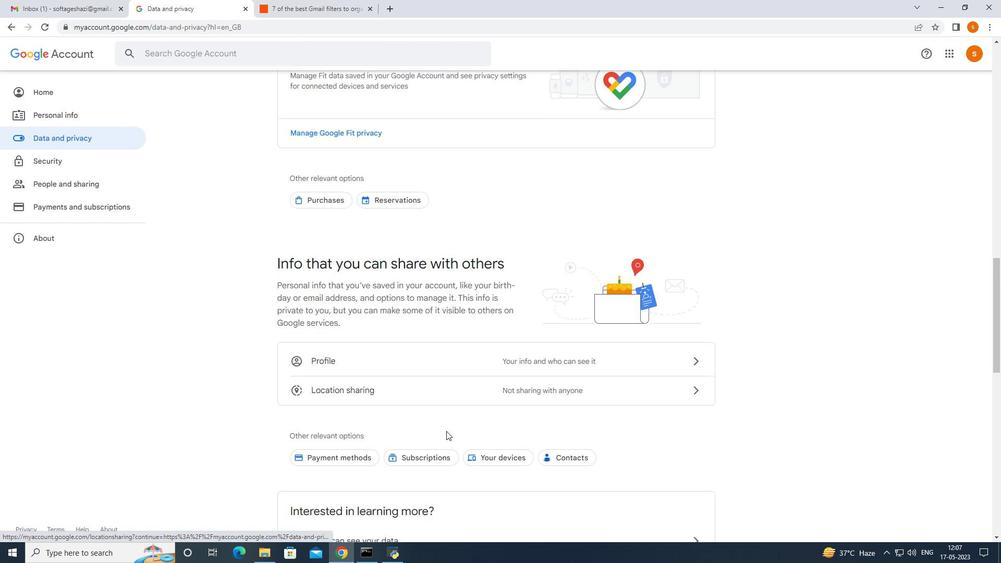 
Action: Mouse moved to (448, 432)
Screenshot: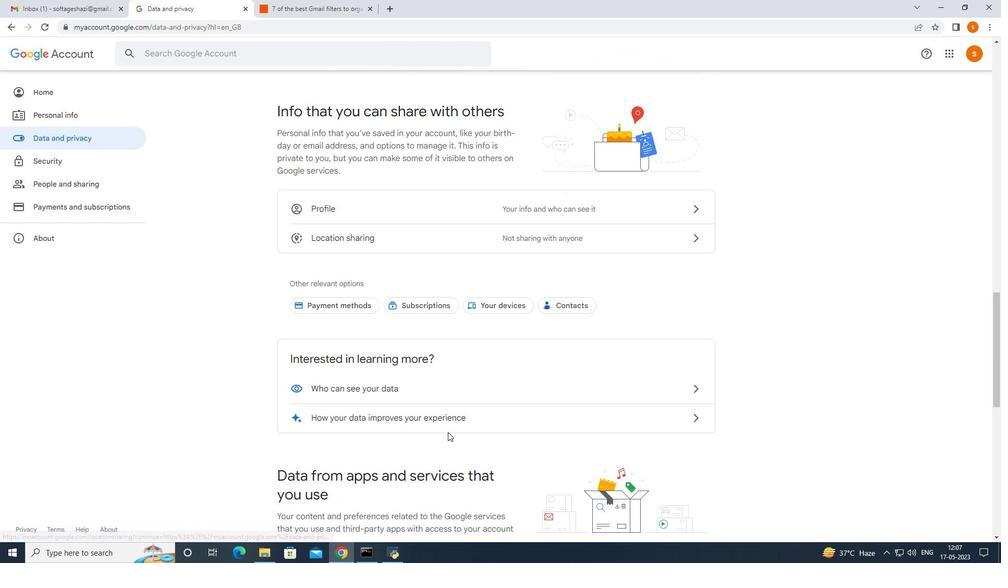 
Action: Mouse scrolled (448, 431) with delta (0, 0)
Screenshot: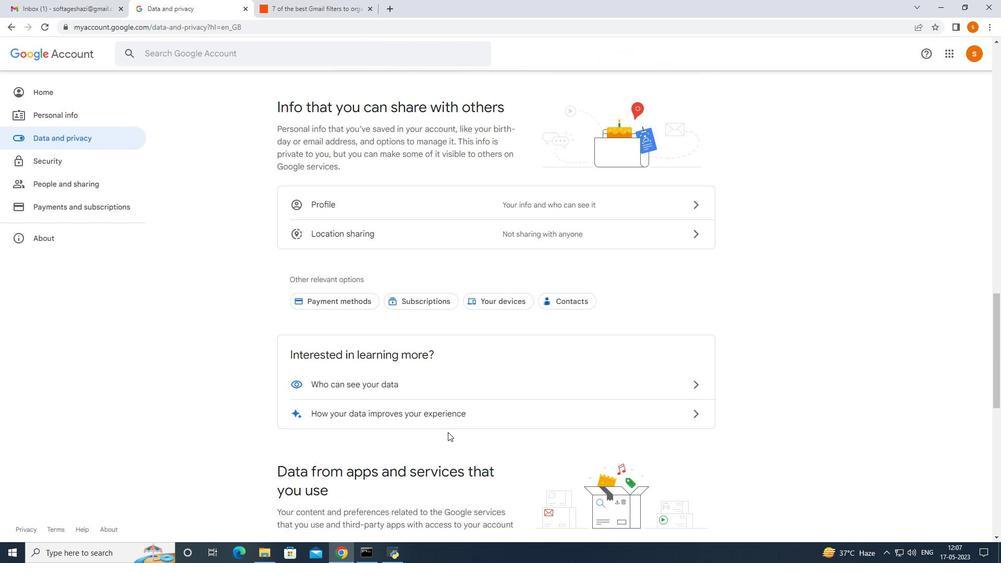 
Action: Mouse moved to (448, 431)
Screenshot: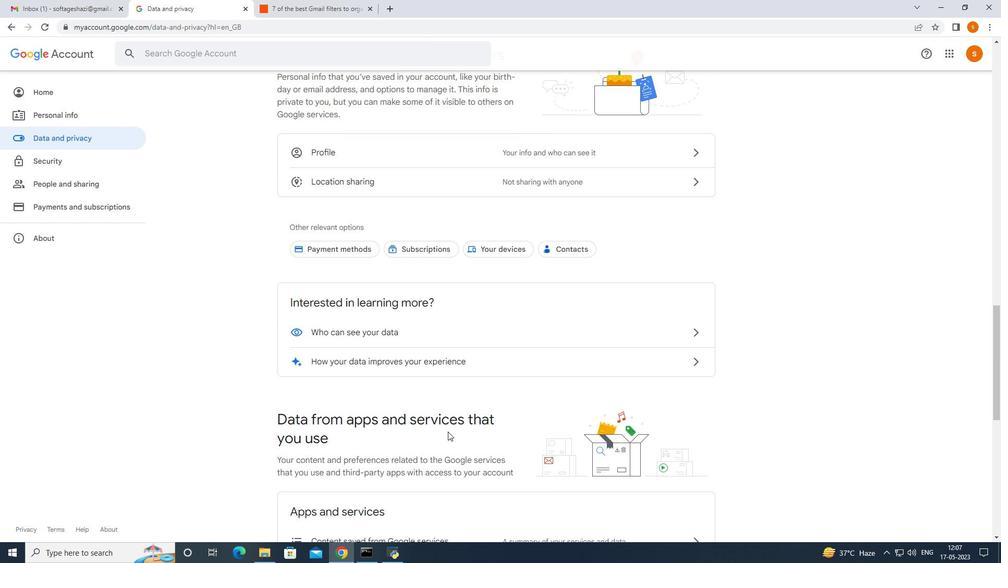 
Action: Mouse scrolled (448, 431) with delta (0, 0)
Screenshot: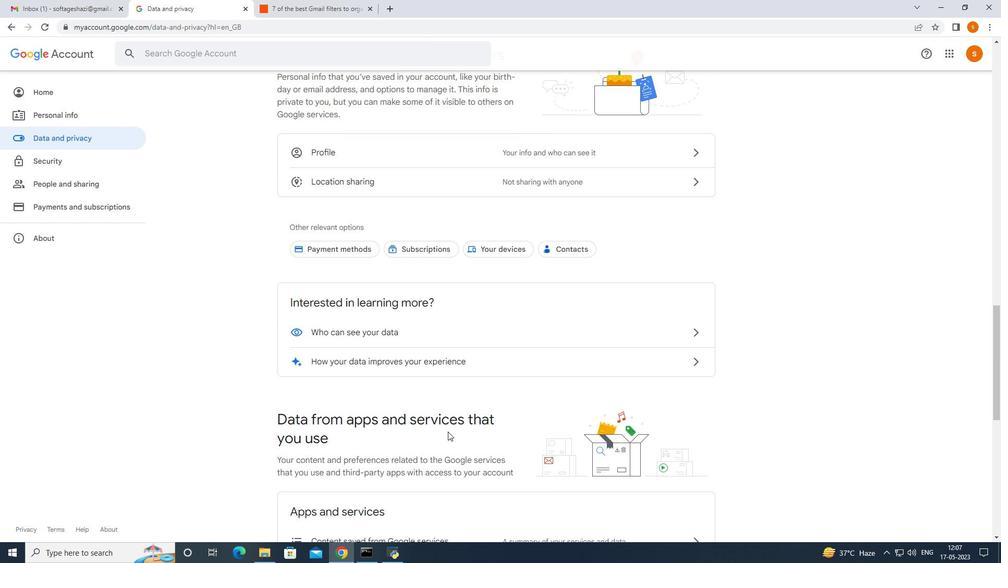 
Action: Mouse moved to (448, 432)
Screenshot: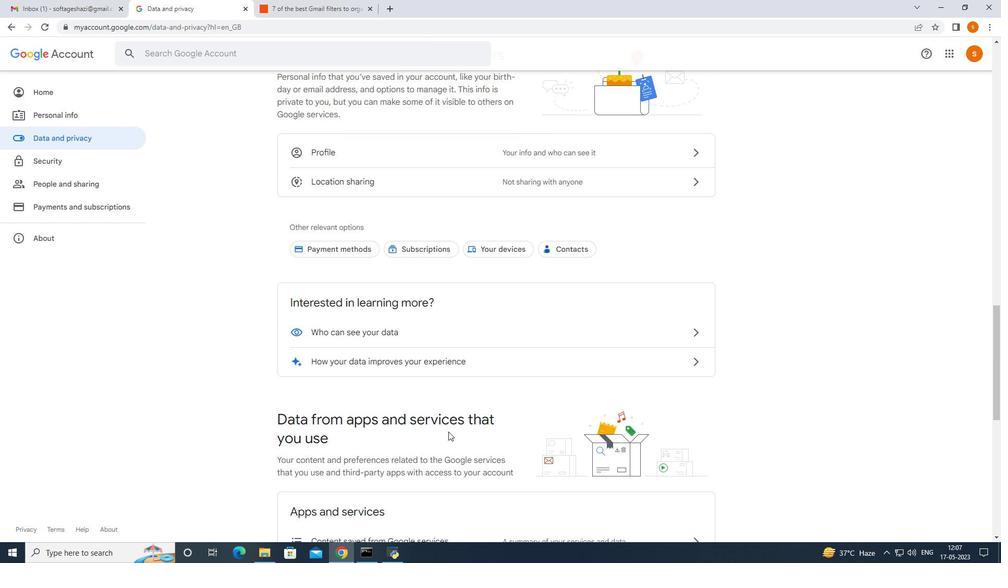 
Action: Mouse scrolled (448, 431) with delta (0, 0)
Screenshot: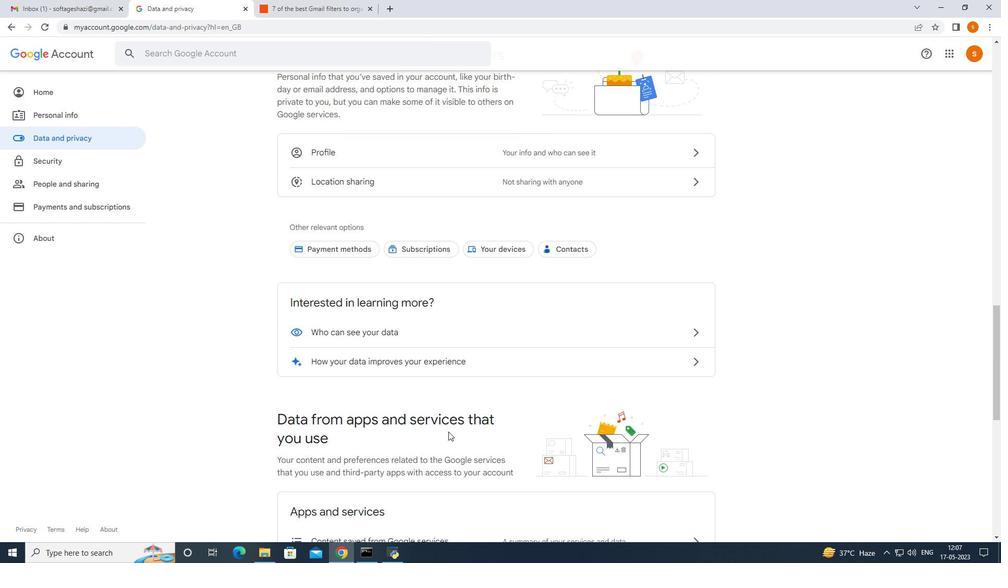 
Action: Mouse moved to (448, 432)
Screenshot: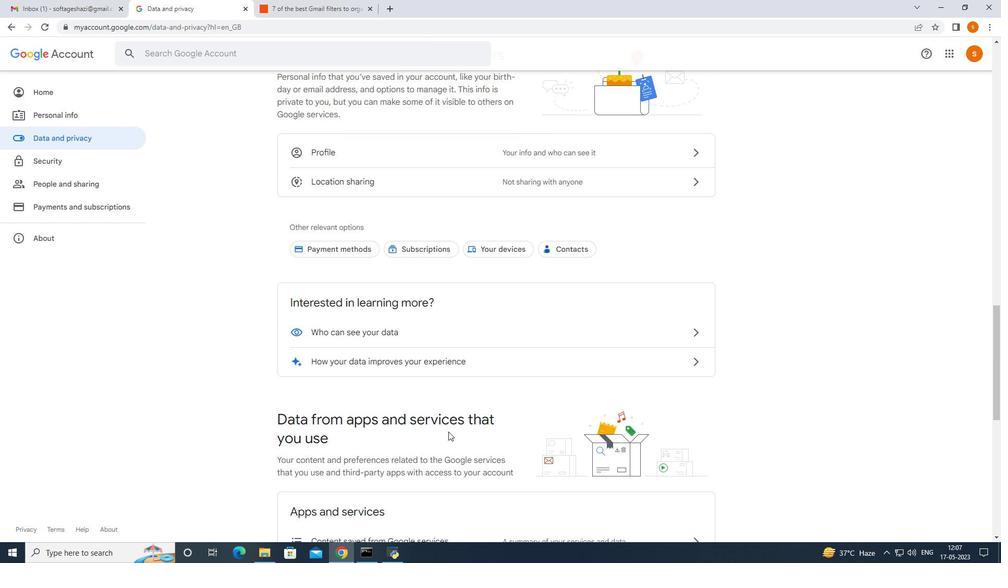 
Action: Mouse scrolled (448, 431) with delta (0, 0)
Screenshot: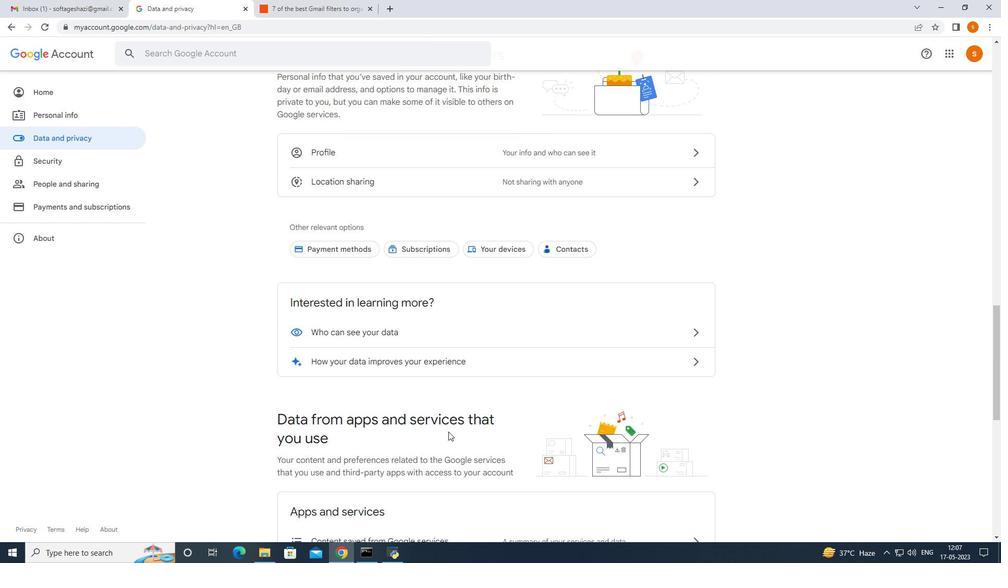 
Action: Mouse scrolled (448, 431) with delta (0, 0)
Screenshot: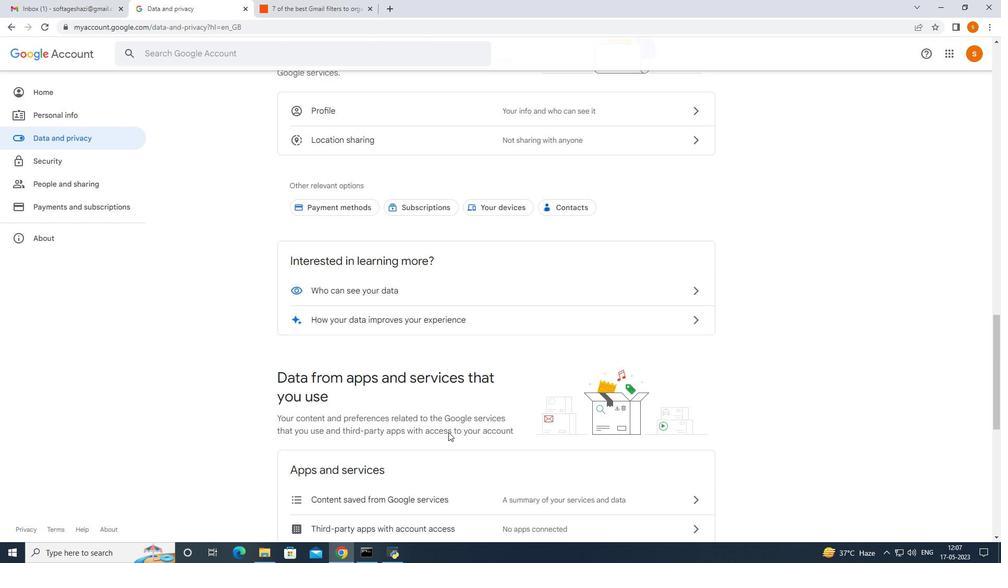
Action: Mouse moved to (420, 410)
Screenshot: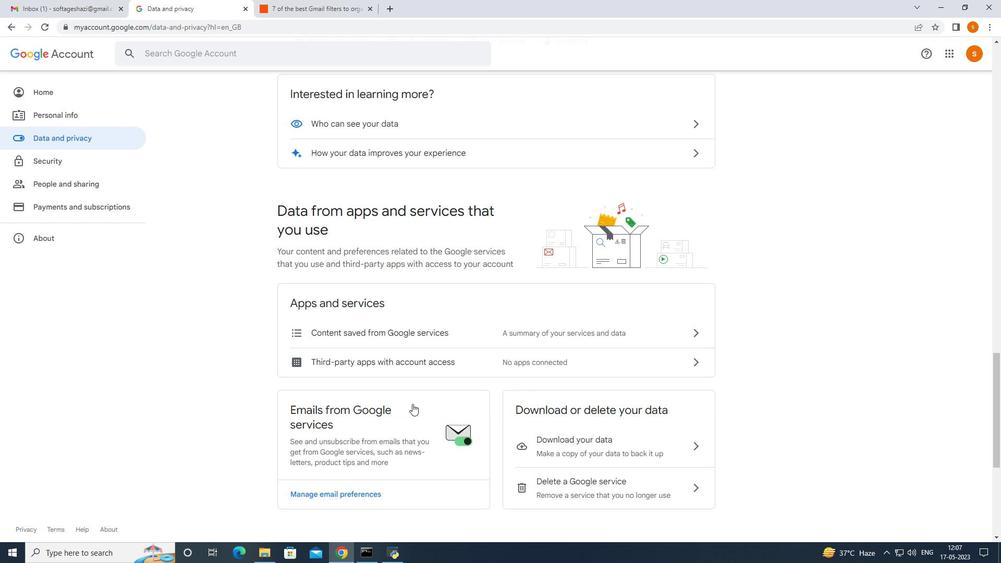 
Action: Mouse scrolled (420, 409) with delta (0, 0)
Screenshot: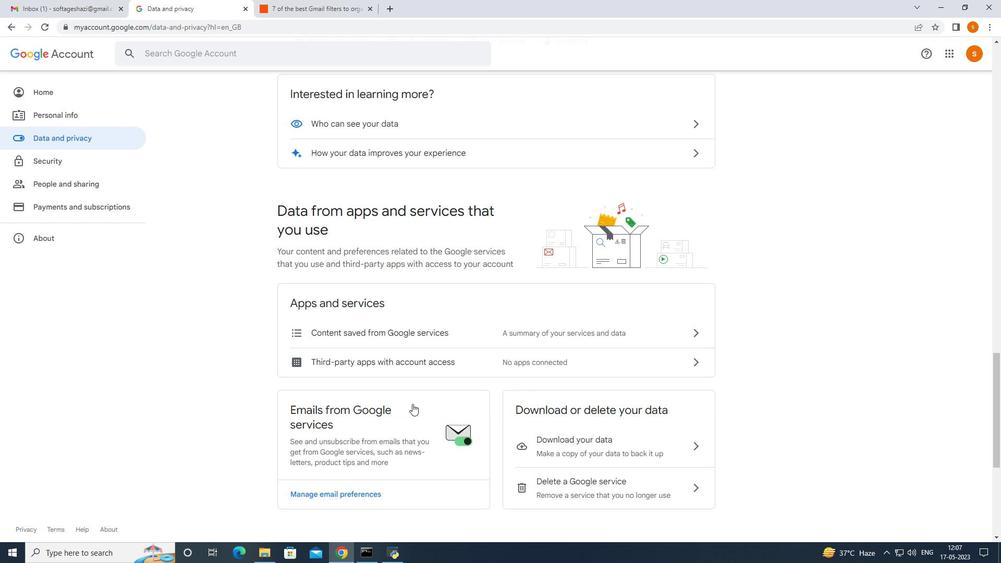 
Action: Mouse moved to (421, 411)
